 Task: Select street view around selected location Mesa Verde National Park, Colorado, United States and verify 5 surrounding locations
Action: Mouse moved to (361, 41)
Screenshot: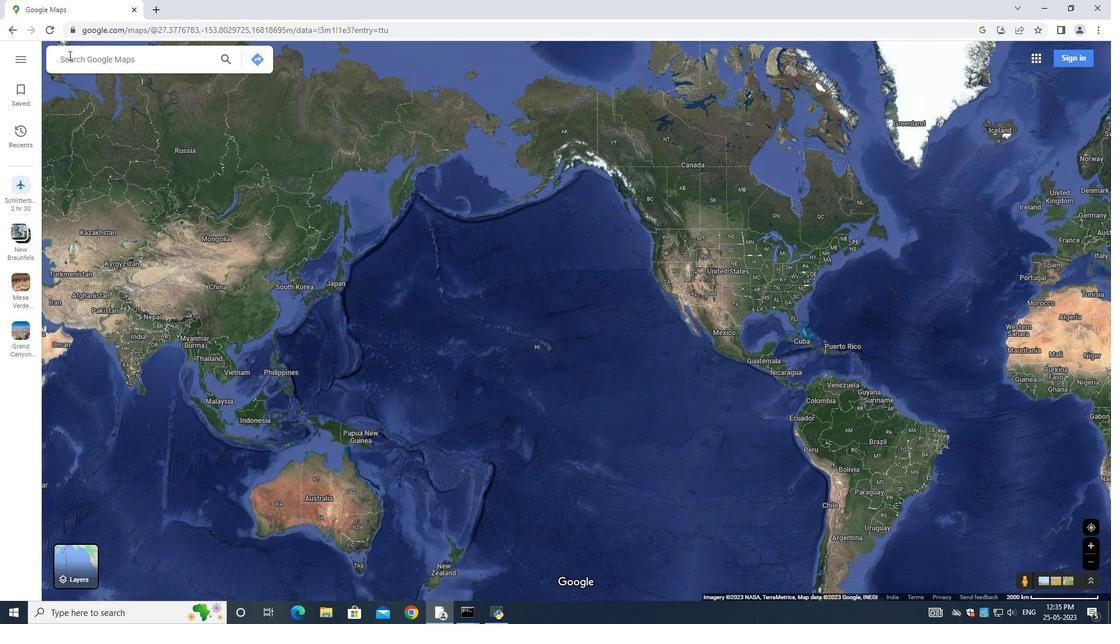 
Action: Mouse pressed left at (361, 41)
Screenshot: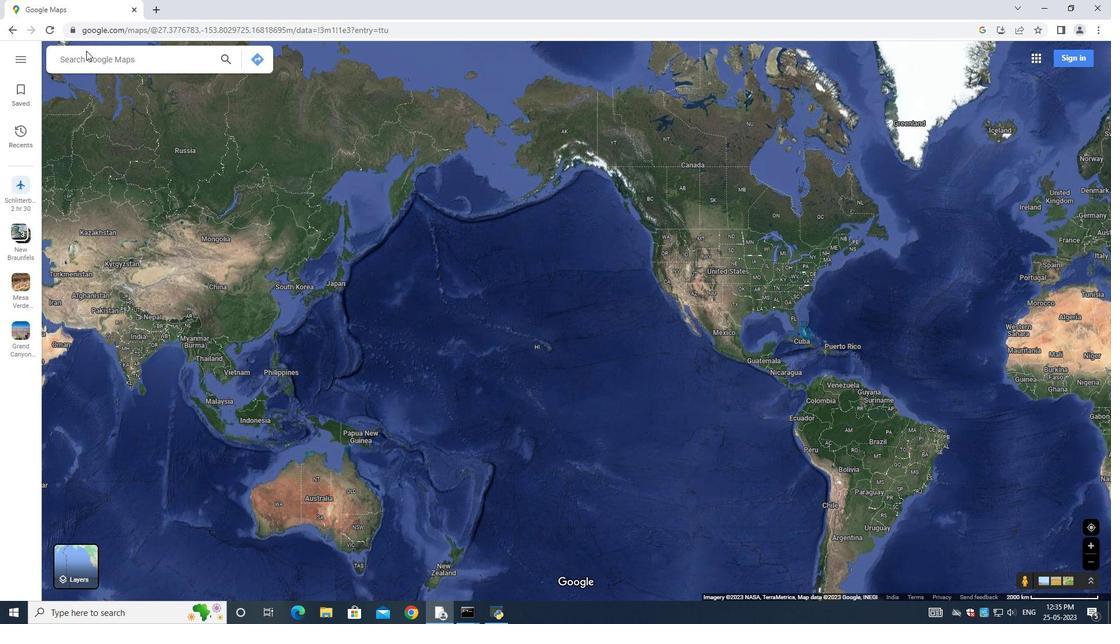 
Action: Mouse moved to (362, 51)
Screenshot: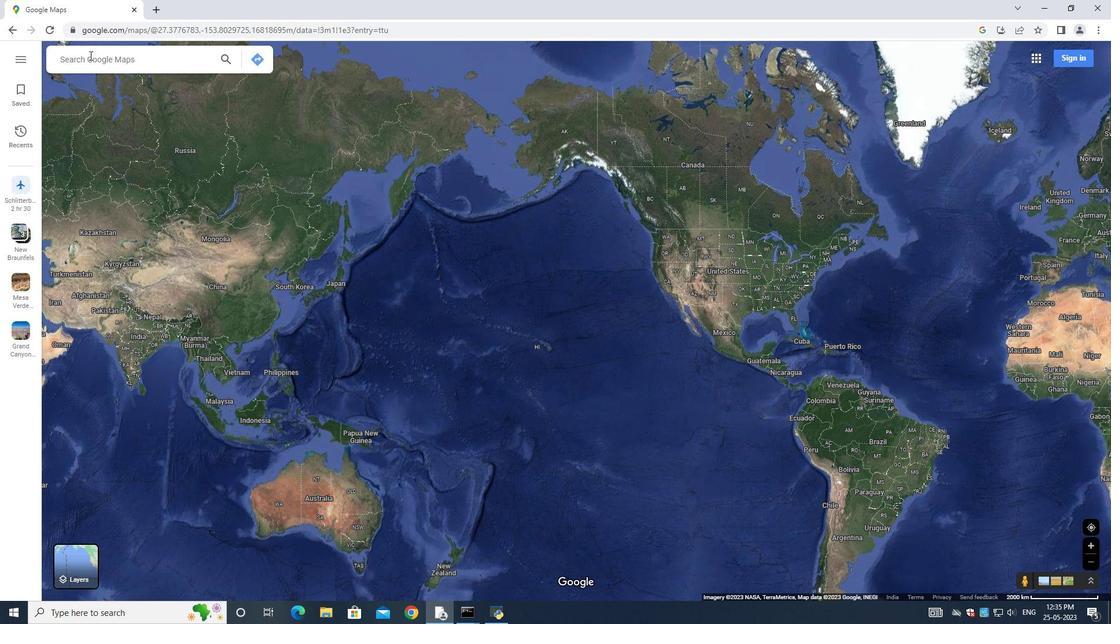 
Action: Mouse pressed left at (362, 51)
Screenshot: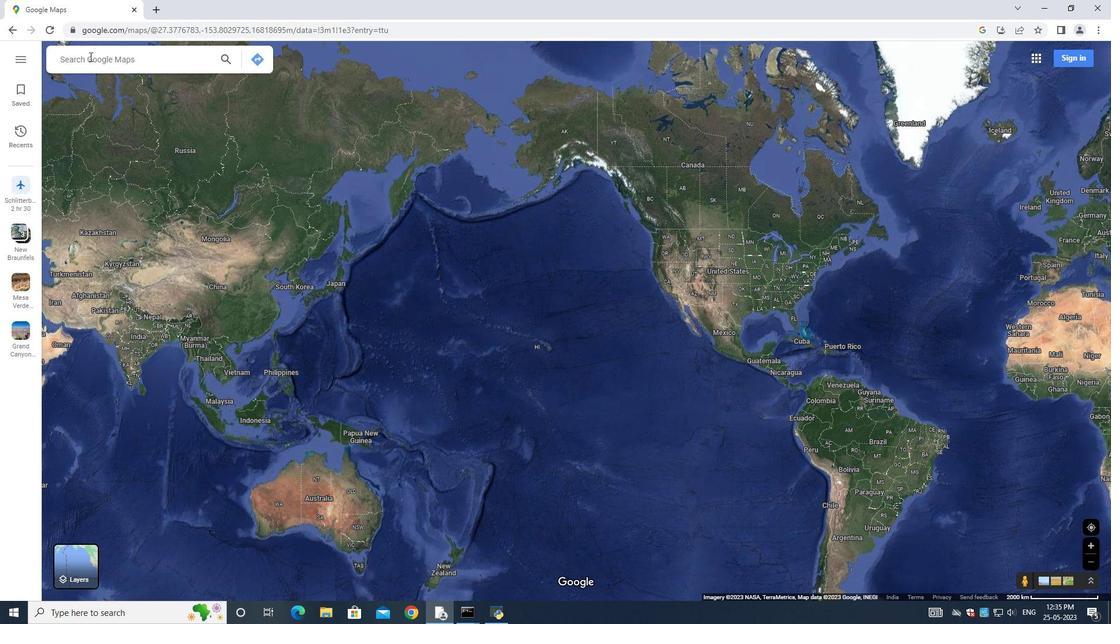 
Action: Mouse moved to (362, 51)
Screenshot: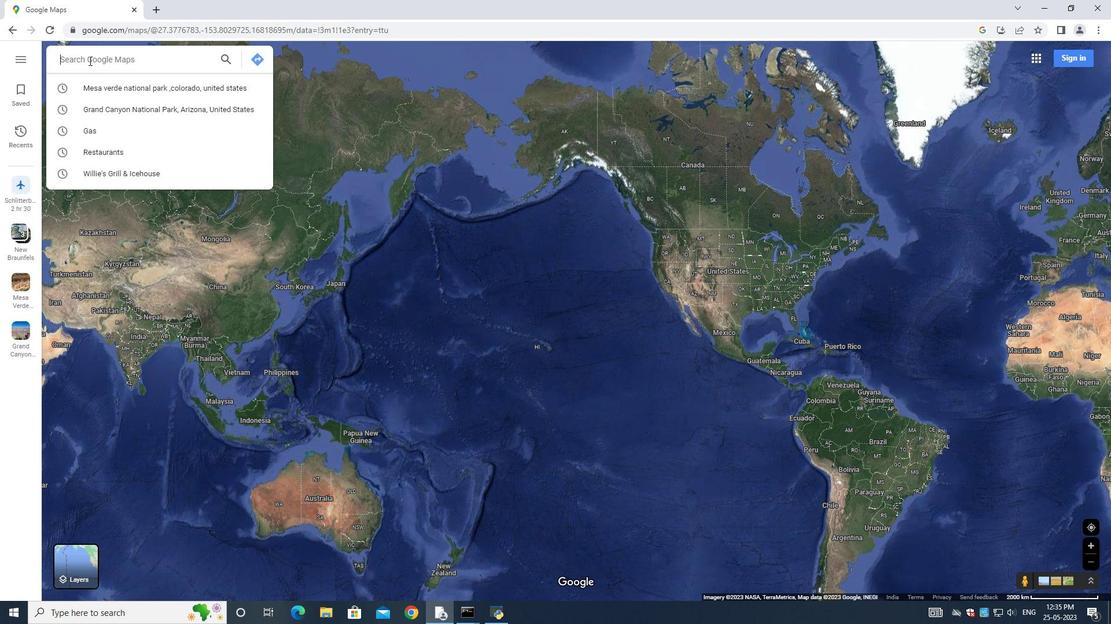 
Action: Key pressed <Key.shift>Mesa<Key.space><Key.shift>Verde<Key.space><Key.shift>National<Key.space><Key.shift>p<Key.shift>ark,<Key.shift><Key.shift><Key.shift><Key.shift><Key.shift><Key.shift><Key.shift><Key.shift><Key.shift><Key.shift><Key.shift>colorado<Key.space><Key.backspace>,united<Key.space>states<Key.enter>
Screenshot: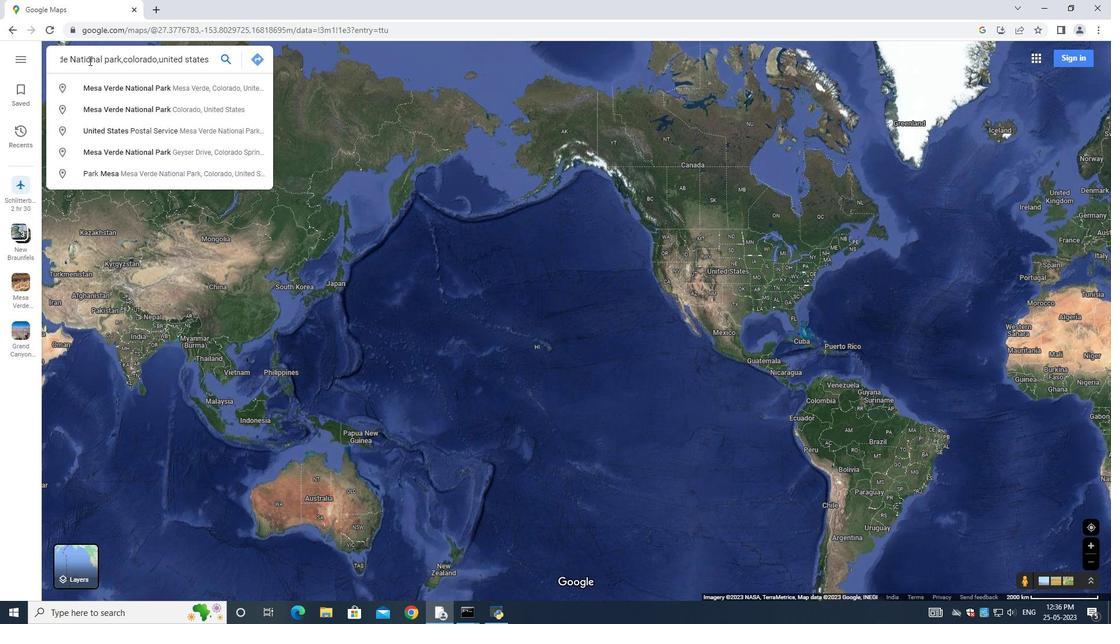 
Action: Mouse moved to (718, 302)
Screenshot: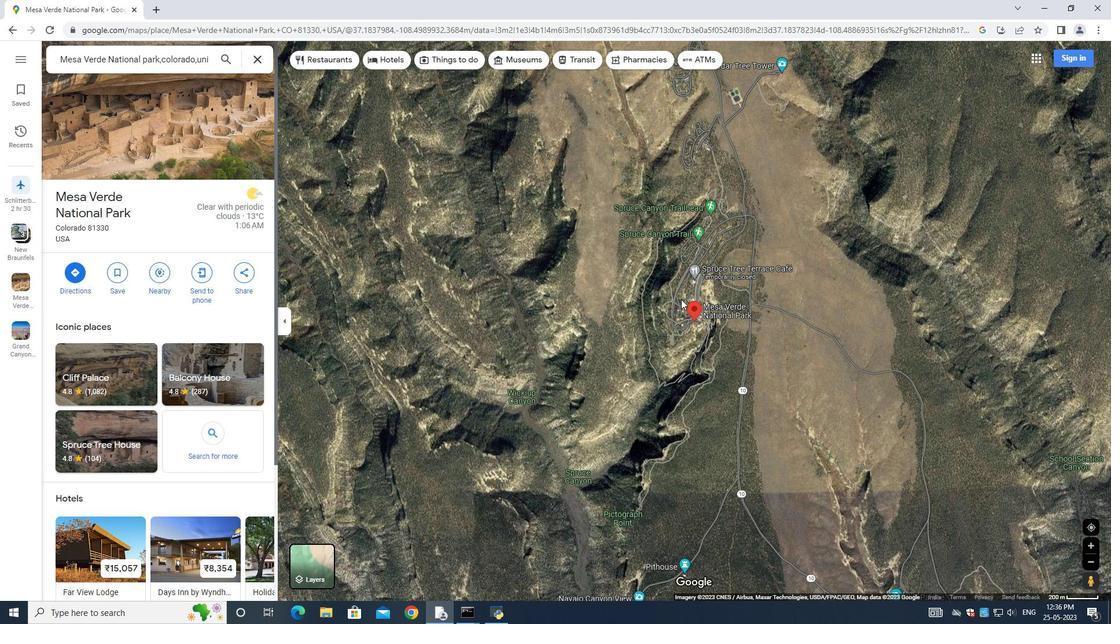 
Action: Mouse scrolled (718, 303) with delta (0, 0)
Screenshot: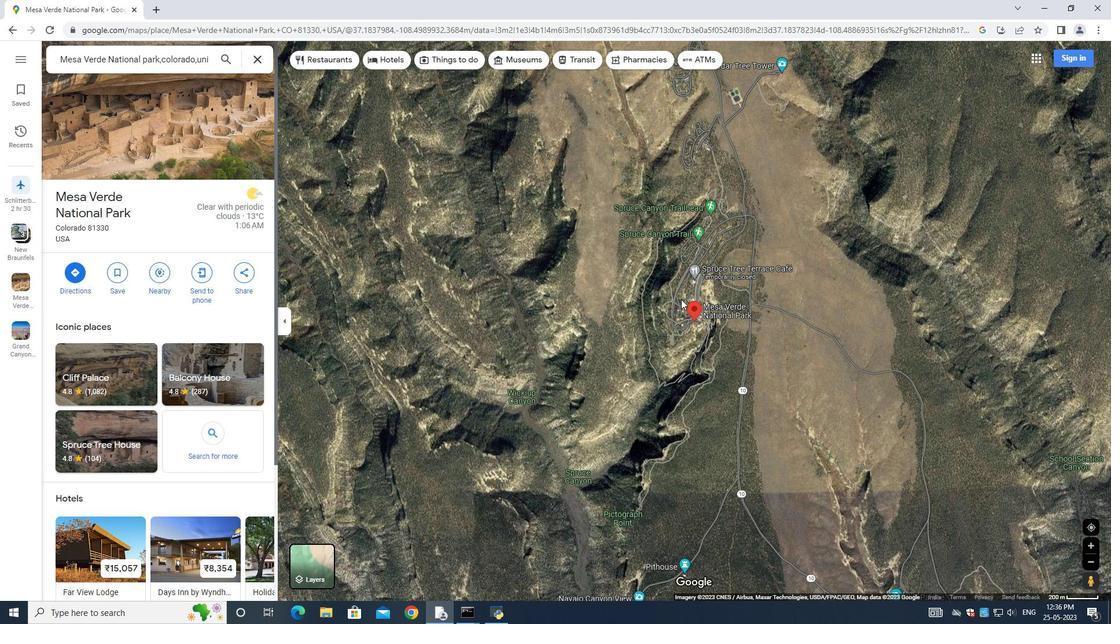 
Action: Mouse moved to (719, 302)
Screenshot: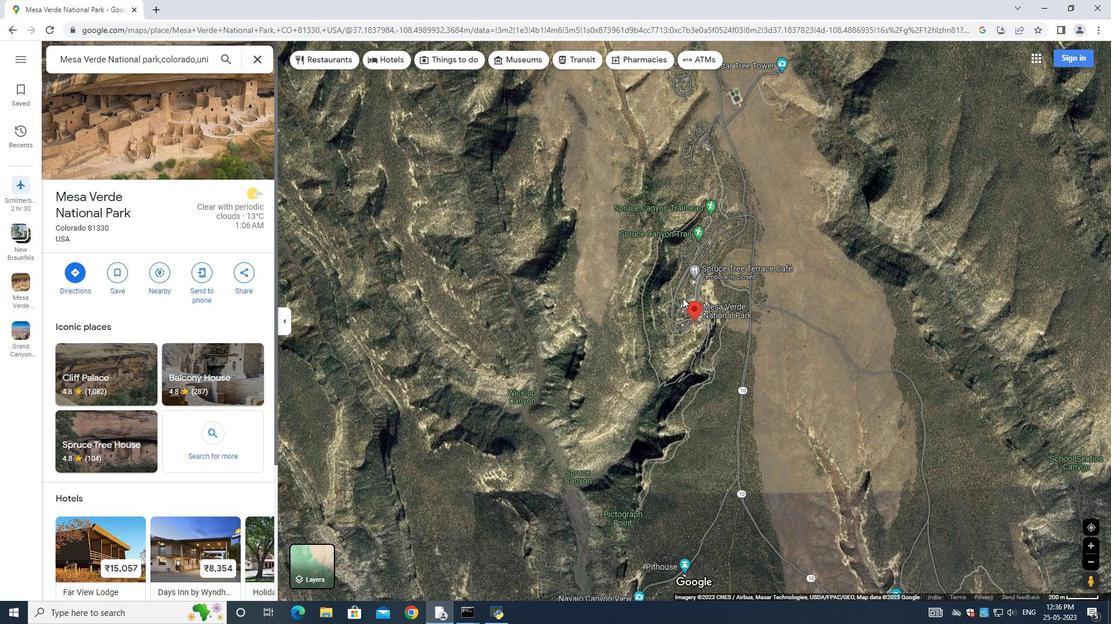 
Action: Mouse scrolled (719, 303) with delta (0, 0)
Screenshot: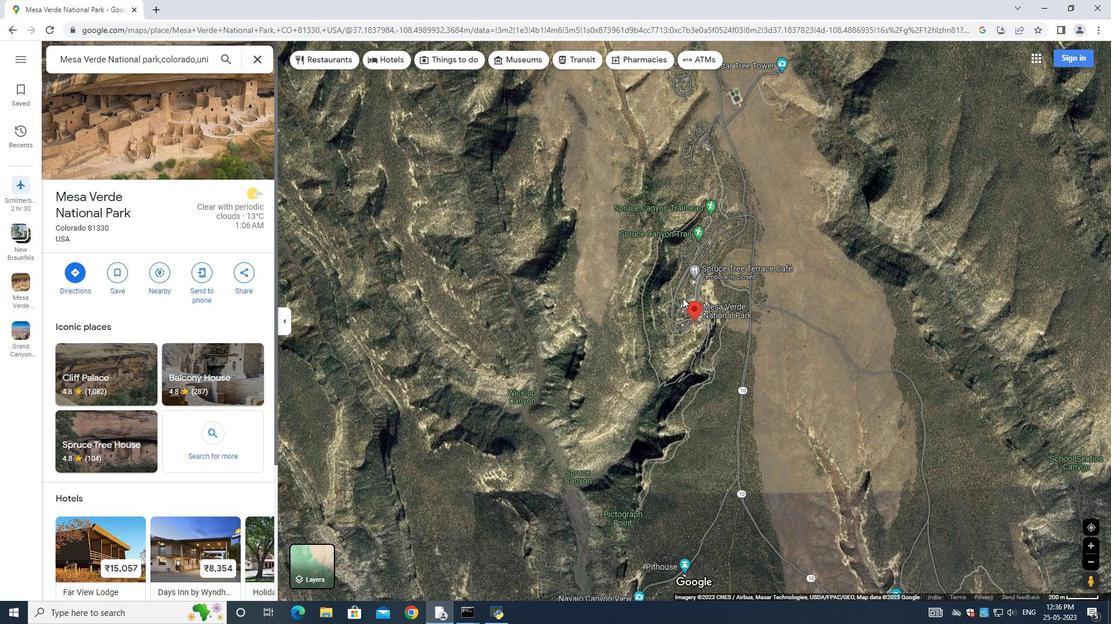 
Action: Mouse moved to (719, 302)
Screenshot: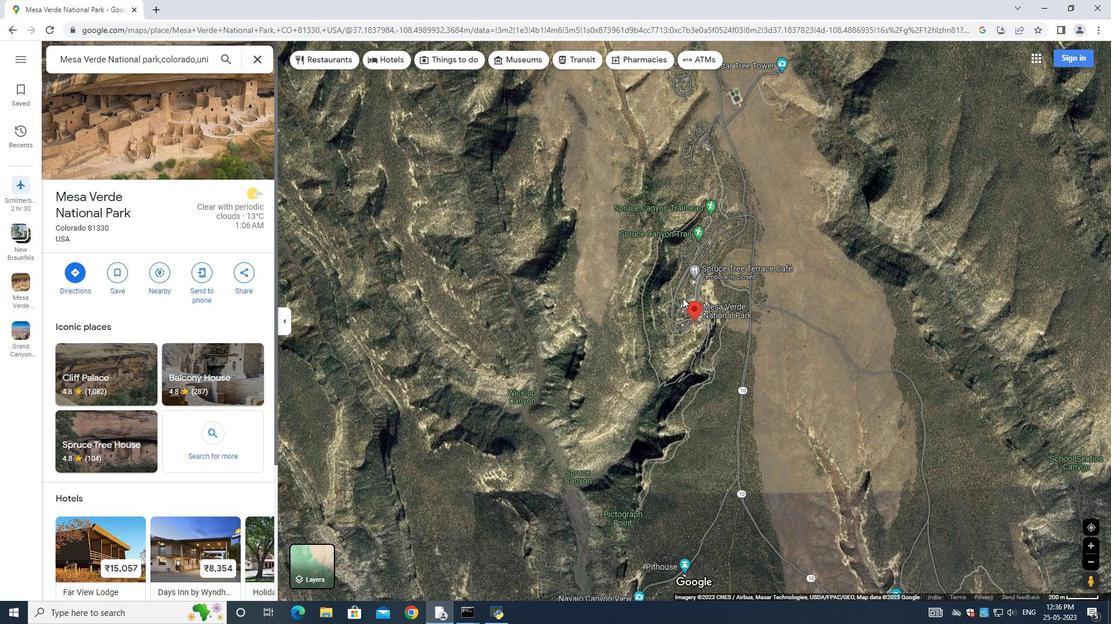 
Action: Mouse scrolled (719, 303) with delta (0, 0)
Screenshot: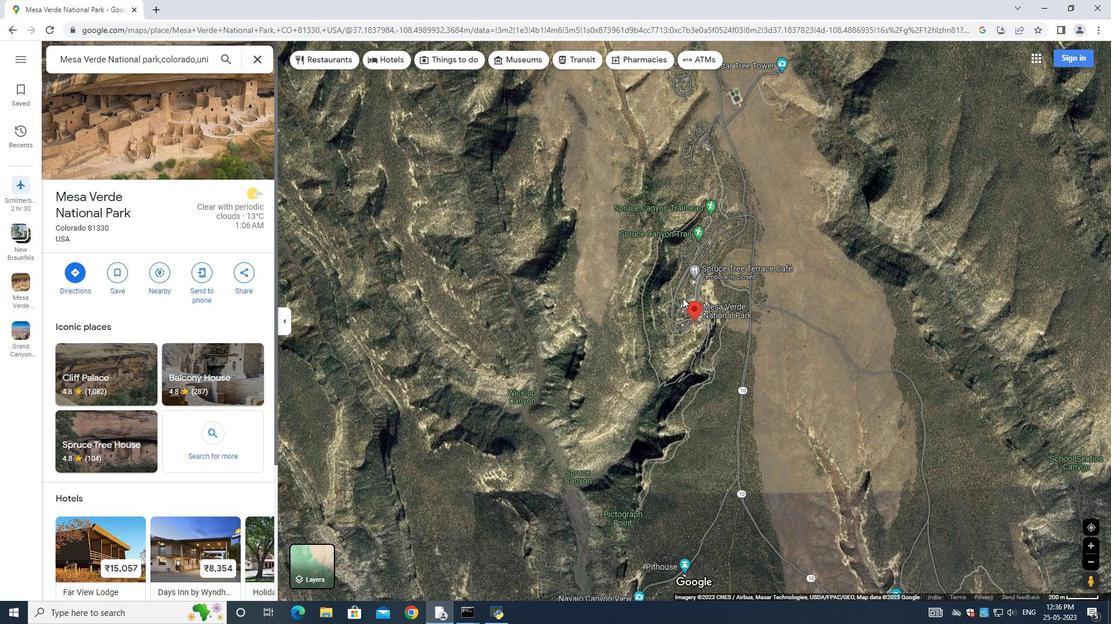 
Action: Mouse scrolled (719, 303) with delta (0, 0)
Screenshot: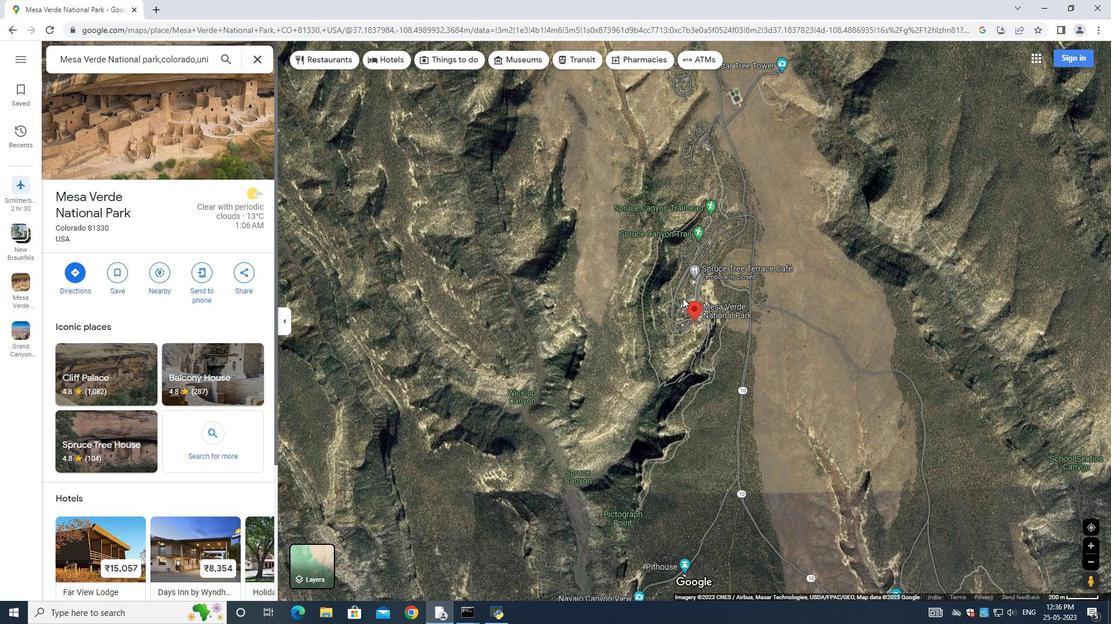 
Action: Mouse moved to (719, 302)
Screenshot: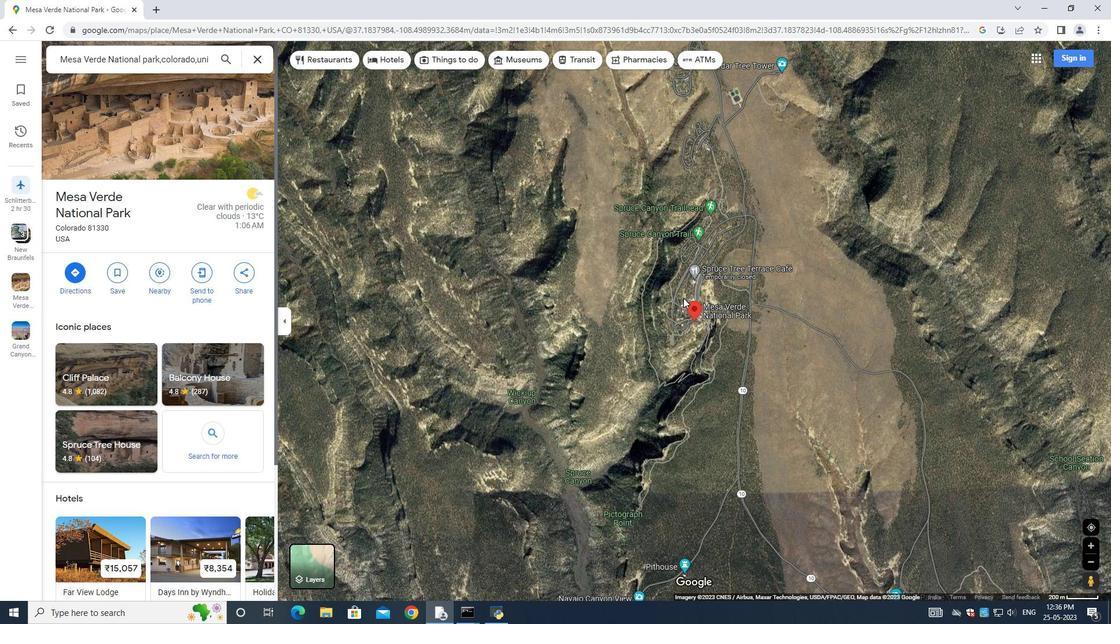 
Action: Mouse scrolled (719, 303) with delta (0, 0)
Screenshot: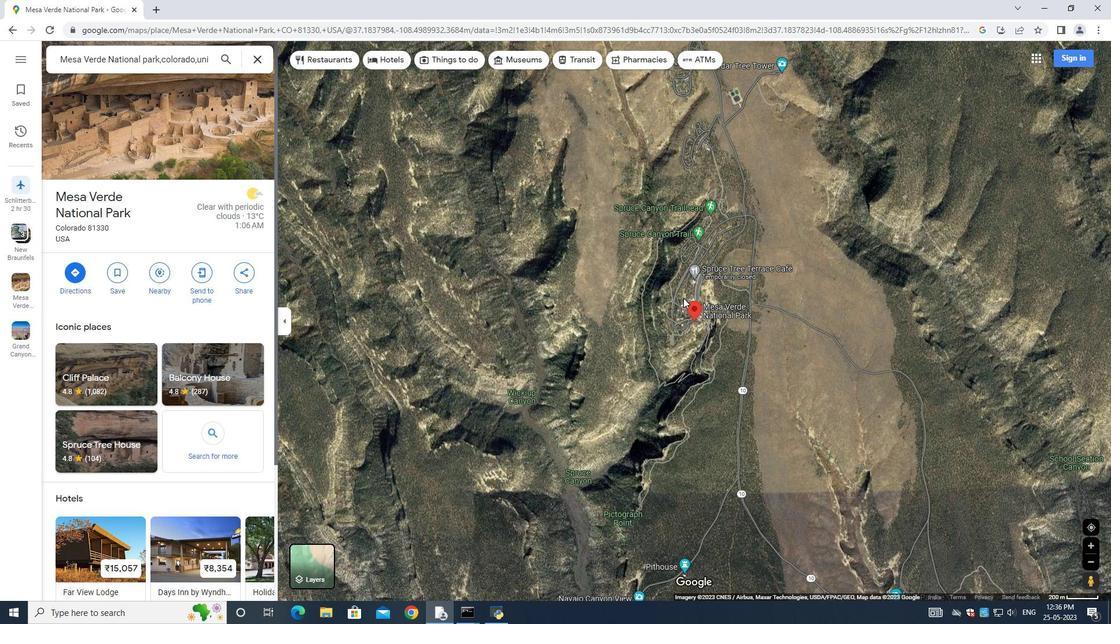 
Action: Mouse moved to (744, 417)
Screenshot: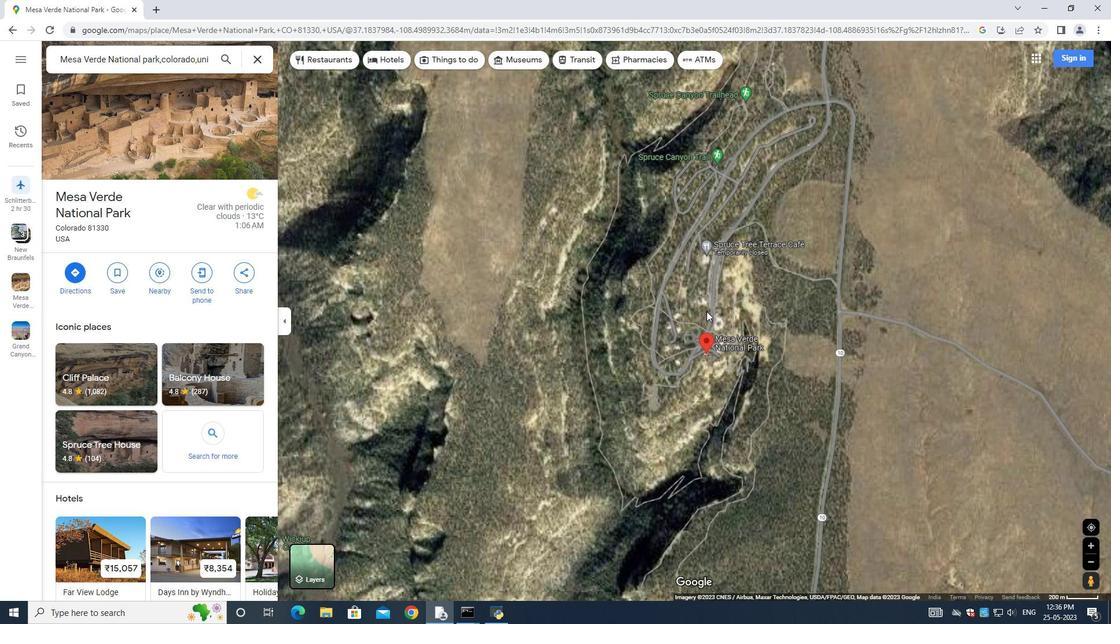
Action: Mouse scrolled (744, 418) with delta (0, 0)
Screenshot: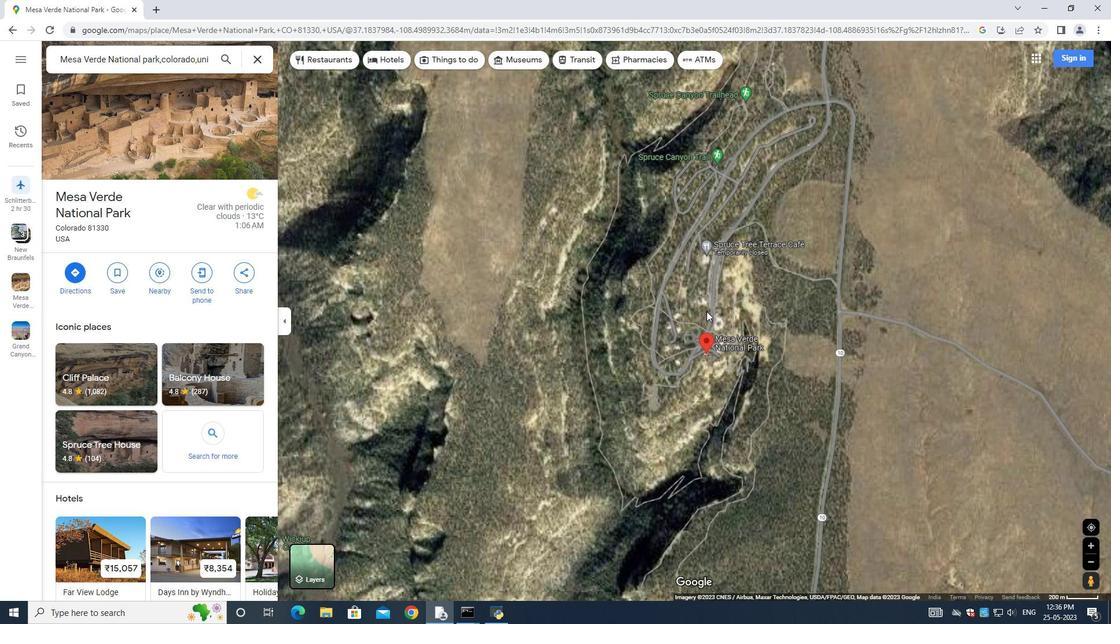 
Action: Mouse scrolled (744, 418) with delta (0, 0)
Screenshot: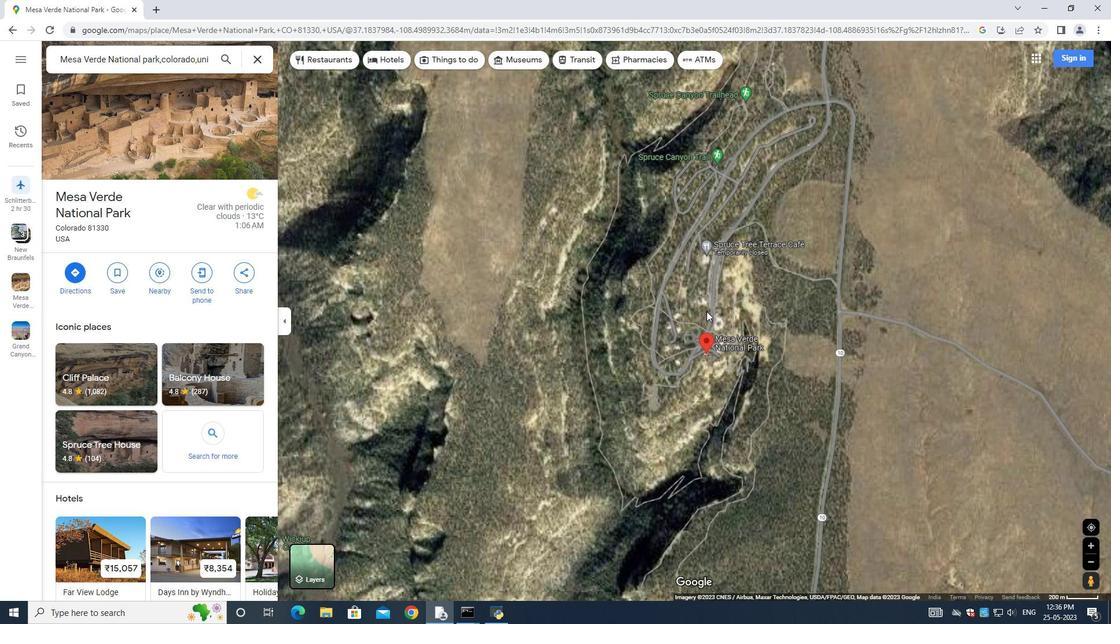
Action: Mouse scrolled (744, 418) with delta (0, 0)
Screenshot: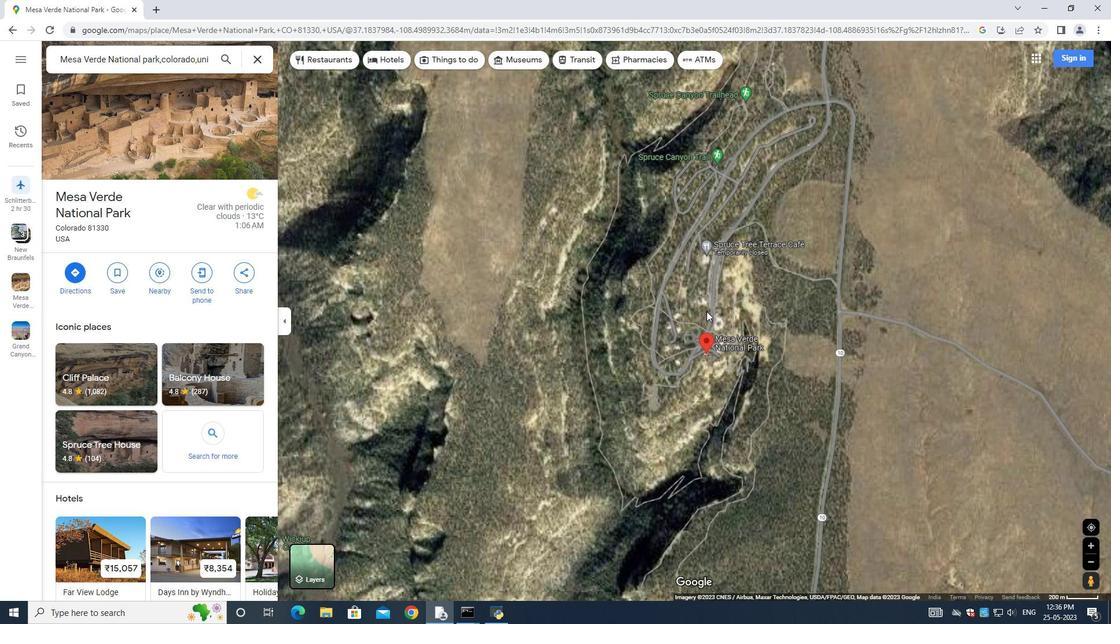 
Action: Mouse scrolled (744, 418) with delta (0, 0)
Screenshot: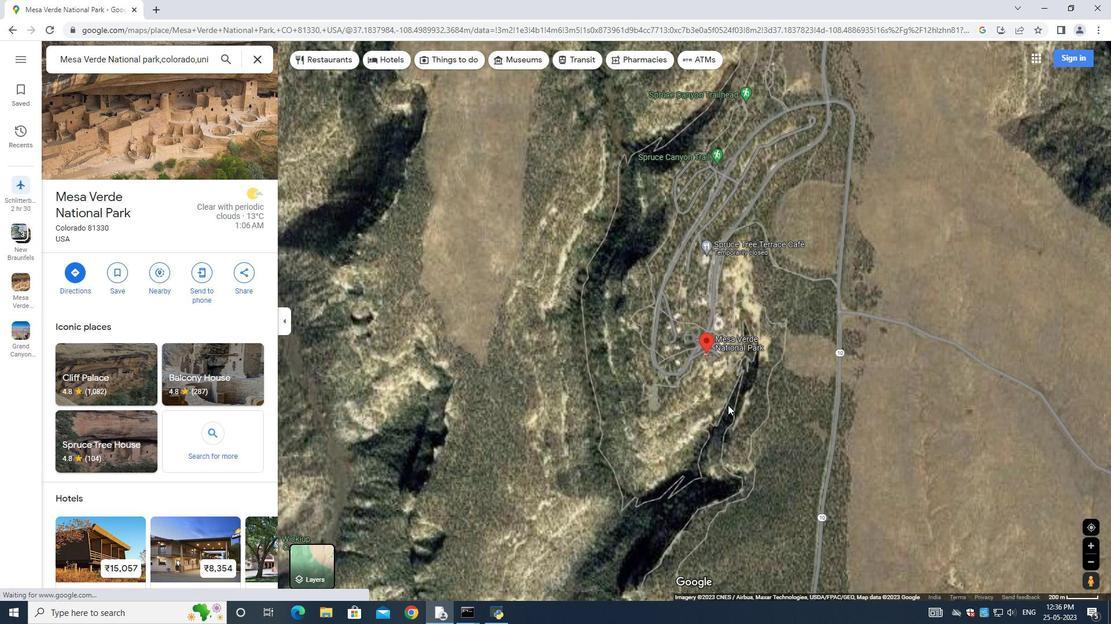 
Action: Mouse scrolled (744, 418) with delta (0, 0)
Screenshot: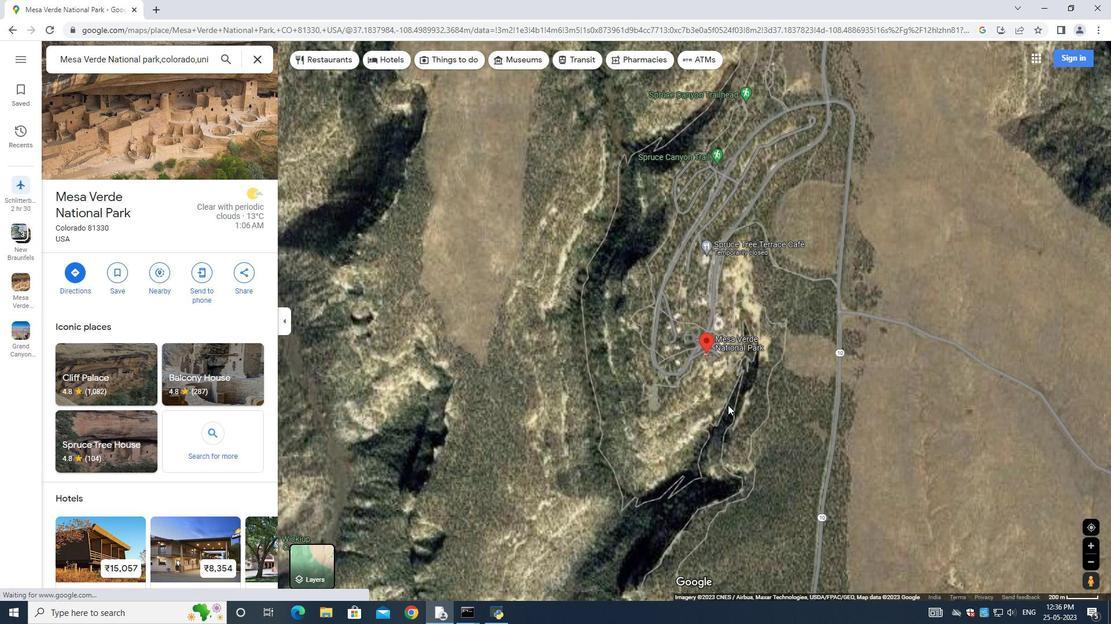 
Action: Mouse scrolled (744, 418) with delta (0, 0)
Screenshot: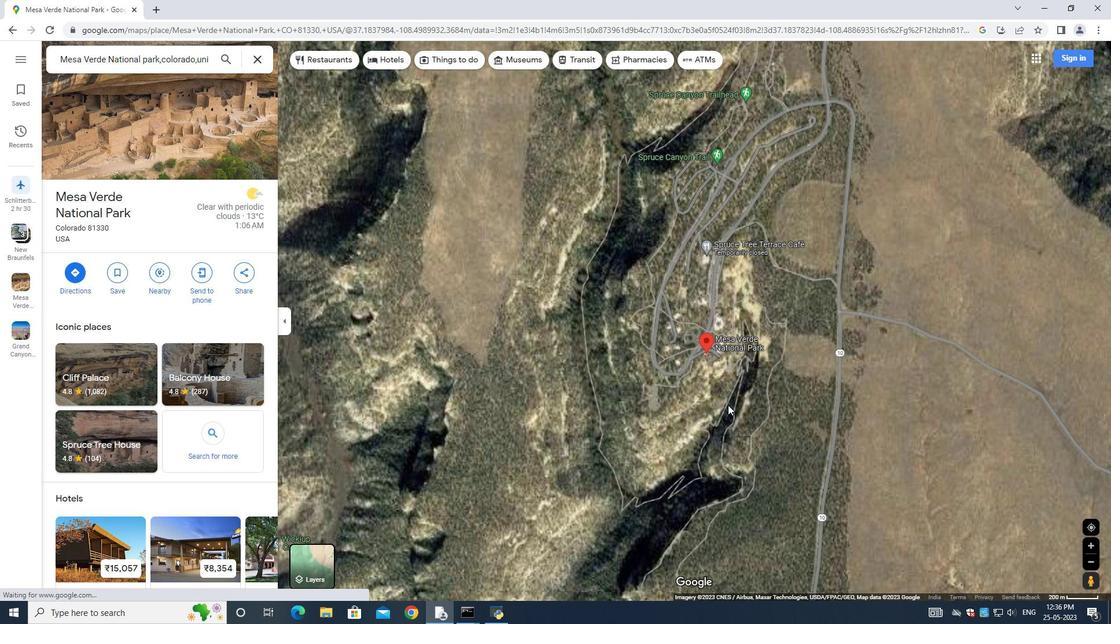 
Action: Mouse moved to (961, 602)
Screenshot: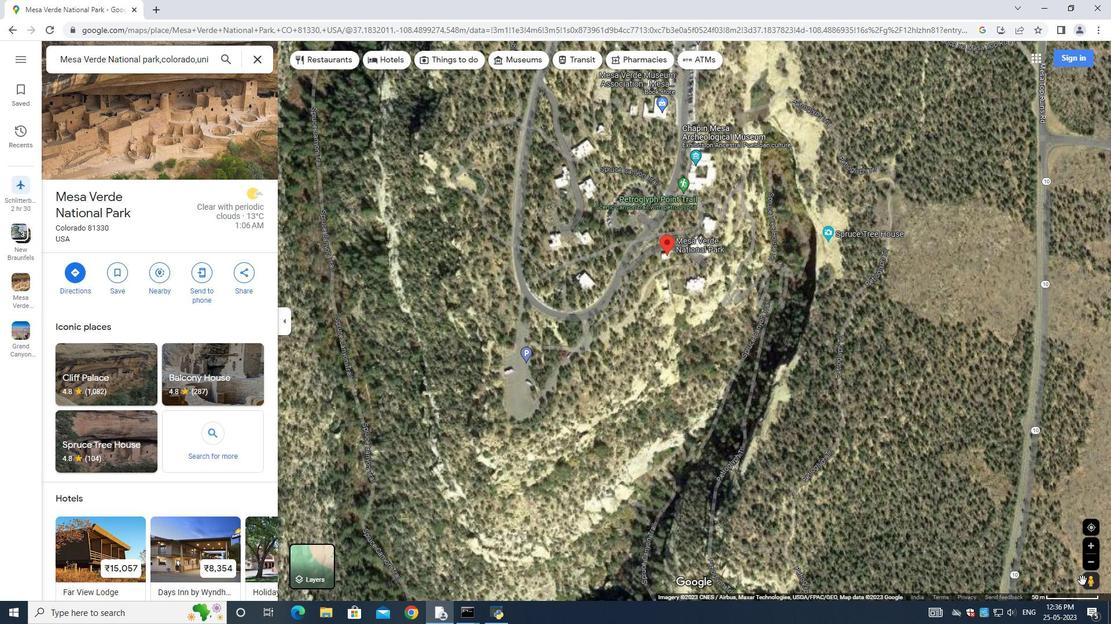 
Action: Mouse pressed left at (961, 602)
Screenshot: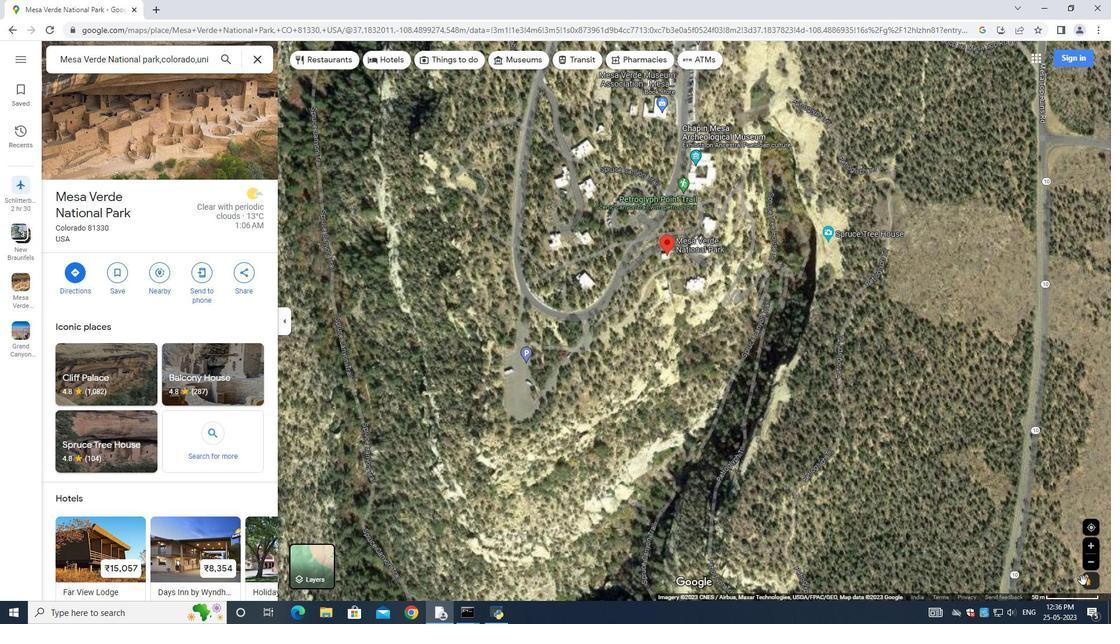 
Action: Mouse moved to (690, 332)
Screenshot: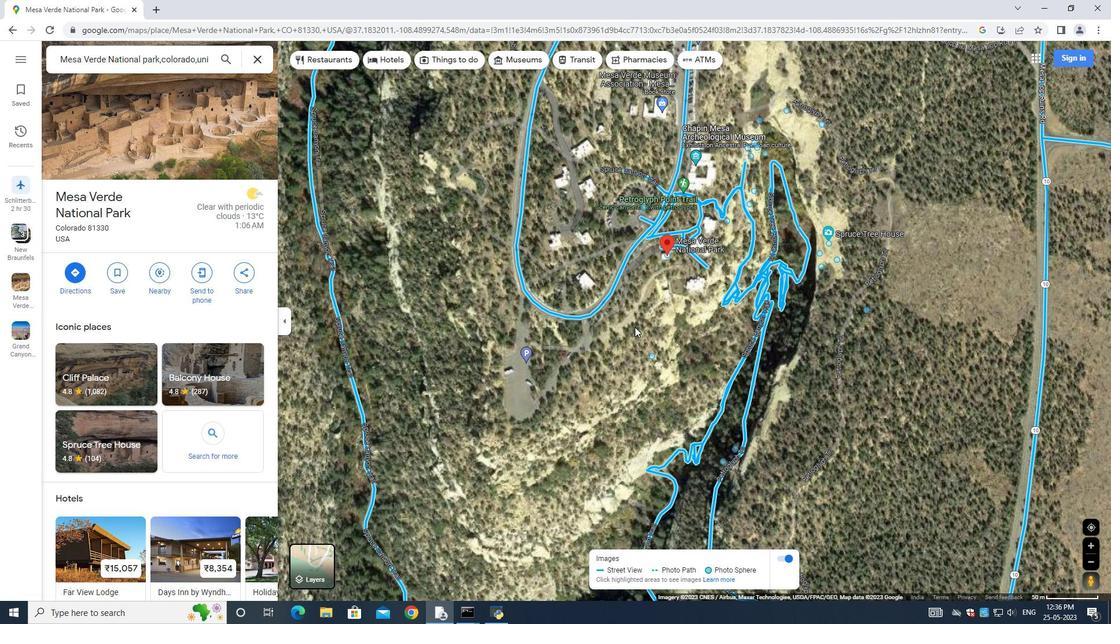 
Action: Mouse scrolled (690, 333) with delta (0, 0)
Screenshot: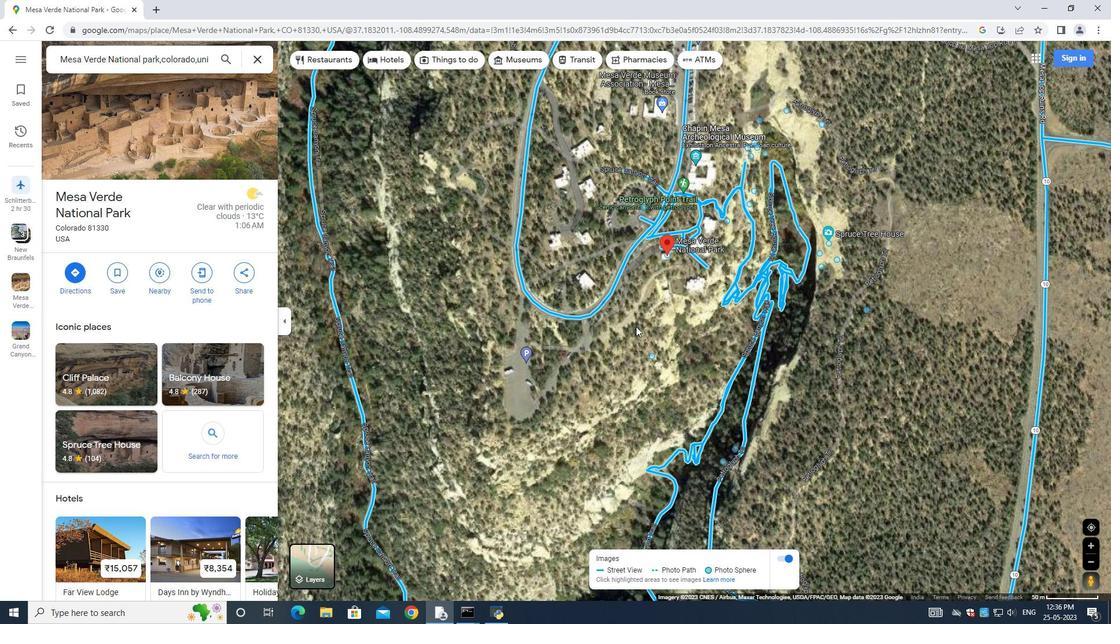 
Action: Mouse scrolled (690, 333) with delta (0, 0)
Screenshot: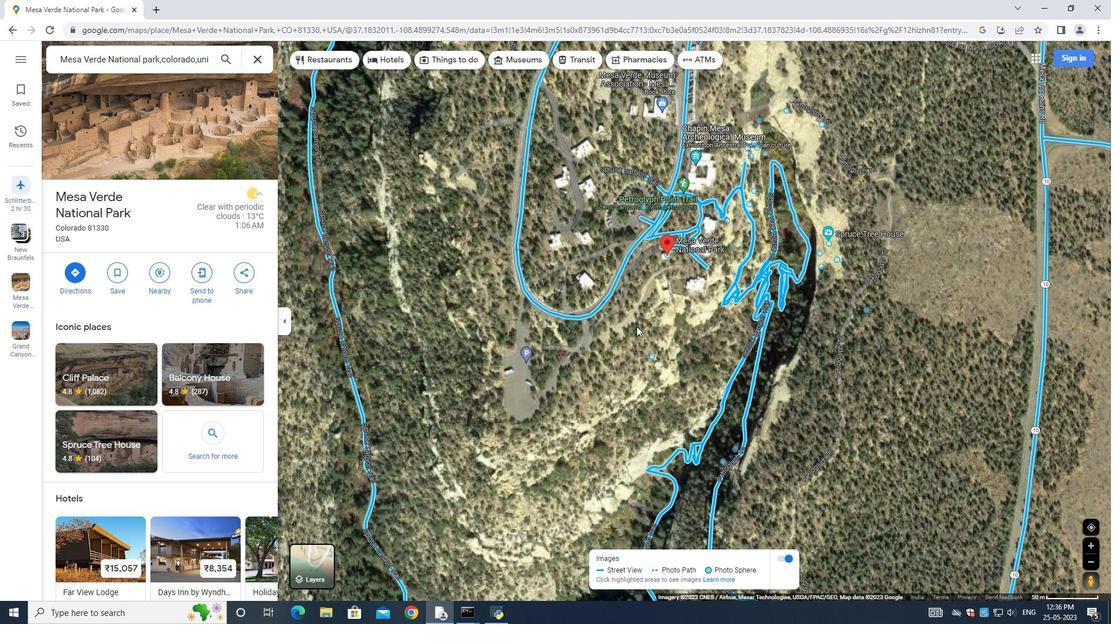 
Action: Mouse moved to (728, 302)
Screenshot: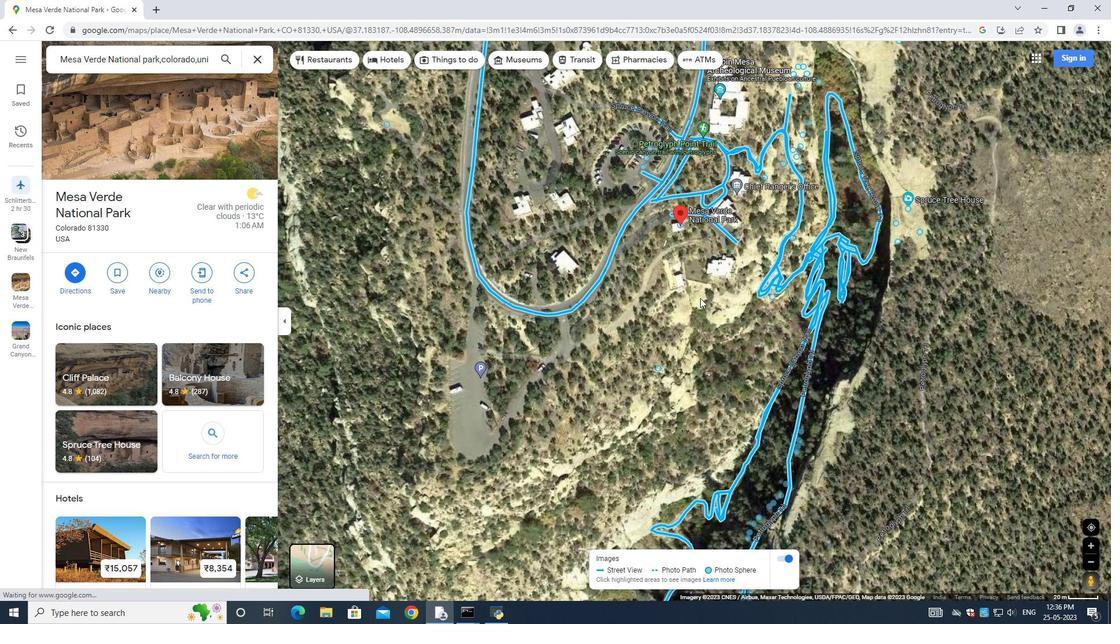 
Action: Mouse scrolled (728, 302) with delta (0, 0)
Screenshot: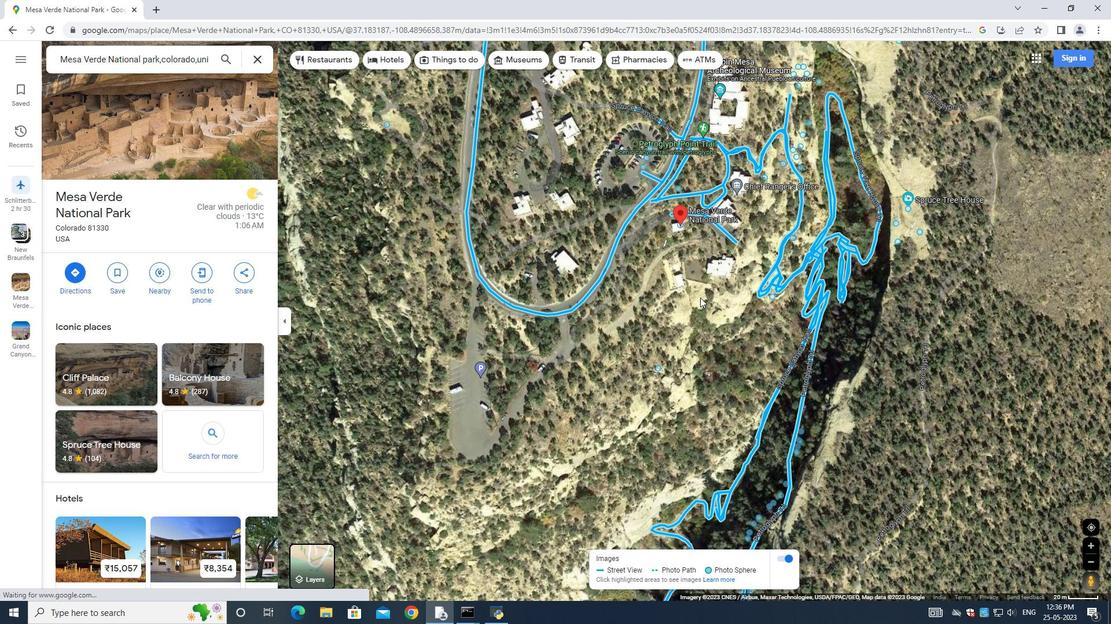 
Action: Mouse moved to (729, 301)
Screenshot: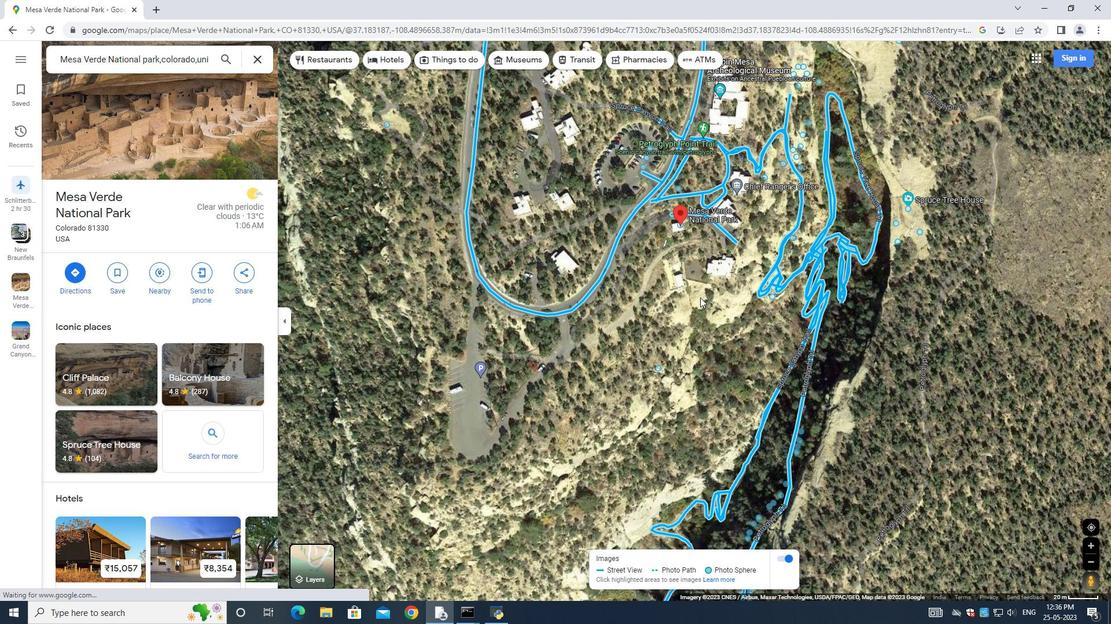 
Action: Mouse scrolled (728, 302) with delta (0, 0)
Screenshot: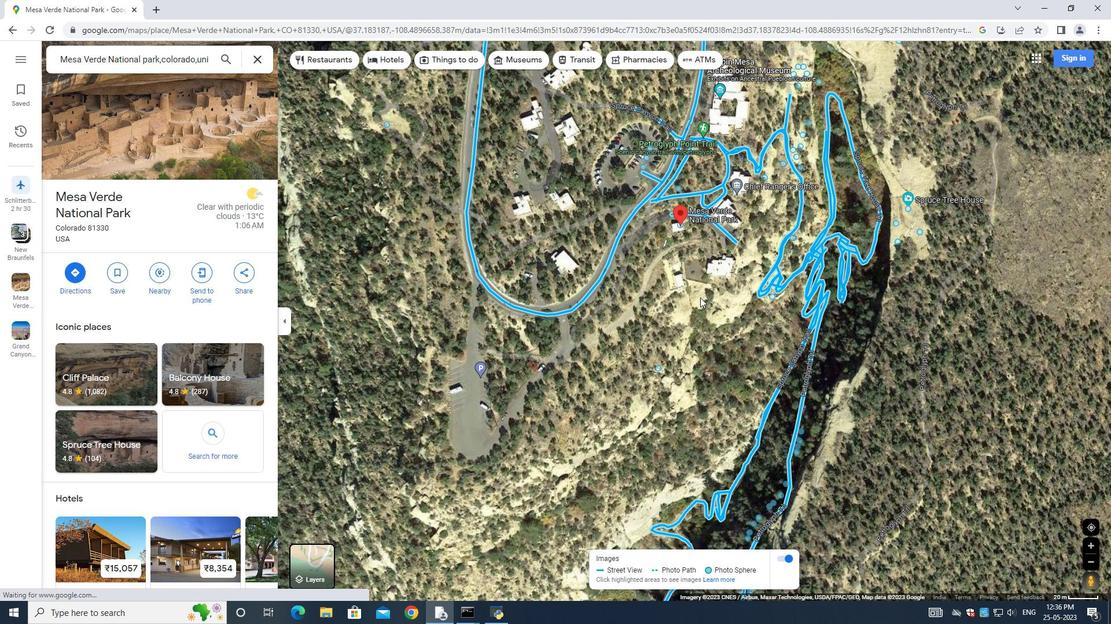 
Action: Mouse moved to (729, 301)
Screenshot: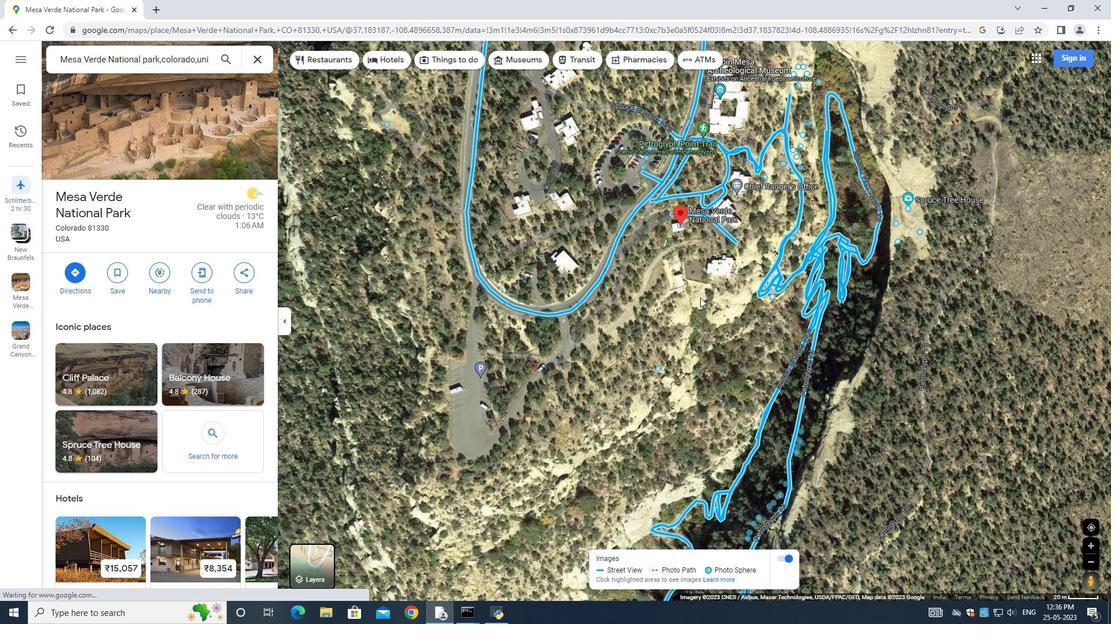 
Action: Mouse scrolled (729, 302) with delta (0, 0)
Screenshot: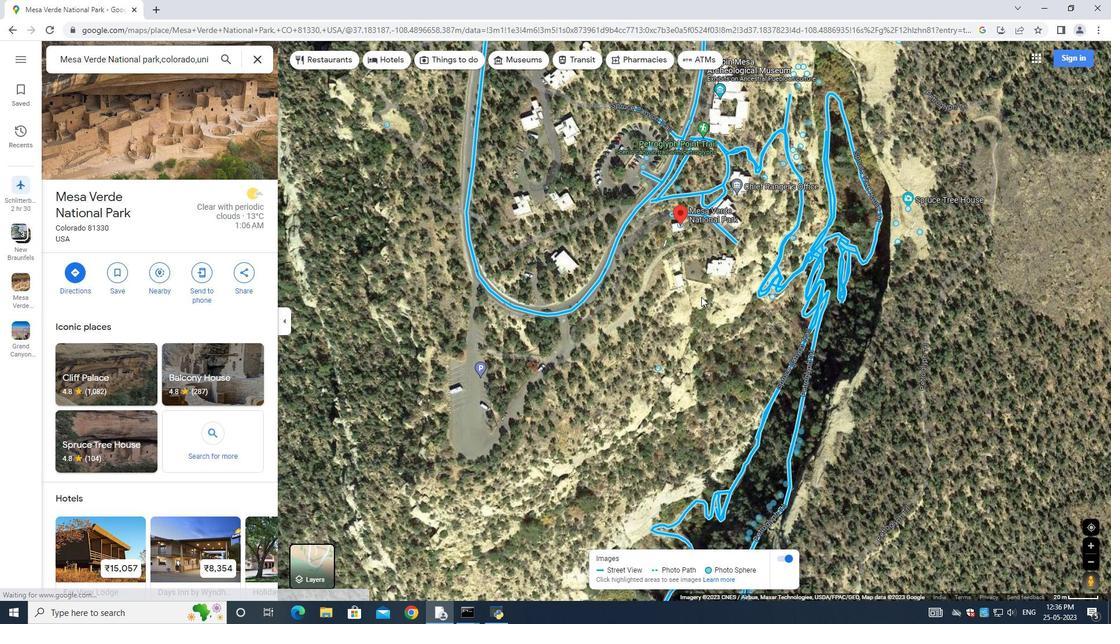 
Action: Mouse scrolled (729, 302) with delta (0, 0)
Screenshot: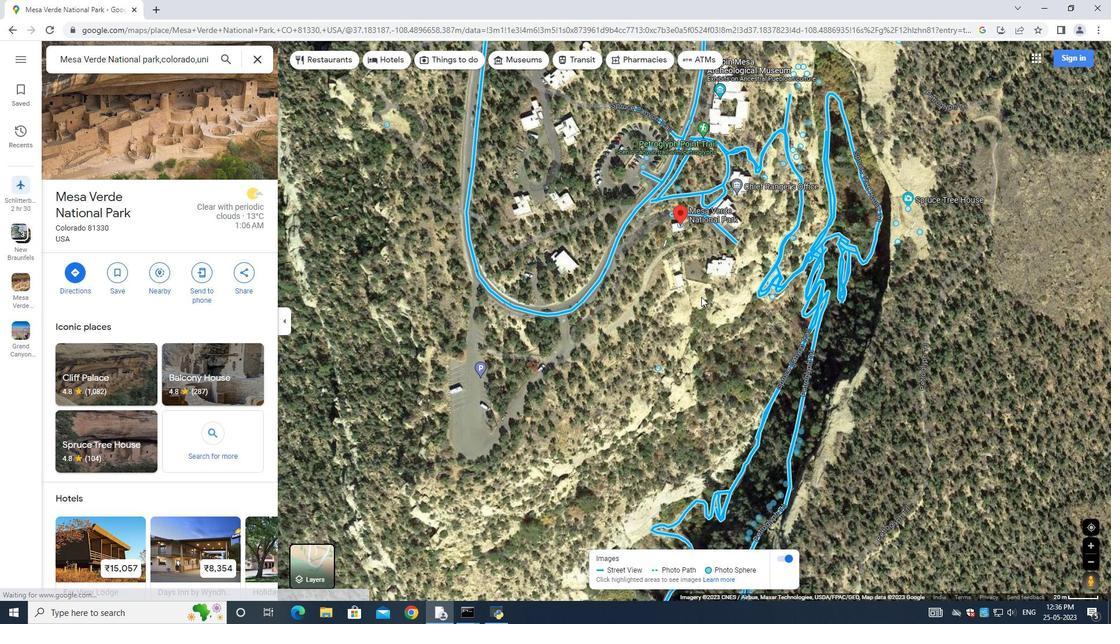 
Action: Mouse scrolled (729, 302) with delta (0, 0)
Screenshot: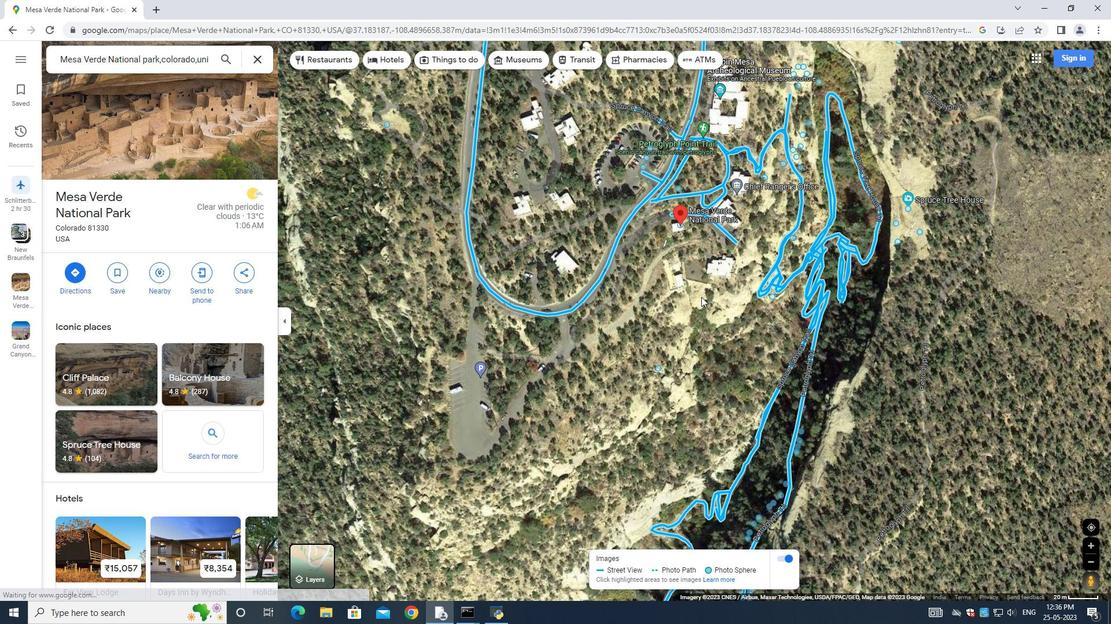 
Action: Mouse scrolled (729, 302) with delta (0, 0)
Screenshot: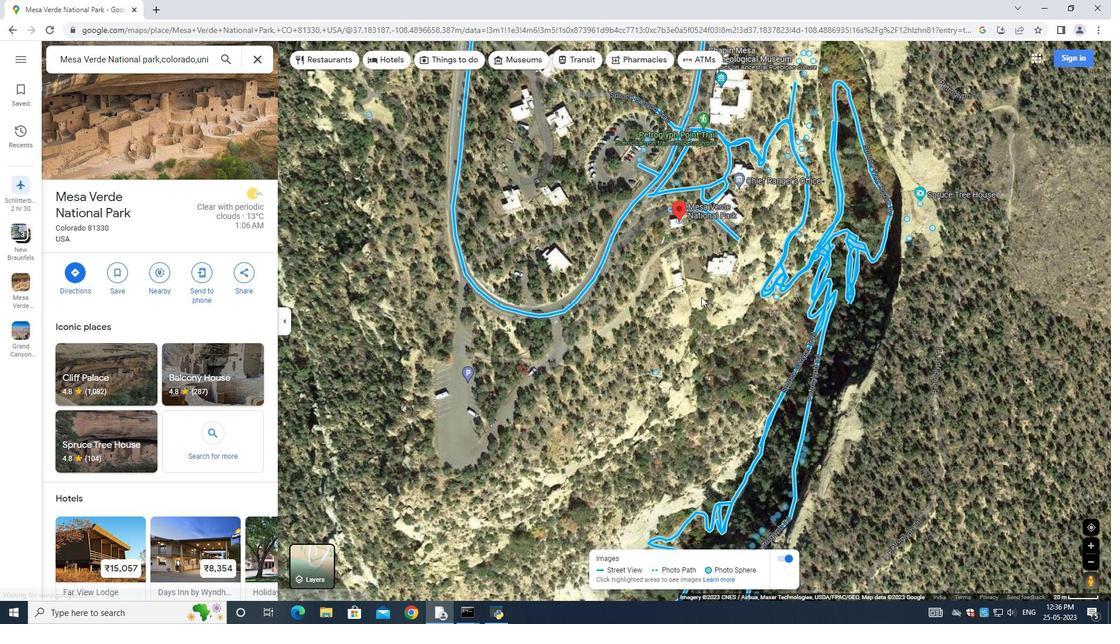 
Action: Mouse moved to (746, 269)
Screenshot: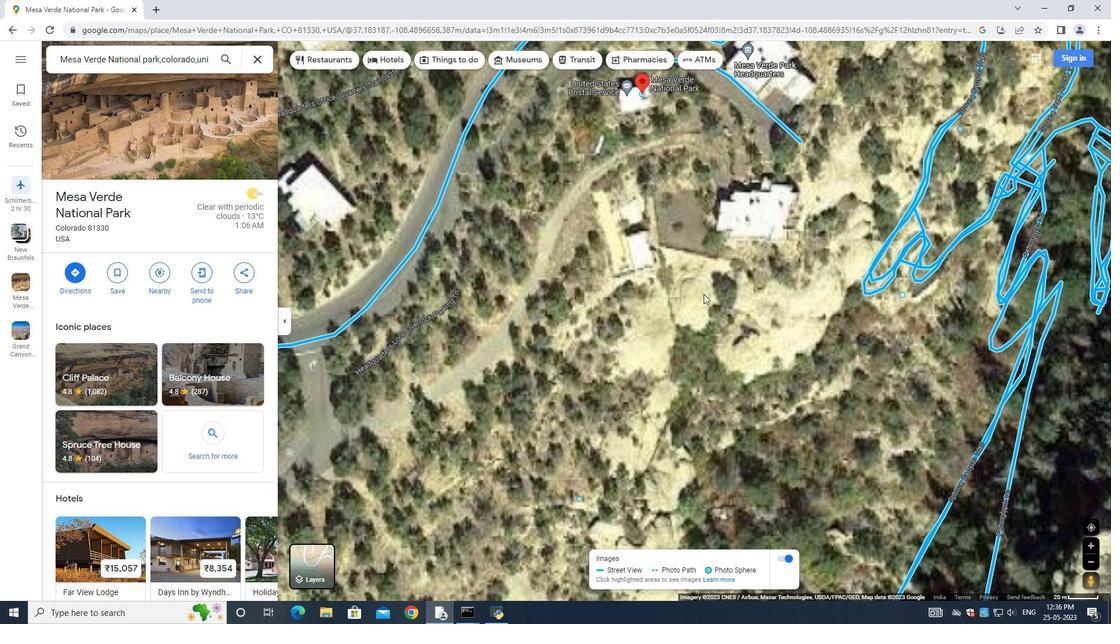 
Action: Mouse pressed left at (746, 269)
Screenshot: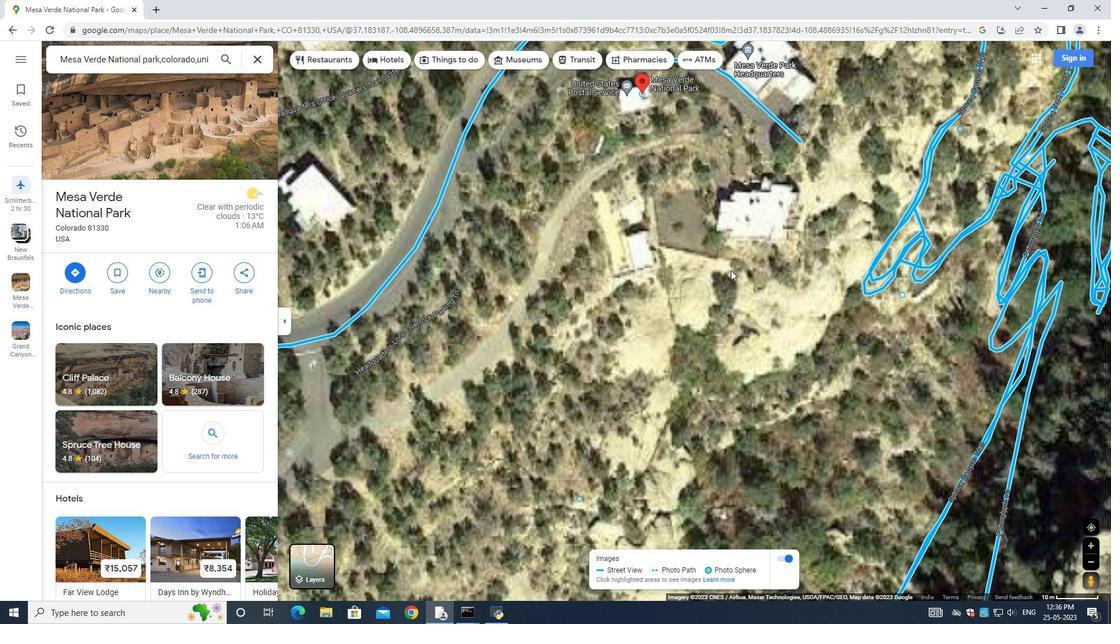 
Action: Mouse moved to (723, 428)
Screenshot: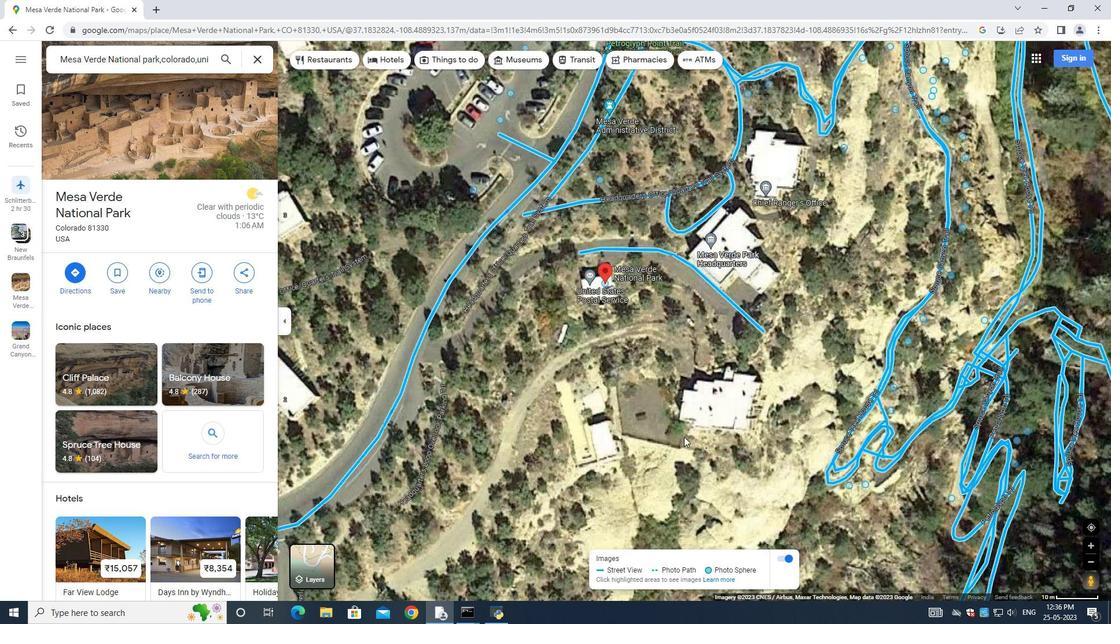 
Action: Mouse scrolled (723, 429) with delta (0, 0)
Screenshot: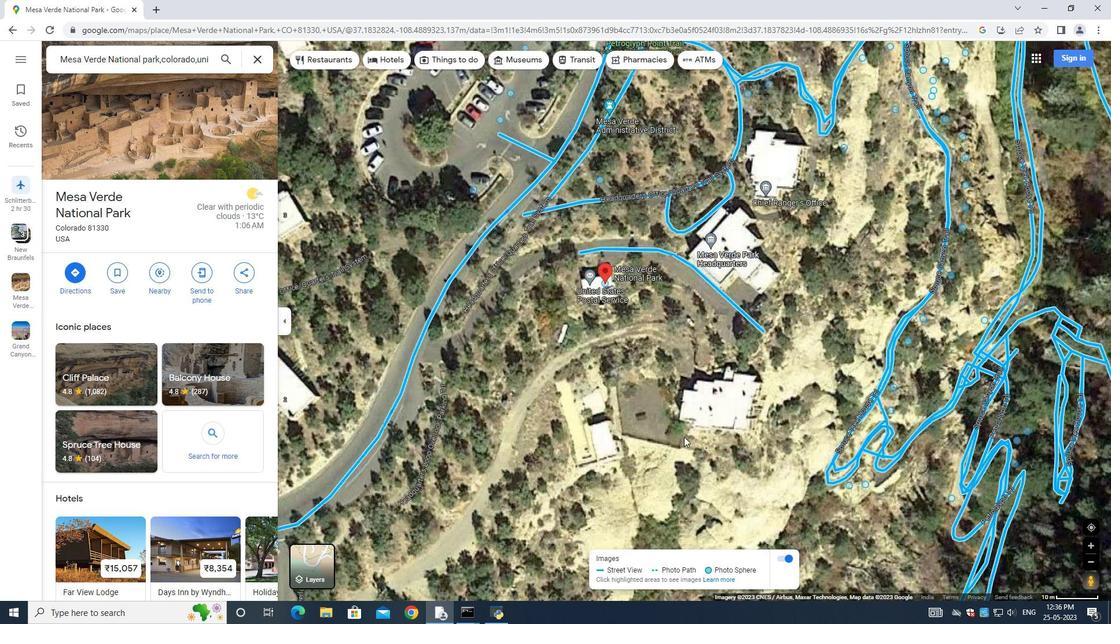 
Action: Mouse moved to (723, 420)
Screenshot: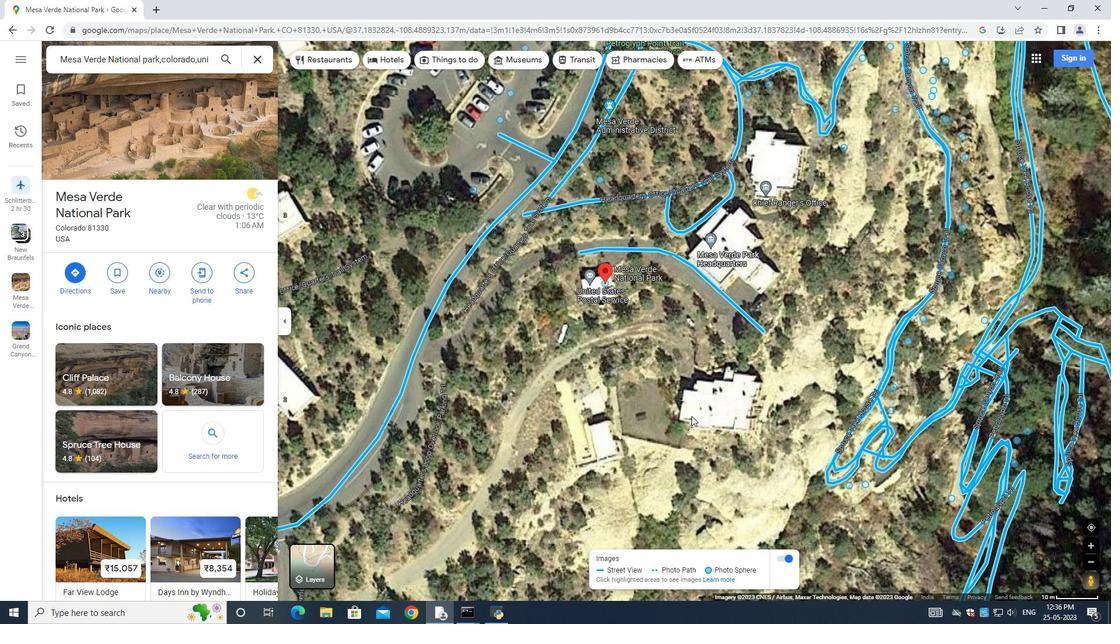 
Action: Mouse scrolled (723, 420) with delta (0, 0)
Screenshot: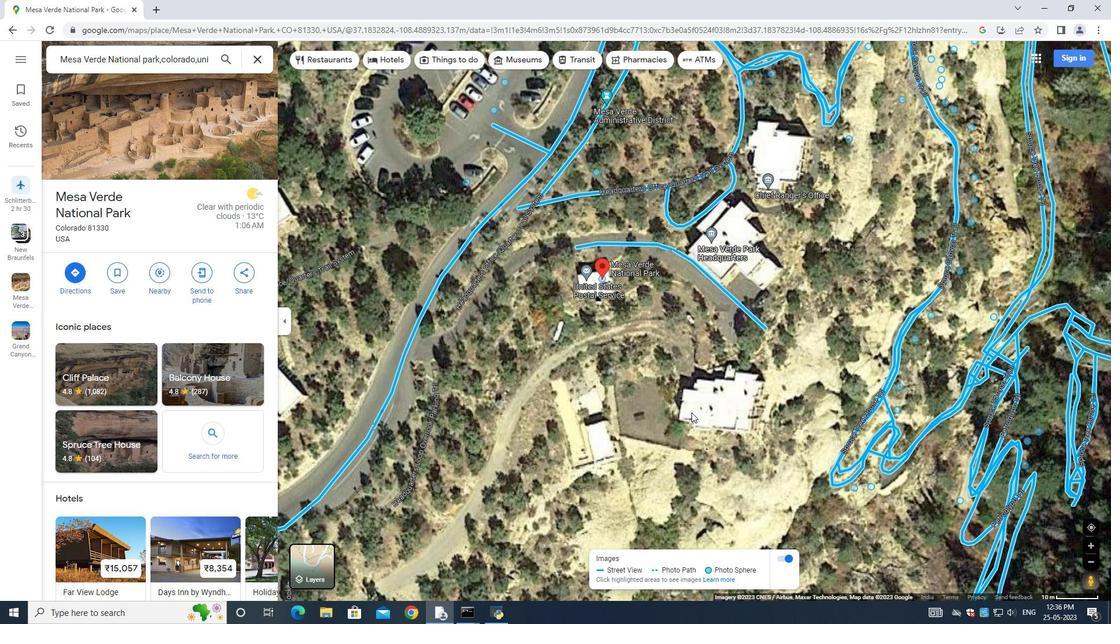 
Action: Mouse scrolled (723, 420) with delta (0, 0)
Screenshot: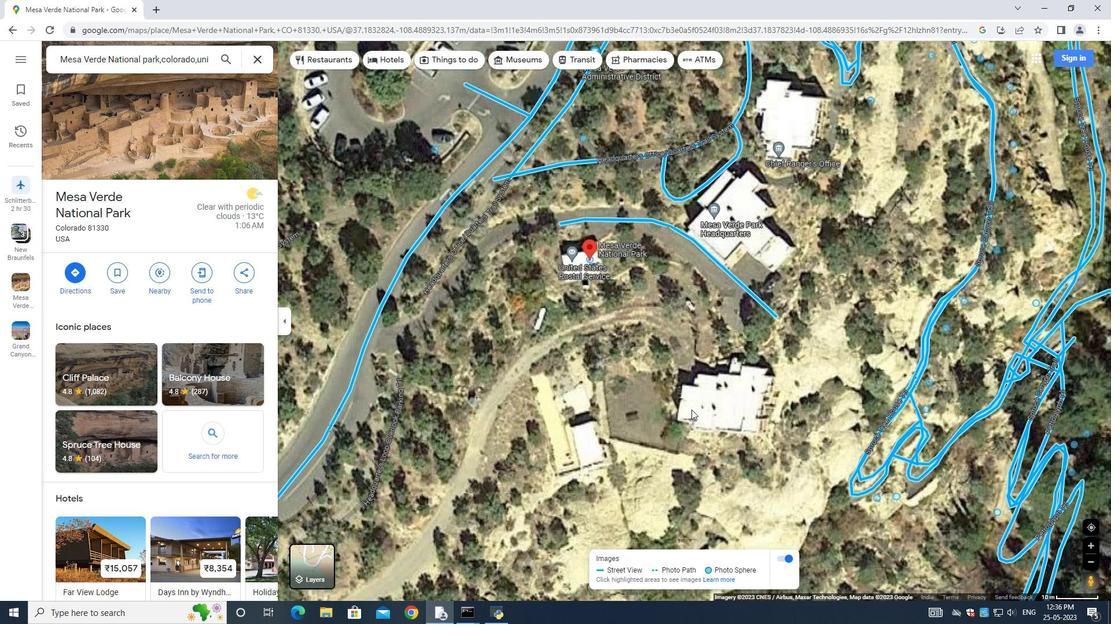 
Action: Mouse scrolled (723, 420) with delta (0, 0)
Screenshot: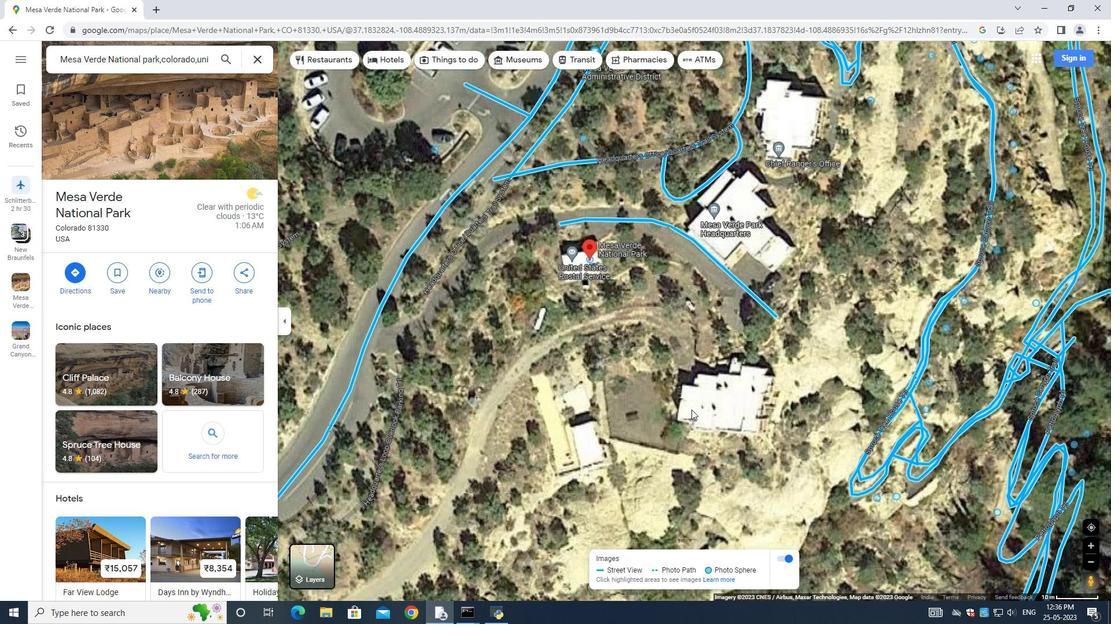 
Action: Mouse scrolled (723, 420) with delta (0, 0)
Screenshot: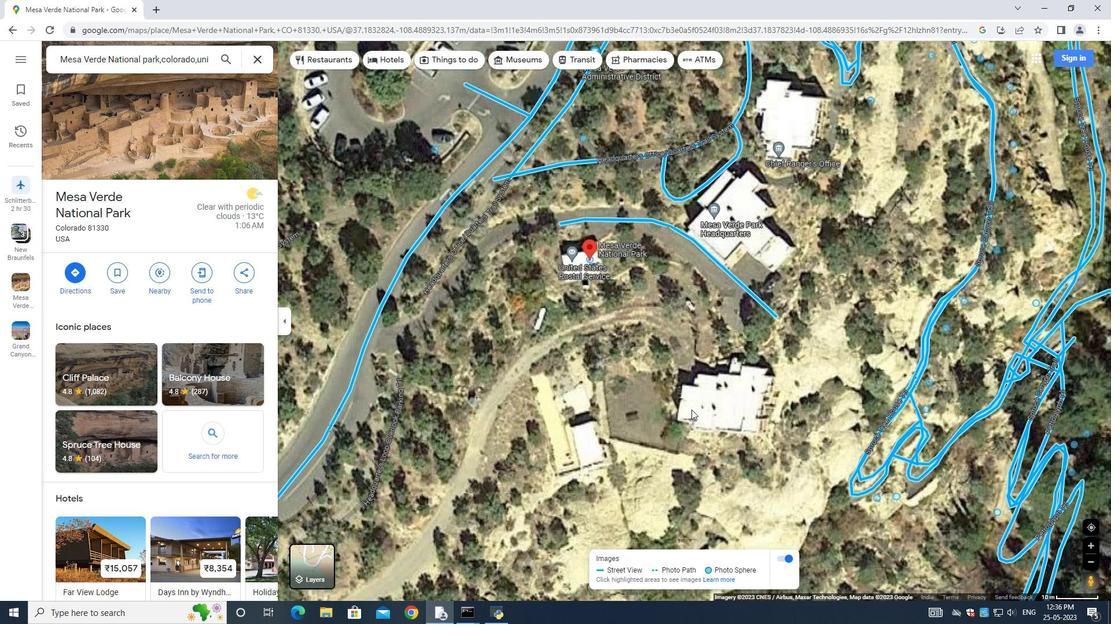 
Action: Mouse scrolled (723, 420) with delta (0, 0)
Screenshot: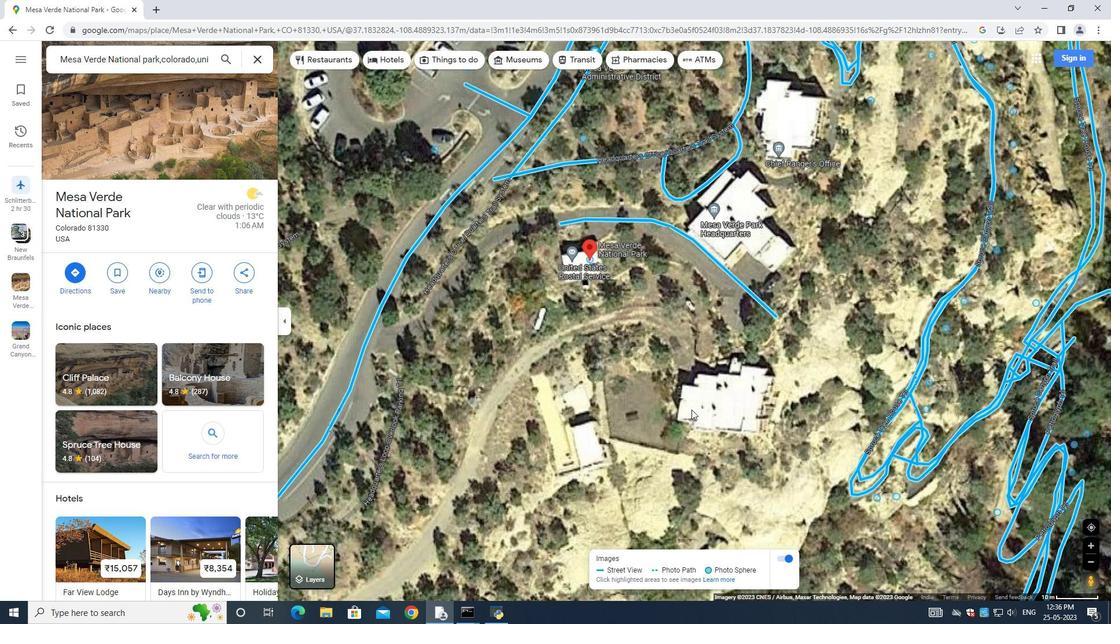 
Action: Mouse scrolled (723, 420) with delta (0, 0)
Screenshot: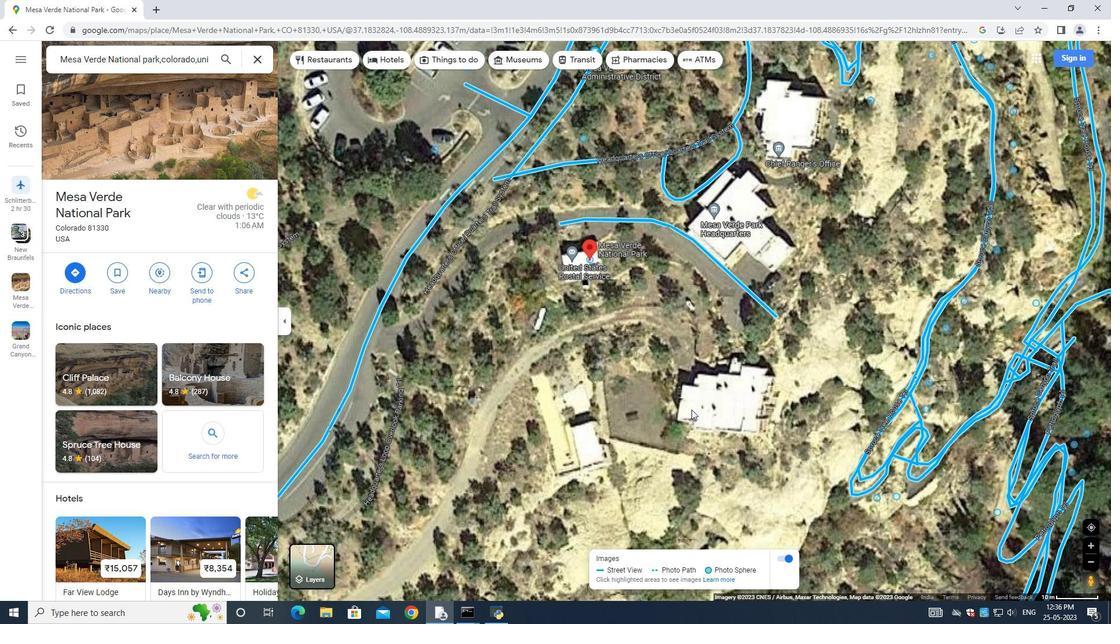 
Action: Mouse moved to (721, 409)
Screenshot: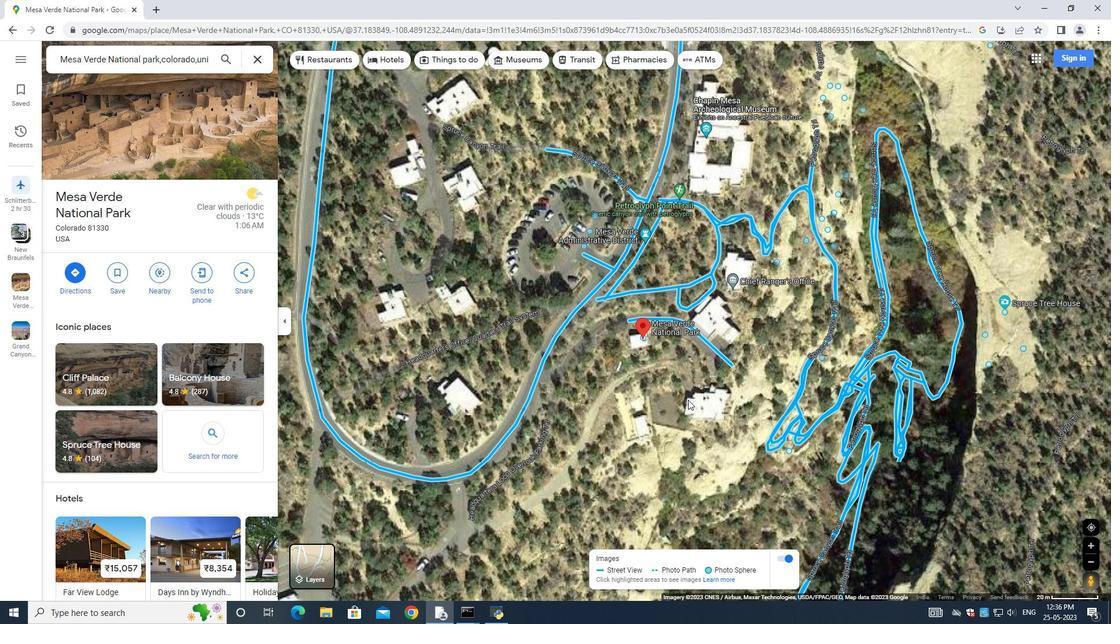 
Action: Mouse scrolled (721, 409) with delta (0, 0)
Screenshot: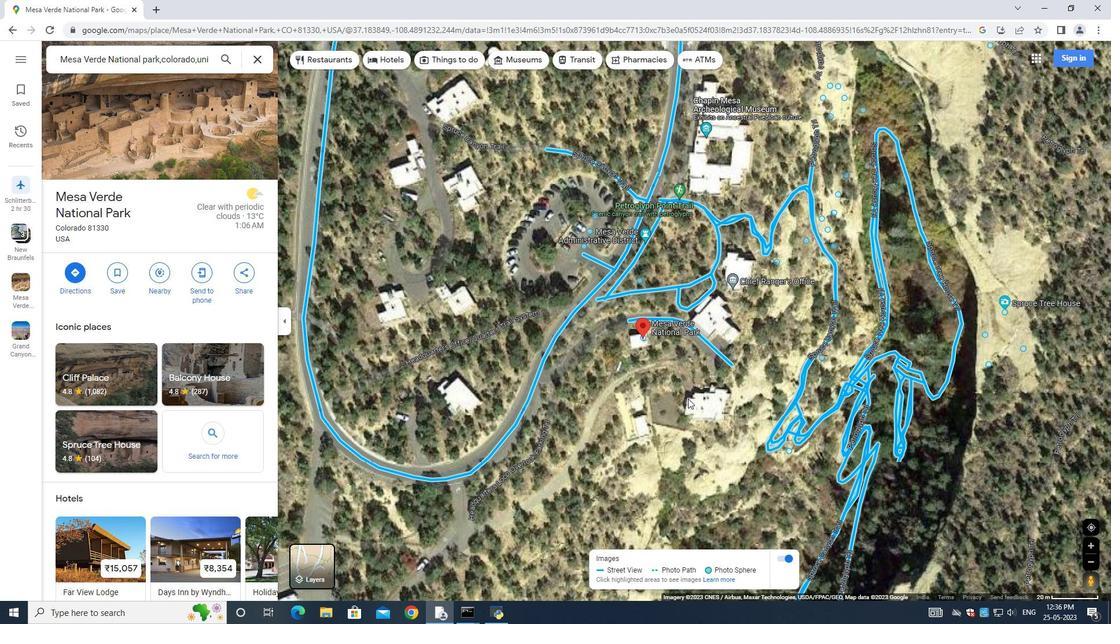 
Action: Mouse scrolled (721, 409) with delta (0, 0)
Screenshot: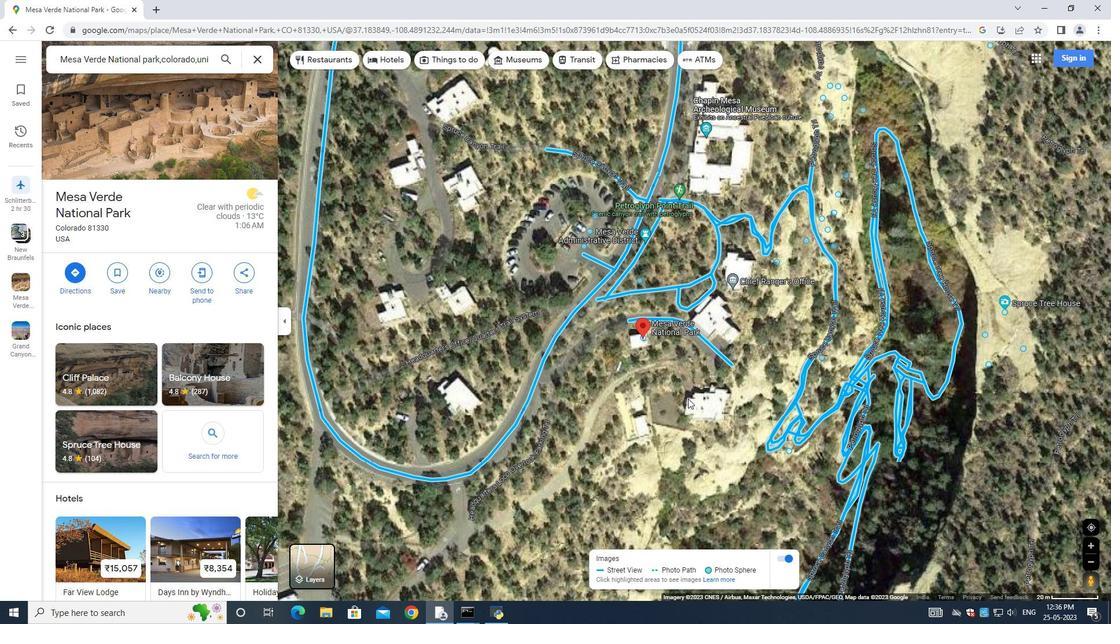 
Action: Mouse scrolled (721, 409) with delta (0, 0)
Screenshot: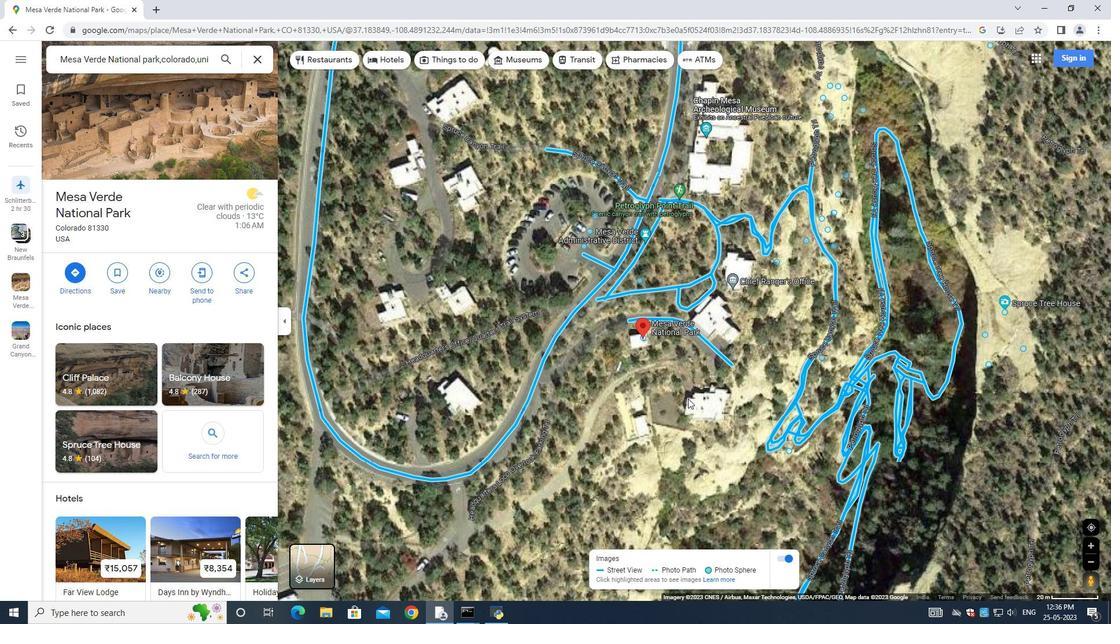 
Action: Mouse scrolled (721, 409) with delta (0, 0)
Screenshot: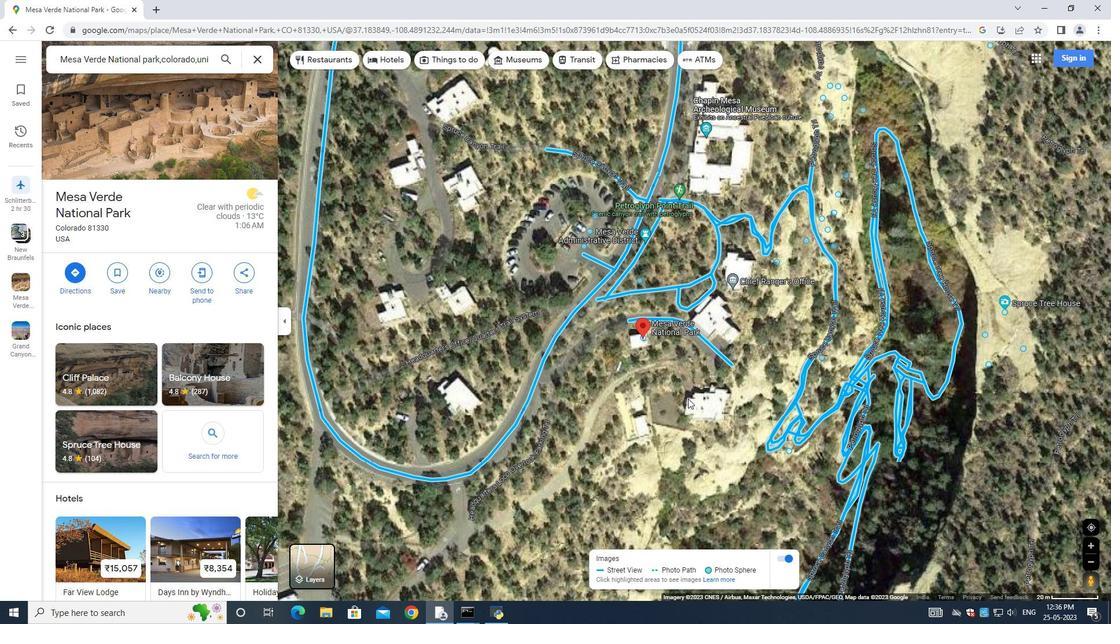 
Action: Mouse moved to (700, 271)
Screenshot: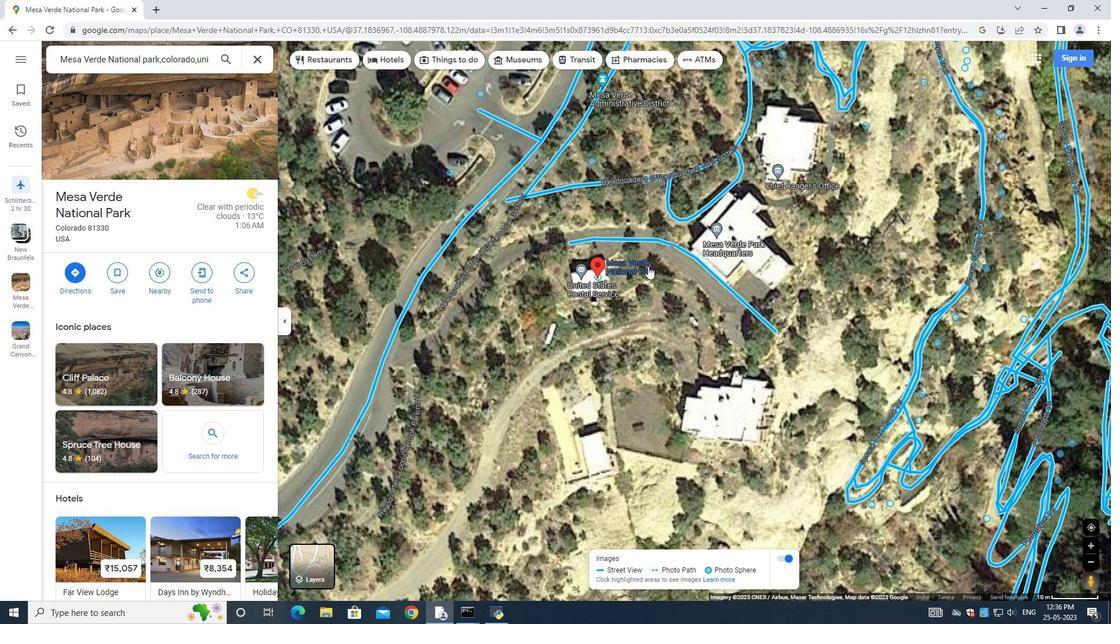 
Action: Mouse pressed left at (700, 271)
Screenshot: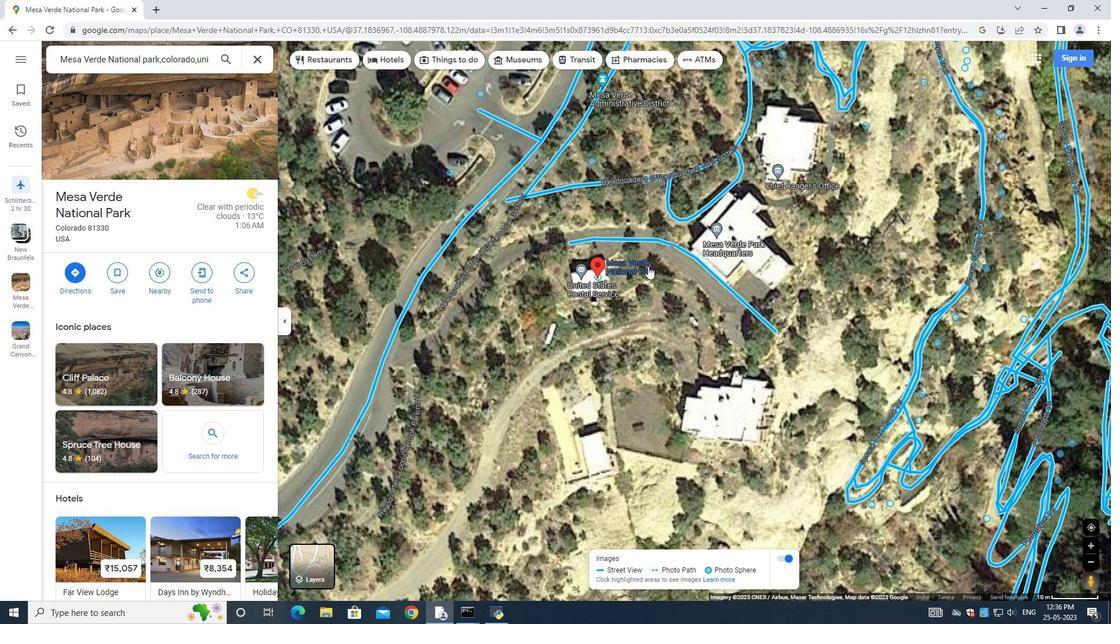 
Action: Mouse moved to (737, 199)
Screenshot: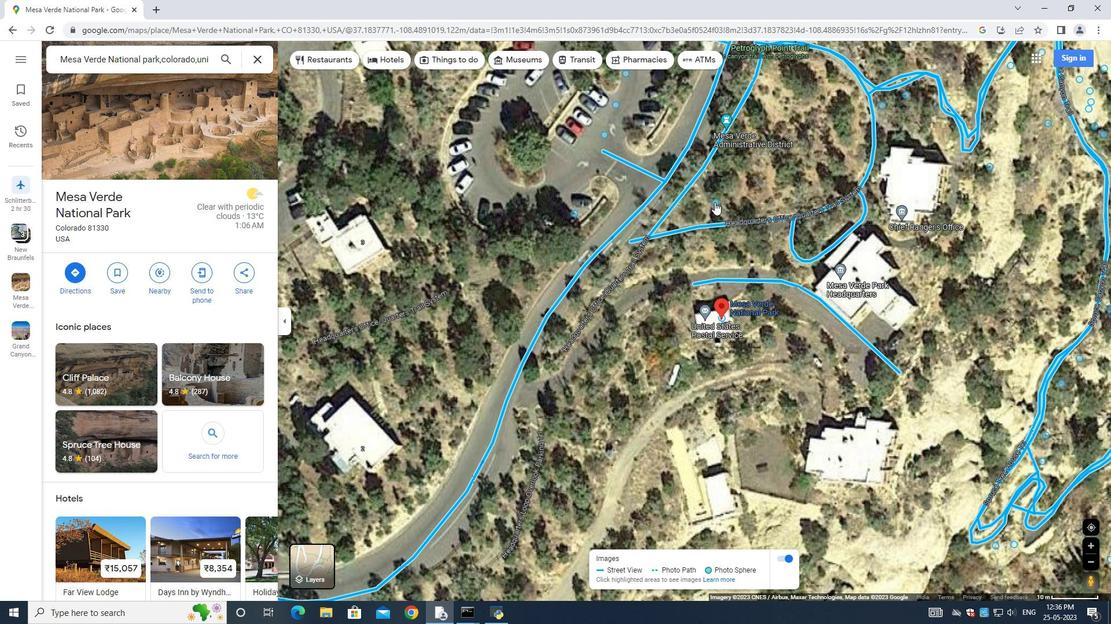 
Action: Mouse pressed left at (737, 199)
Screenshot: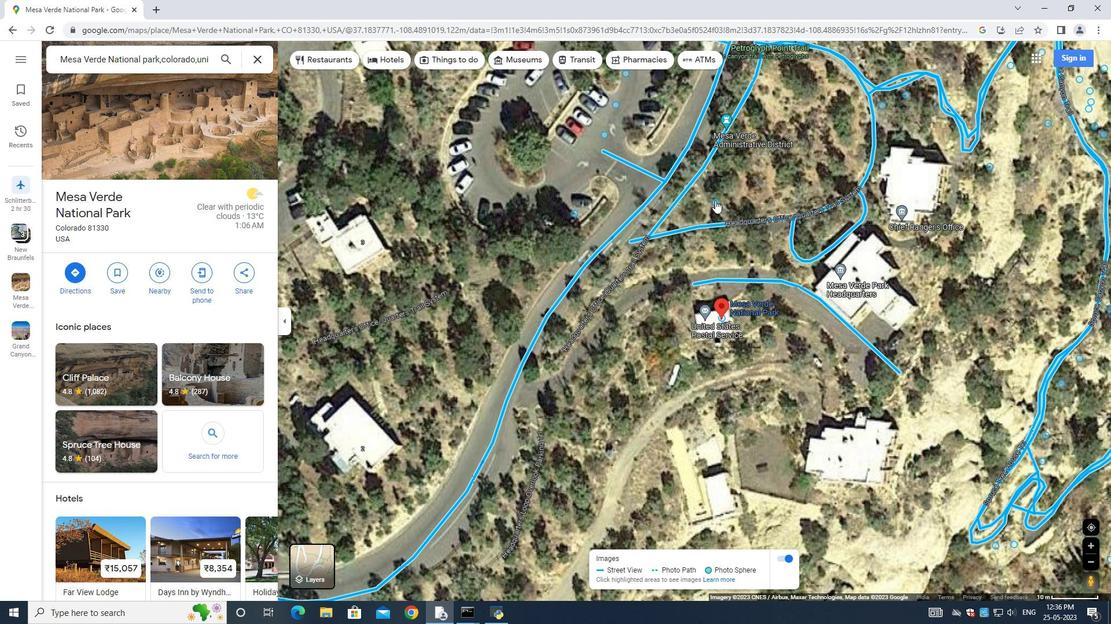 
Action: Mouse moved to (811, 333)
Screenshot: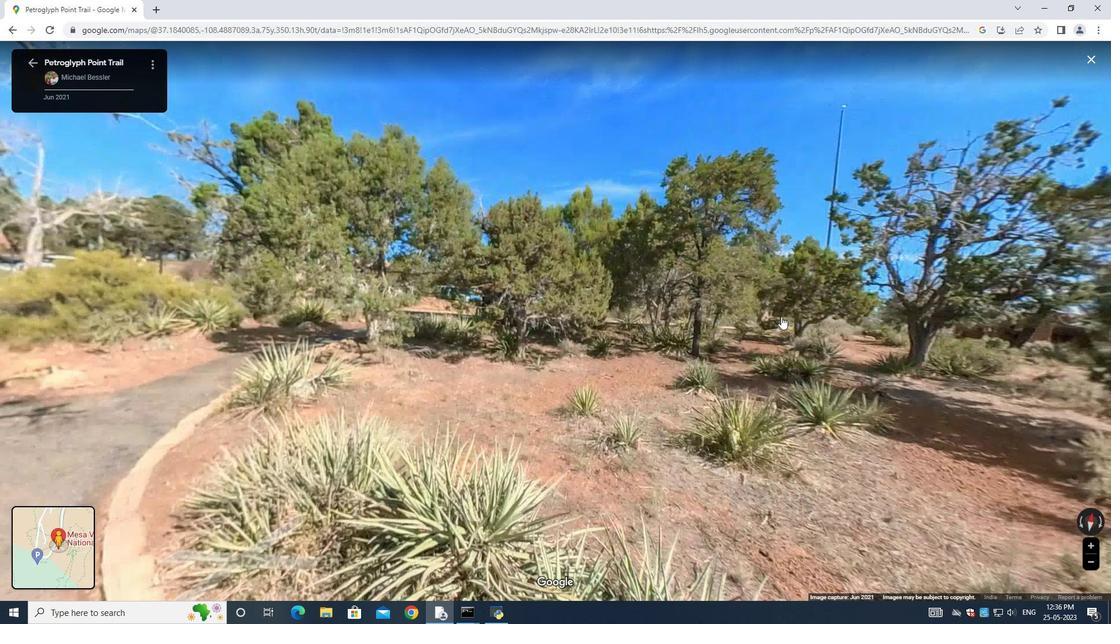 
Action: Mouse pressed left at (811, 333)
Screenshot: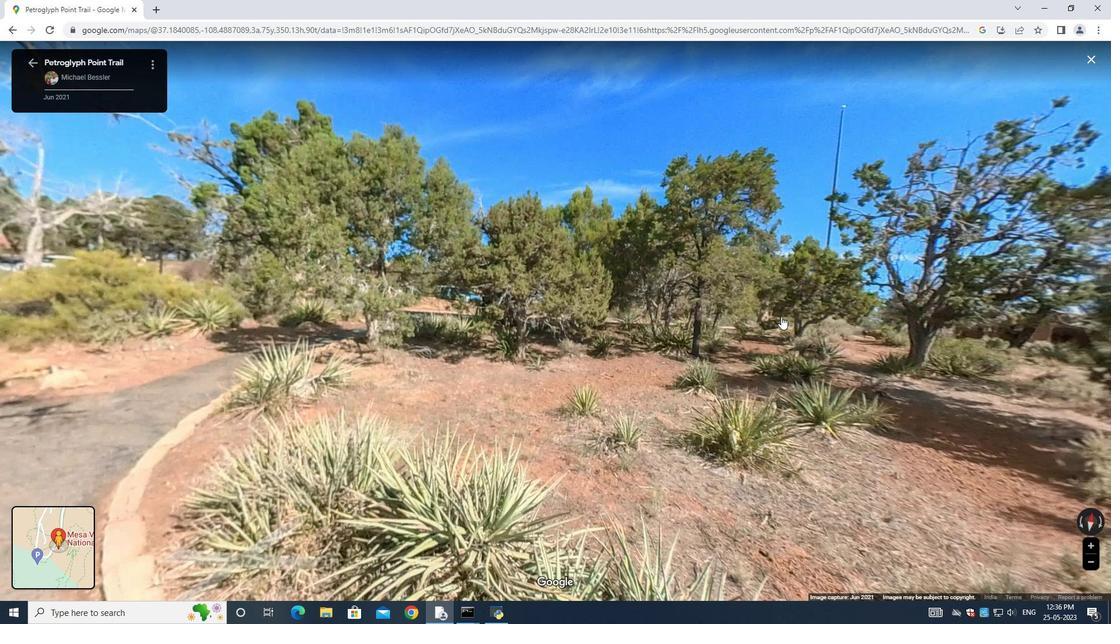 
Action: Mouse moved to (732, 258)
Screenshot: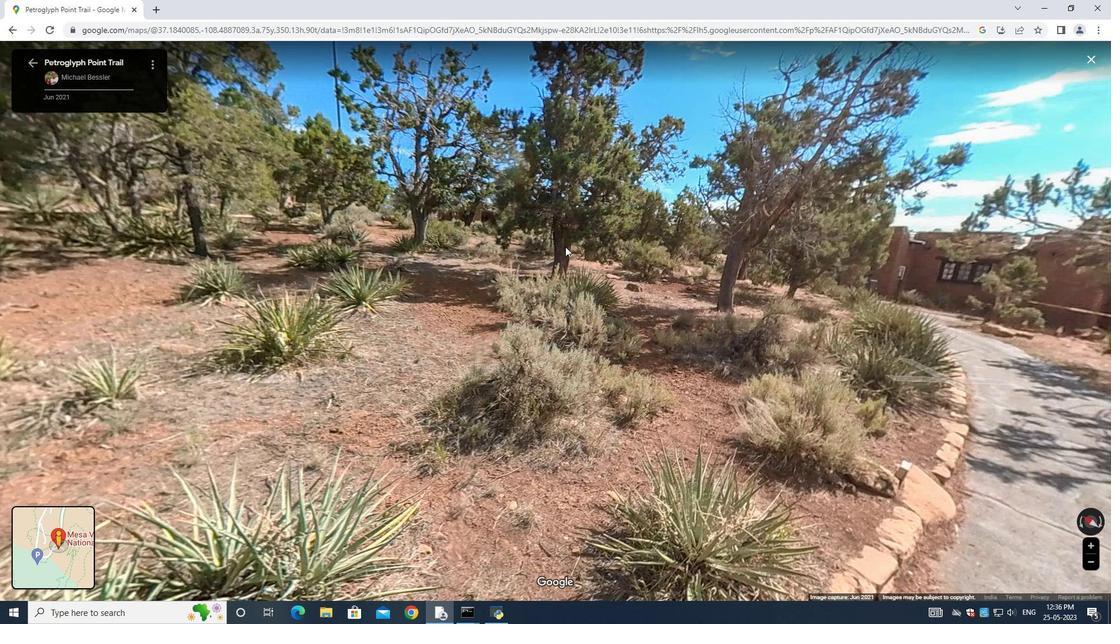 
Action: Mouse scrolled (732, 257) with delta (0, 0)
Screenshot: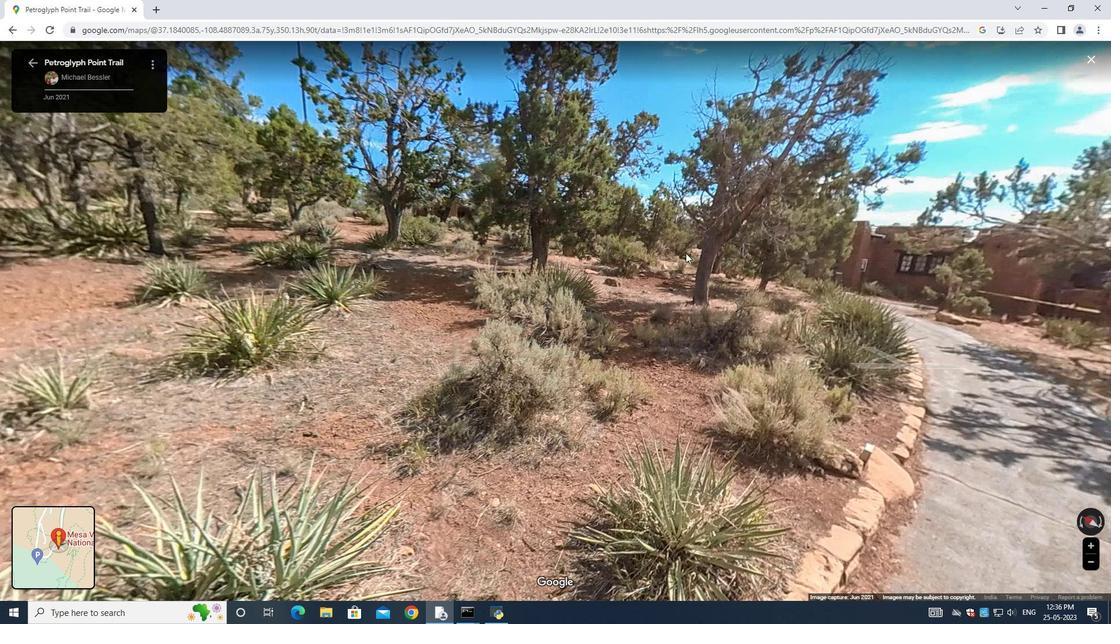 
Action: Mouse scrolled (732, 257) with delta (0, 0)
Screenshot: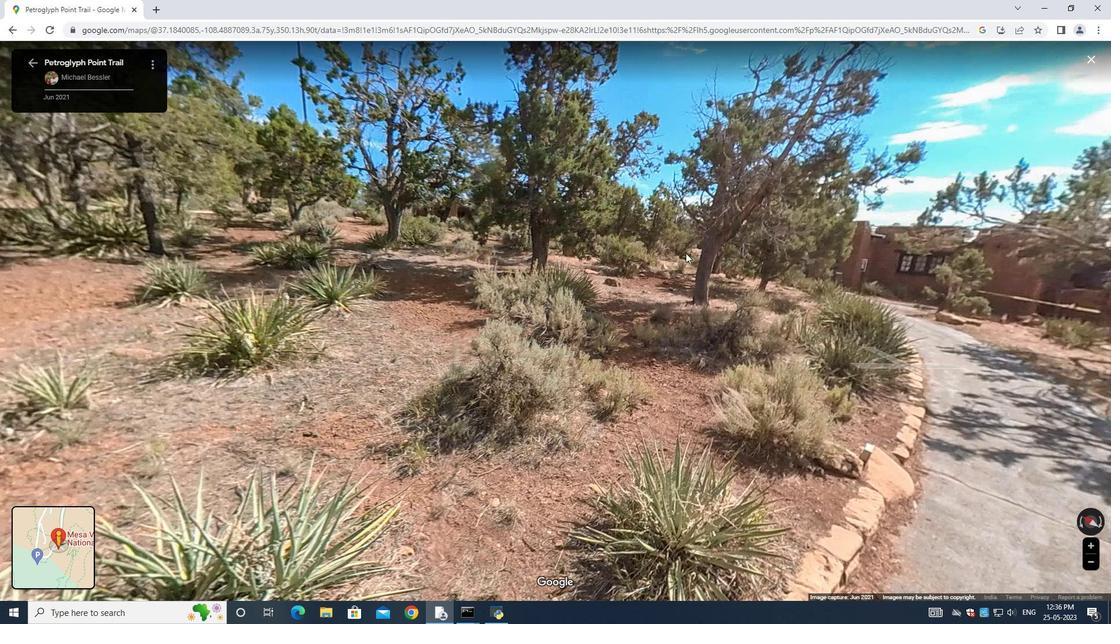 
Action: Mouse scrolled (732, 257) with delta (0, 0)
Screenshot: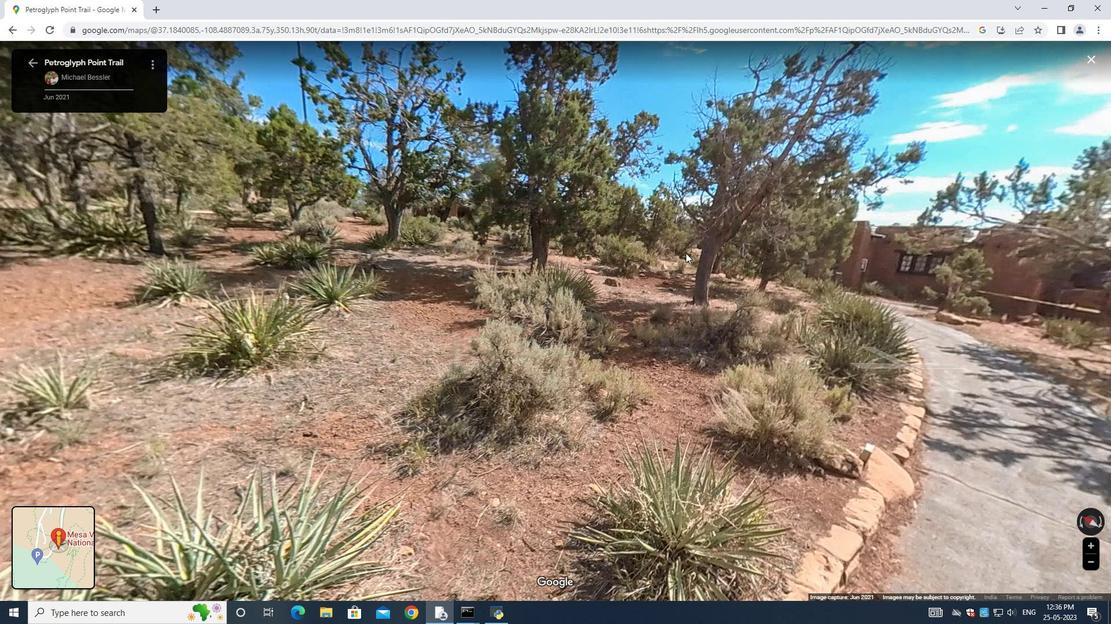 
Action: Mouse scrolled (732, 257) with delta (0, 0)
Screenshot: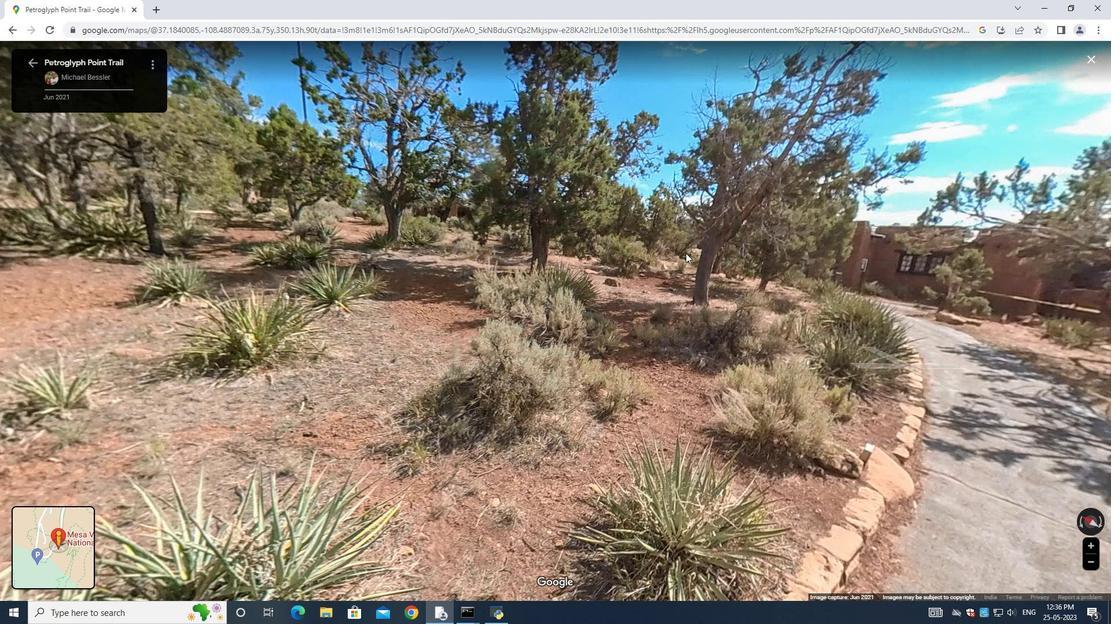 
Action: Mouse scrolled (732, 257) with delta (0, 0)
Screenshot: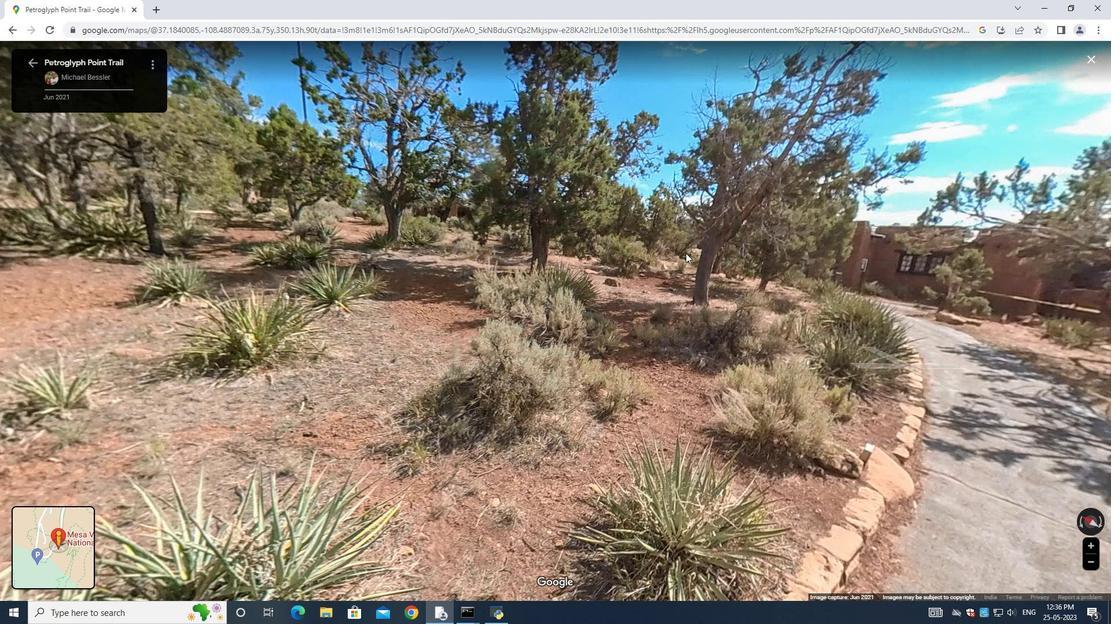 
Action: Mouse moved to (732, 258)
Screenshot: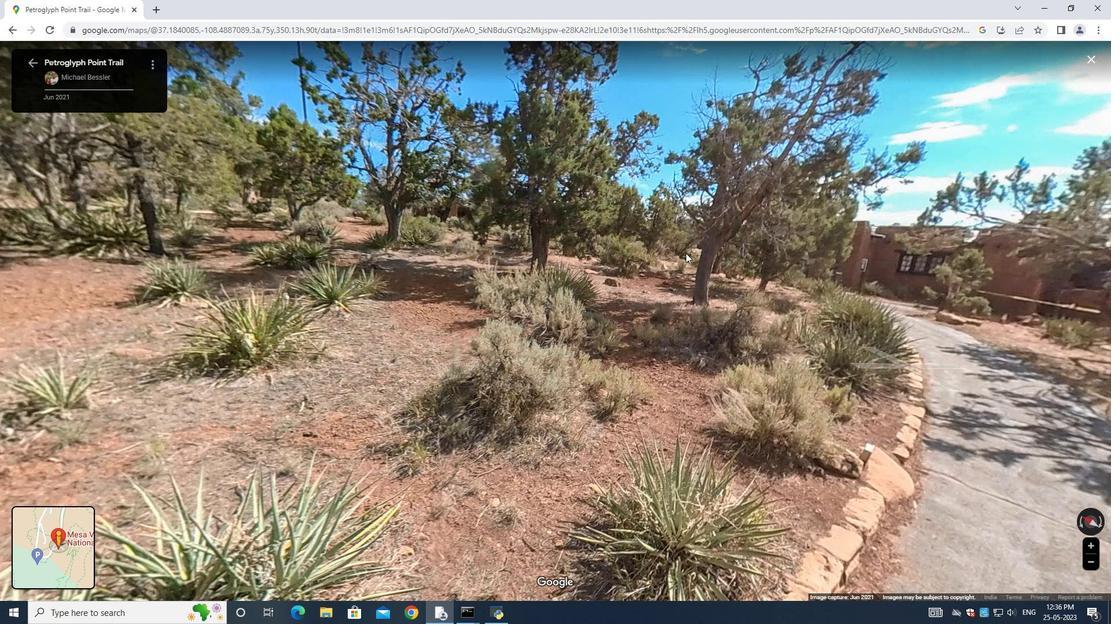 
Action: Mouse scrolled (732, 257) with delta (0, 0)
Screenshot: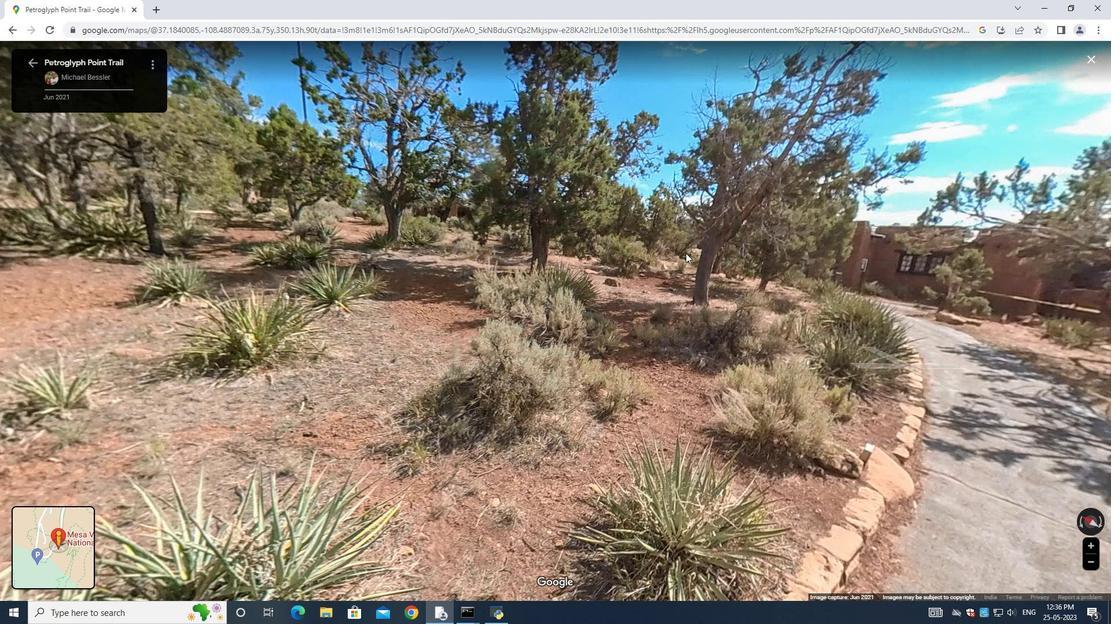 
Action: Mouse moved to (766, 274)
Screenshot: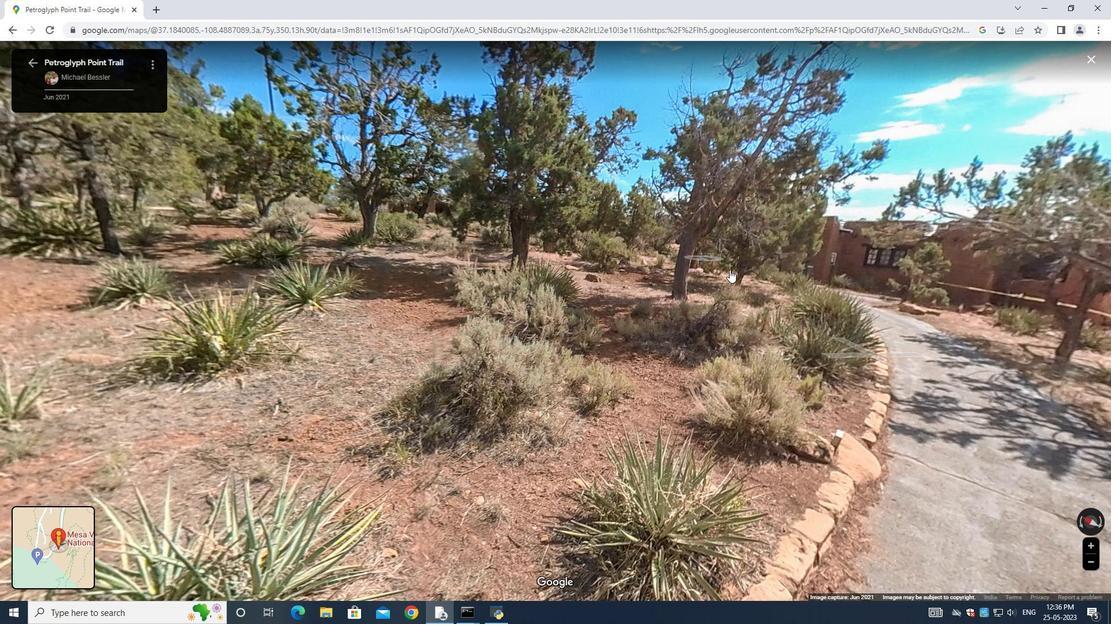 
Action: Mouse pressed left at (766, 274)
Screenshot: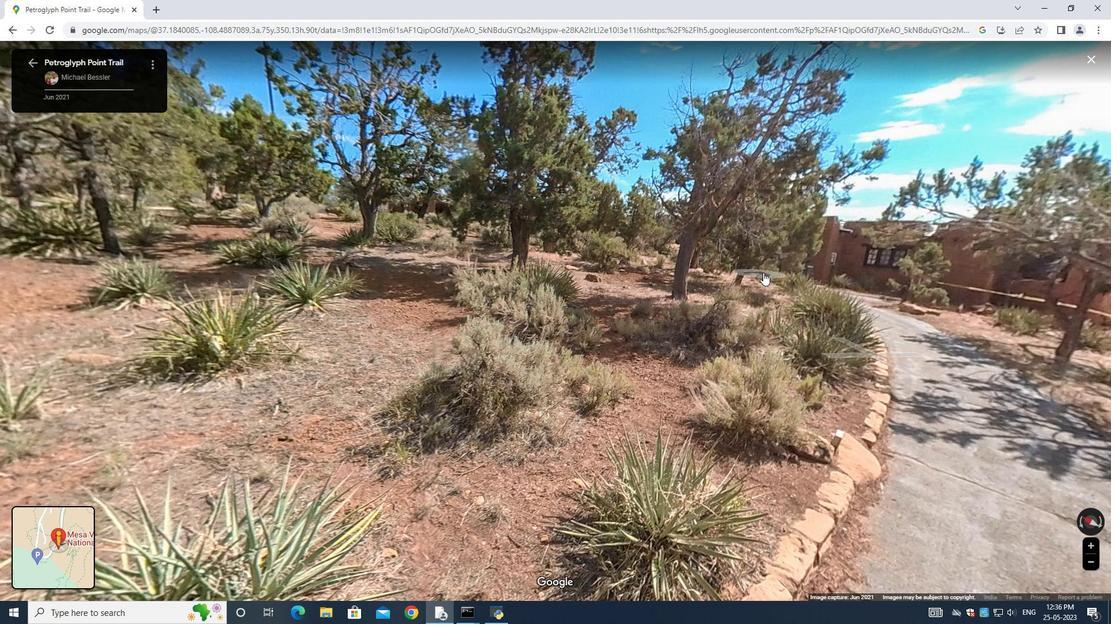 
Action: Mouse moved to (759, 274)
Screenshot: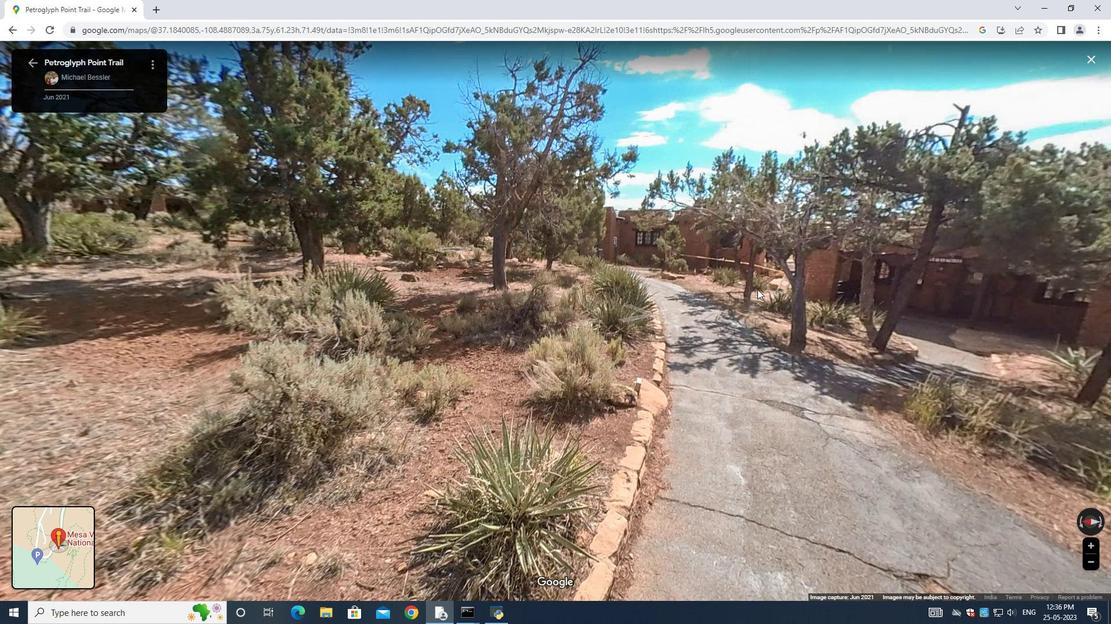 
Action: Mouse pressed left at (759, 274)
Screenshot: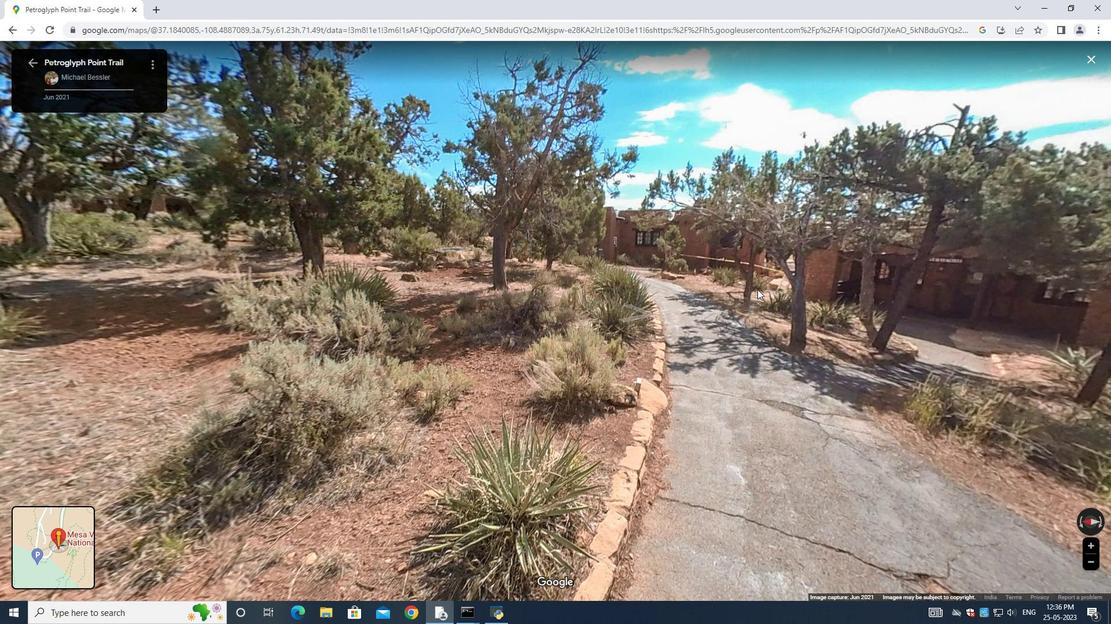 
Action: Mouse moved to (720, 266)
Screenshot: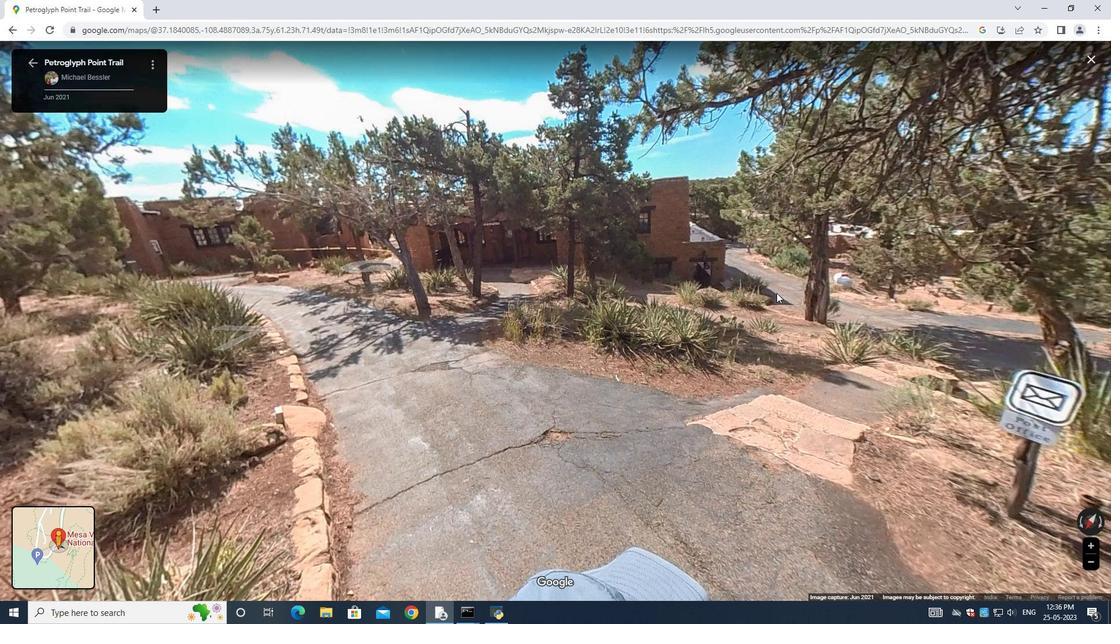 
Action: Mouse pressed left at (788, 288)
Screenshot: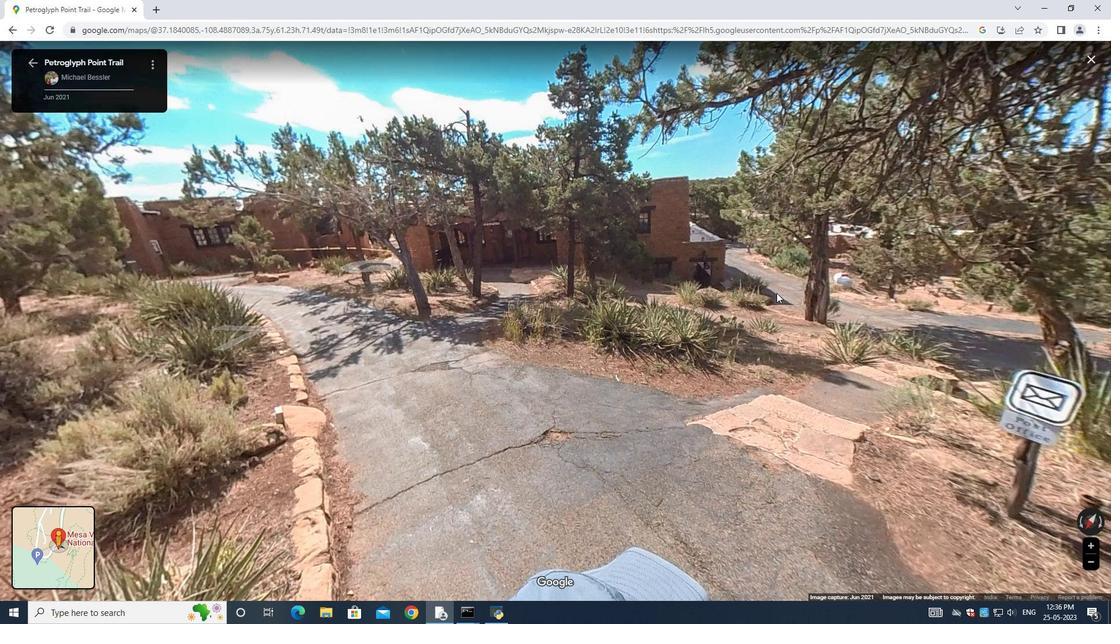 
Action: Mouse moved to (810, 288)
Screenshot: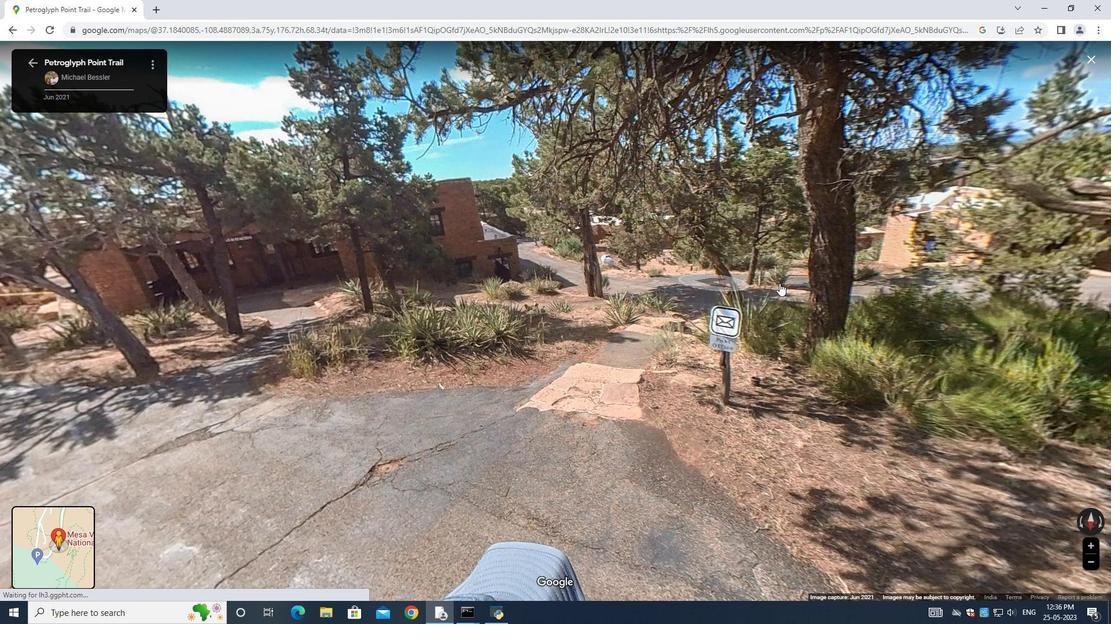 
Action: Mouse pressed left at (810, 288)
Screenshot: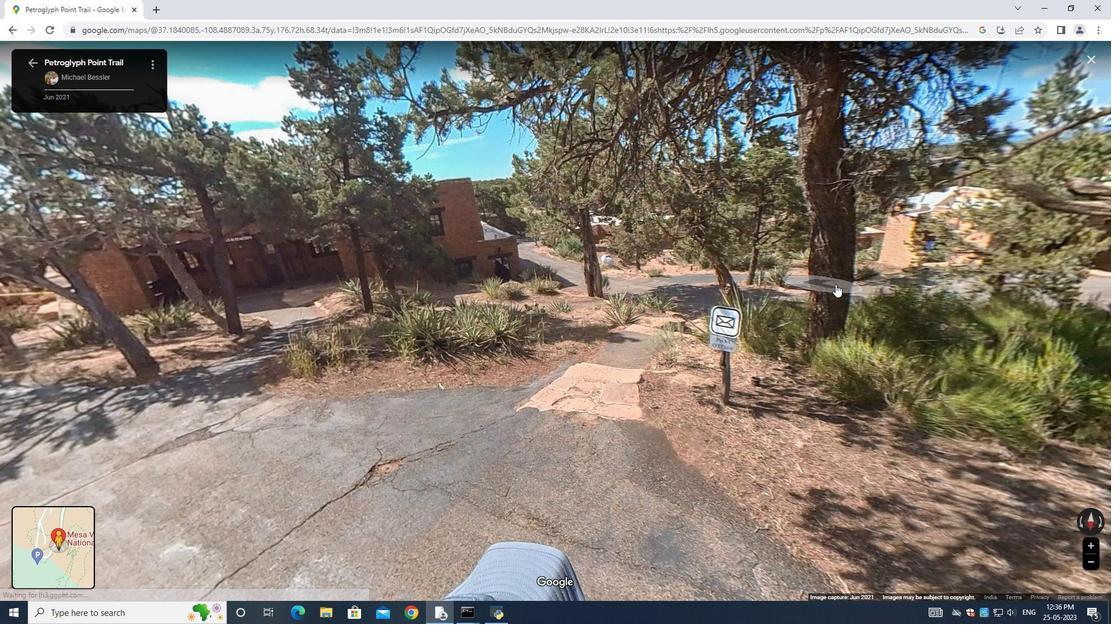 
Action: Mouse moved to (855, 293)
Screenshot: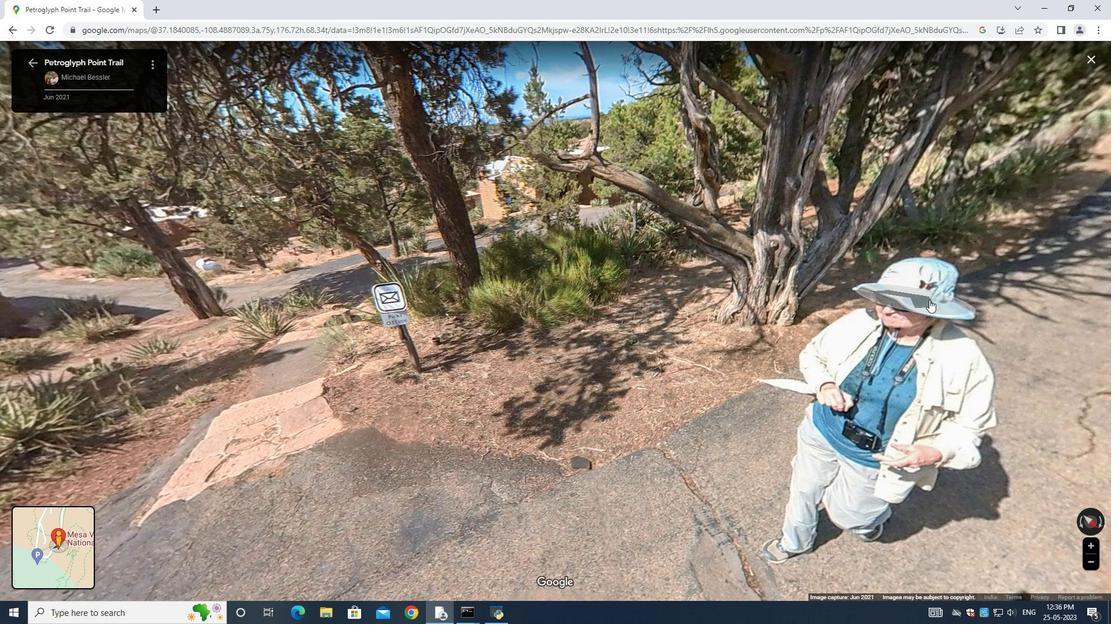 
Action: Mouse scrolled (855, 293) with delta (0, 0)
Screenshot: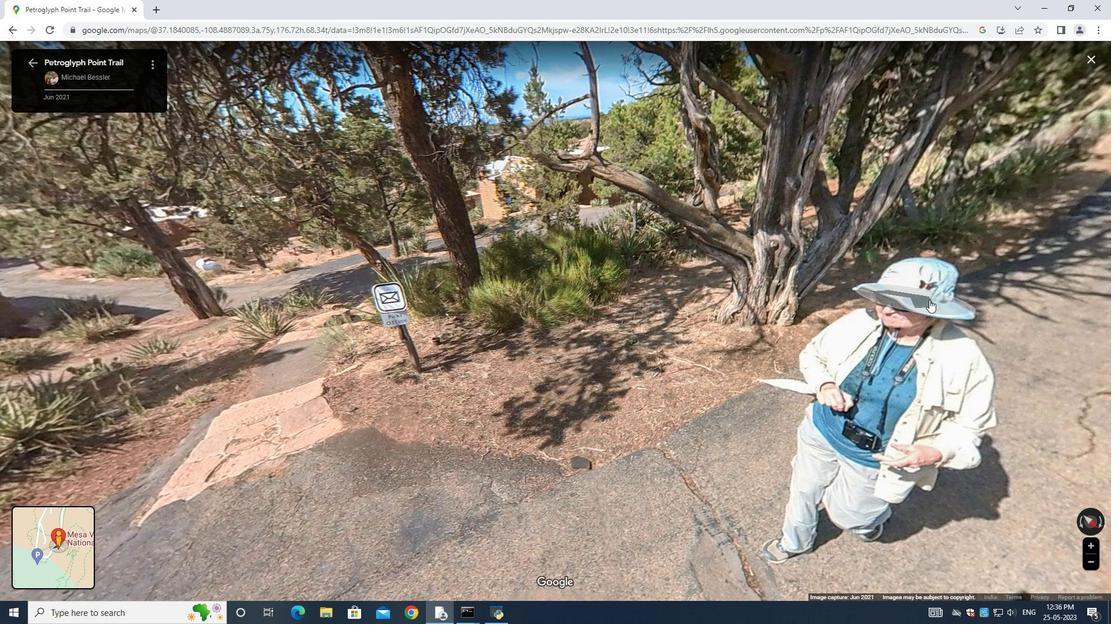 
Action: Mouse moved to (855, 296)
Screenshot: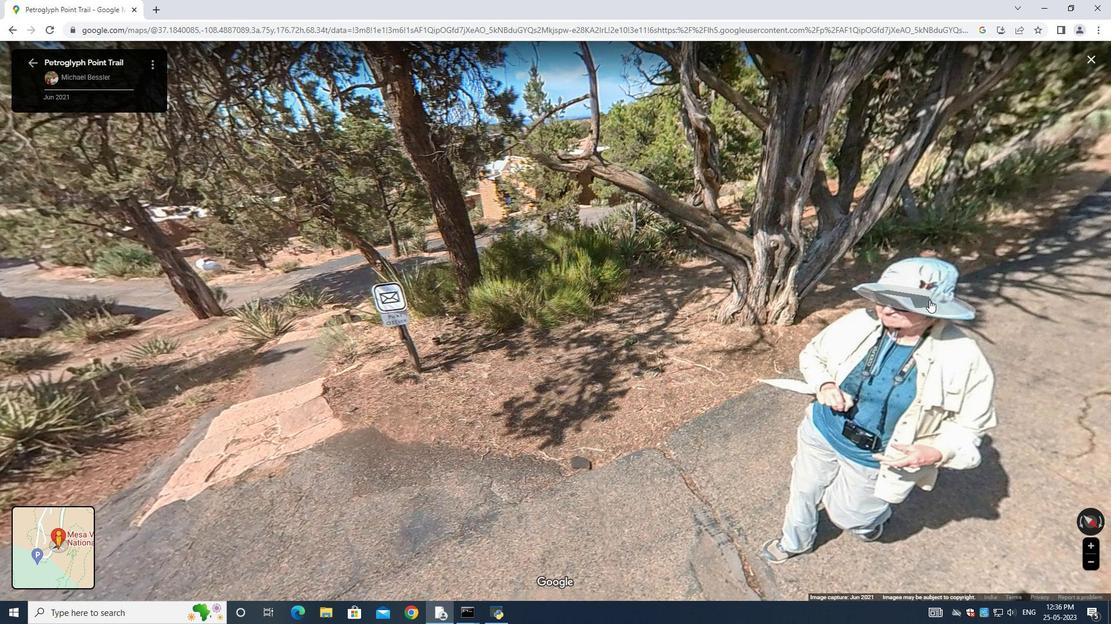 
Action: Mouse scrolled (855, 296) with delta (0, 0)
Screenshot: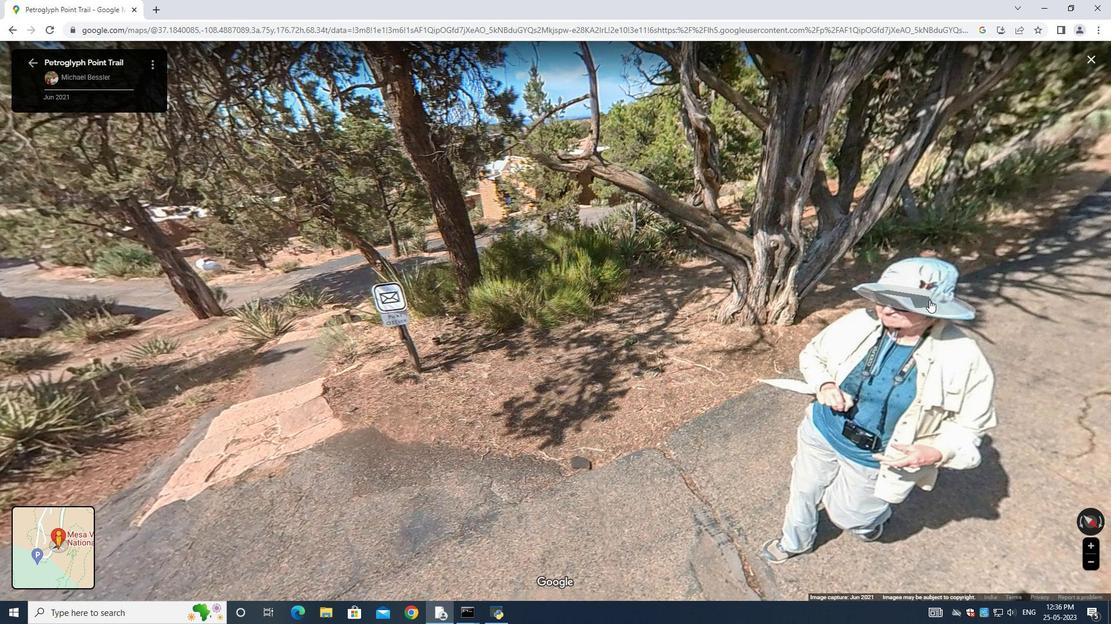 
Action: Mouse moved to (855, 297)
Screenshot: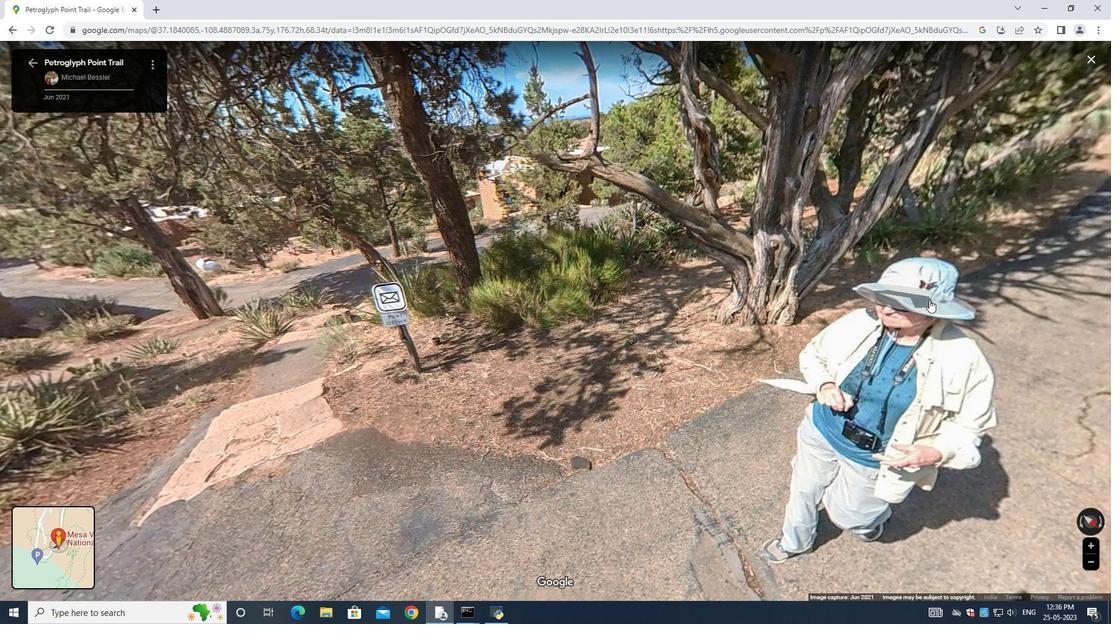 
Action: Mouse scrolled (855, 296) with delta (0, 0)
Screenshot: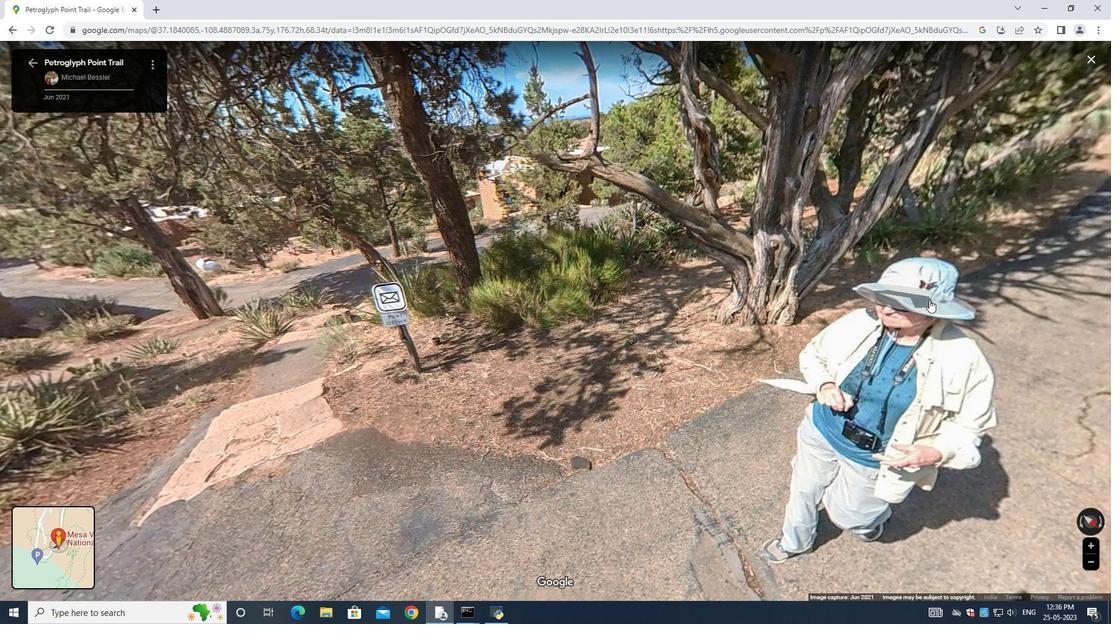 
Action: Mouse moved to (855, 297)
Screenshot: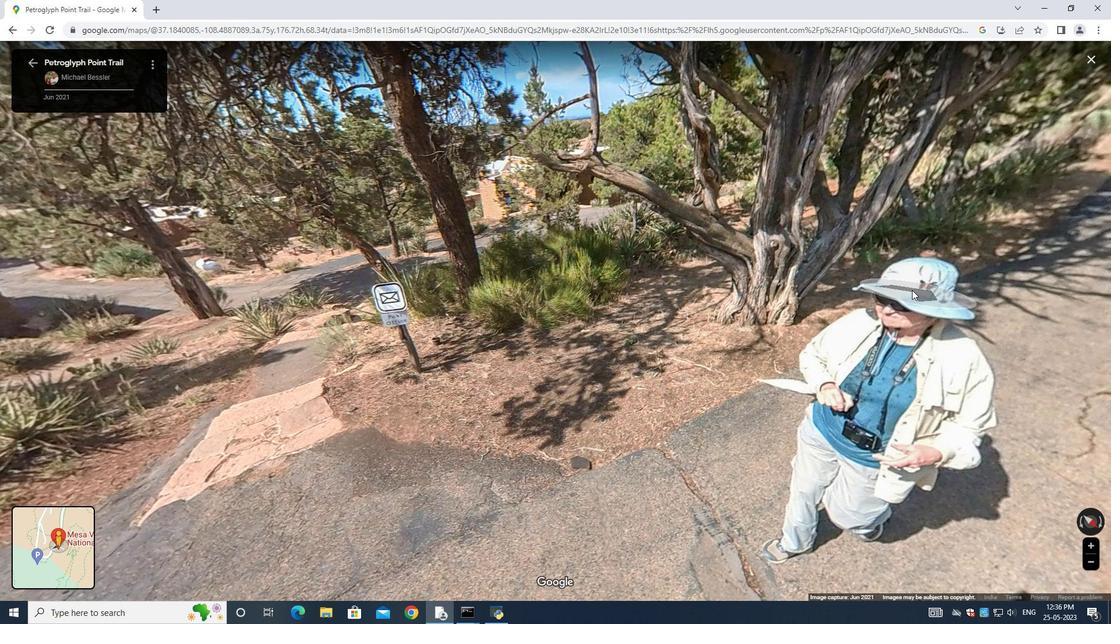 
Action: Mouse scrolled (855, 296) with delta (0, 0)
Screenshot: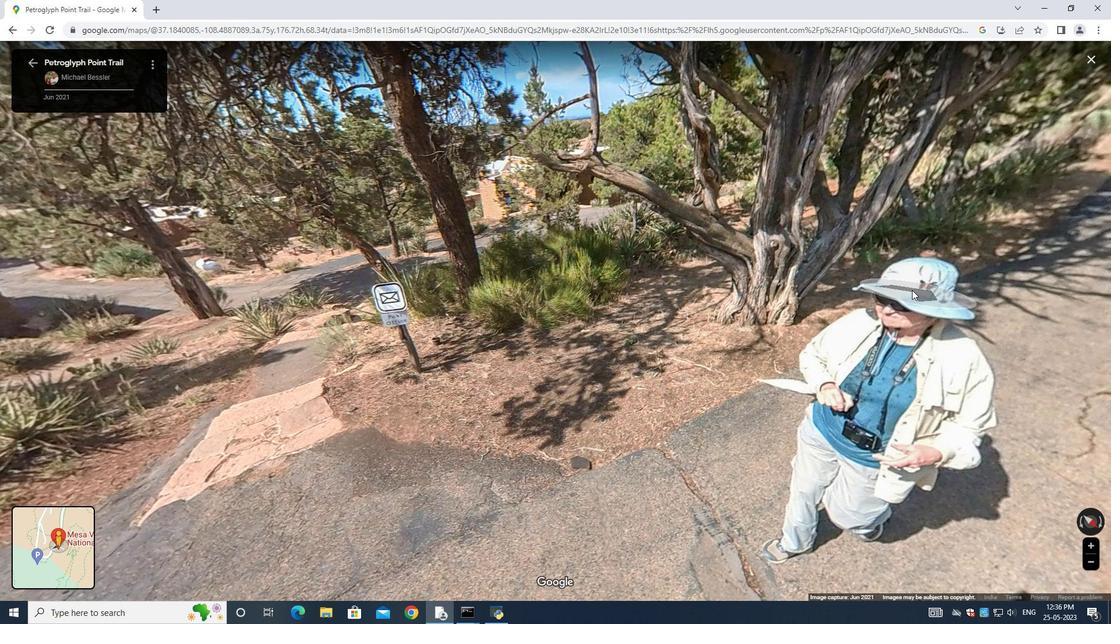 
Action: Mouse scrolled (855, 296) with delta (0, 0)
Screenshot: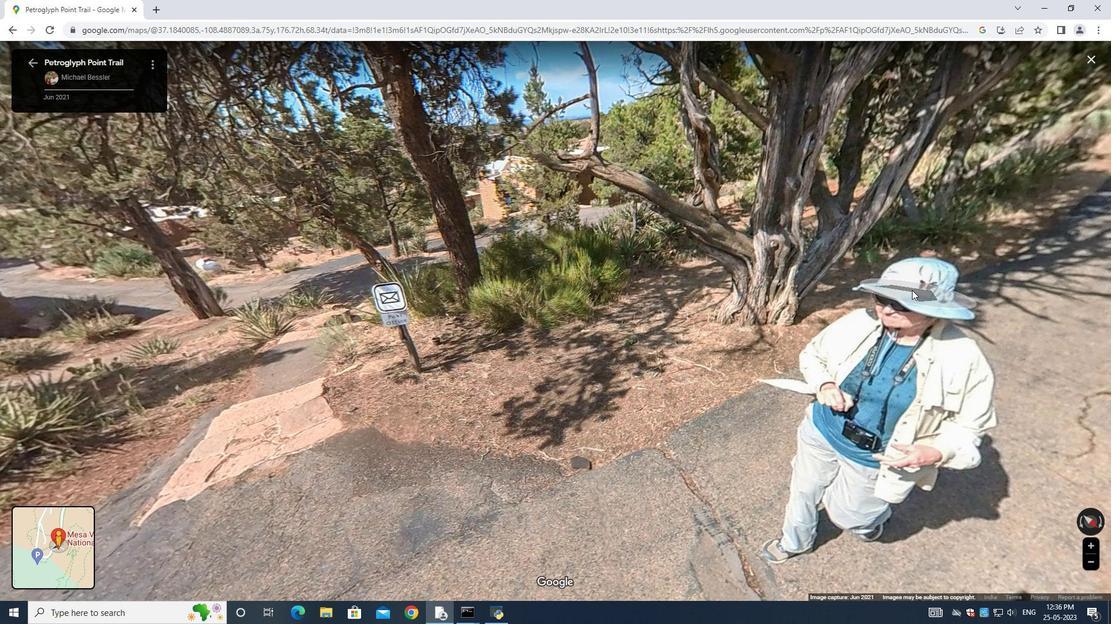 
Action: Mouse moved to (790, 277)
Screenshot: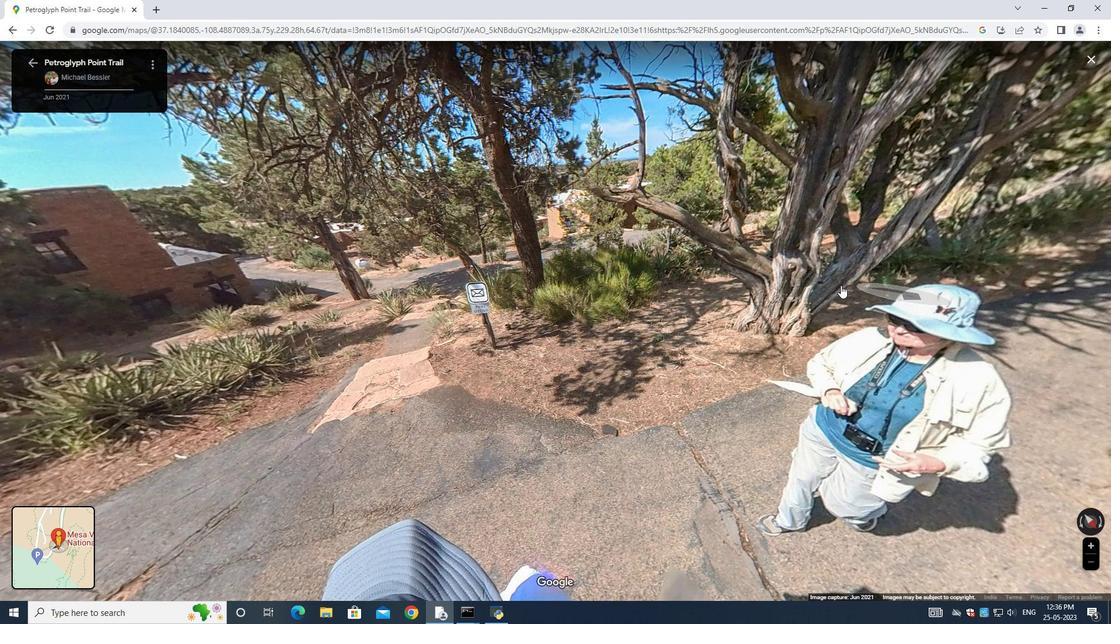 
Action: Mouse pressed left at (790, 277)
Screenshot: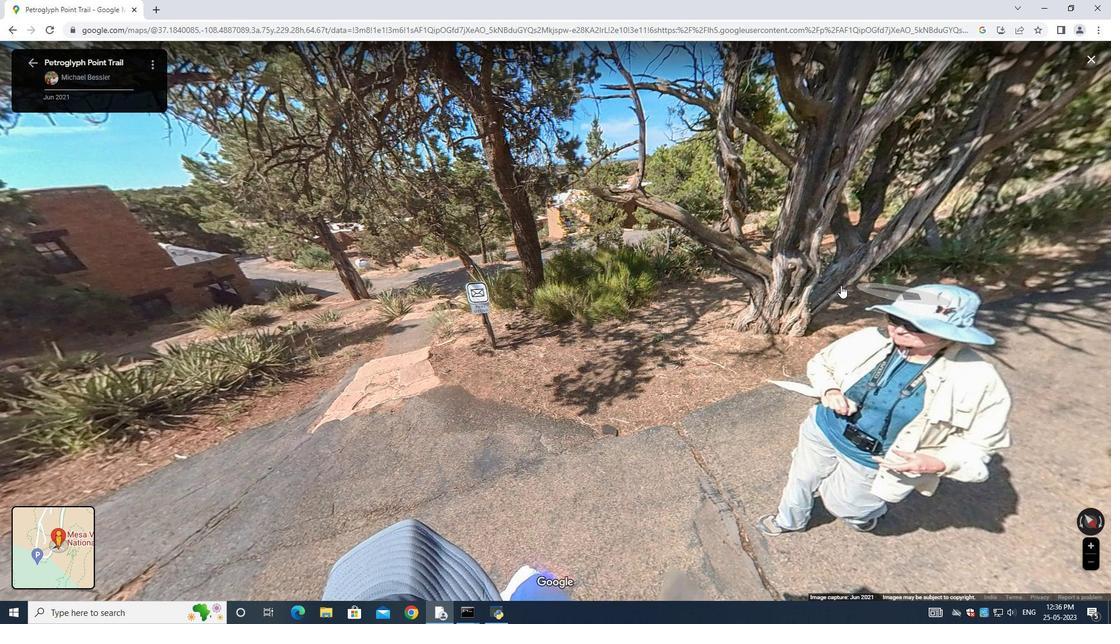
Action: Mouse moved to (633, 236)
Screenshot: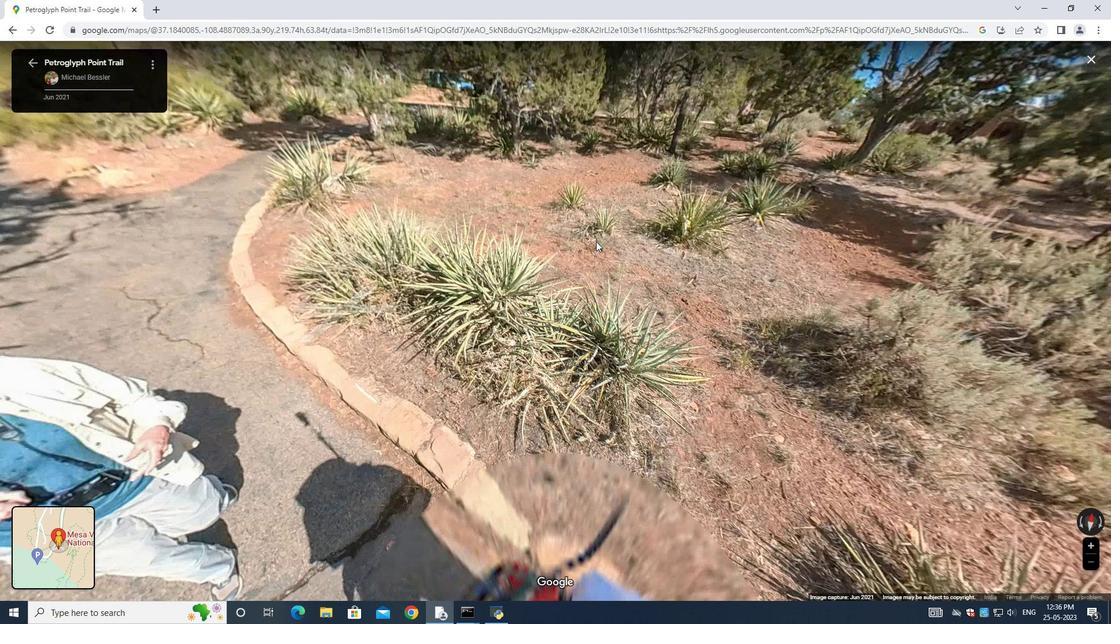 
Action: Mouse scrolled (633, 236) with delta (0, 0)
Screenshot: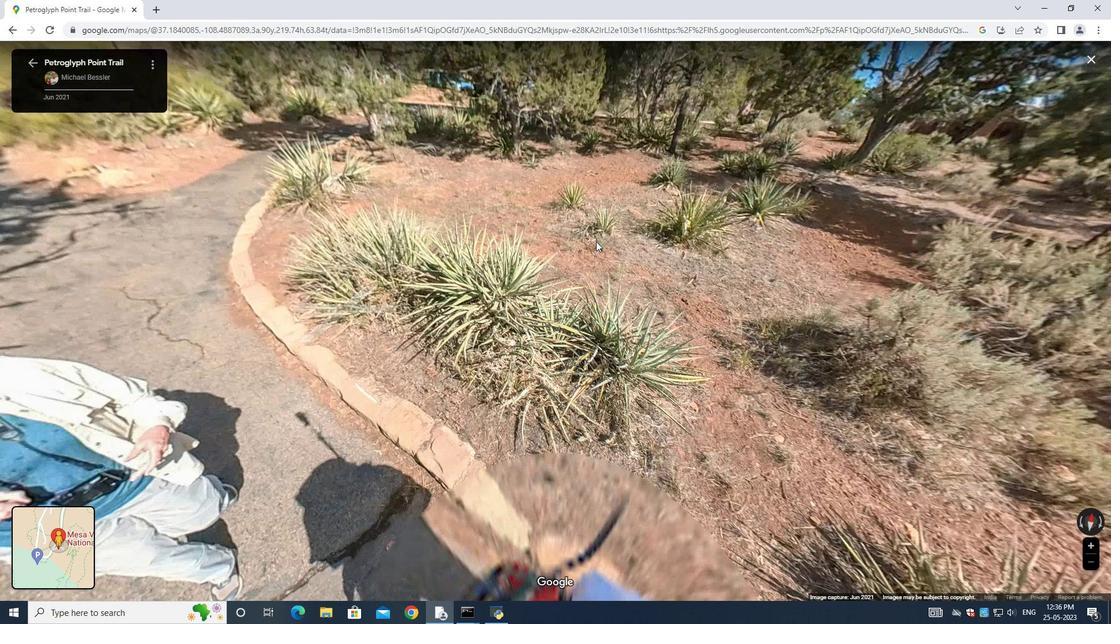 
Action: Mouse moved to (634, 237)
Screenshot: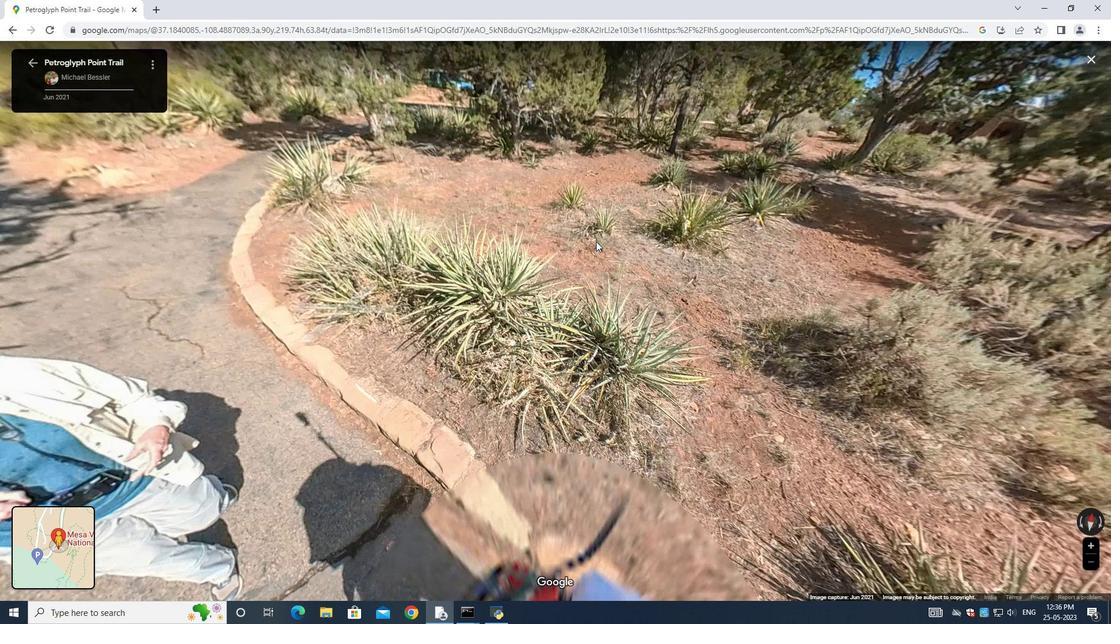 
Action: Mouse scrolled (634, 237) with delta (0, 0)
Screenshot: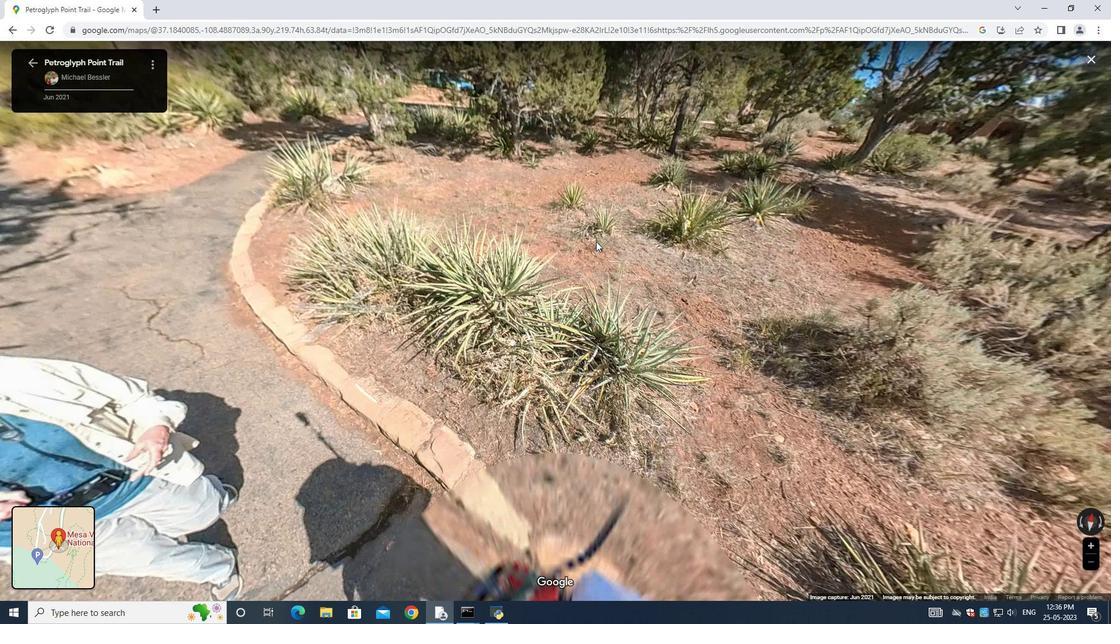 
Action: Mouse scrolled (634, 237) with delta (0, 0)
Screenshot: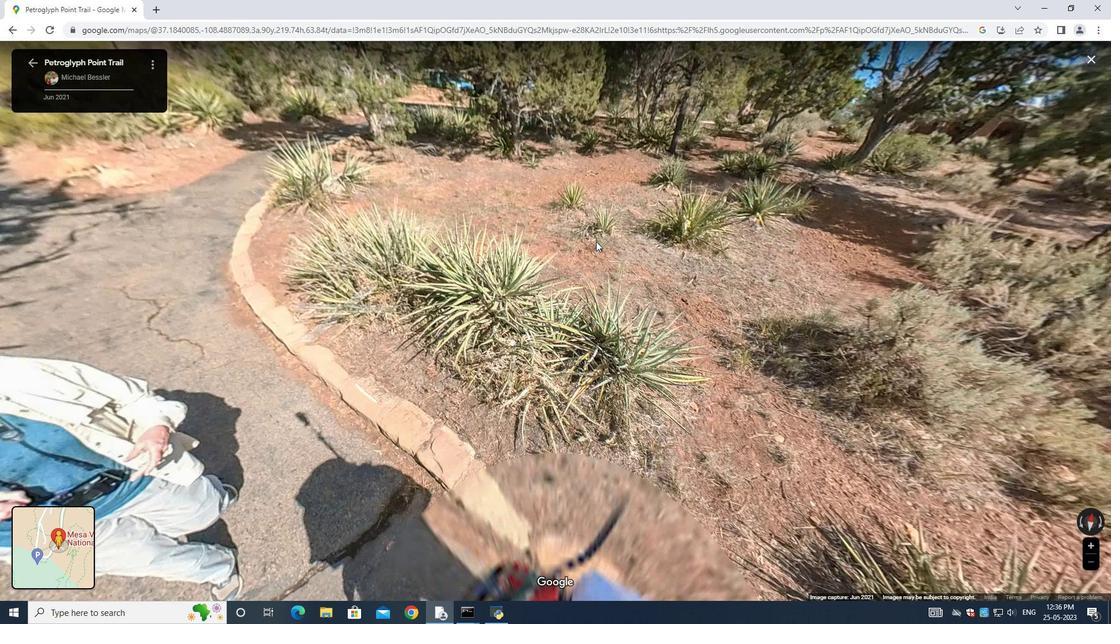 
Action: Mouse scrolled (634, 237) with delta (0, 0)
Screenshot: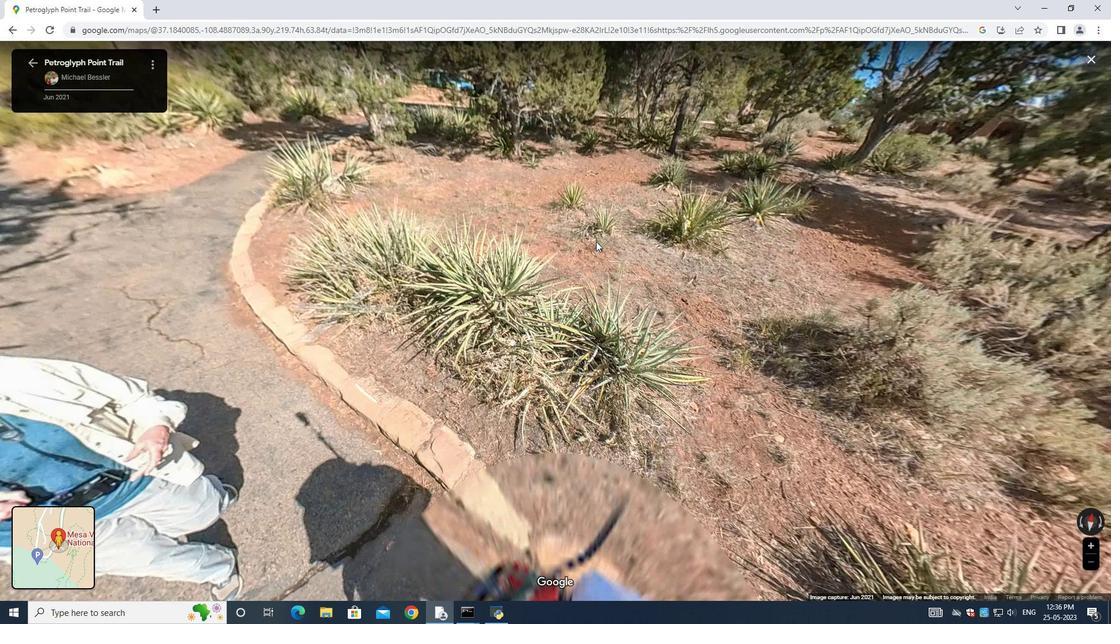 
Action: Mouse scrolled (634, 237) with delta (0, 0)
Screenshot: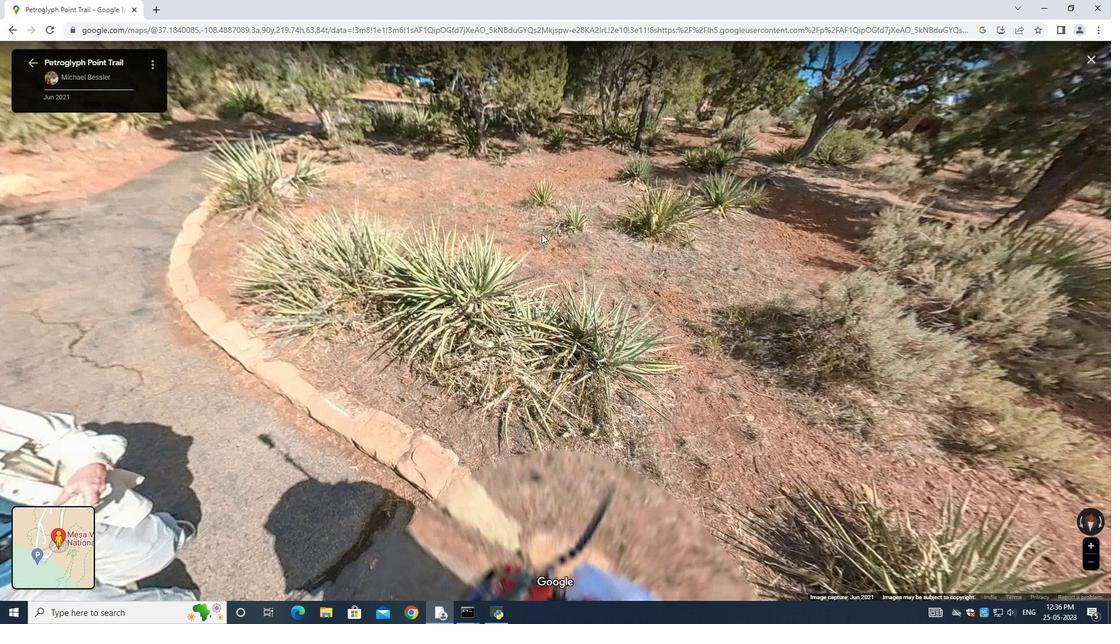 
Action: Mouse moved to (634, 237)
Screenshot: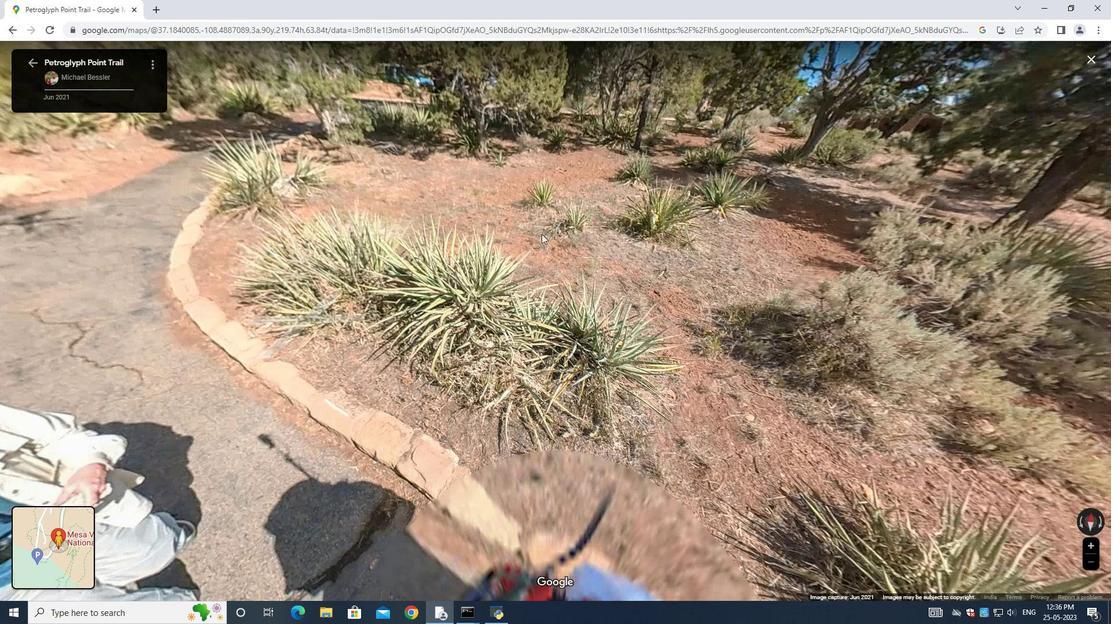 
Action: Mouse scrolled (634, 237) with delta (0, 0)
Screenshot: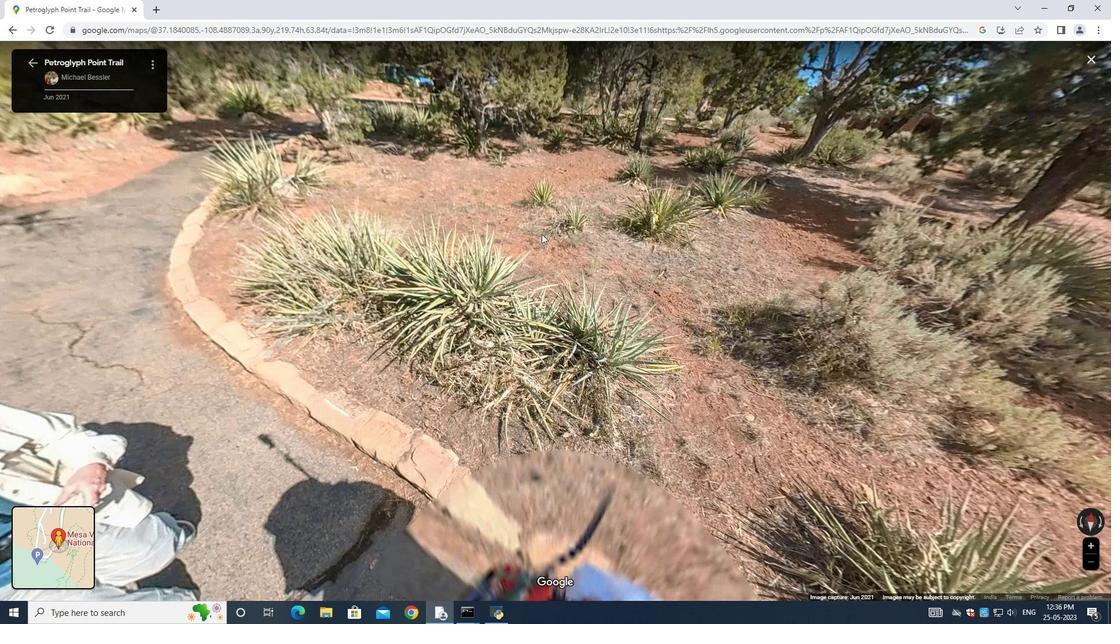 
Action: Mouse moved to (805, 333)
Screenshot: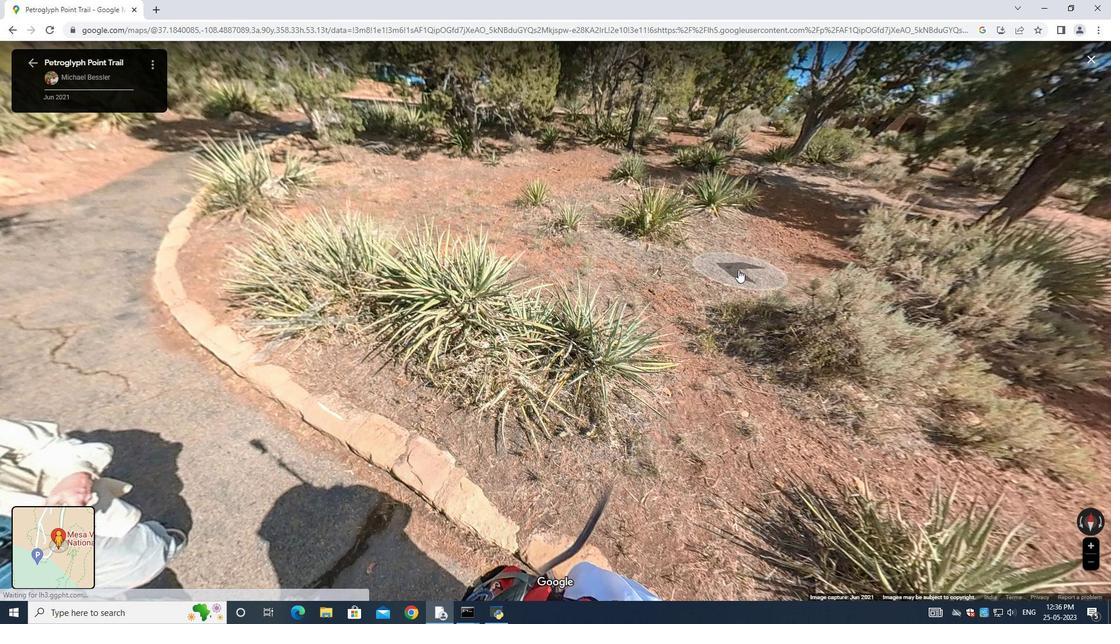 
Action: Mouse pressed left at (803, 283)
Screenshot: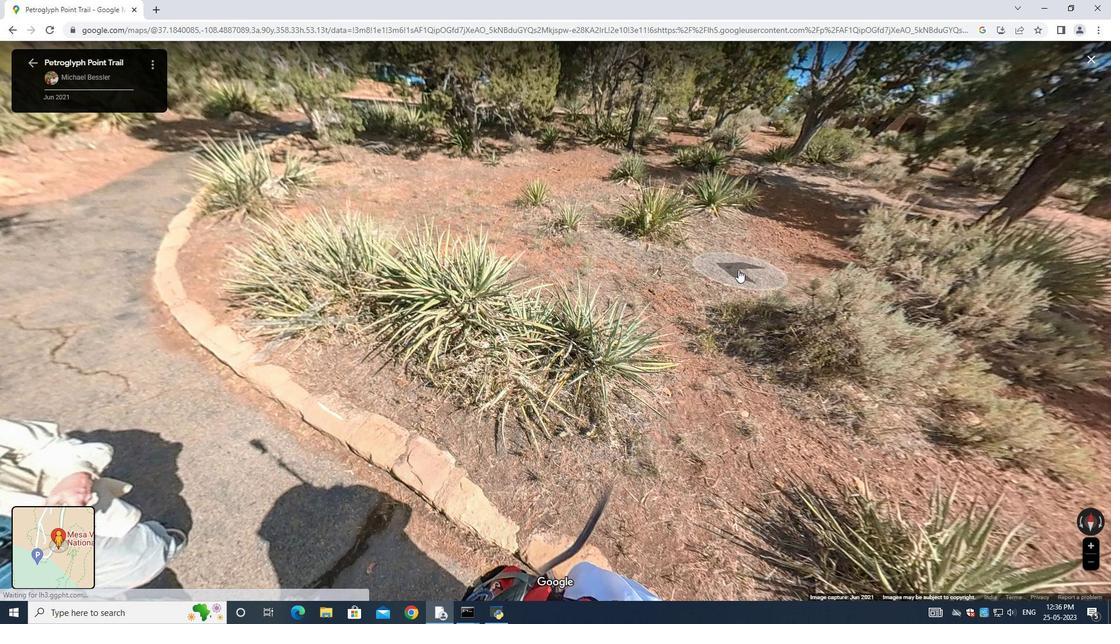 
Action: Mouse moved to (737, 258)
Screenshot: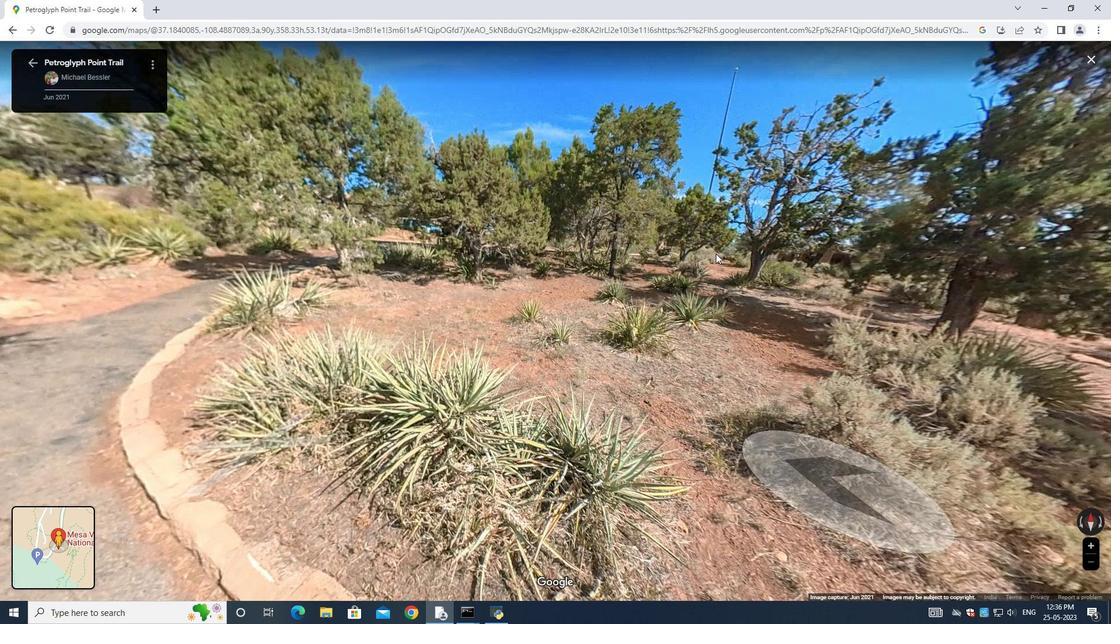 
Action: Mouse pressed left at (737, 255)
Screenshot: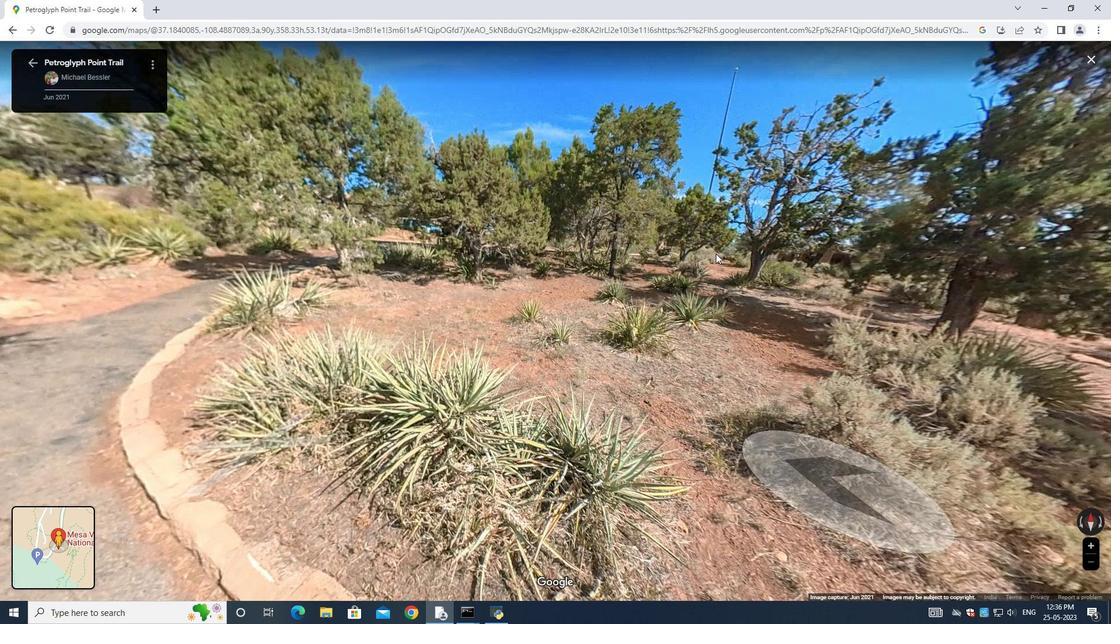 
Action: Mouse moved to (758, 236)
Screenshot: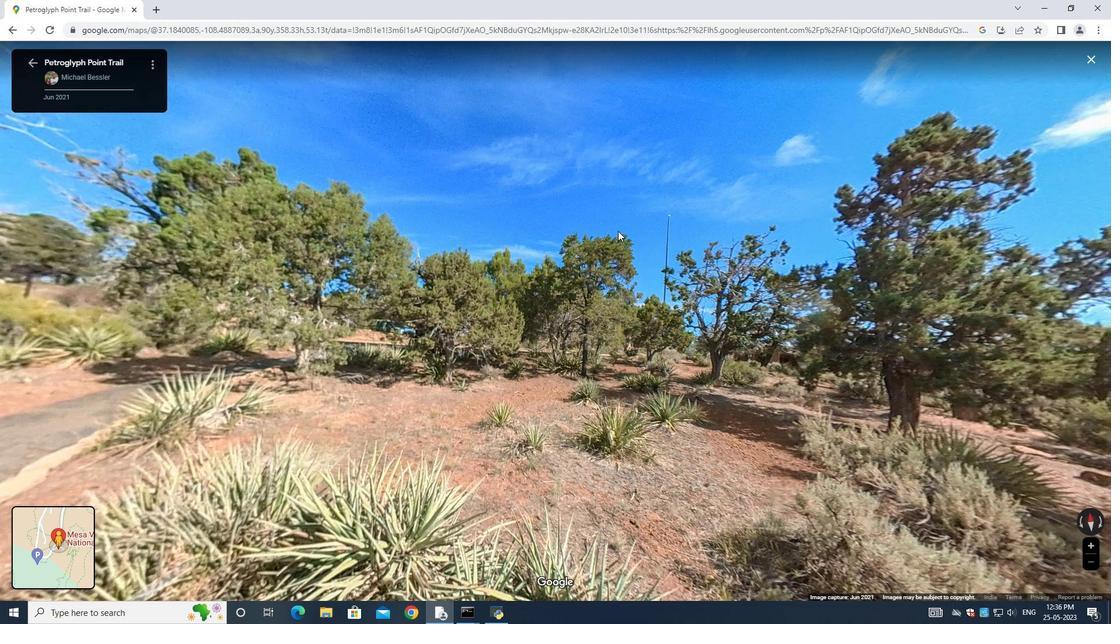 
Action: Mouse pressed left at (771, 234)
Screenshot: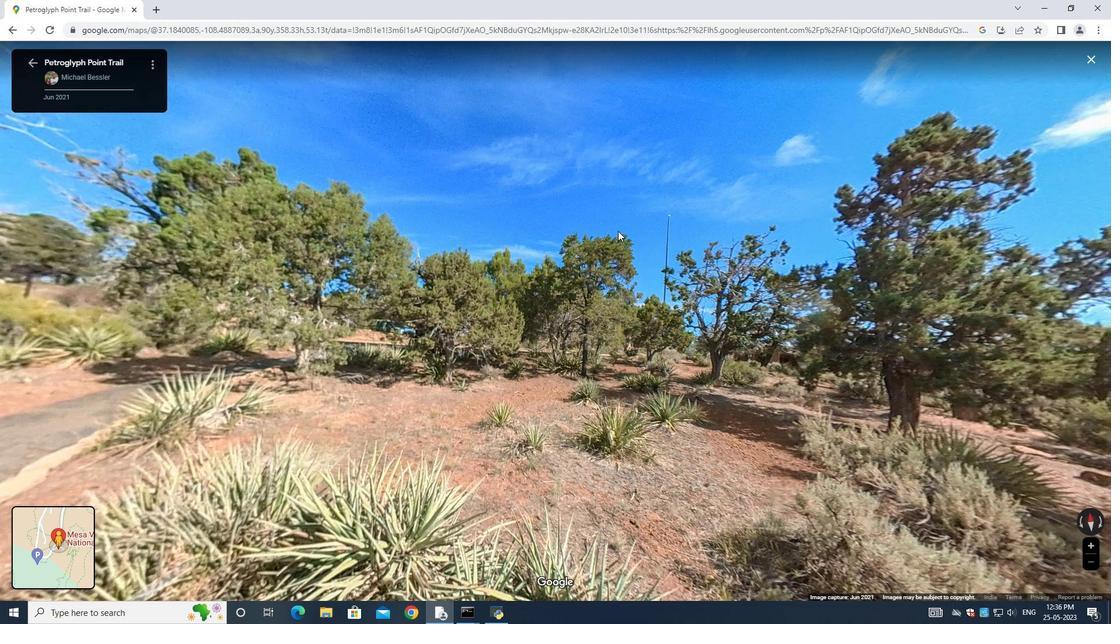 
Action: Mouse moved to (794, 216)
Screenshot: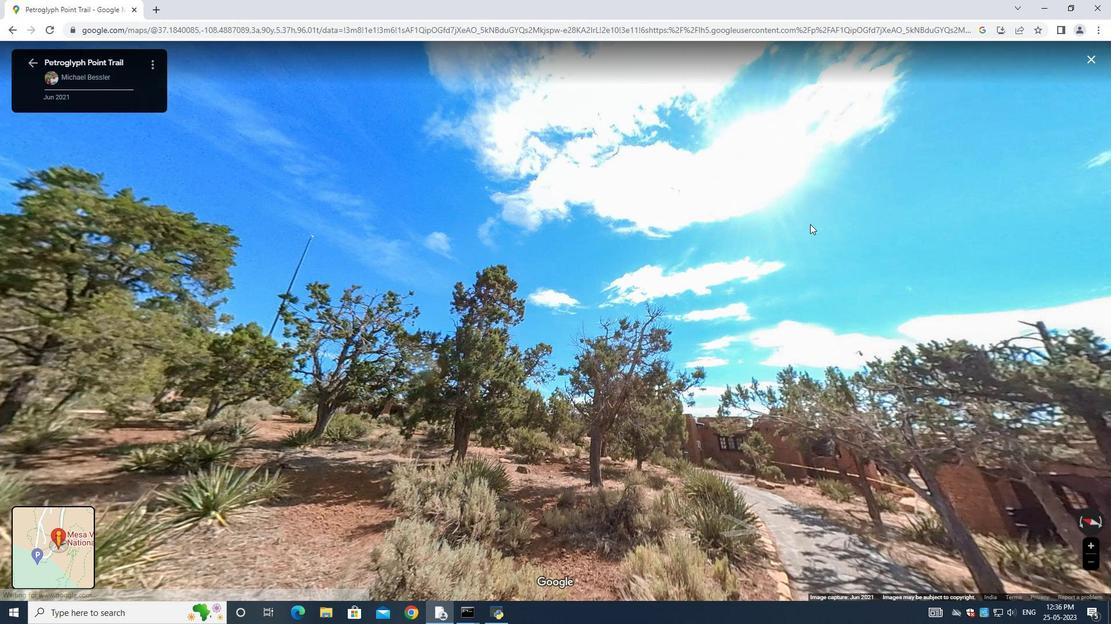 
Action: Mouse pressed left at (797, 215)
Screenshot: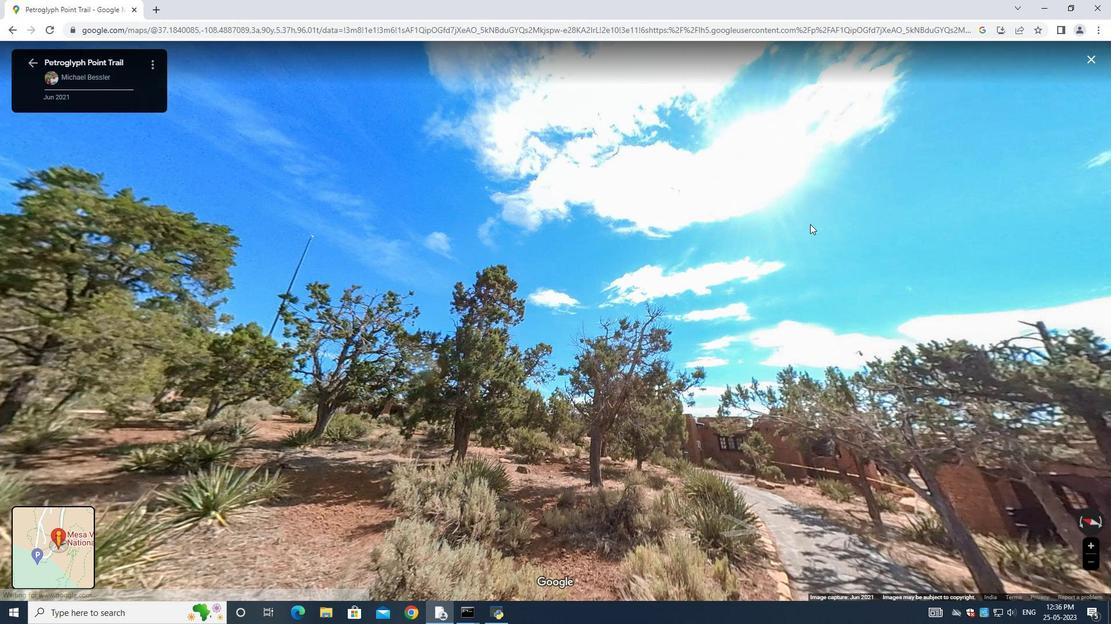 
Action: Mouse moved to (813, 215)
Screenshot: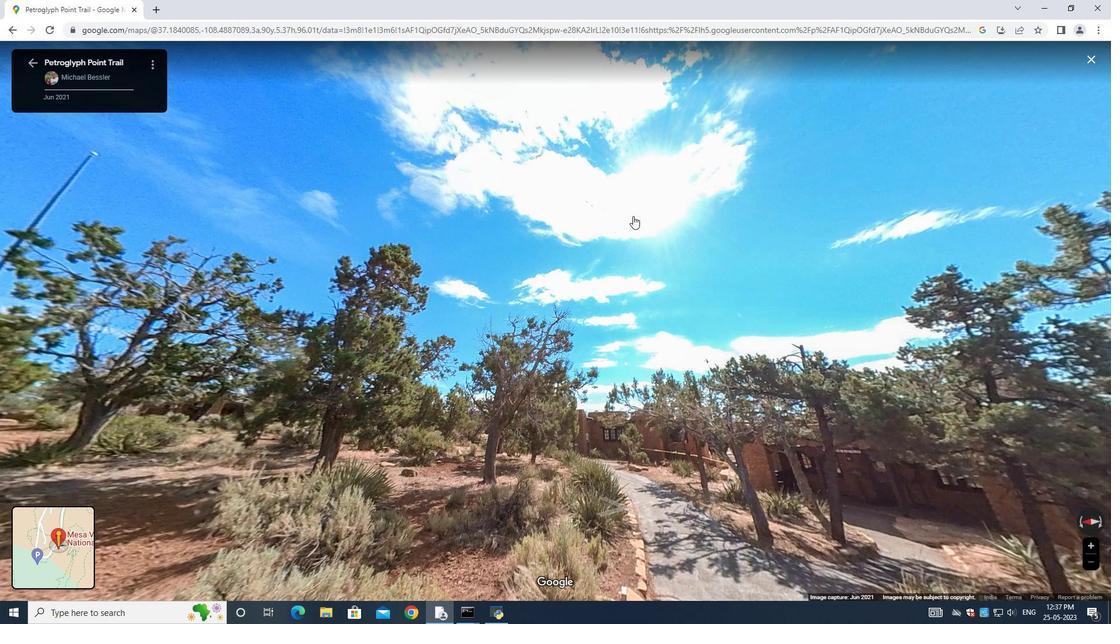 
Action: Mouse pressed left at (813, 215)
Screenshot: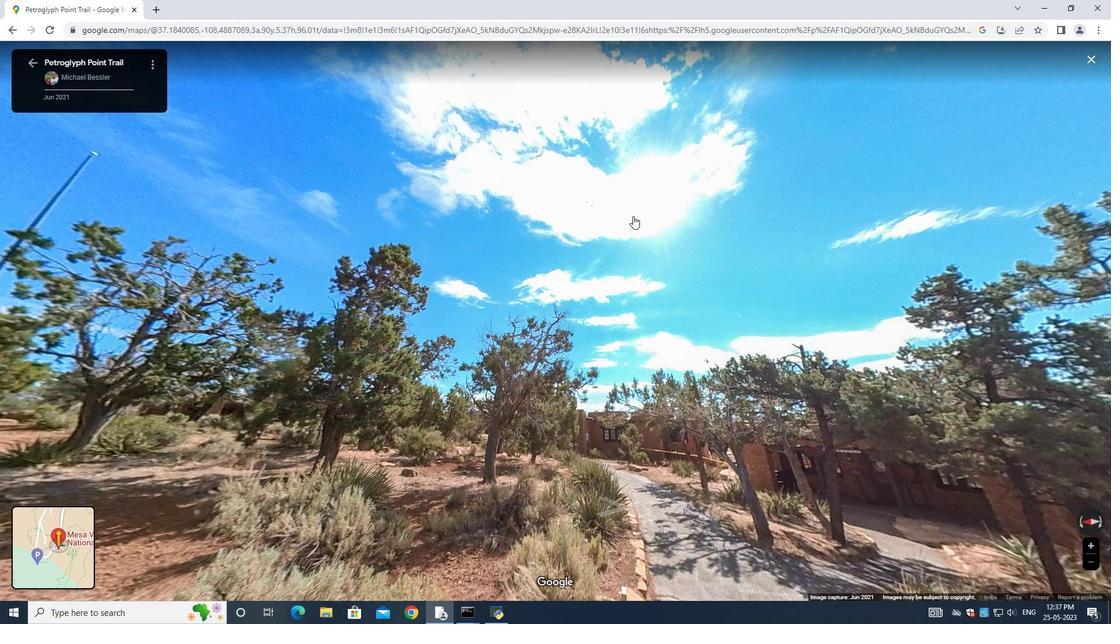 
Action: Mouse moved to (793, 237)
Screenshot: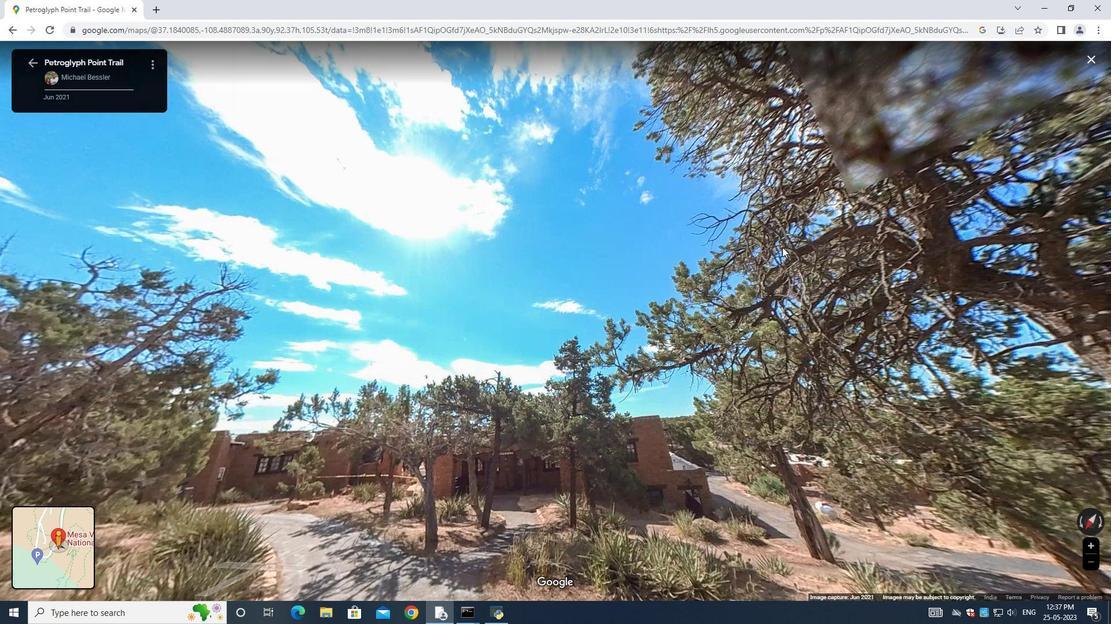 
Action: Mouse pressed left at (793, 237)
Screenshot: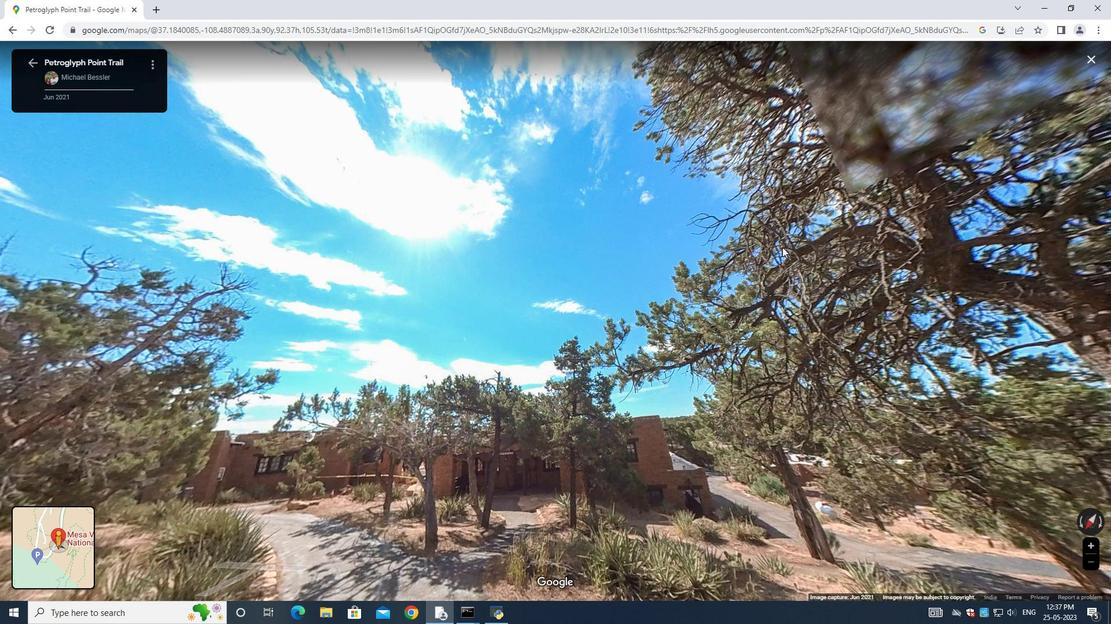 
Action: Mouse moved to (746, 259)
Screenshot: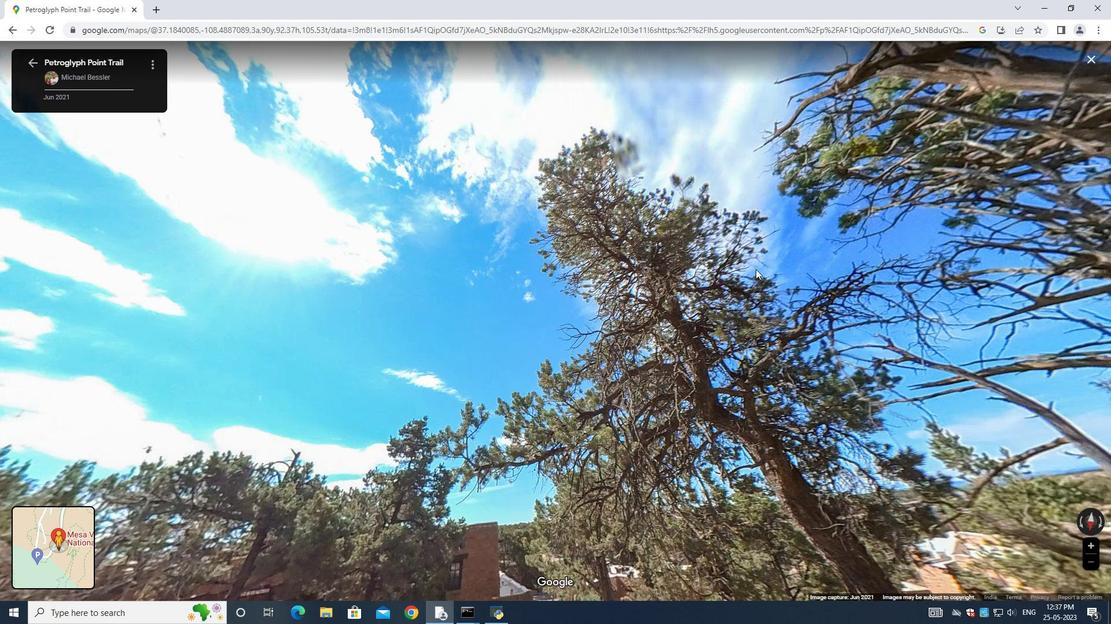 
Action: Mouse pressed left at (750, 238)
Screenshot: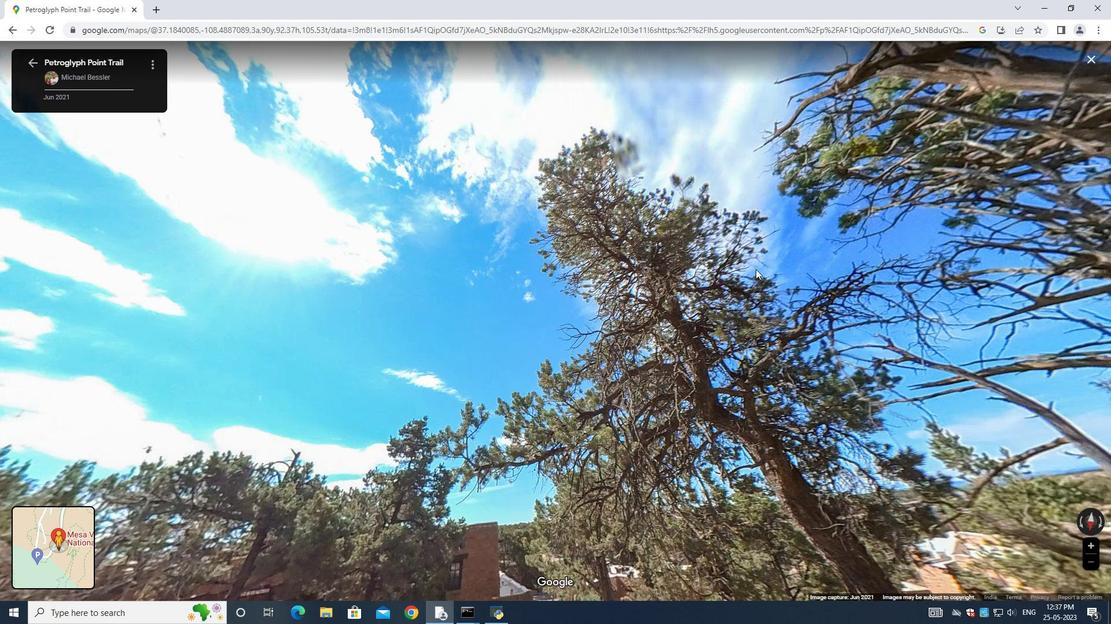 
Action: Mouse moved to (853, 256)
Screenshot: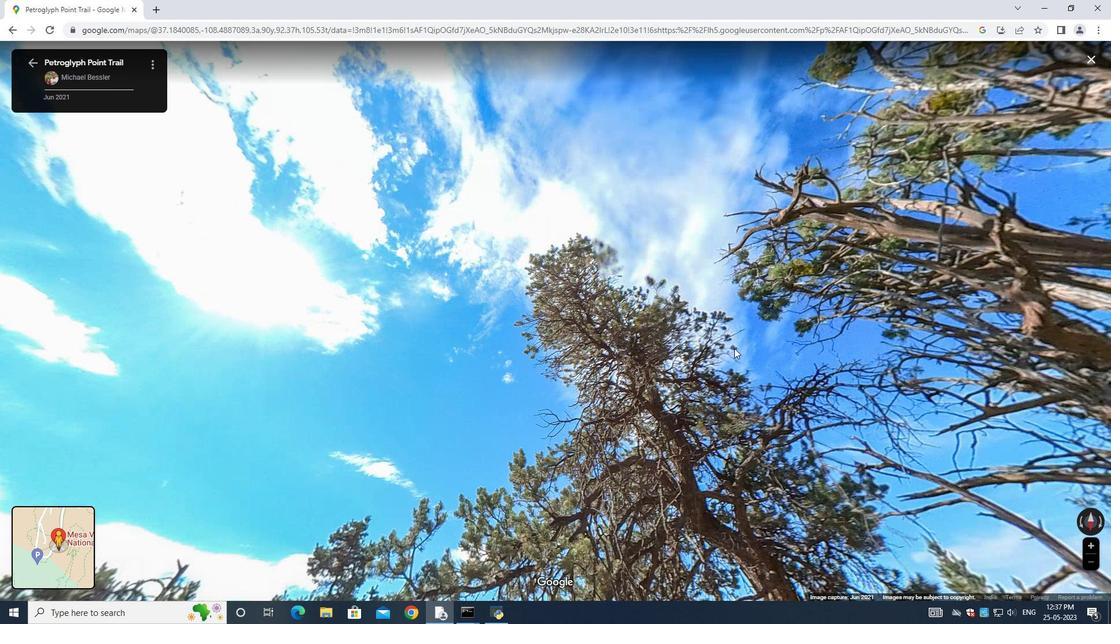 
Action: Mouse pressed left at (853, 256)
Screenshot: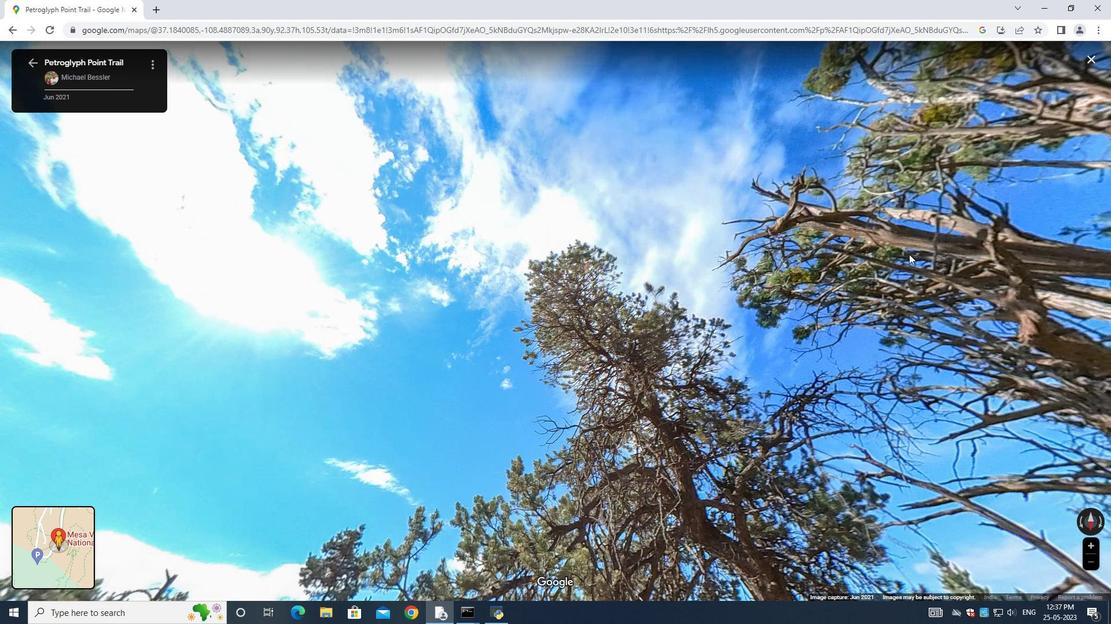 
Action: Mouse moved to (671, 374)
Screenshot: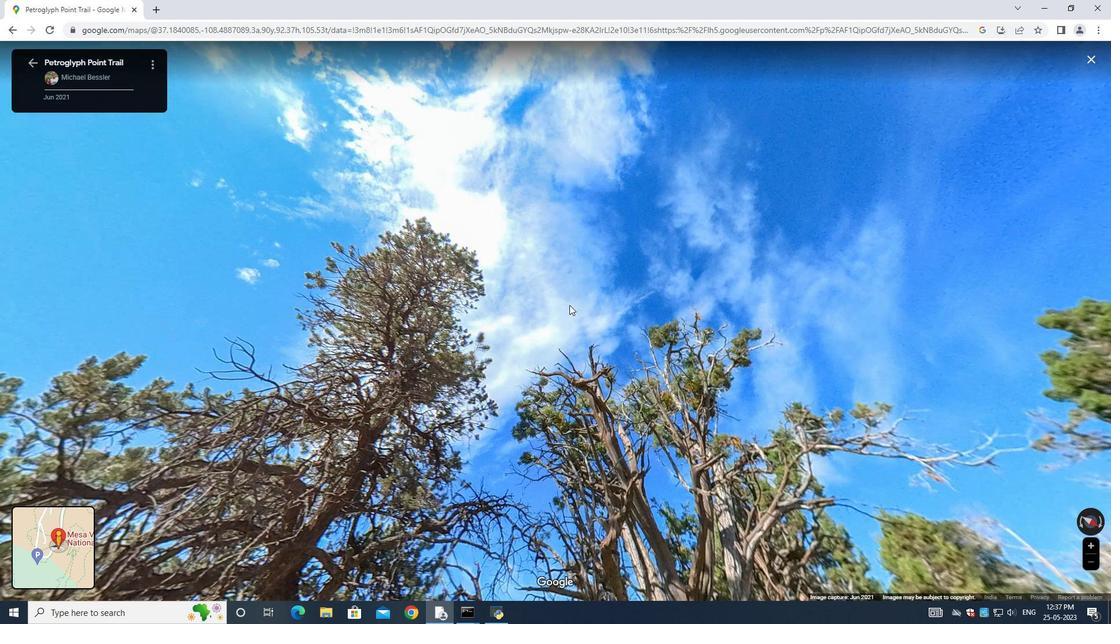
Action: Mouse pressed left at (671, 374)
Screenshot: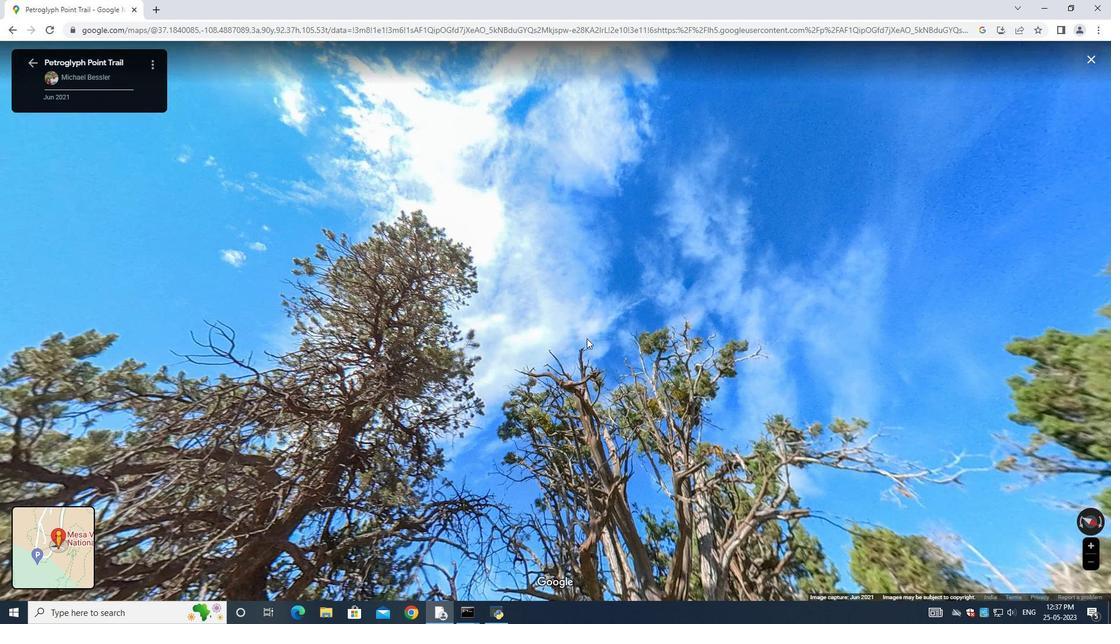 
Action: Mouse moved to (752, 348)
Screenshot: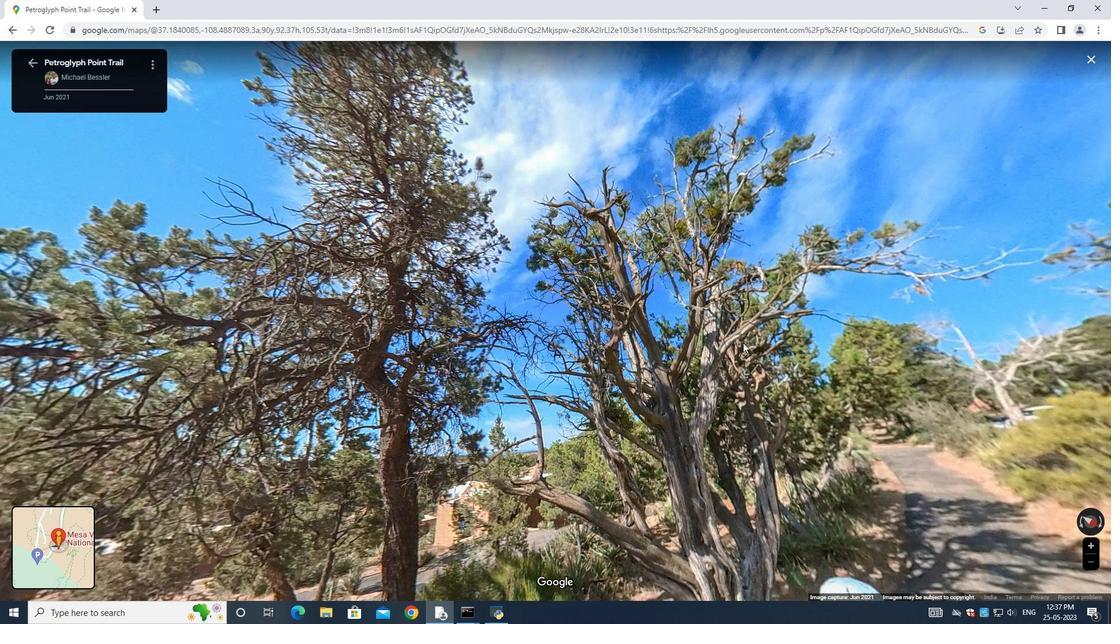 
Action: Mouse pressed left at (752, 348)
Screenshot: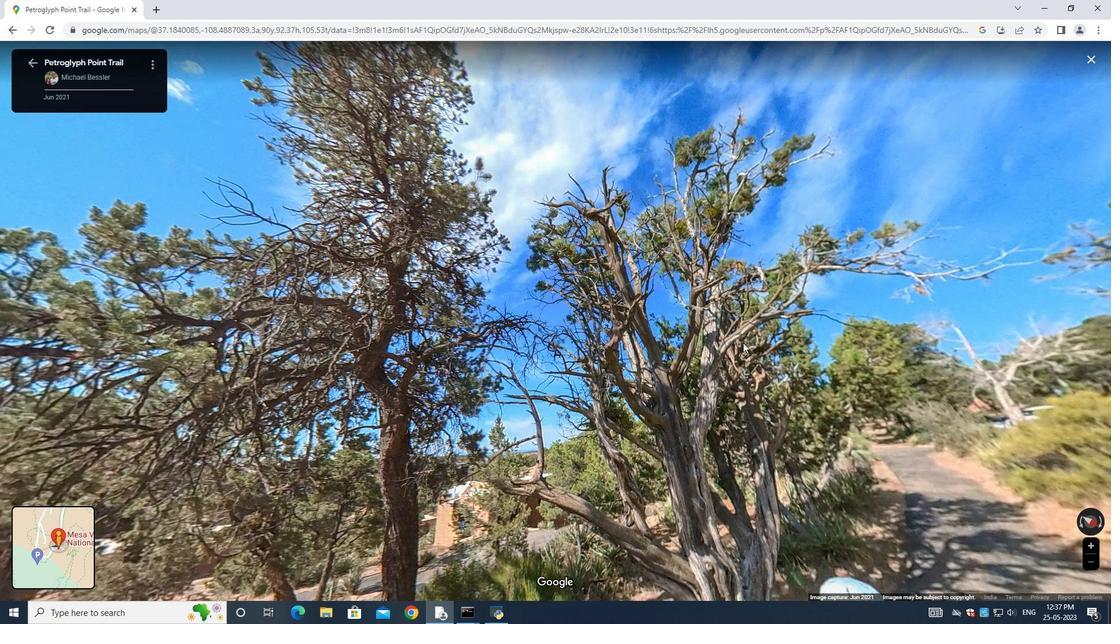 
Action: Mouse moved to (747, 387)
Screenshot: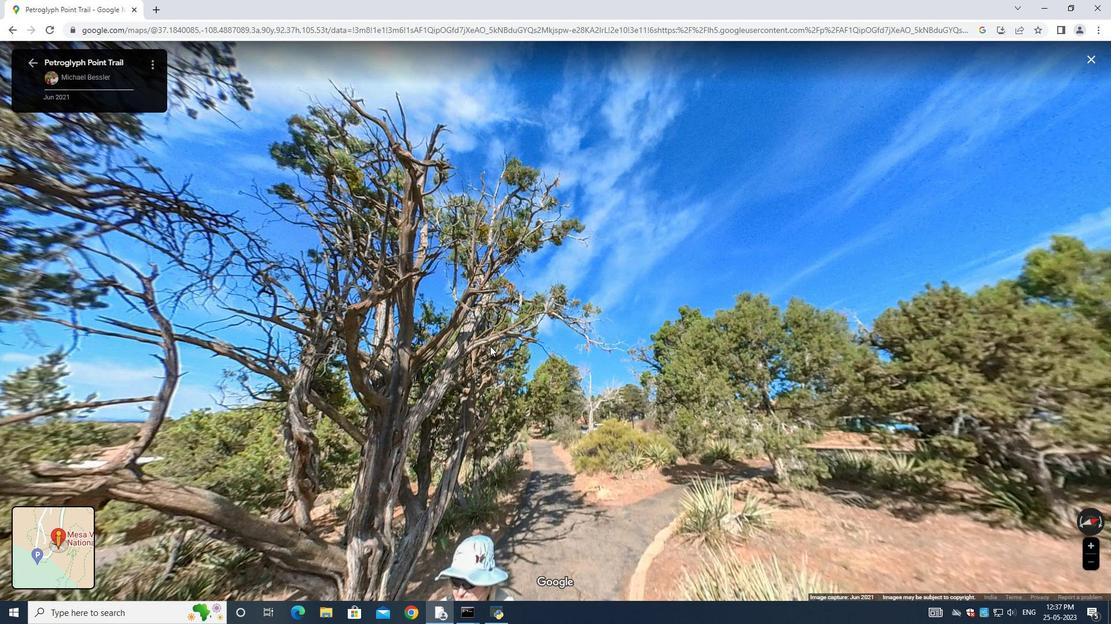 
Action: Mouse pressed left at (747, 387)
Screenshot: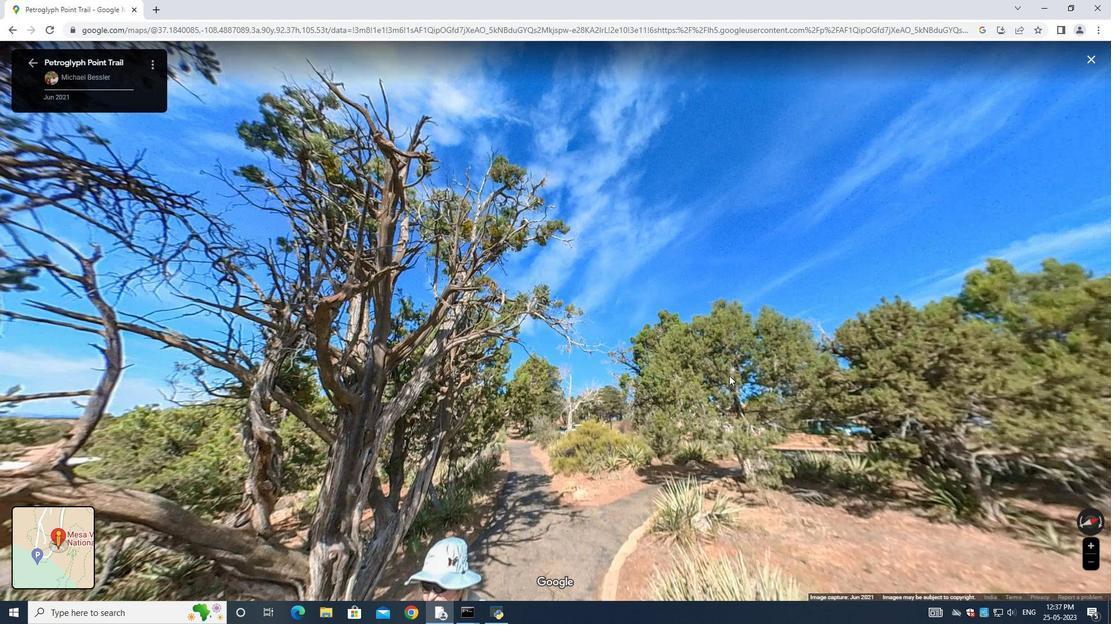 
Action: Mouse moved to (704, 295)
Screenshot: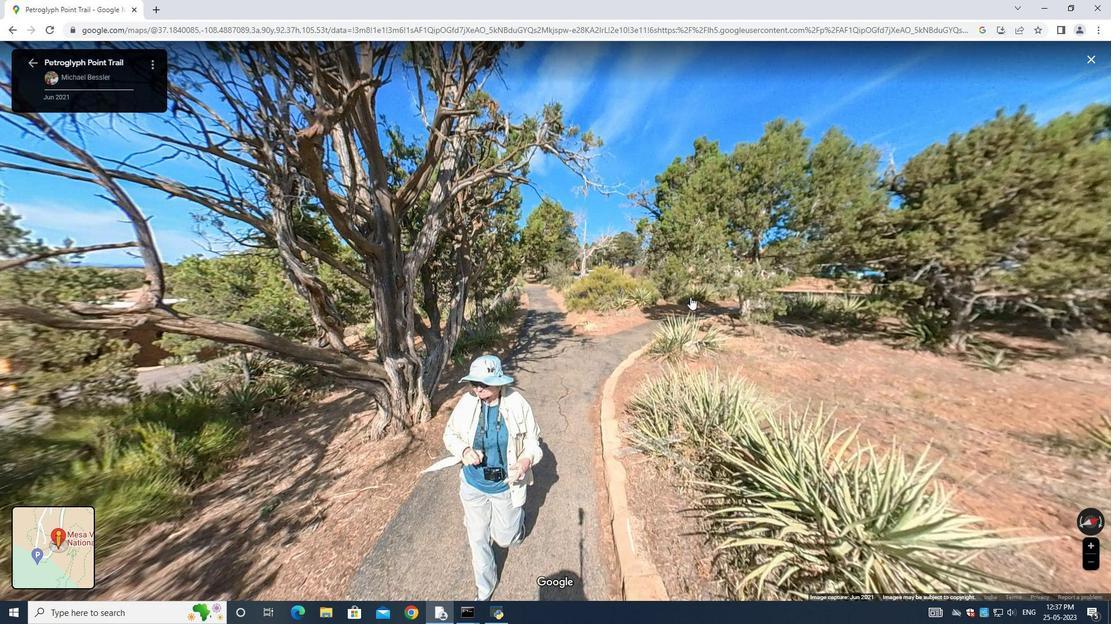 
Action: Mouse pressed left at (710, 296)
Screenshot: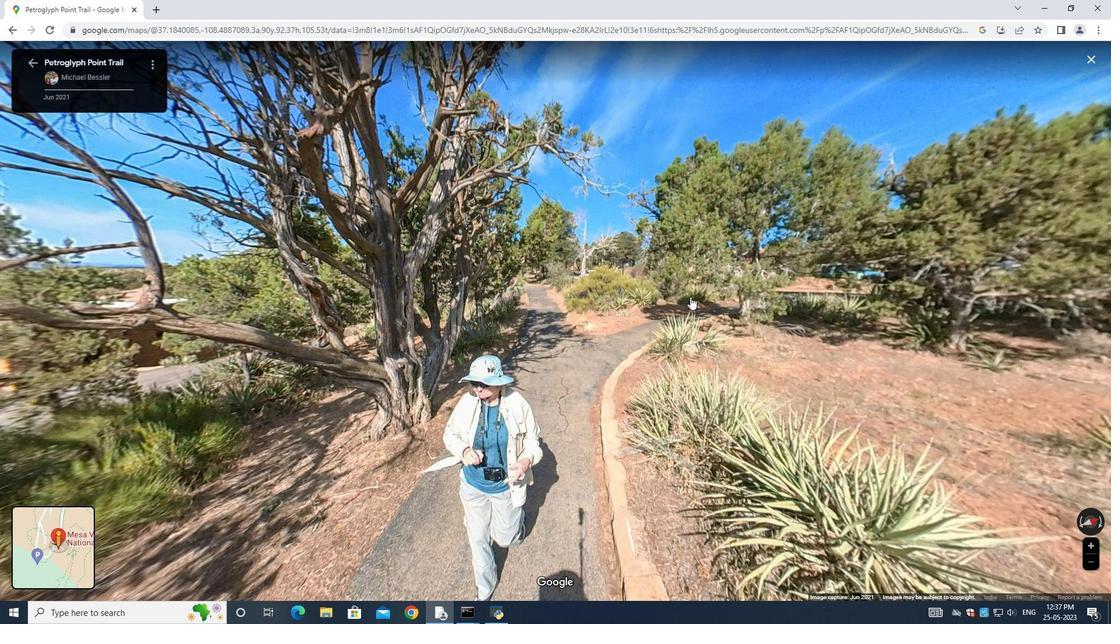
Action: Mouse moved to (804, 304)
Screenshot: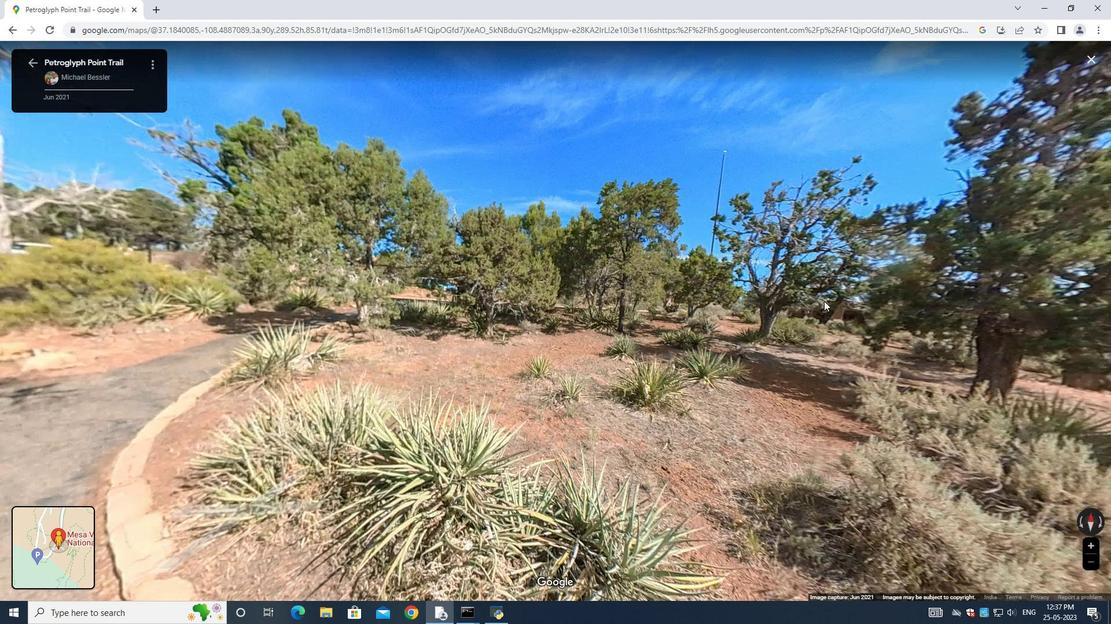 
Action: Mouse pressed left at (804, 304)
Screenshot: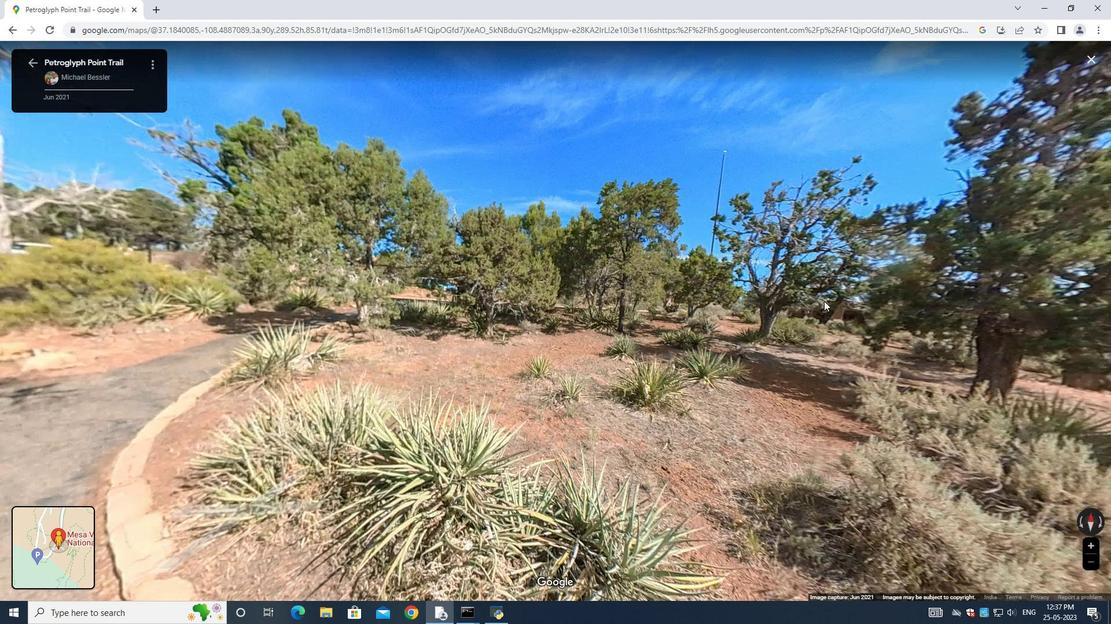 
Action: Mouse moved to (804, 363)
Screenshot: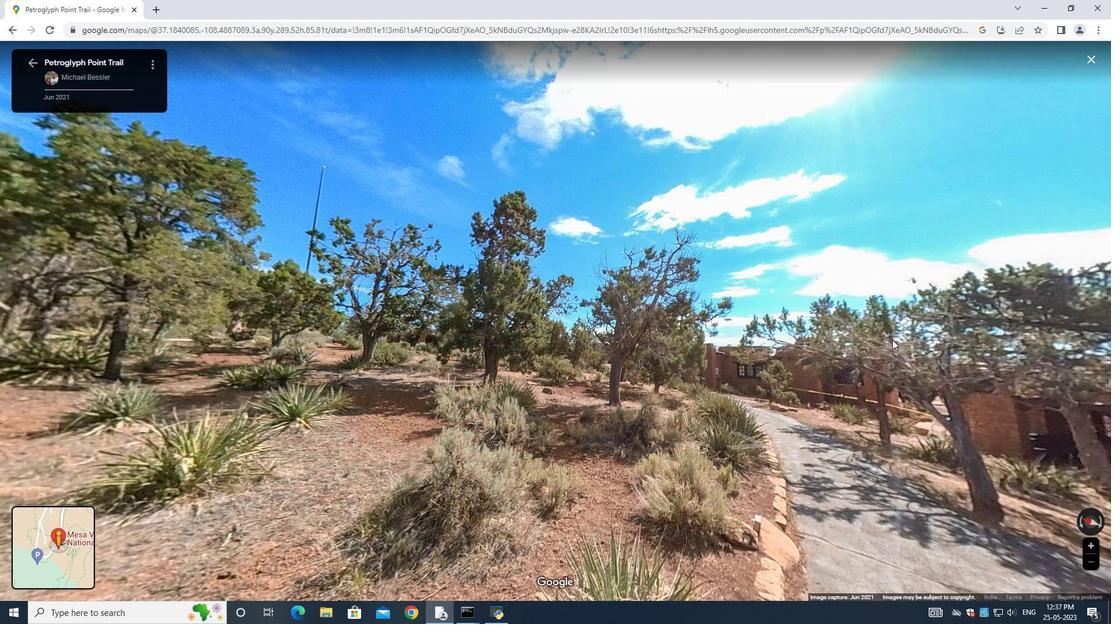 
Action: Mouse pressed left at (843, 346)
Screenshot: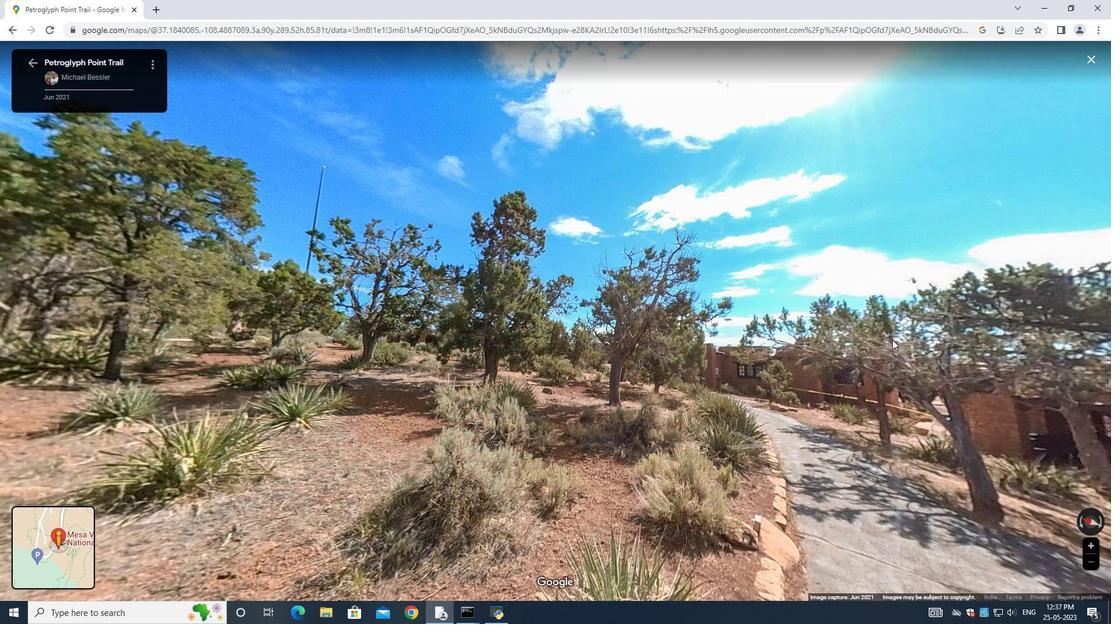 
Action: Mouse moved to (825, 409)
Screenshot: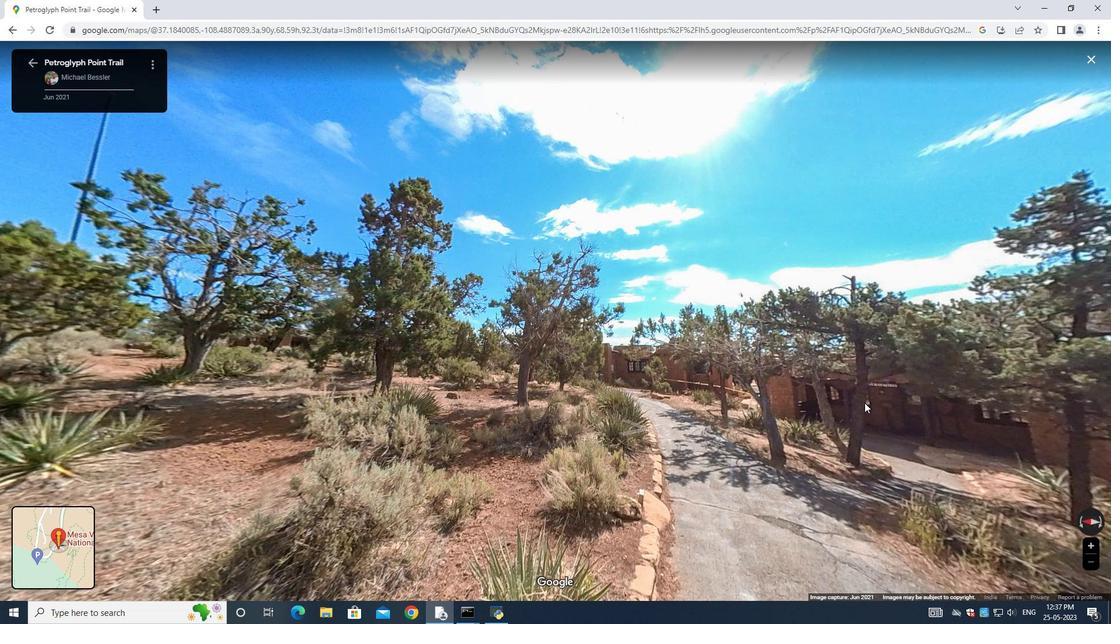 
Action: Mouse pressed left at (829, 409)
Screenshot: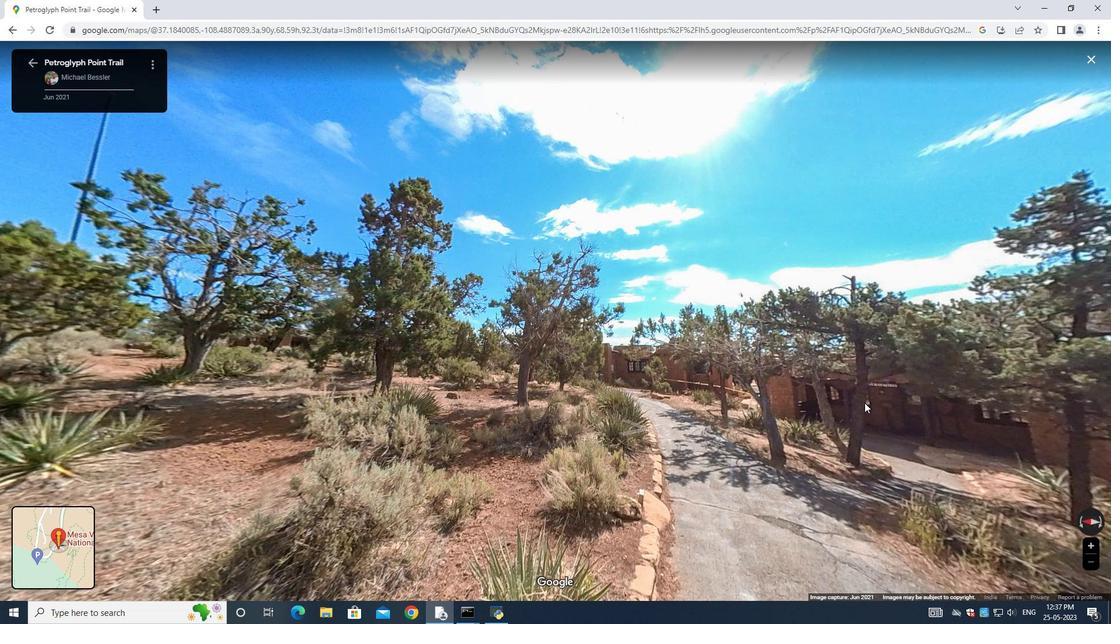 
Action: Mouse moved to (899, 396)
Screenshot: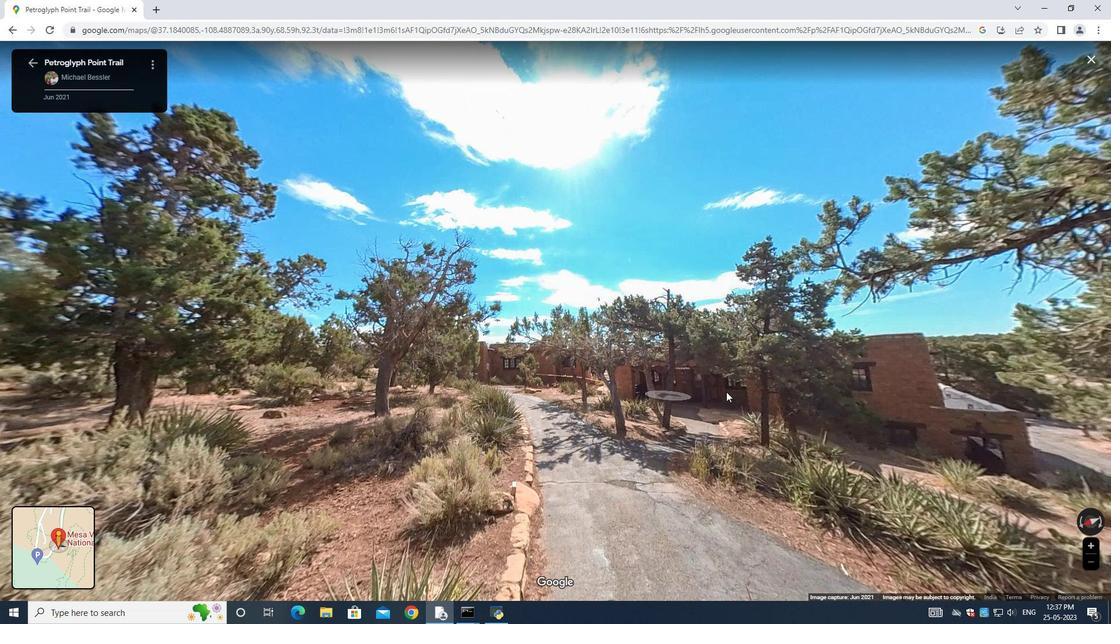 
Action: Mouse pressed left at (899, 396)
Screenshot: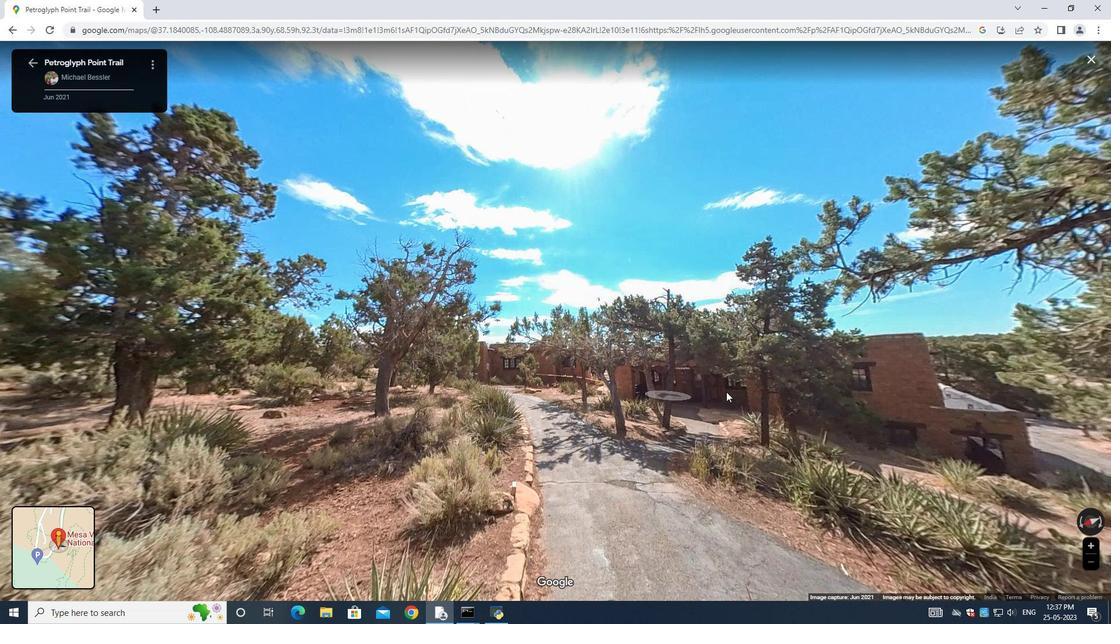 
Action: Mouse moved to (849, 411)
Screenshot: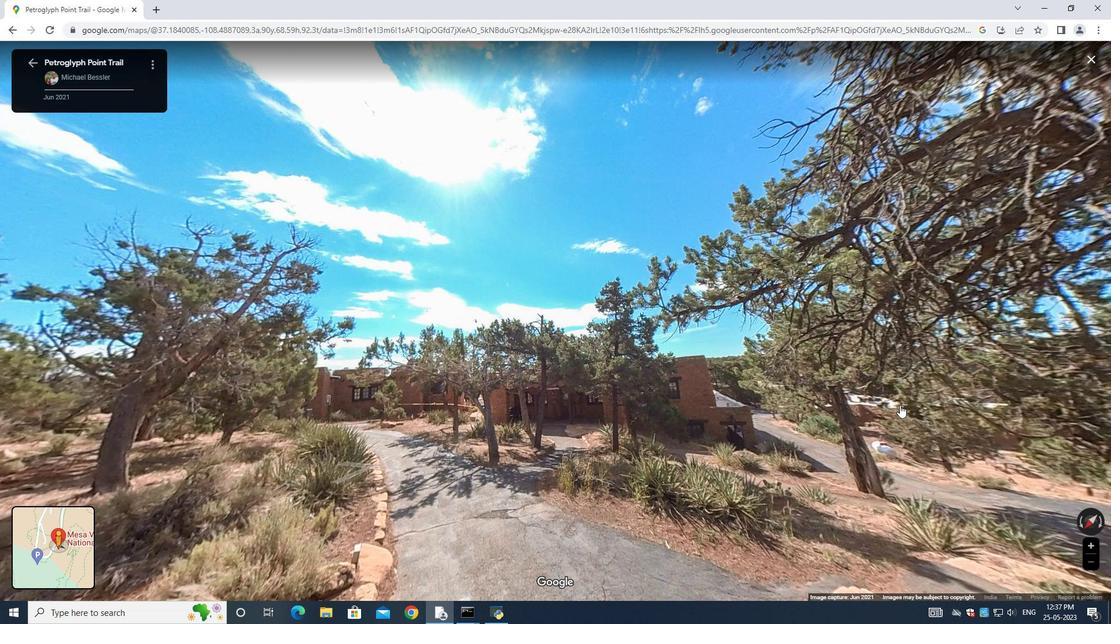 
Action: Mouse pressed left at (849, 411)
Screenshot: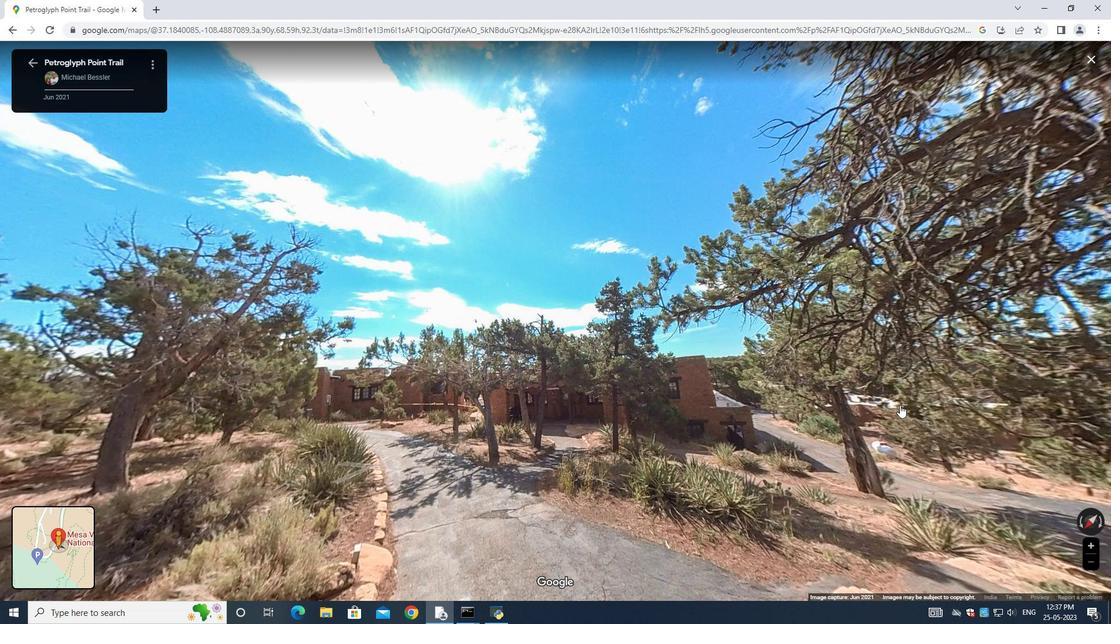 
Action: Mouse moved to (813, 386)
Screenshot: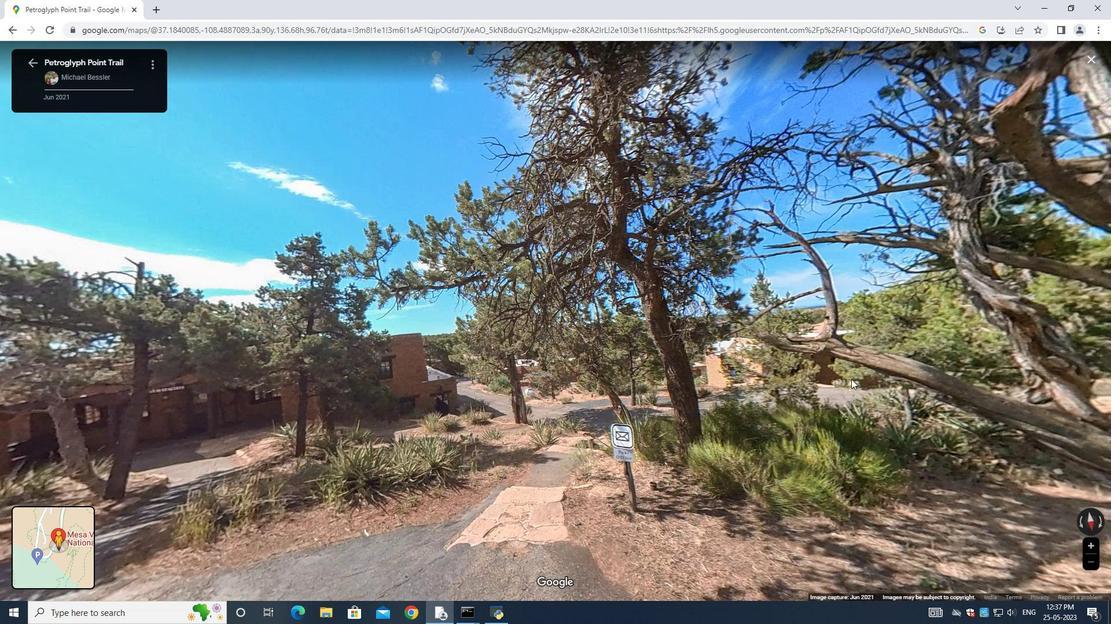 
Action: Mouse pressed left at (816, 386)
Screenshot: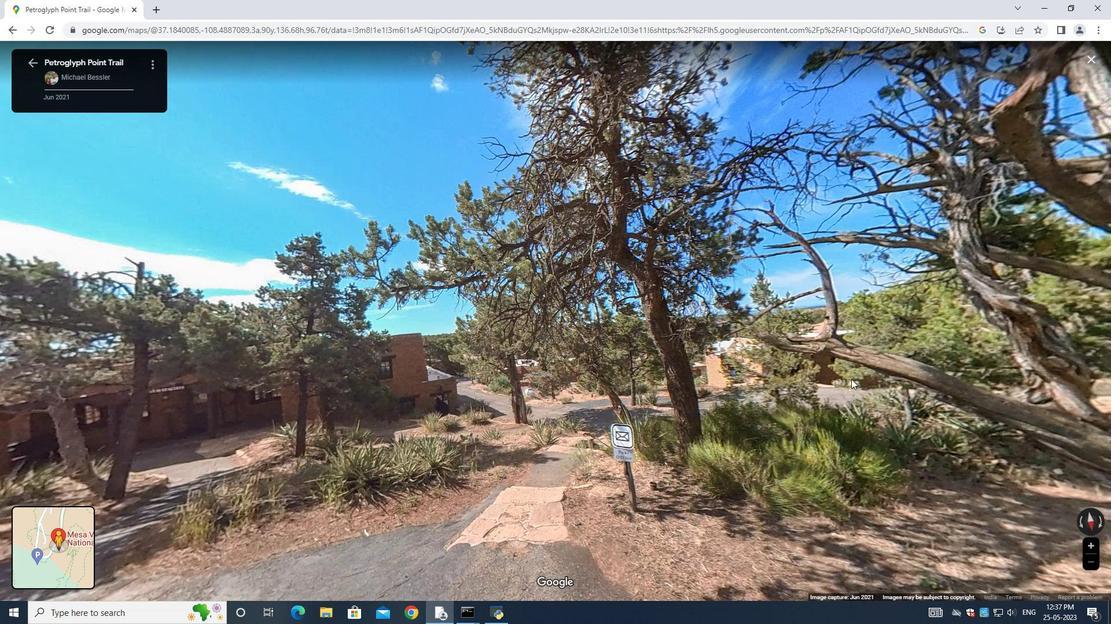 
Action: Mouse moved to (814, 394)
Screenshot: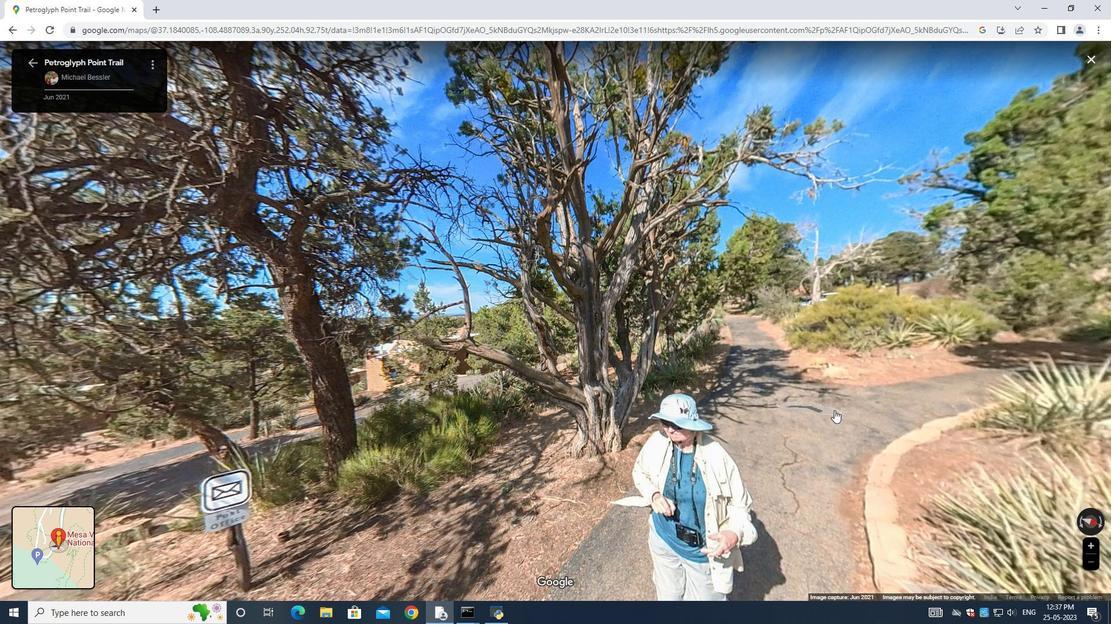 
Action: Mouse pressed left at (814, 394)
Screenshot: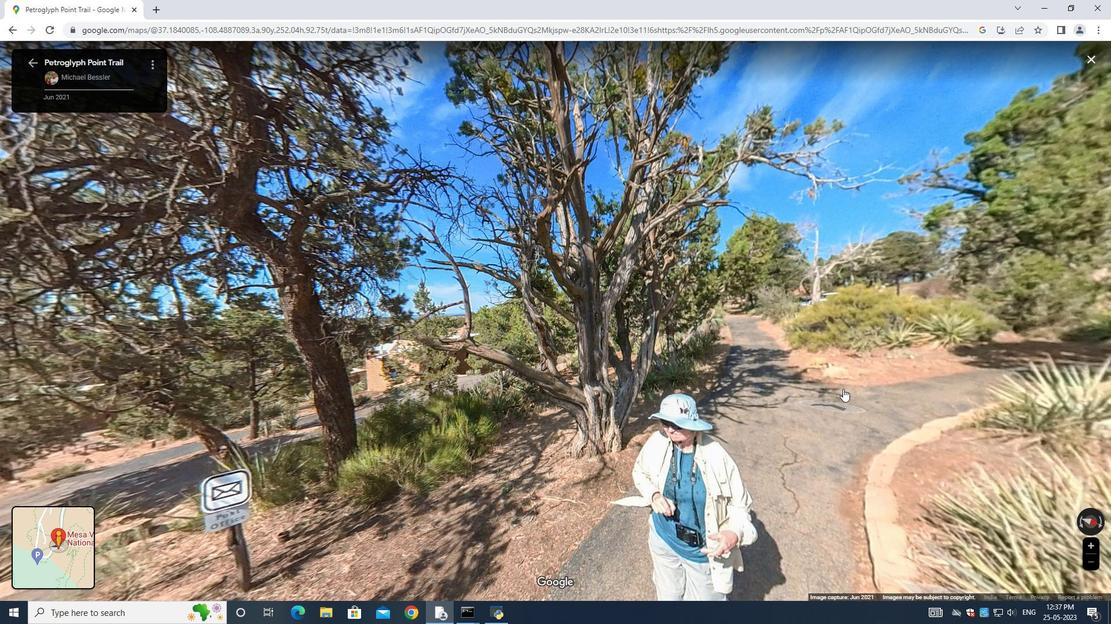 
Action: Mouse moved to (755, 324)
Screenshot: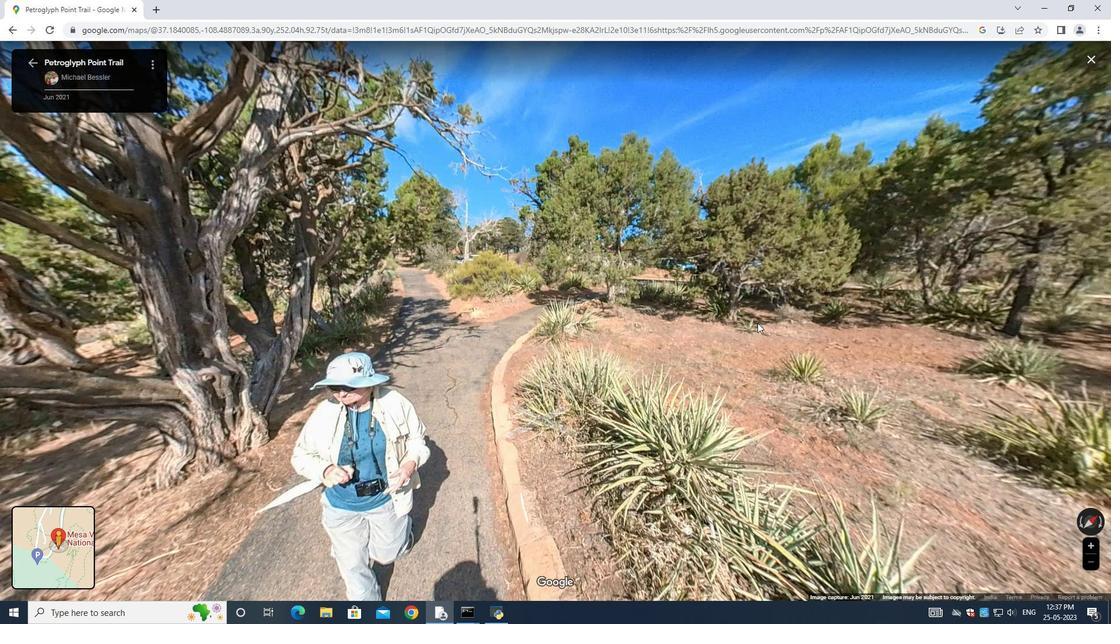 
Action: Mouse pressed left at (755, 324)
Screenshot: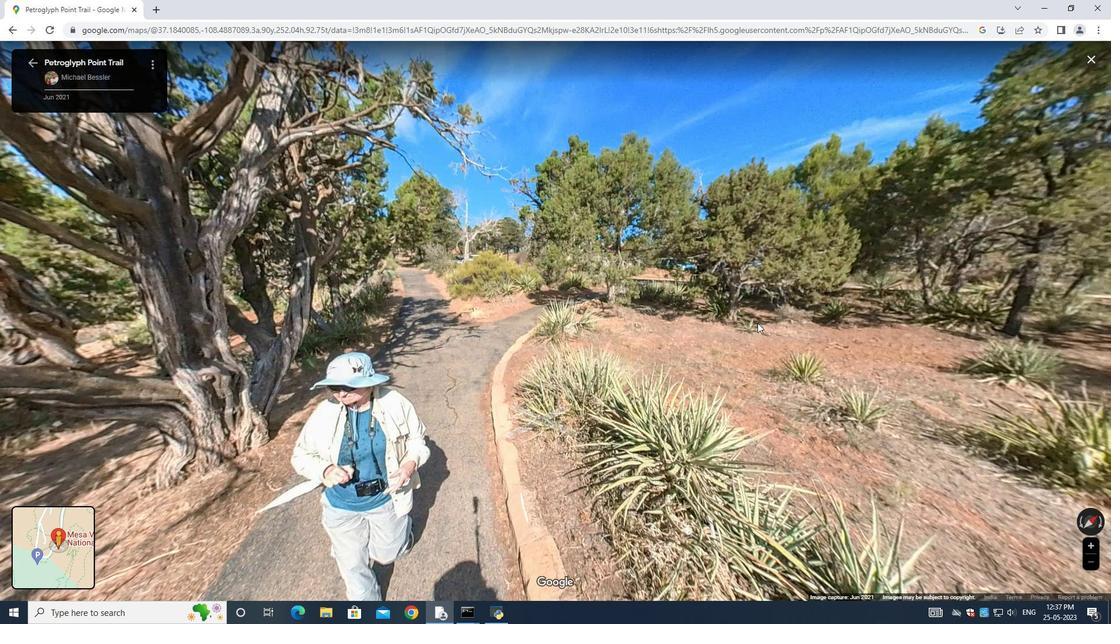 
Action: Mouse moved to (787, 315)
Screenshot: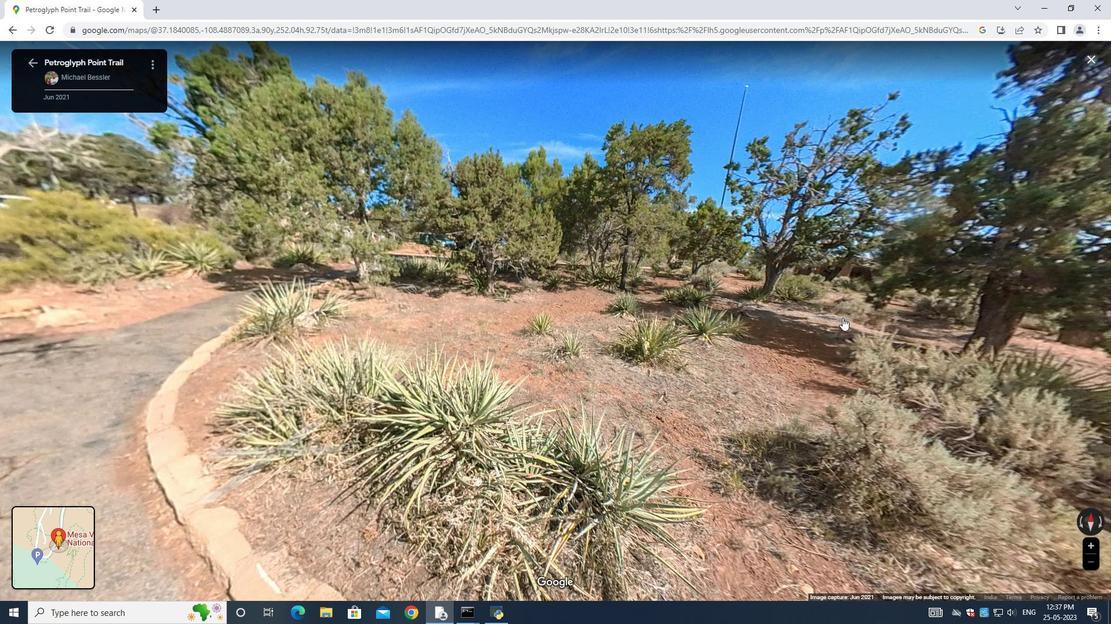
Action: Mouse pressed left at (787, 315)
Screenshot: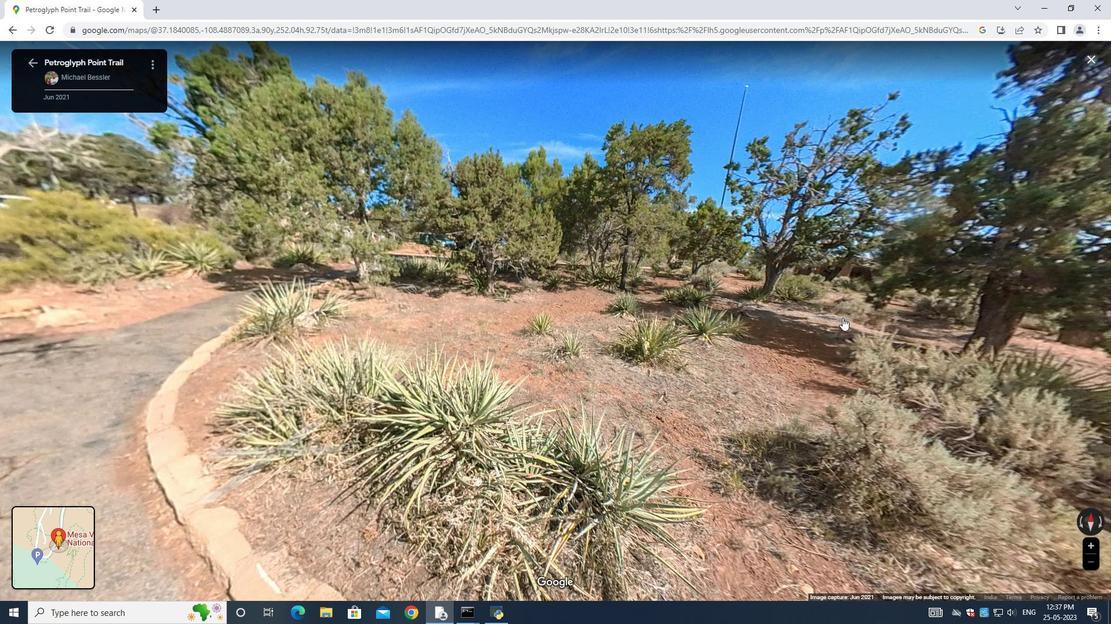 
Action: Mouse moved to (844, 334)
Screenshot: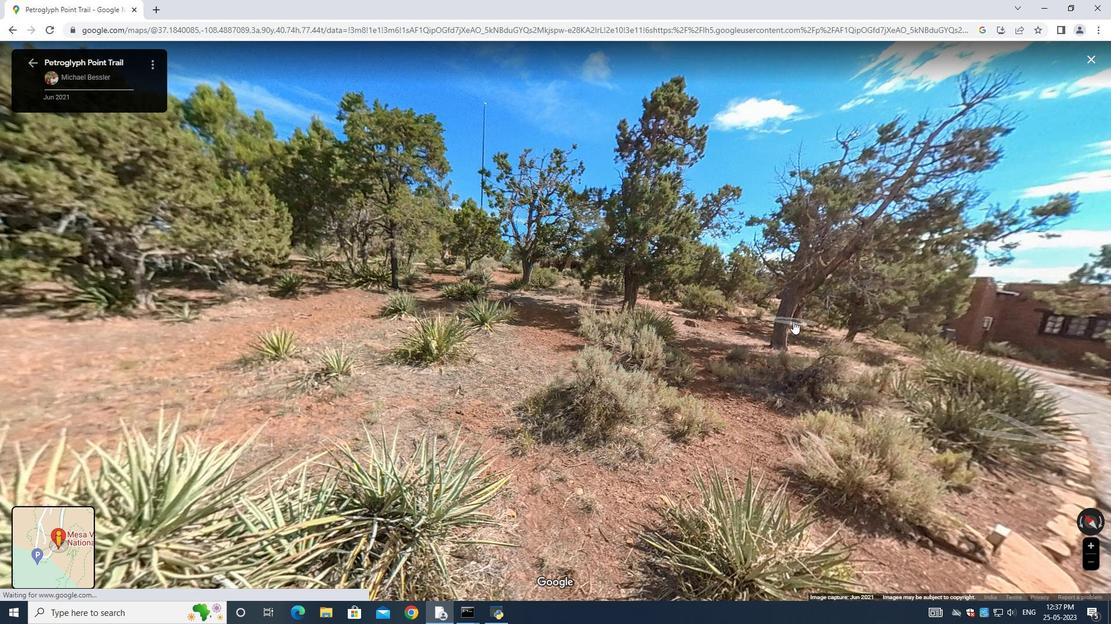 
Action: Mouse pressed left at (844, 334)
Screenshot: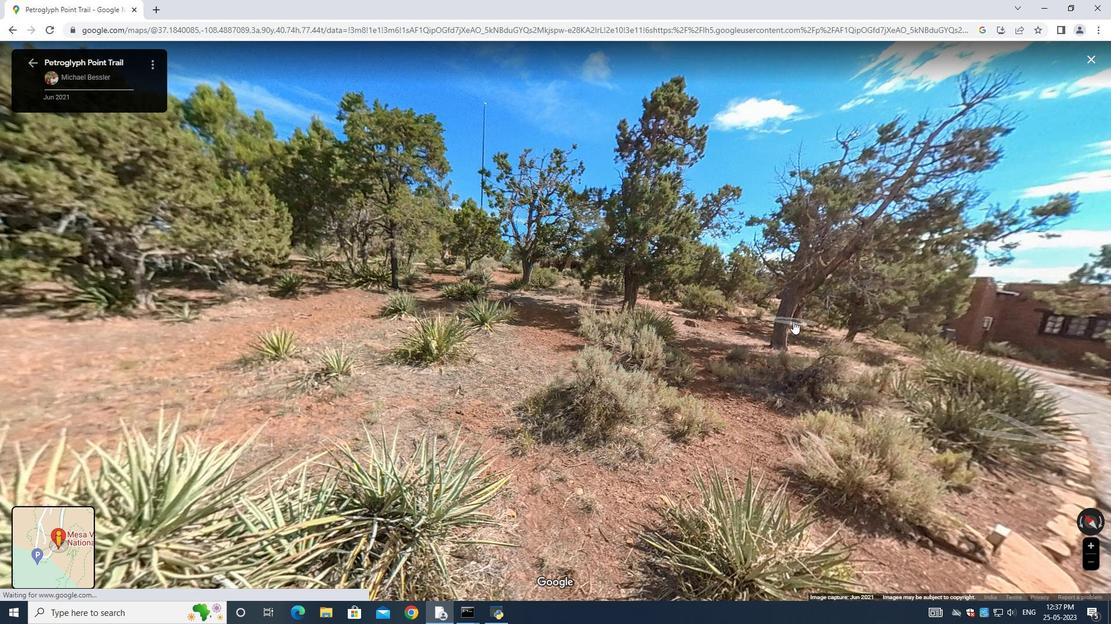 
Action: Mouse moved to (775, 331)
Screenshot: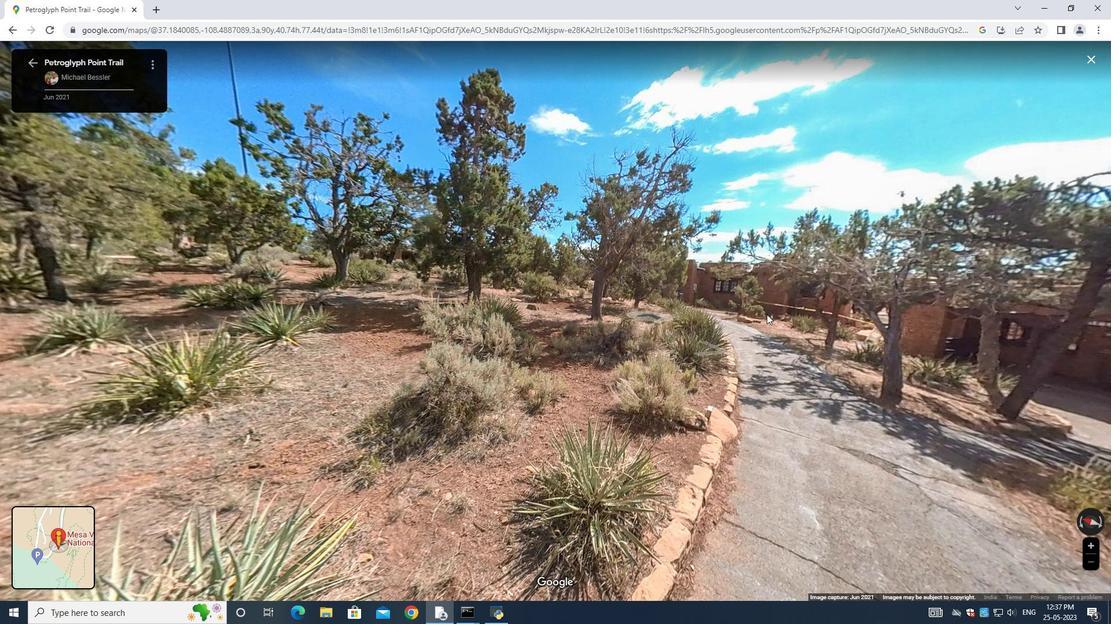 
Action: Mouse scrolled (775, 331) with delta (0, 0)
Screenshot: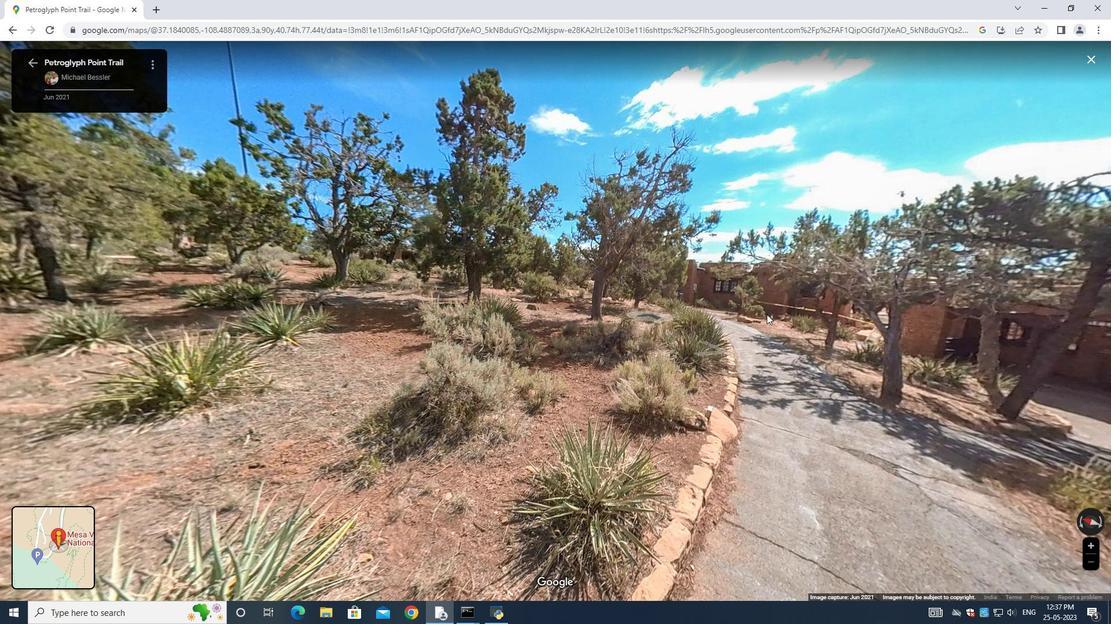 
Action: Mouse moved to (782, 356)
Screenshot: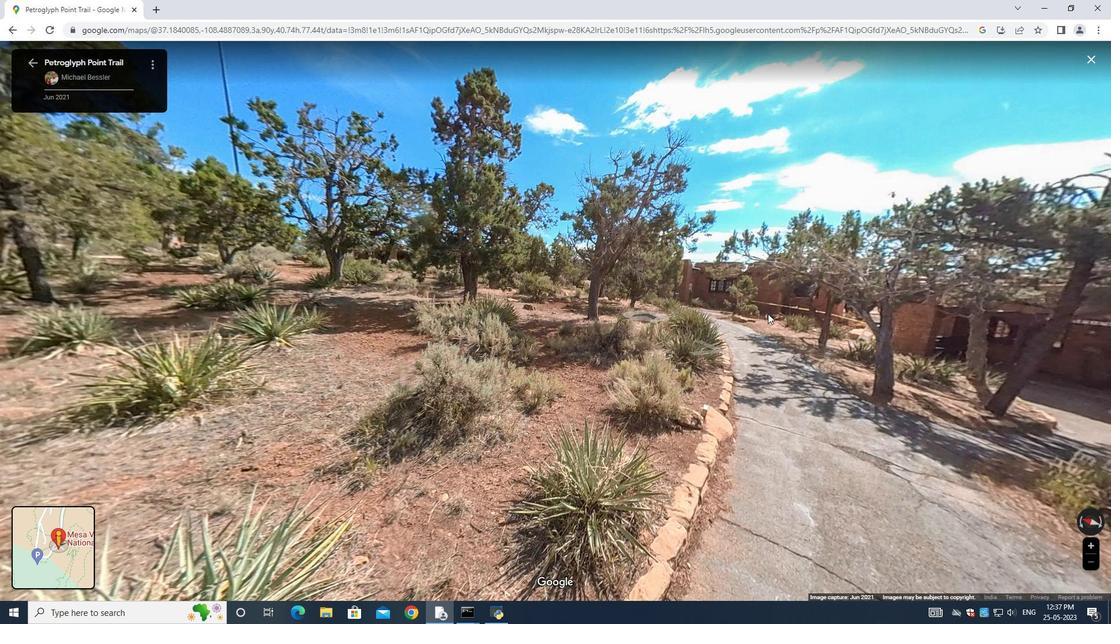 
Action: Mouse scrolled (782, 355) with delta (0, 0)
Screenshot: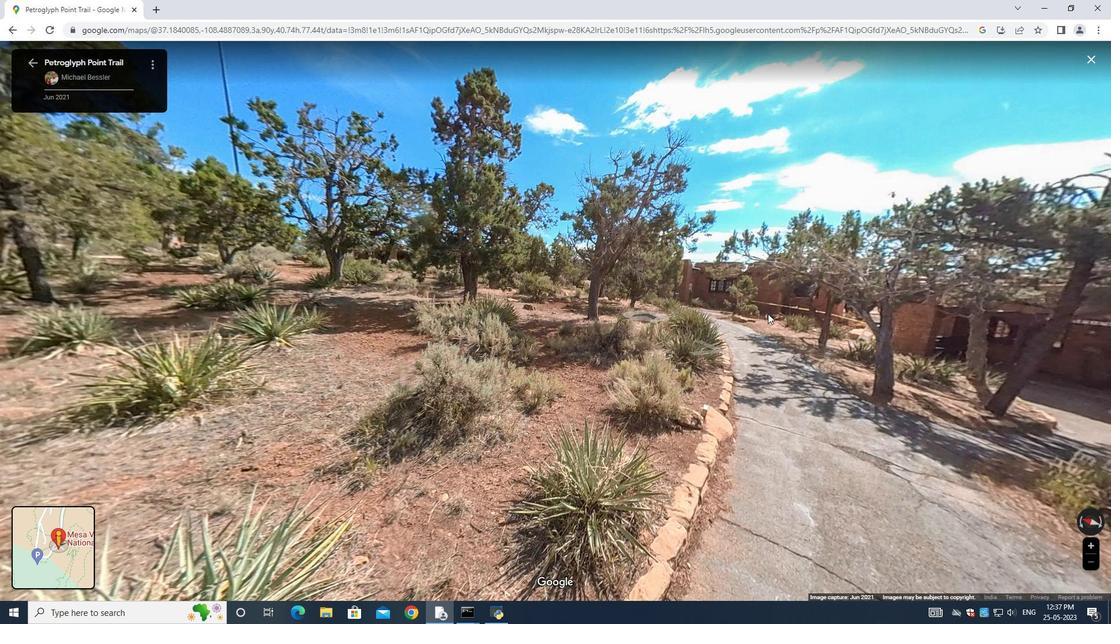 
Action: Mouse moved to (783, 358)
Screenshot: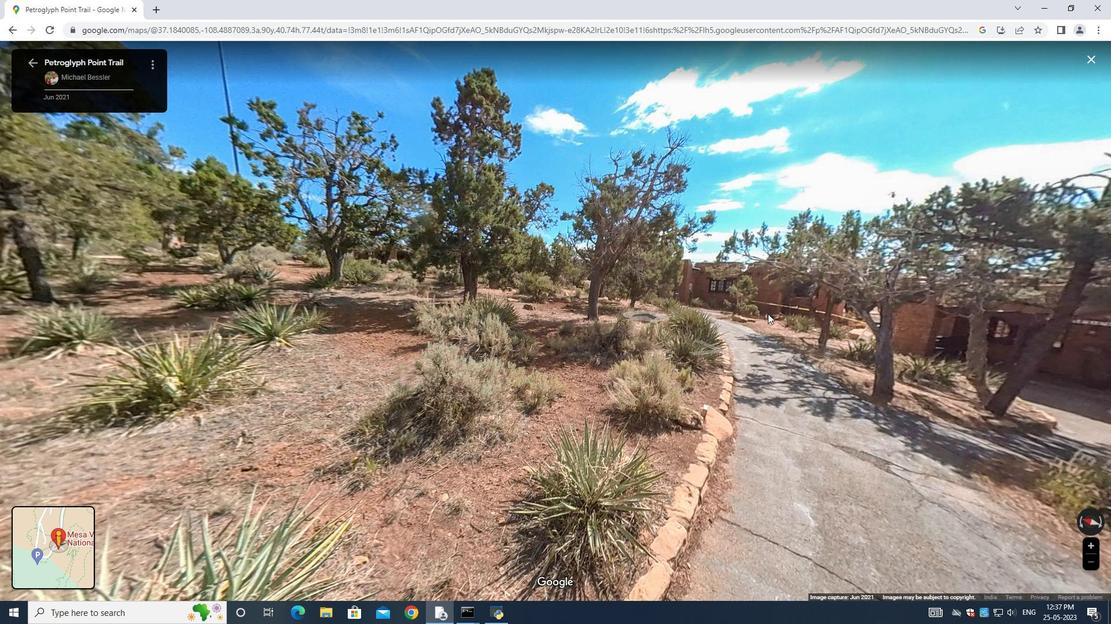 
Action: Mouse scrolled (783, 357) with delta (0, 0)
Screenshot: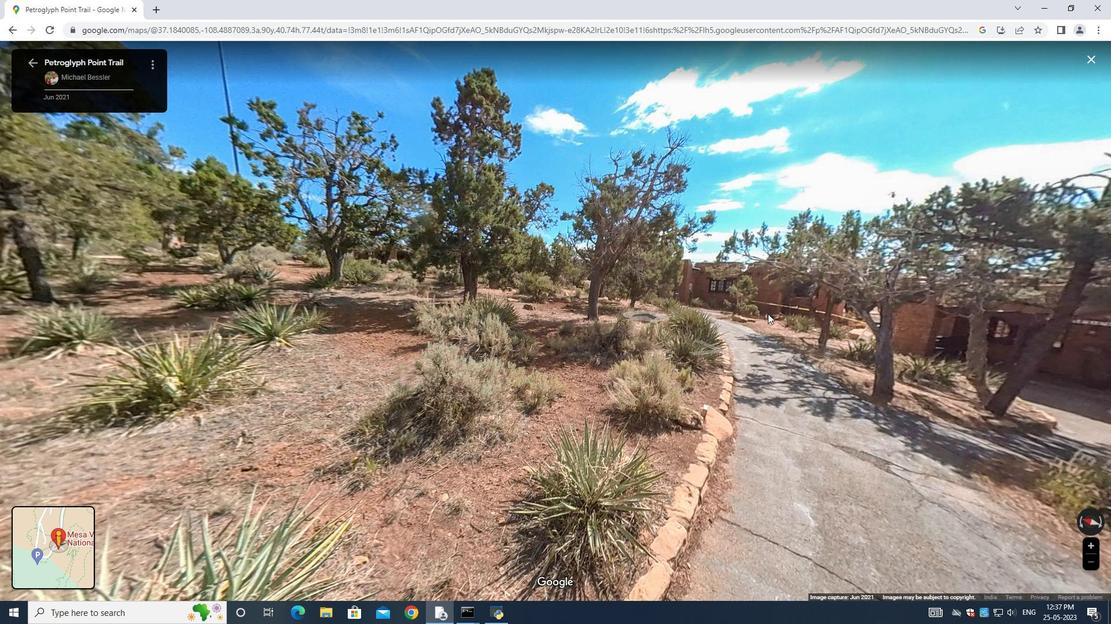 
Action: Mouse scrolled (783, 357) with delta (0, 0)
Screenshot: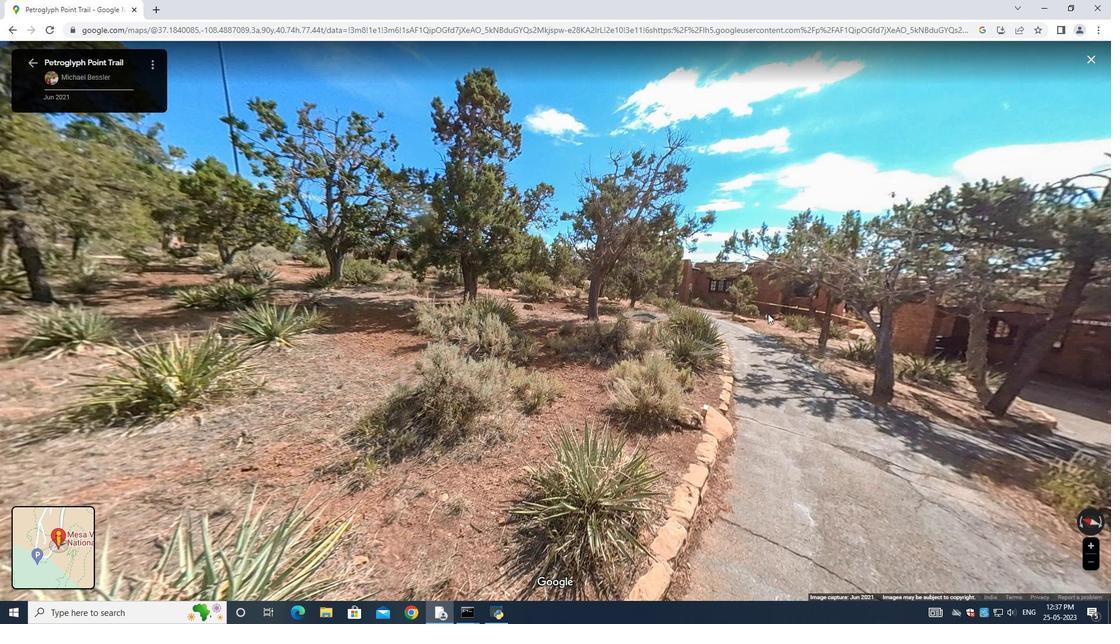 
Action: Mouse moved to (783, 358)
Screenshot: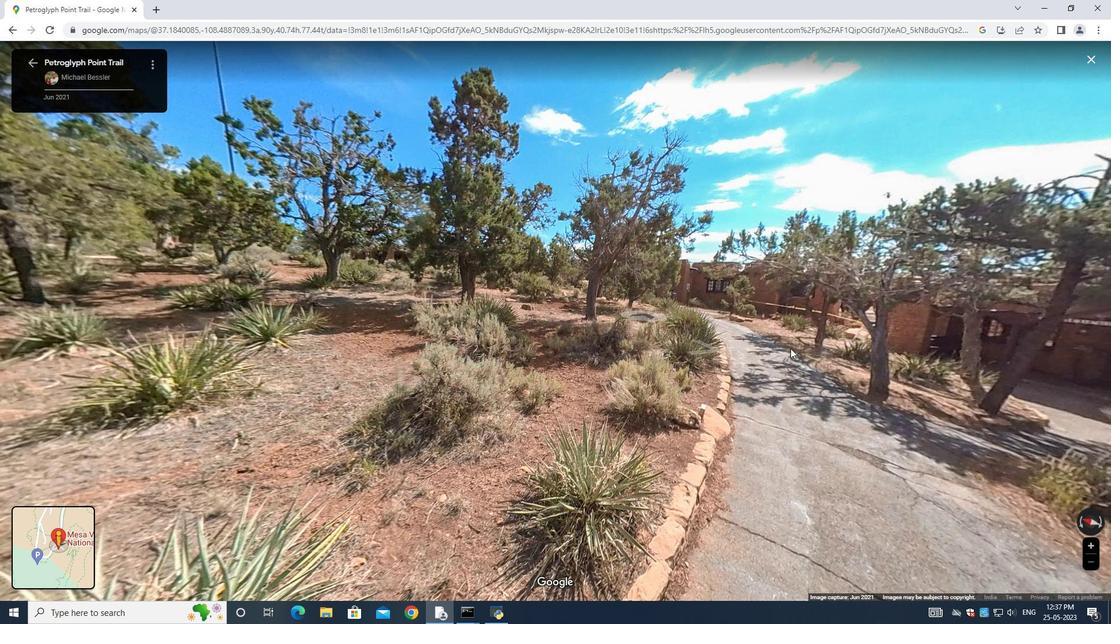 
Action: Mouse scrolled (783, 357) with delta (0, 0)
Screenshot: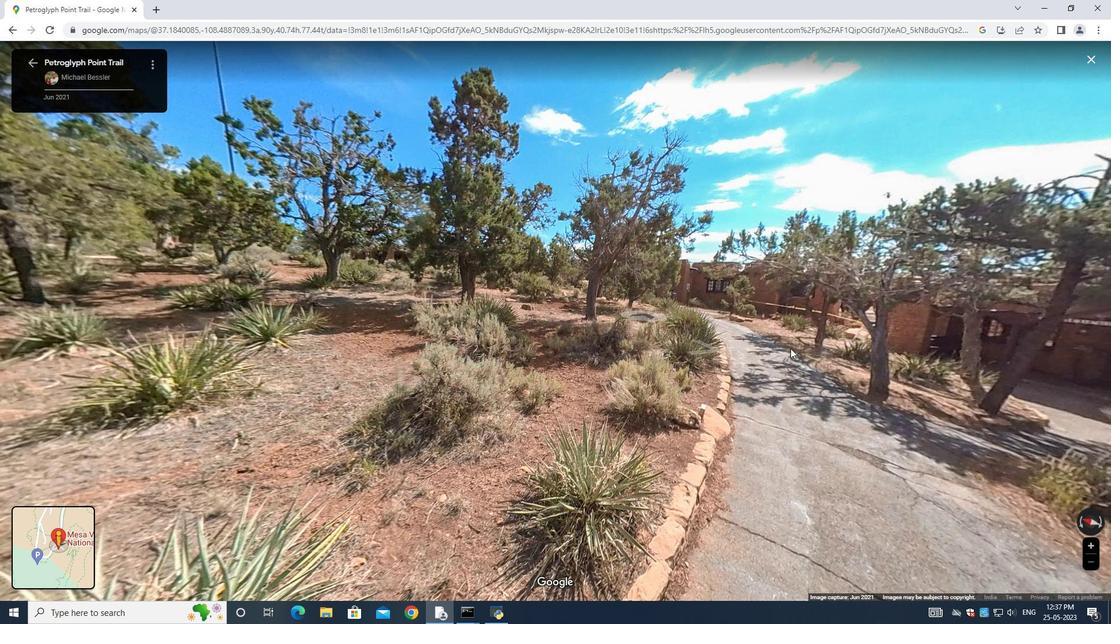 
Action: Mouse scrolled (783, 357) with delta (0, 0)
Screenshot: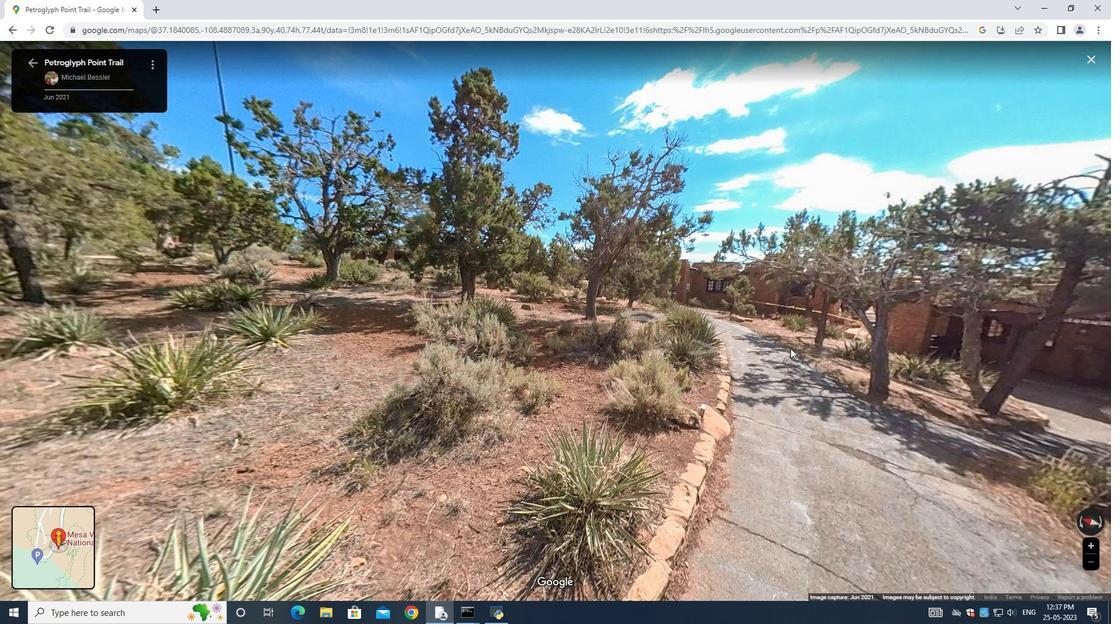 
Action: Mouse moved to (830, 333)
Screenshot: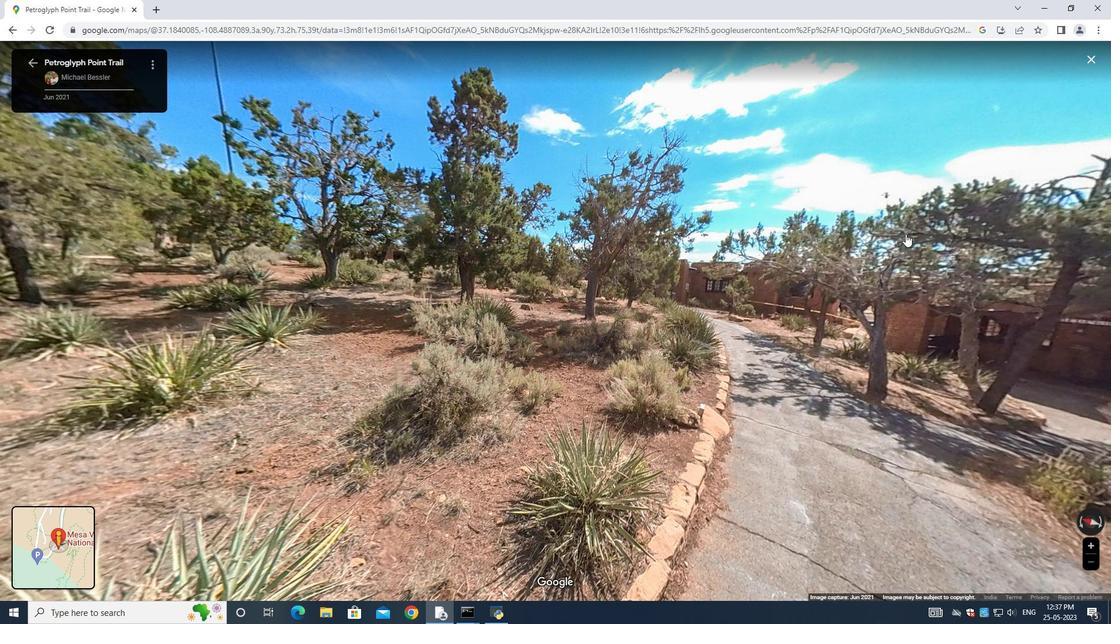 
Action: Mouse scrolled (830, 329) with delta (0, -1)
Screenshot: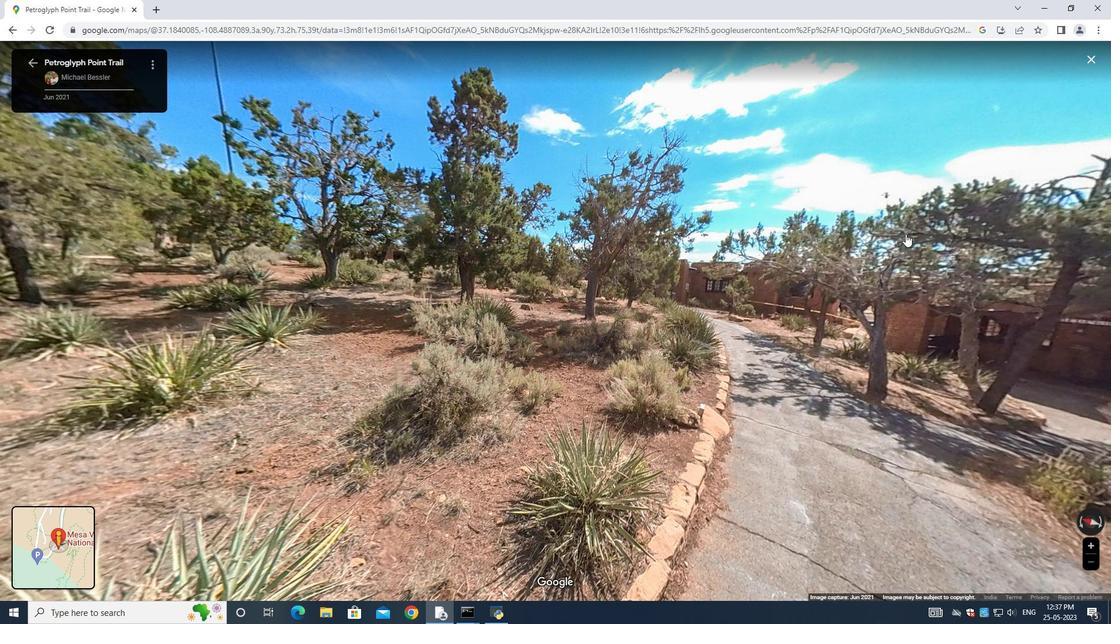 
Action: Mouse moved to (824, 343)
Screenshot: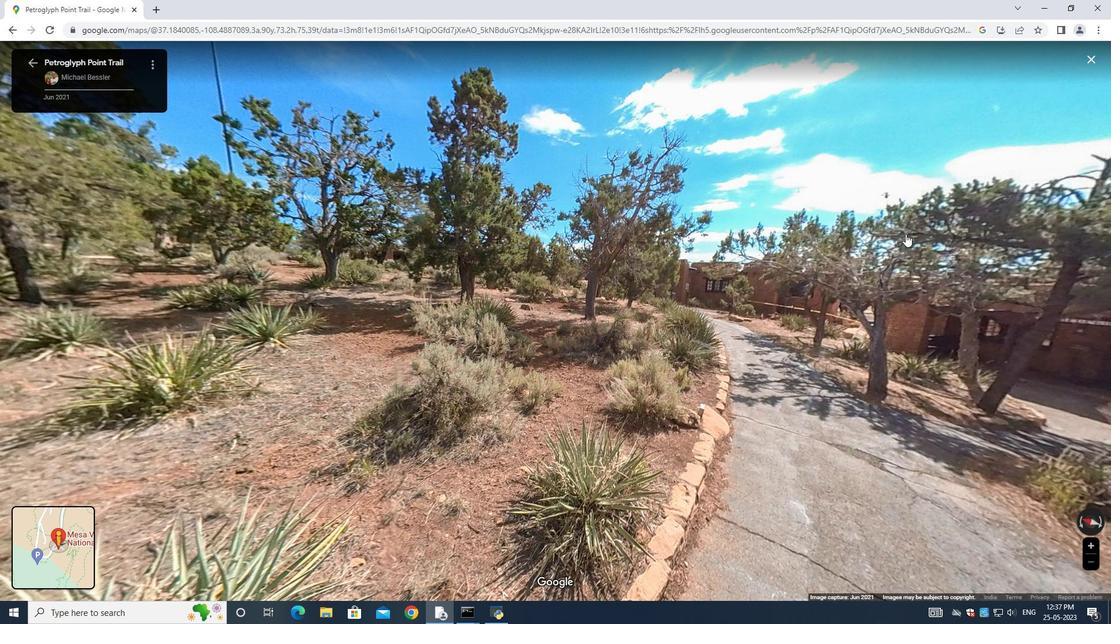 
Action: Mouse scrolled (826, 340) with delta (0, 0)
Screenshot: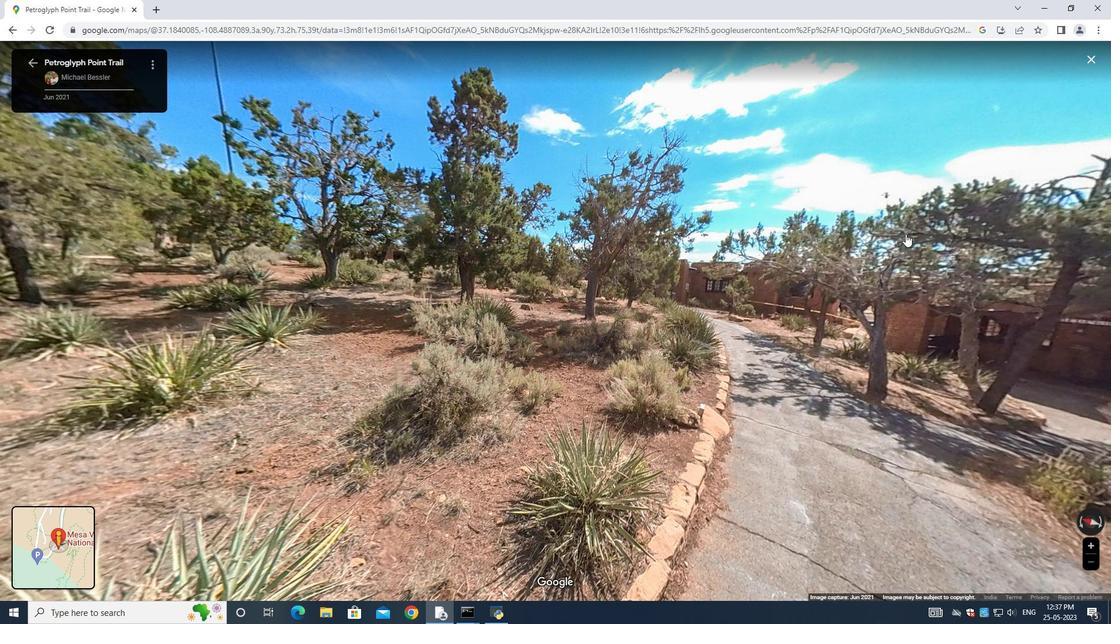 
Action: Mouse moved to (824, 344)
Screenshot: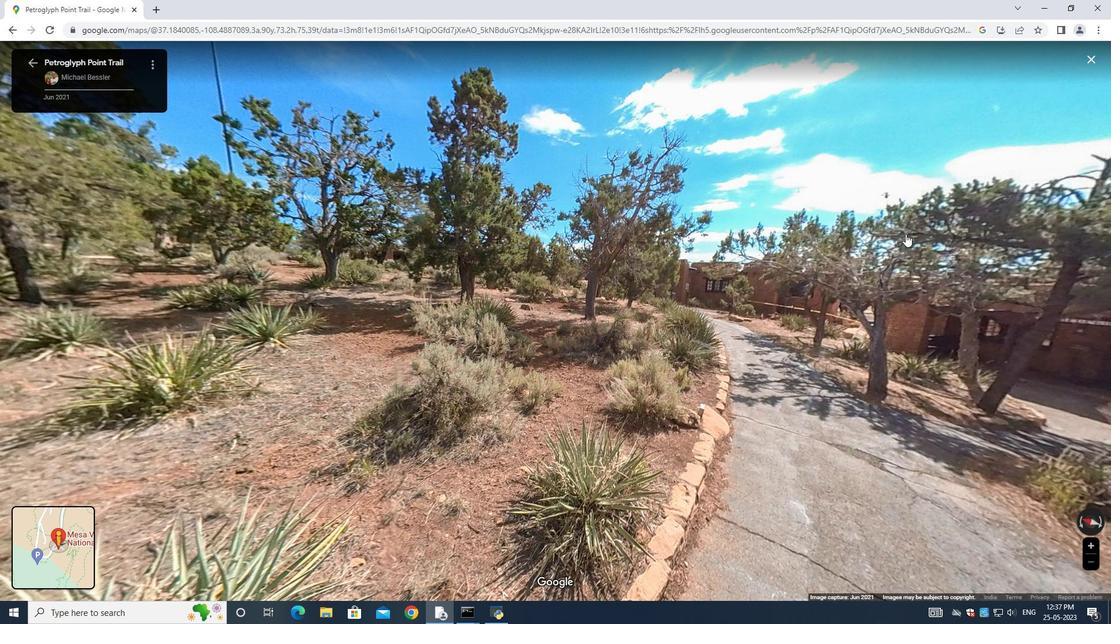 
Action: Mouse scrolled (825, 343) with delta (0, 0)
Screenshot: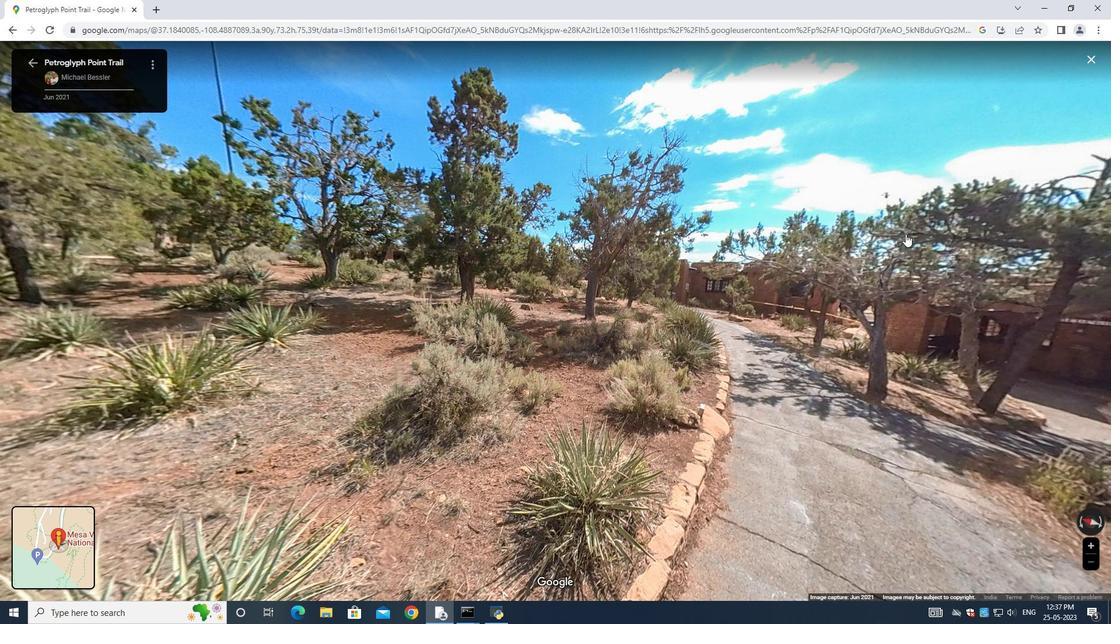 
Action: Mouse moved to (823, 344)
Screenshot: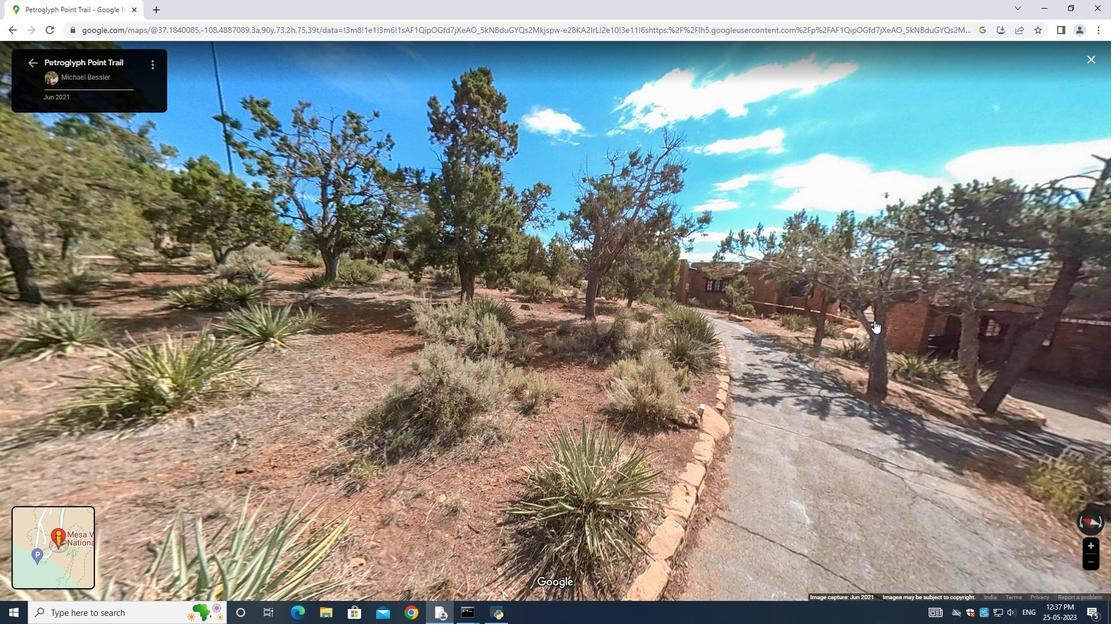 
Action: Mouse scrolled (824, 343) with delta (0, 0)
Screenshot: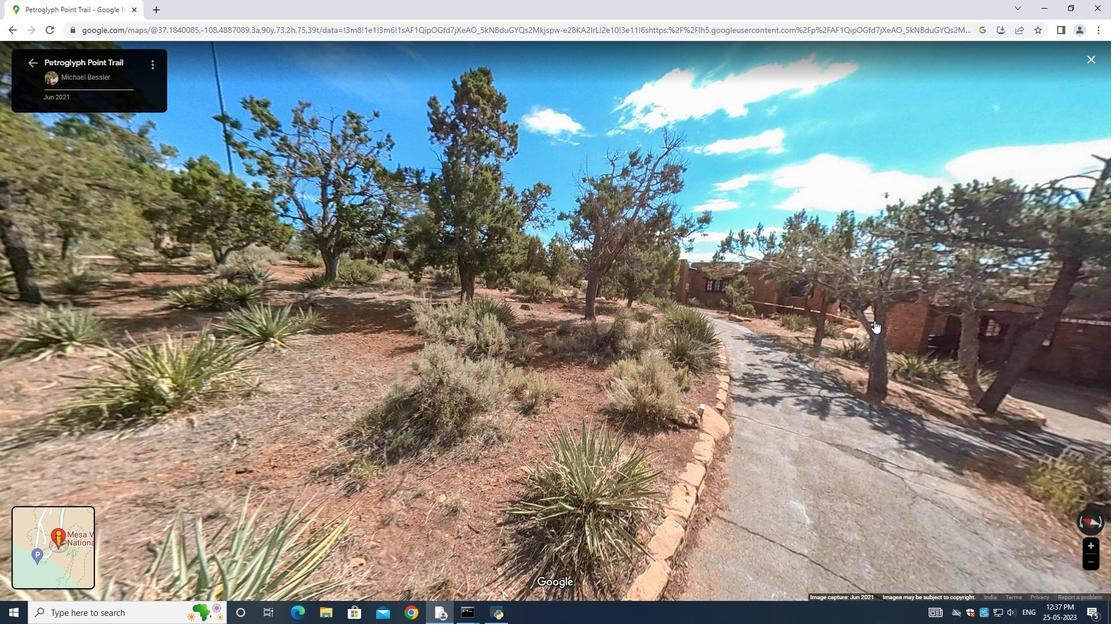 
Action: Mouse moved to (802, 457)
Screenshot: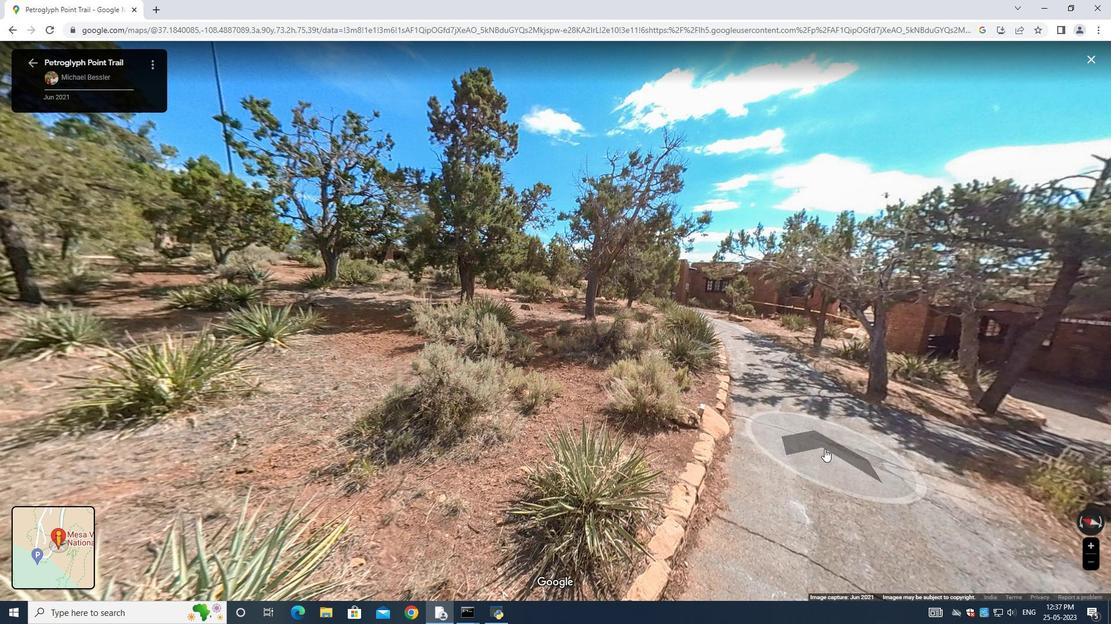 
Action: Mouse pressed left at (802, 457)
Screenshot: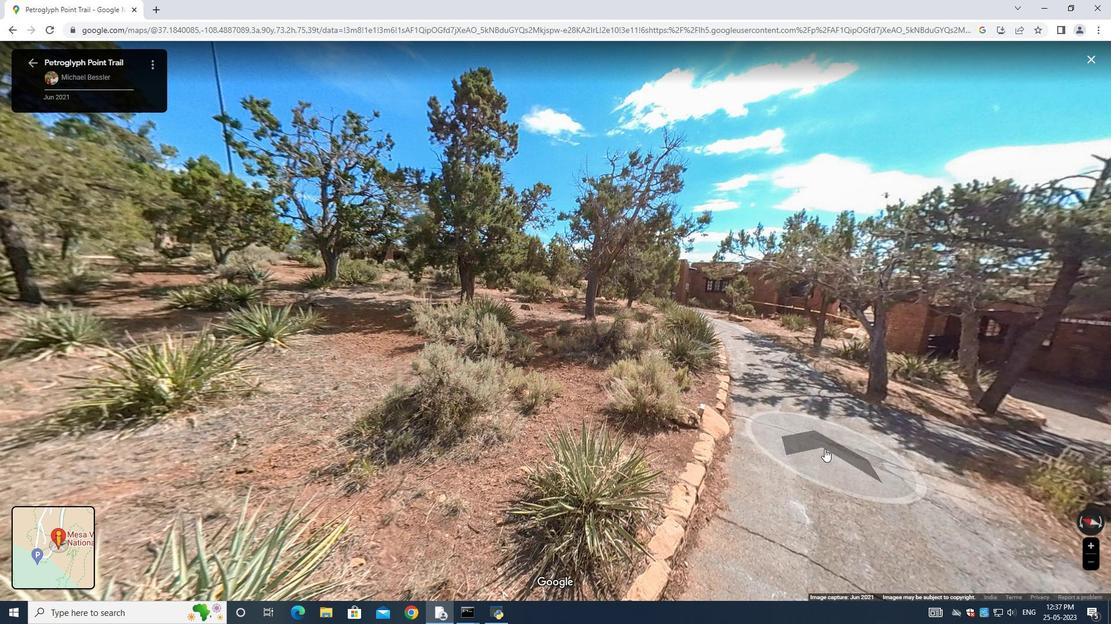 
Action: Mouse moved to (703, 455)
Screenshot: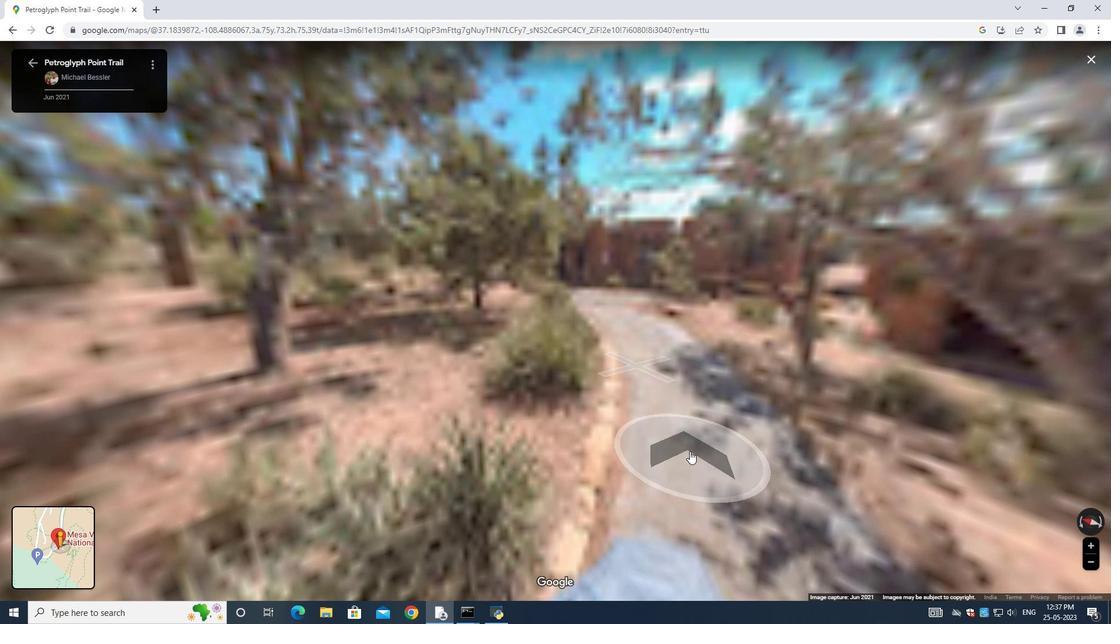 
Action: Mouse pressed left at (703, 455)
Screenshot: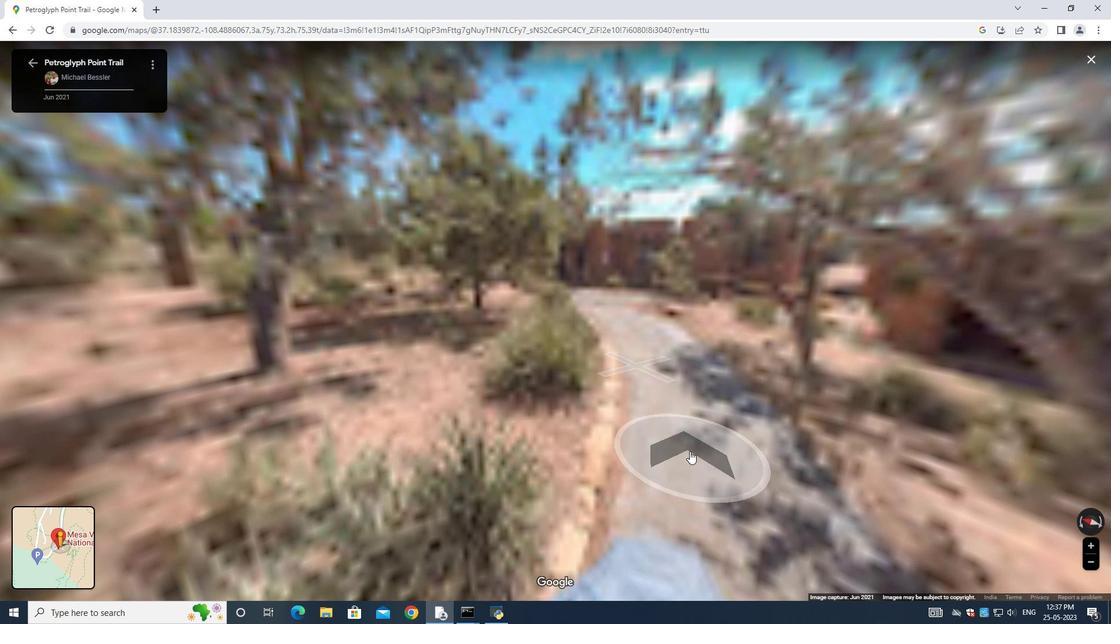 
Action: Mouse moved to (482, 451)
Screenshot: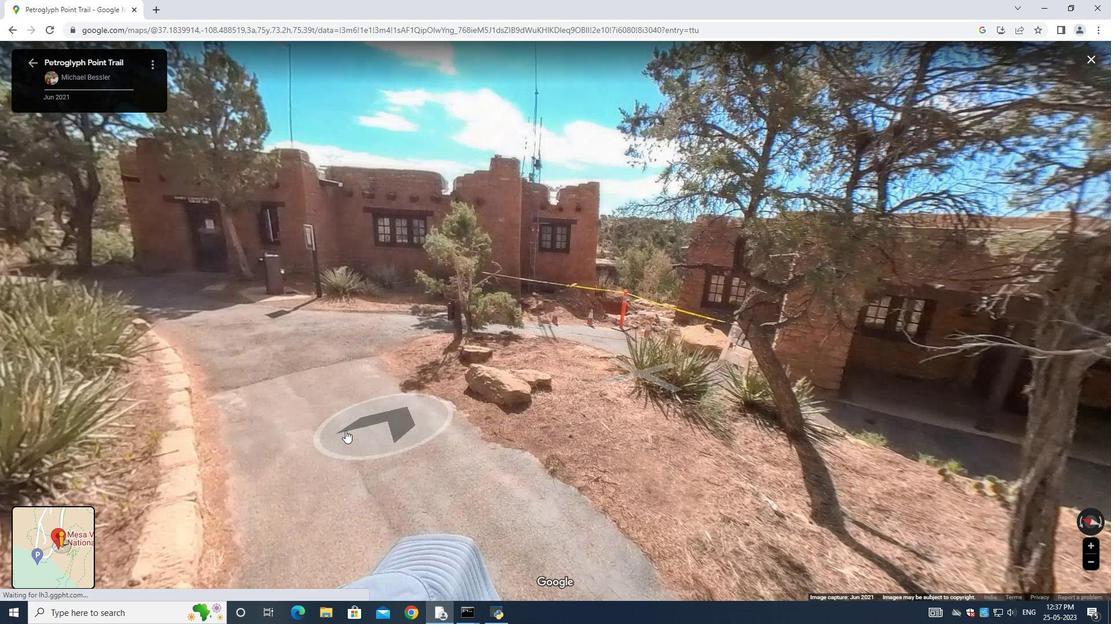 
Action: Mouse pressed left at (482, 451)
Screenshot: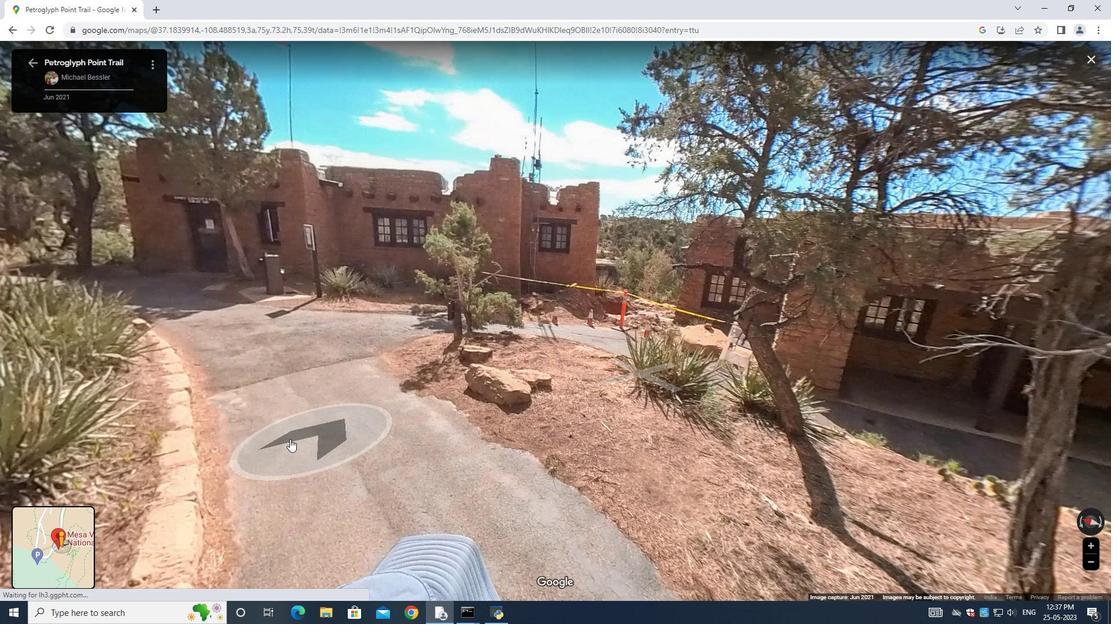 
Action: Mouse moved to (725, 420)
Screenshot: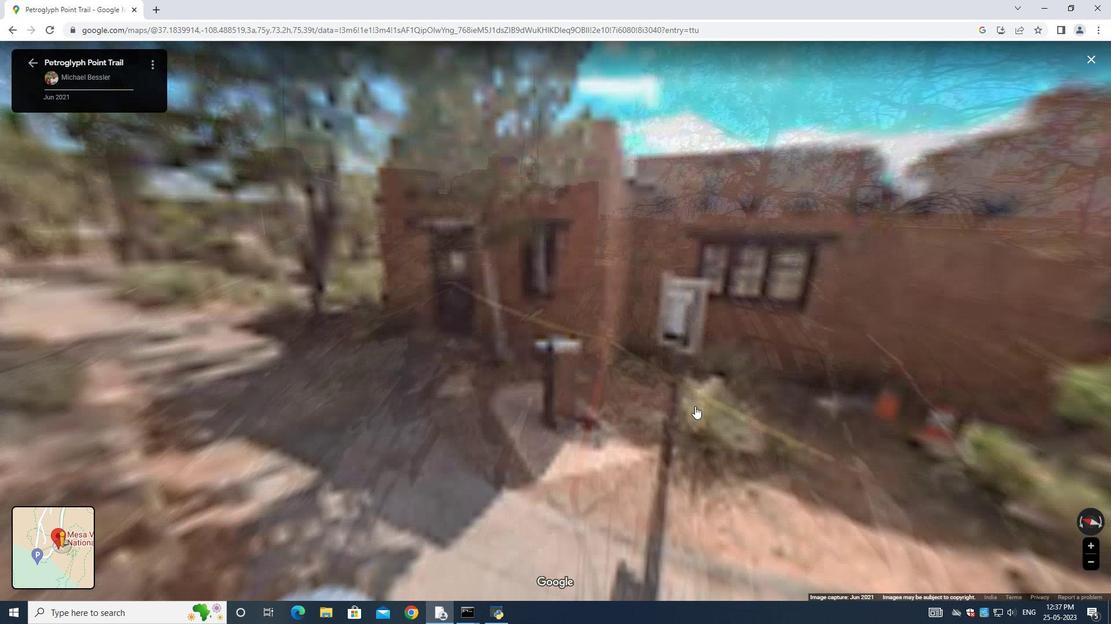 
Action: Mouse pressed left at (725, 420)
Screenshot: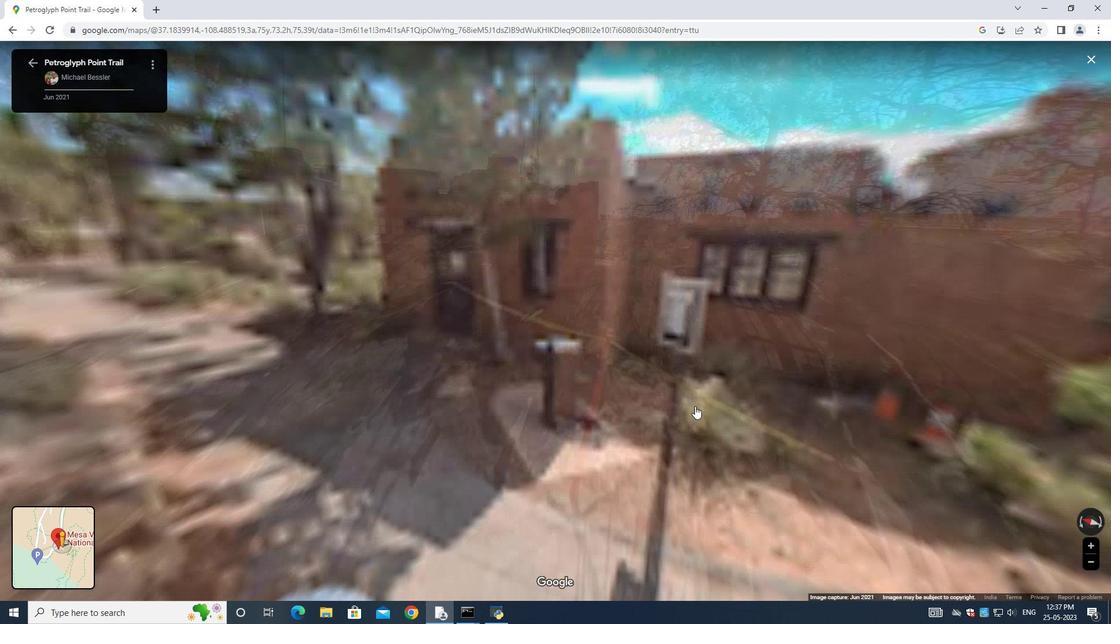 
Action: Mouse moved to (693, 450)
Screenshot: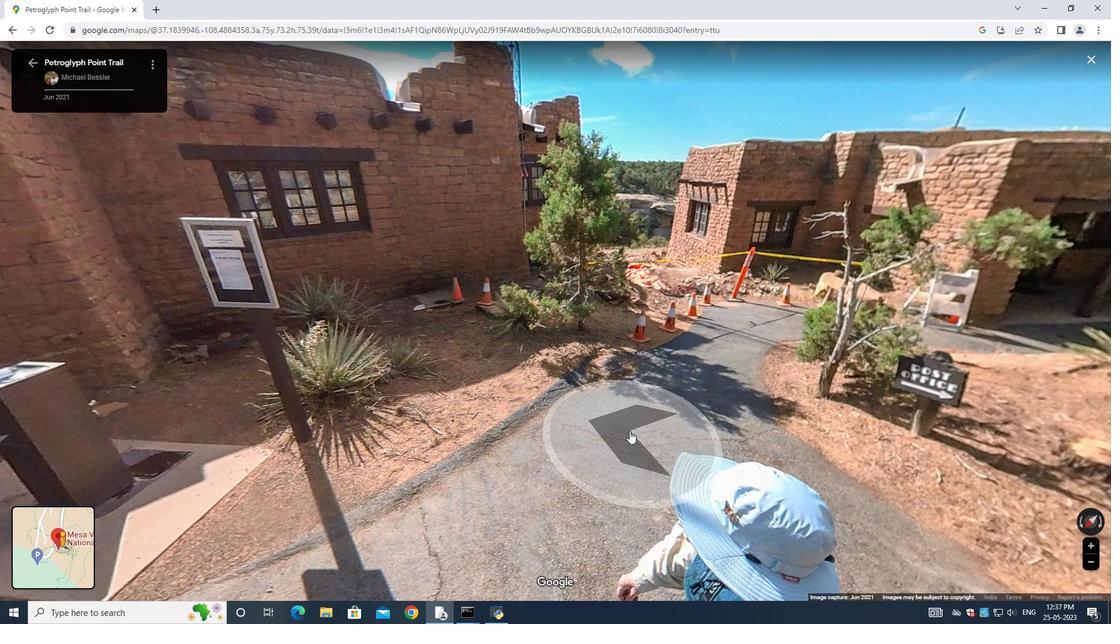 
Action: Mouse pressed left at (693, 450)
Screenshot: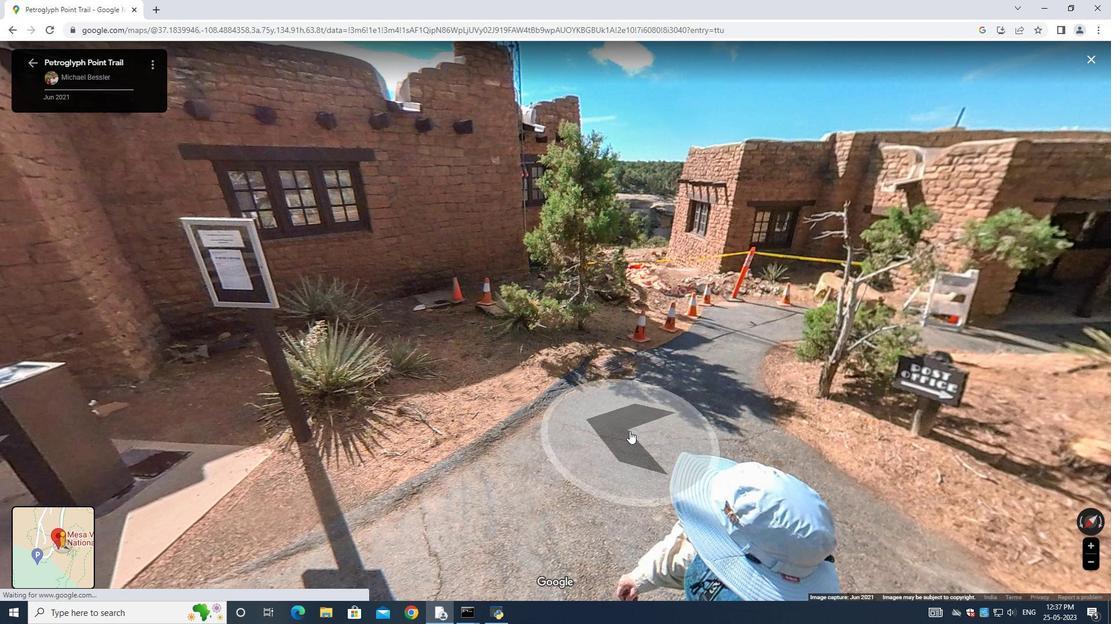 
Action: Mouse moved to (762, 368)
Screenshot: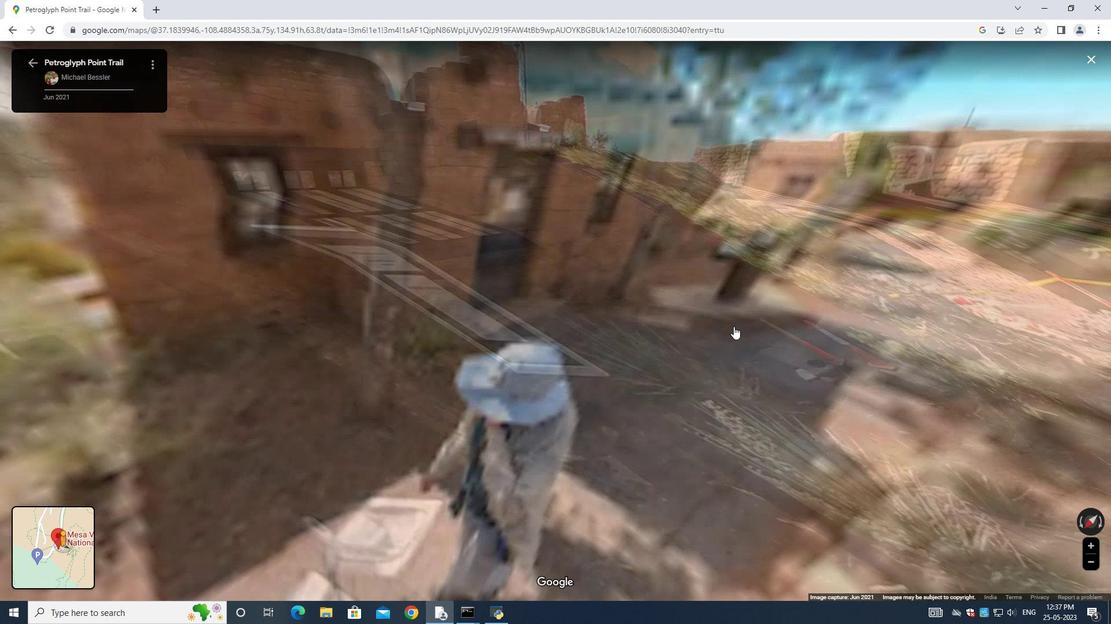 
Action: Mouse scrolled (762, 368) with delta (0, 0)
Screenshot: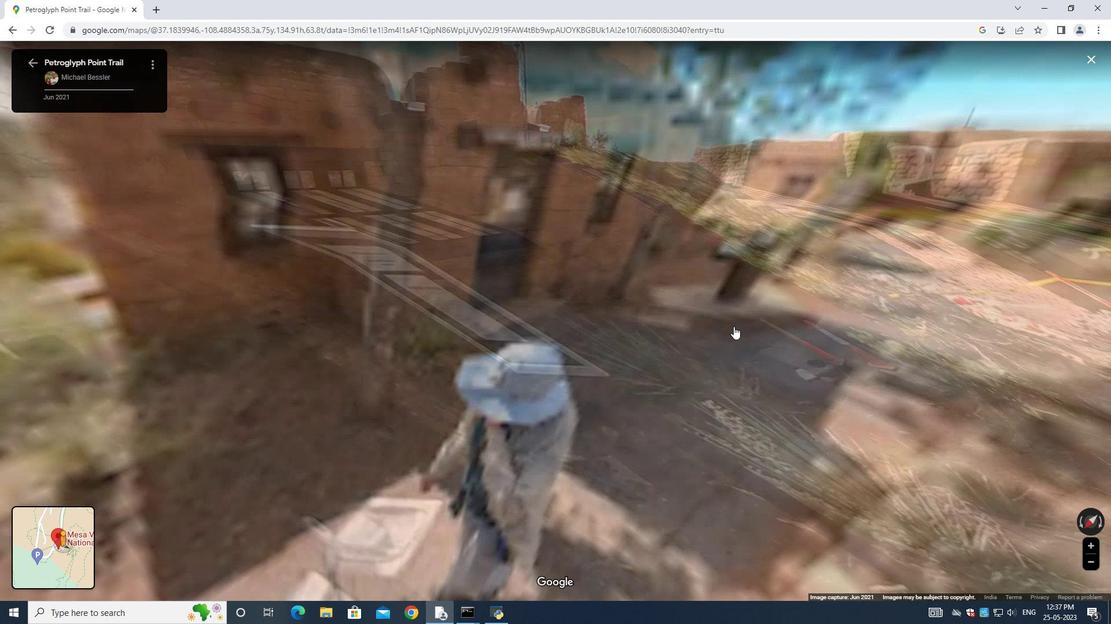 
Action: Mouse moved to (762, 370)
Screenshot: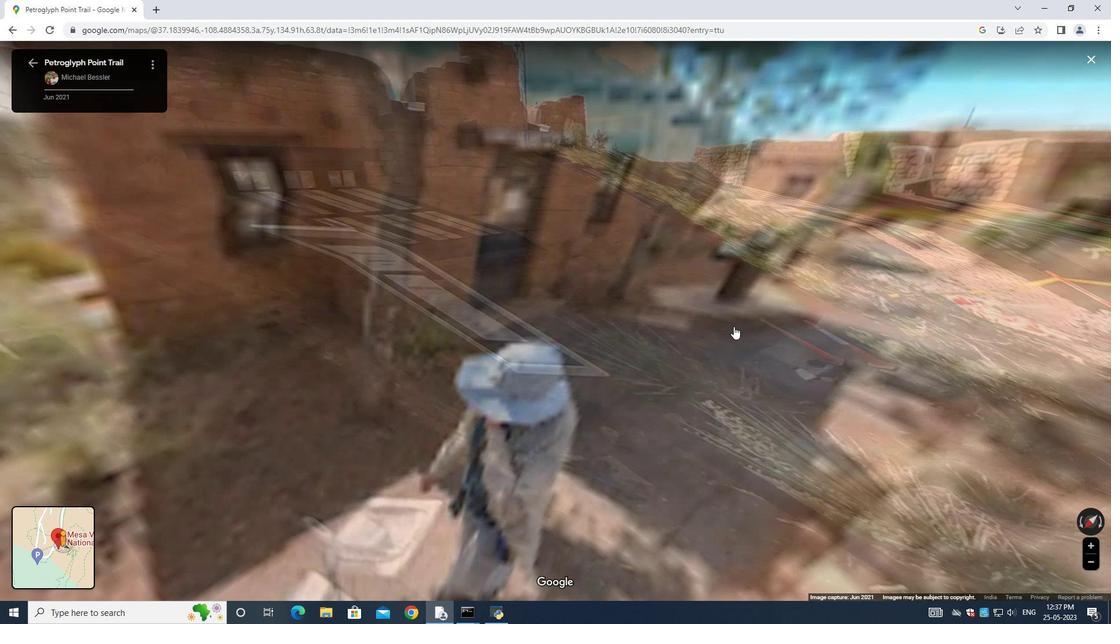 
Action: Mouse scrolled (762, 369) with delta (0, 0)
Screenshot: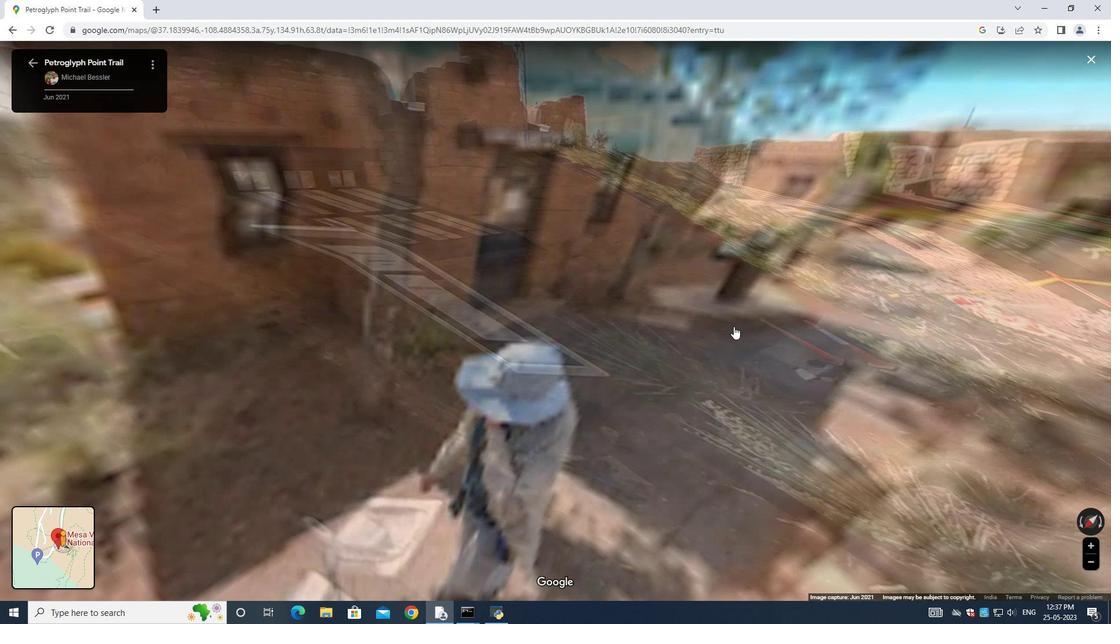 
Action: Mouse moved to (762, 370)
Screenshot: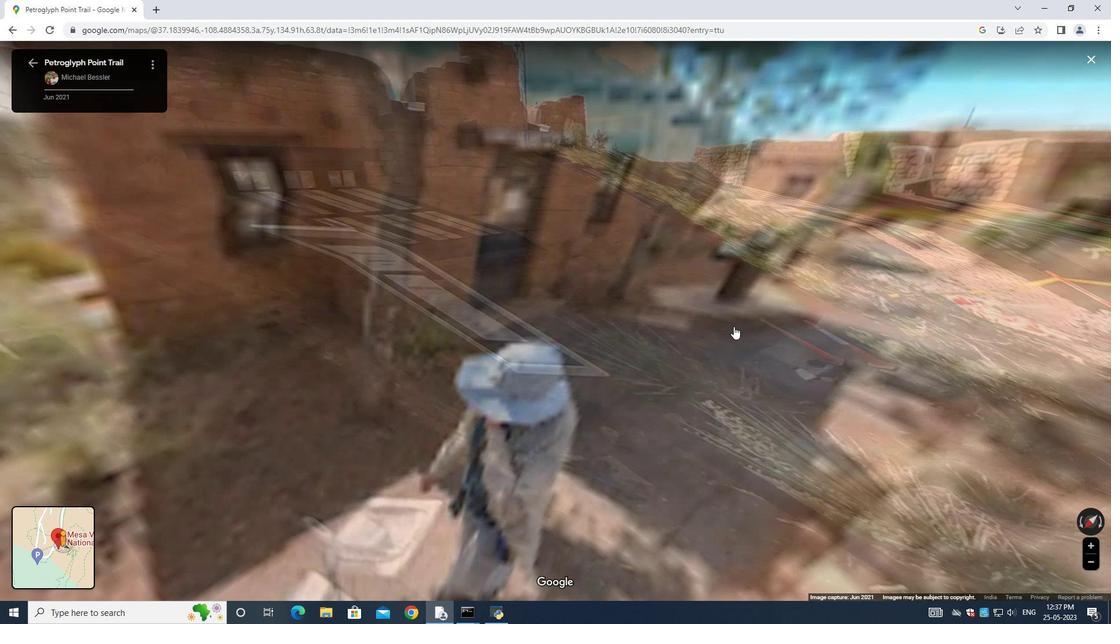 
Action: Mouse scrolled (762, 370) with delta (0, 0)
Screenshot: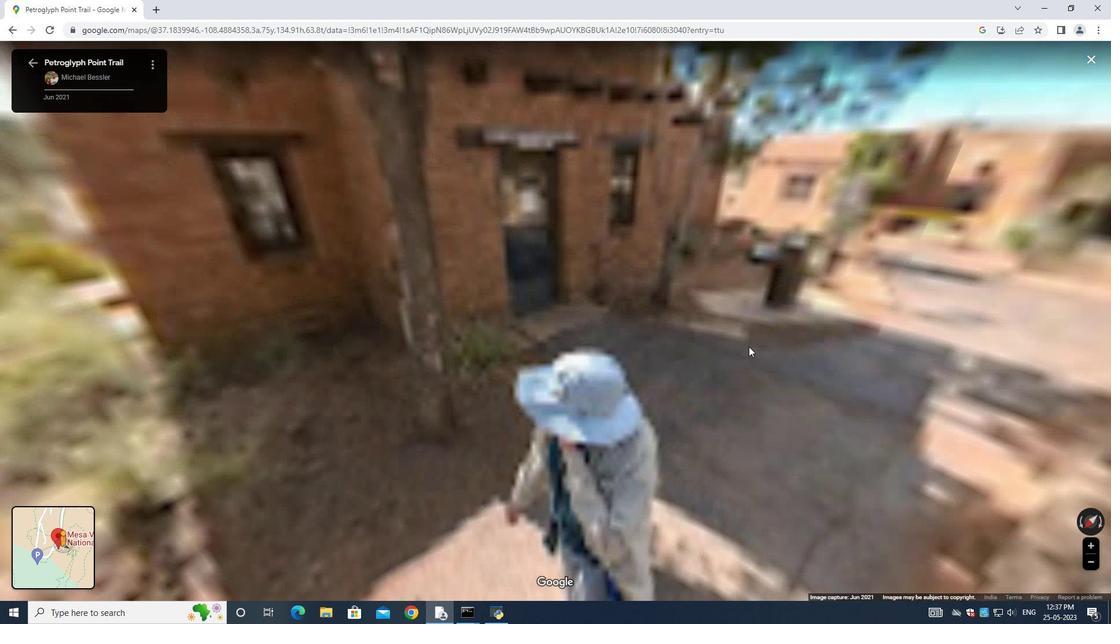
Action: Mouse scrolled (762, 370) with delta (0, 0)
Screenshot: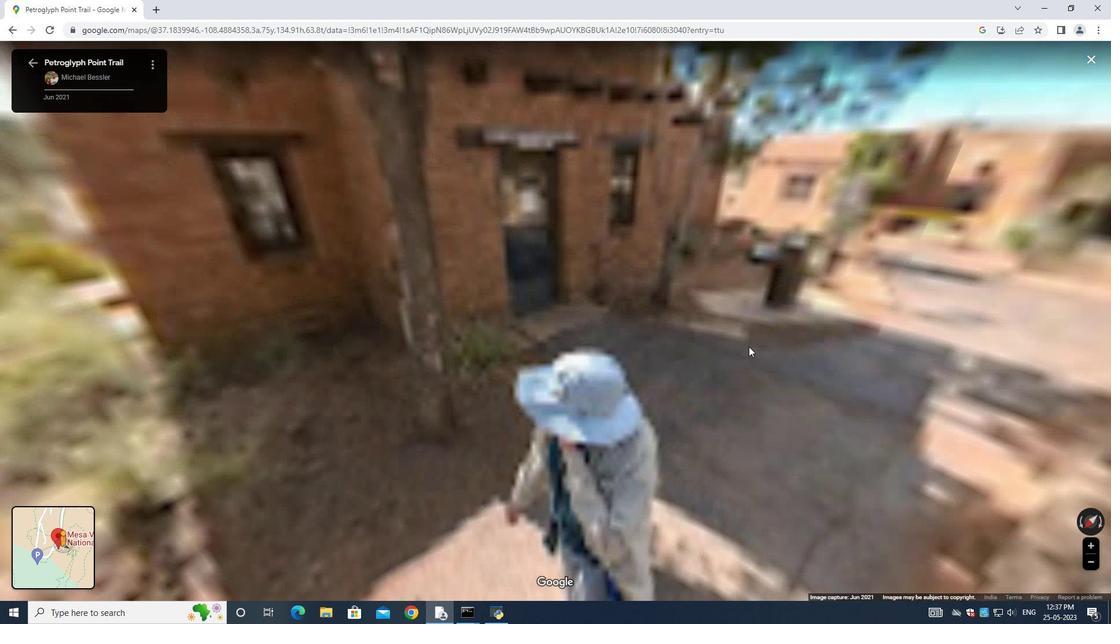 
Action: Mouse scrolled (762, 370) with delta (0, 0)
Screenshot: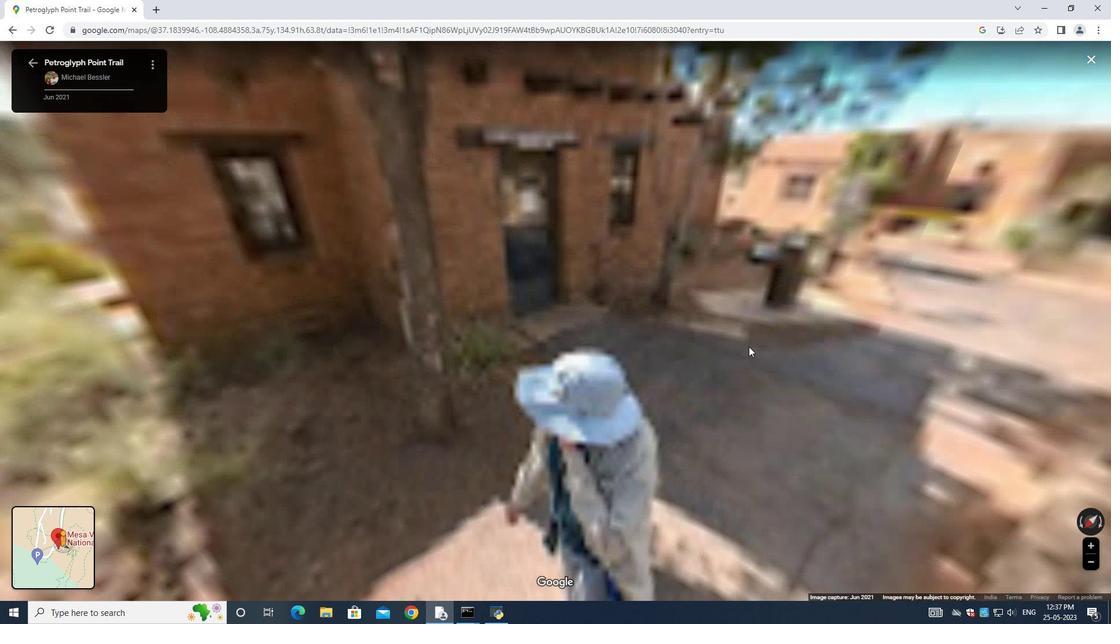 
Action: Mouse moved to (762, 370)
Screenshot: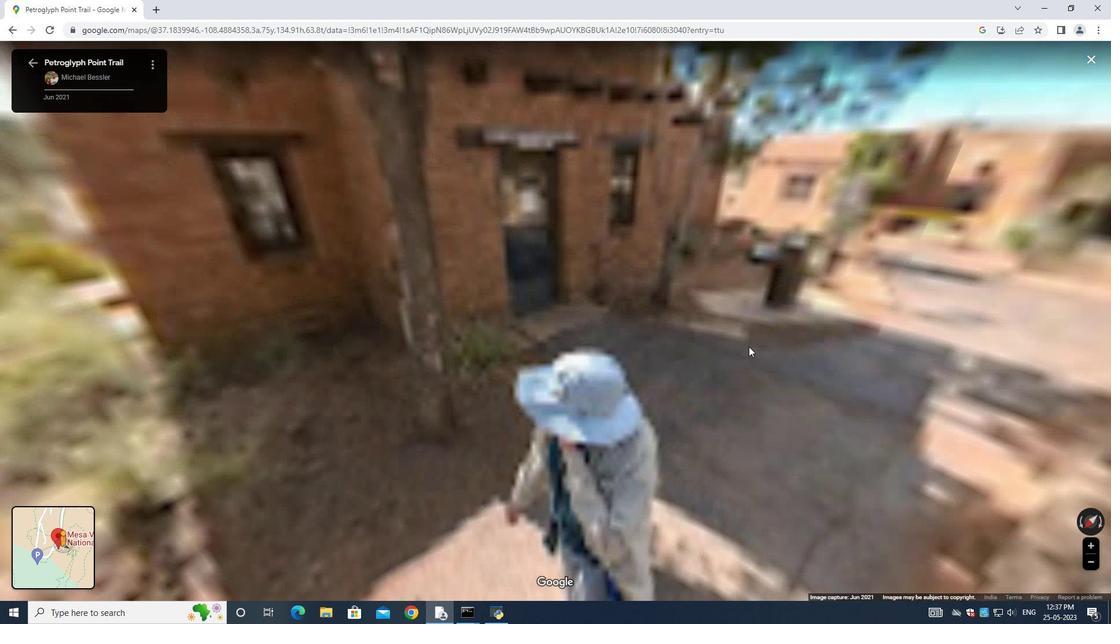 
Action: Mouse scrolled (762, 370) with delta (0, 0)
Screenshot: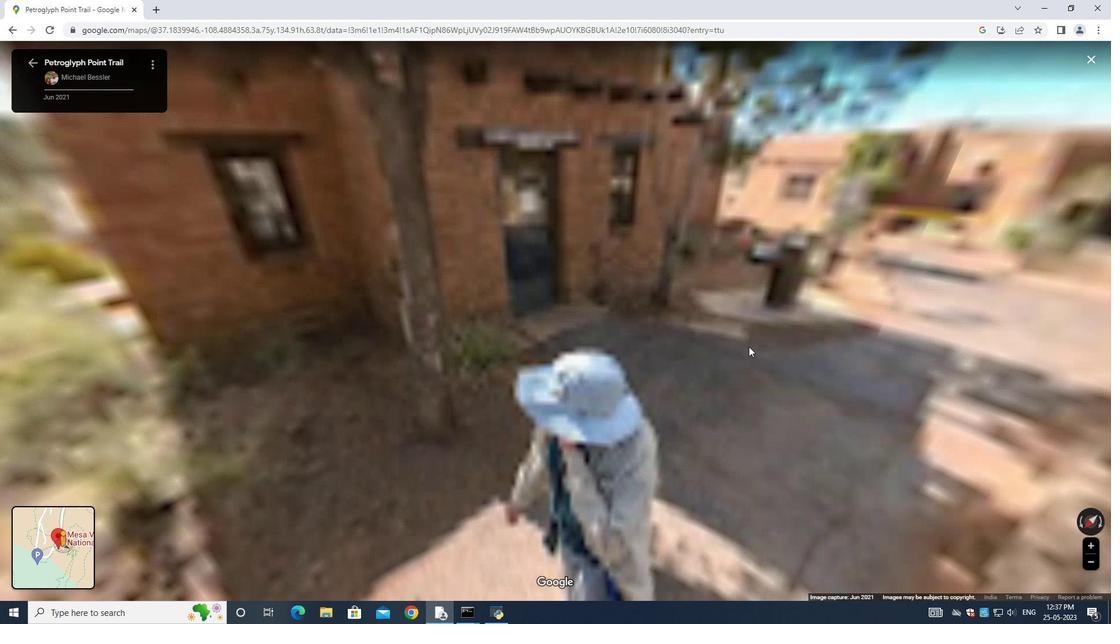 
Action: Mouse moved to (762, 368)
Screenshot: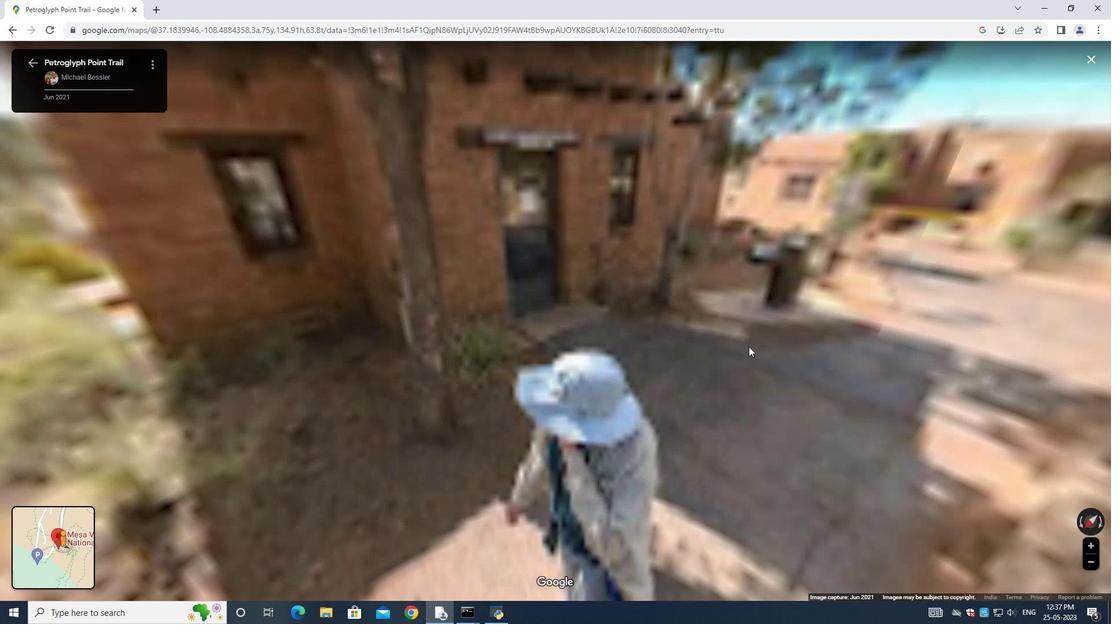 
Action: Mouse scrolled (762, 368) with delta (0, 0)
Screenshot: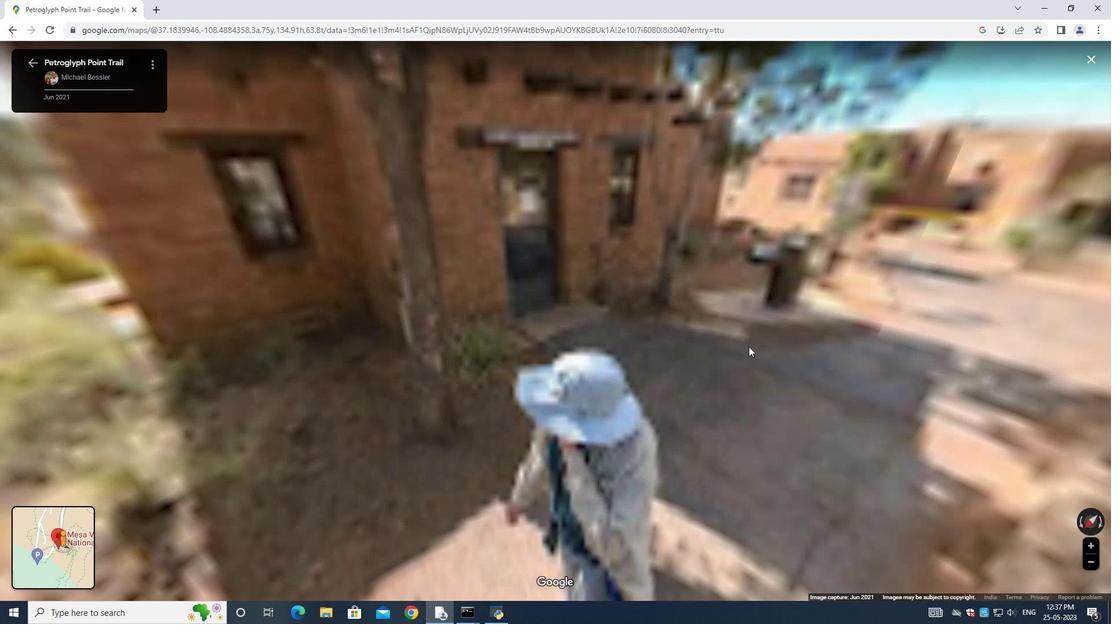 
Action: Mouse moved to (760, 367)
Screenshot: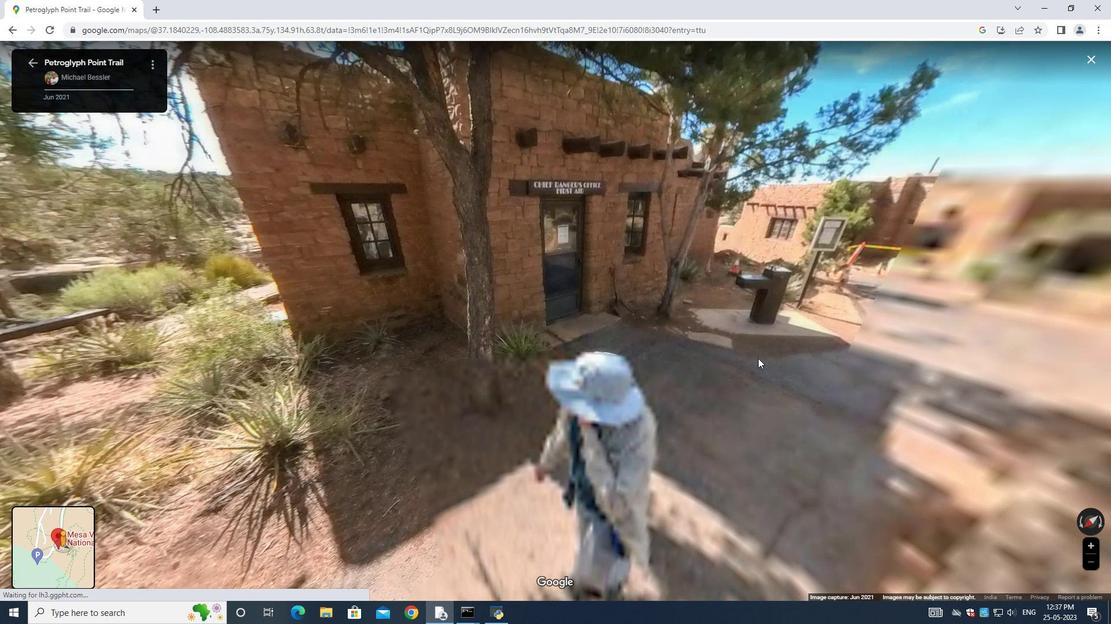 
Action: Mouse scrolled (760, 366) with delta (0, 0)
Screenshot: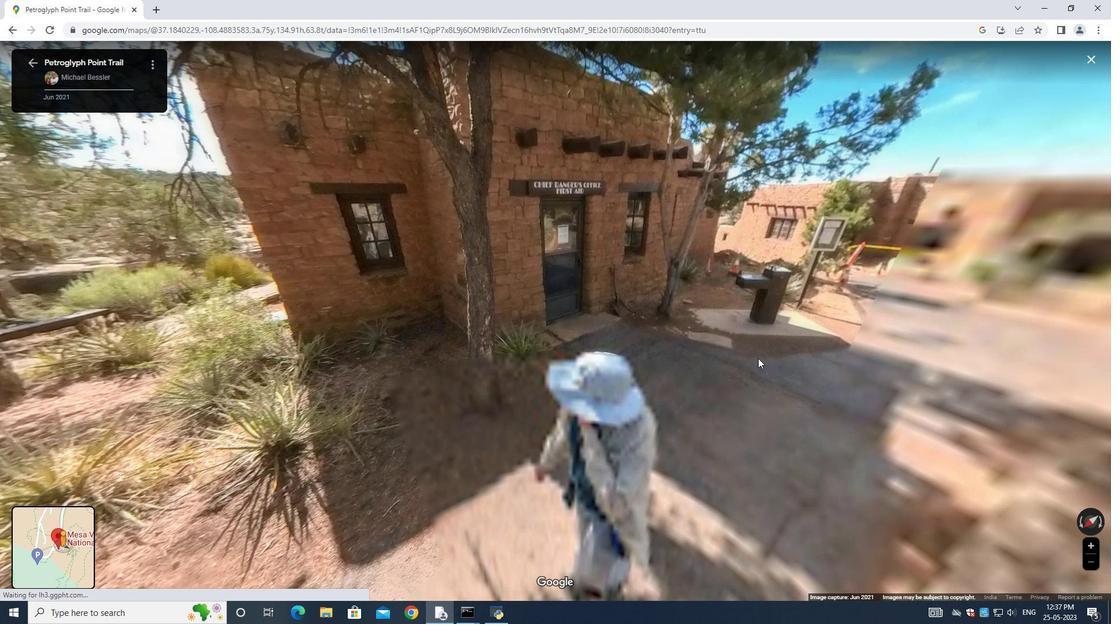 
Action: Mouse moved to (760, 368)
Screenshot: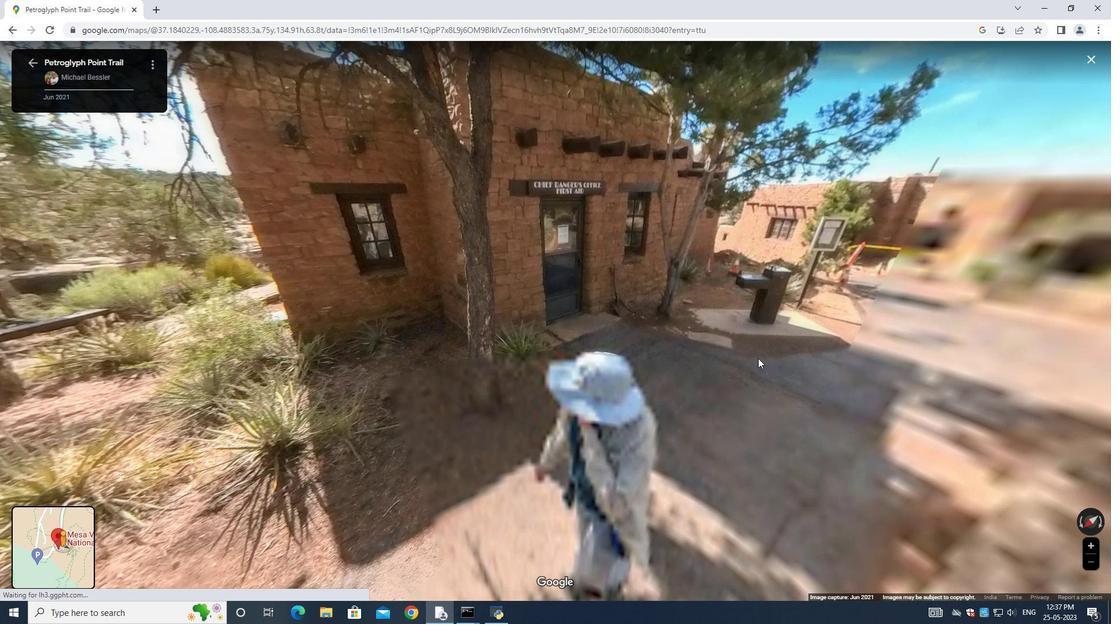 
Action: Mouse scrolled (760, 366) with delta (0, 0)
Screenshot: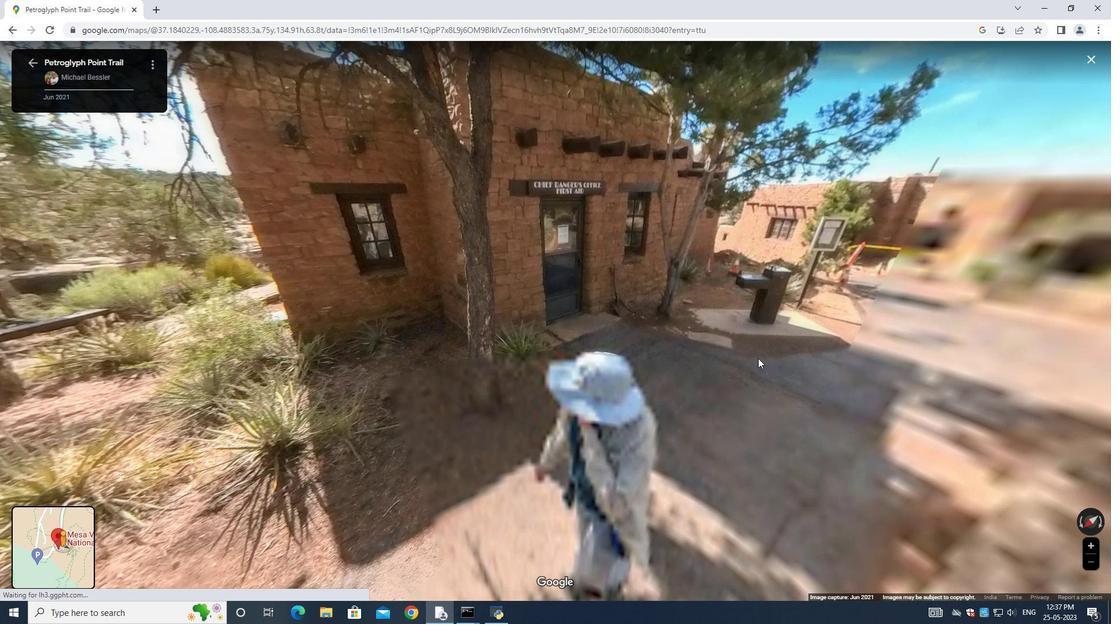 
Action: Mouse moved to (760, 368)
Screenshot: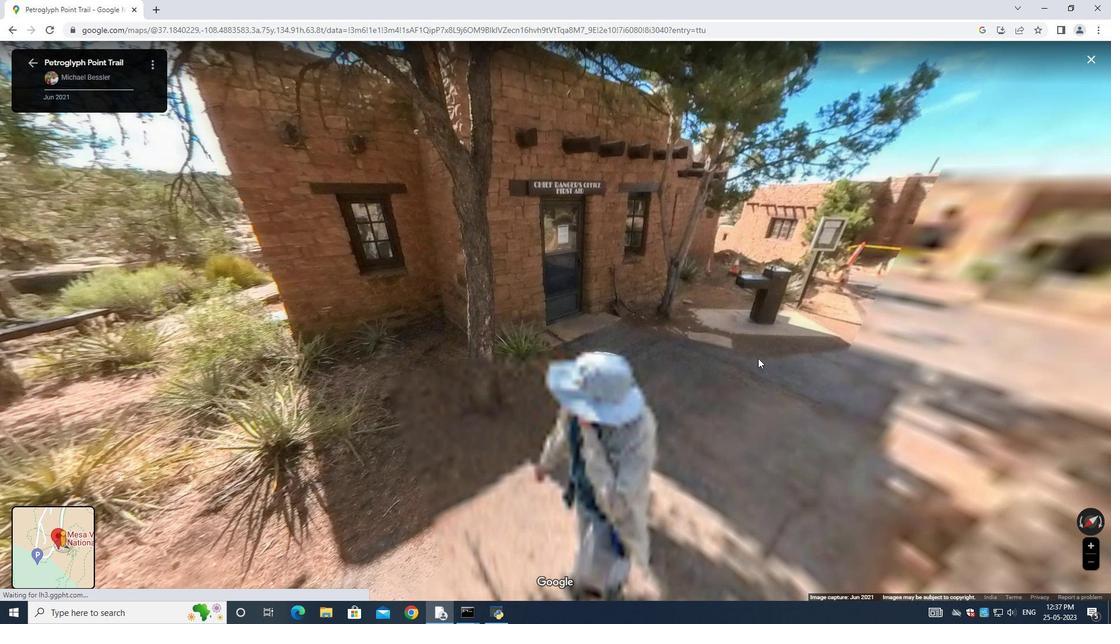 
Action: Mouse scrolled (760, 367) with delta (0, 0)
Screenshot: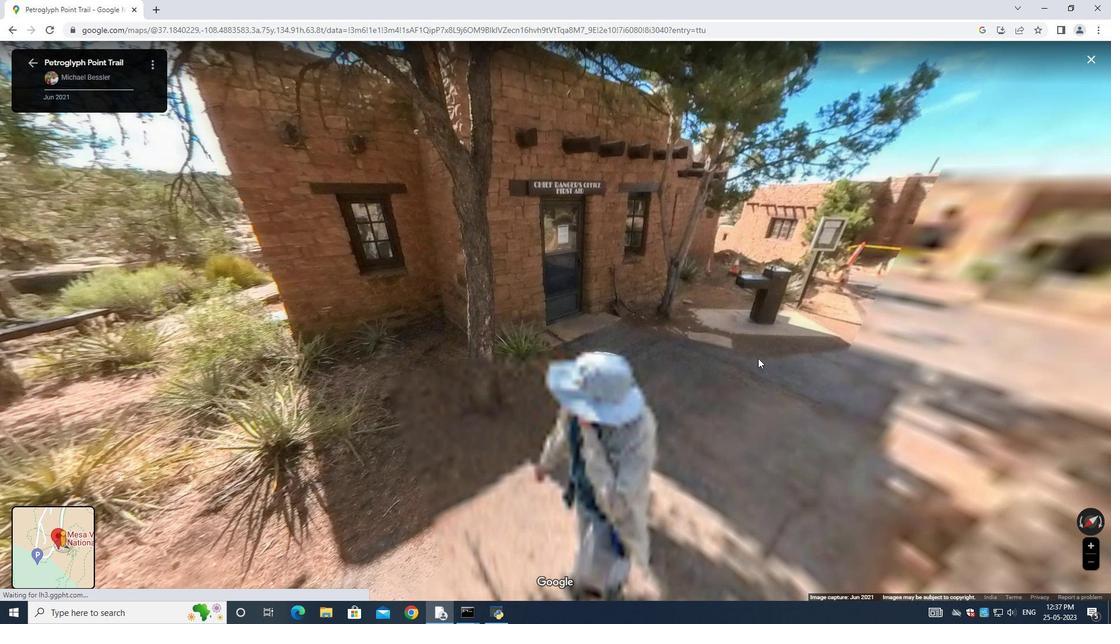 
Action: Mouse moved to (760, 368)
Screenshot: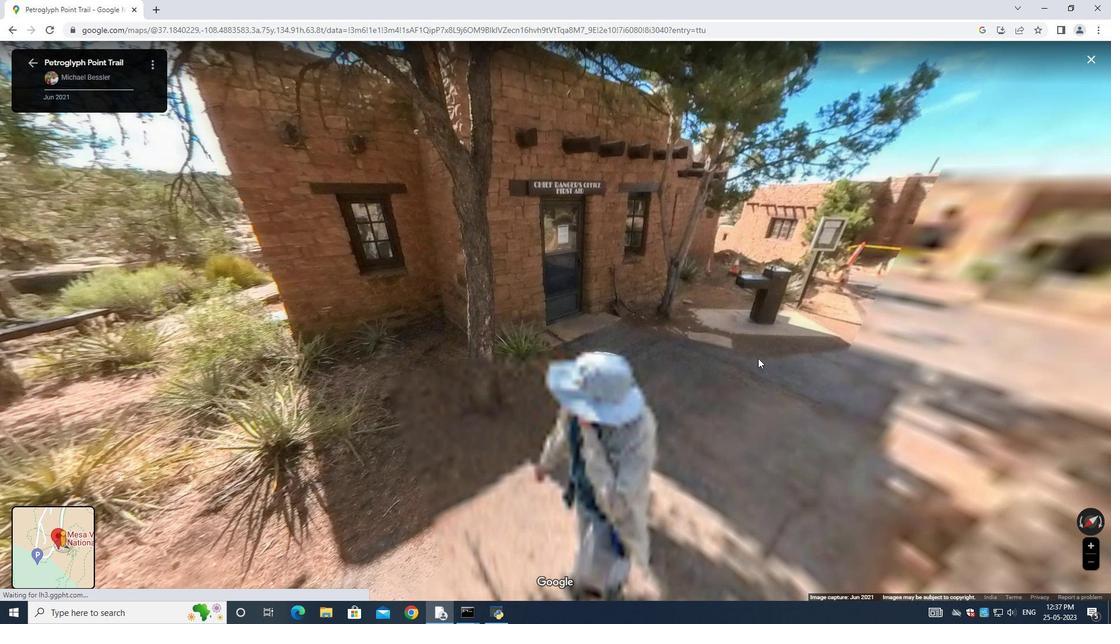 
Action: Mouse scrolled (760, 368) with delta (0, 0)
Screenshot: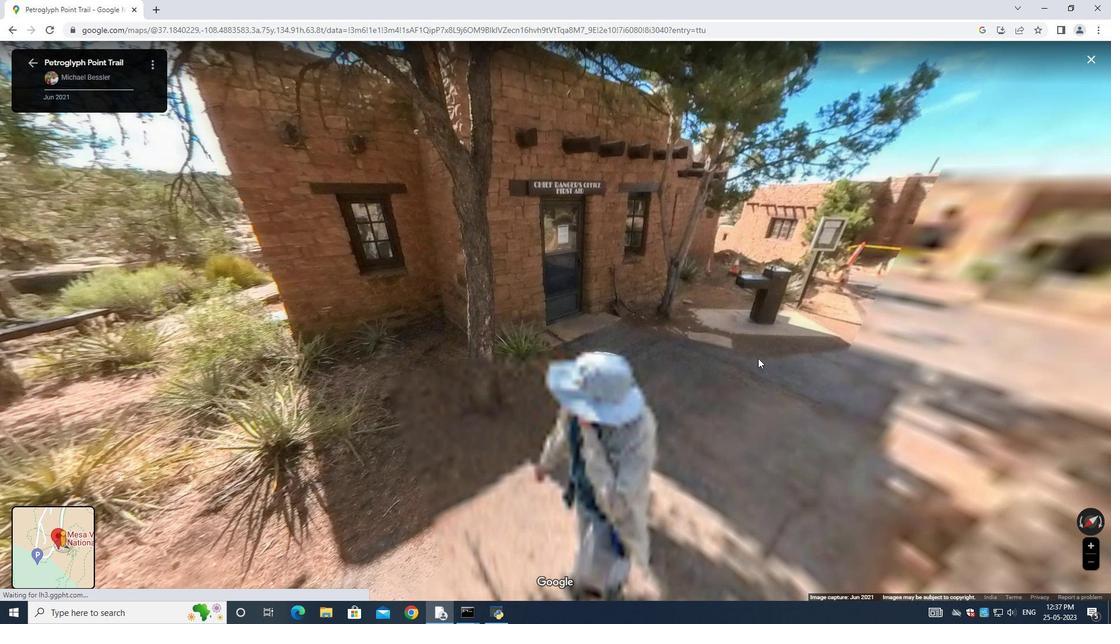 
Action: Mouse moved to (760, 368)
Screenshot: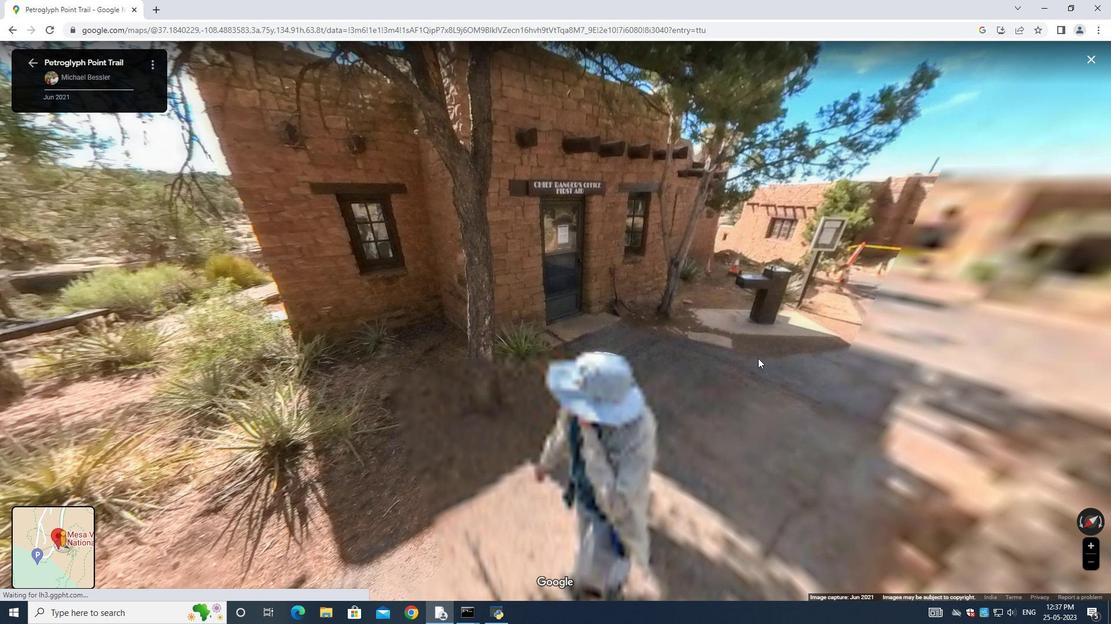 
Action: Mouse scrolled (760, 368) with delta (0, 0)
Screenshot: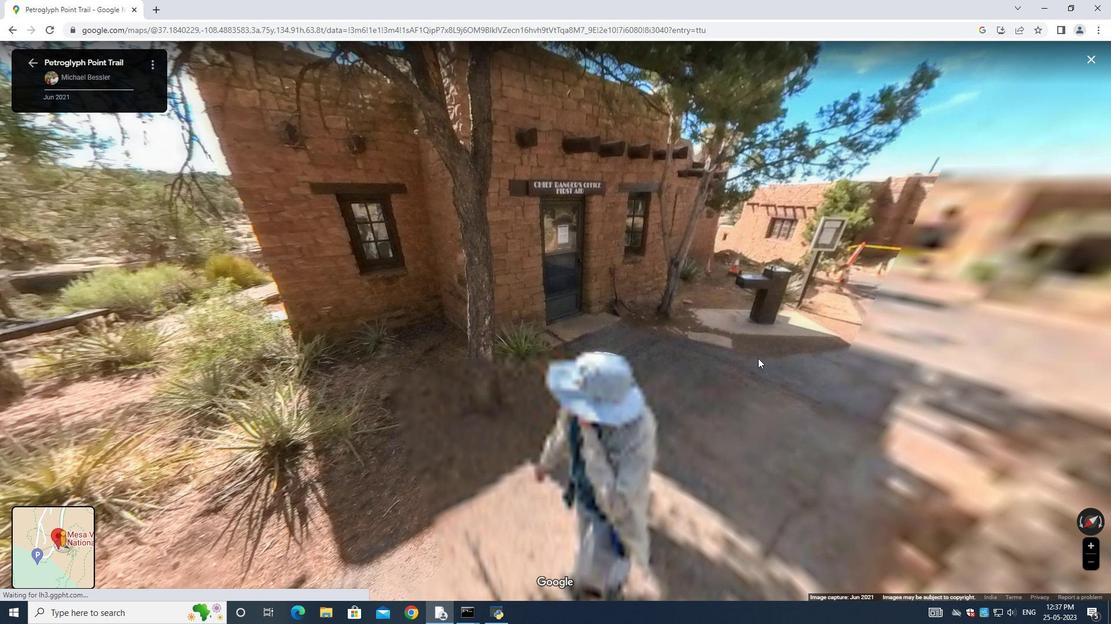 
Action: Mouse moved to (802, 360)
Screenshot: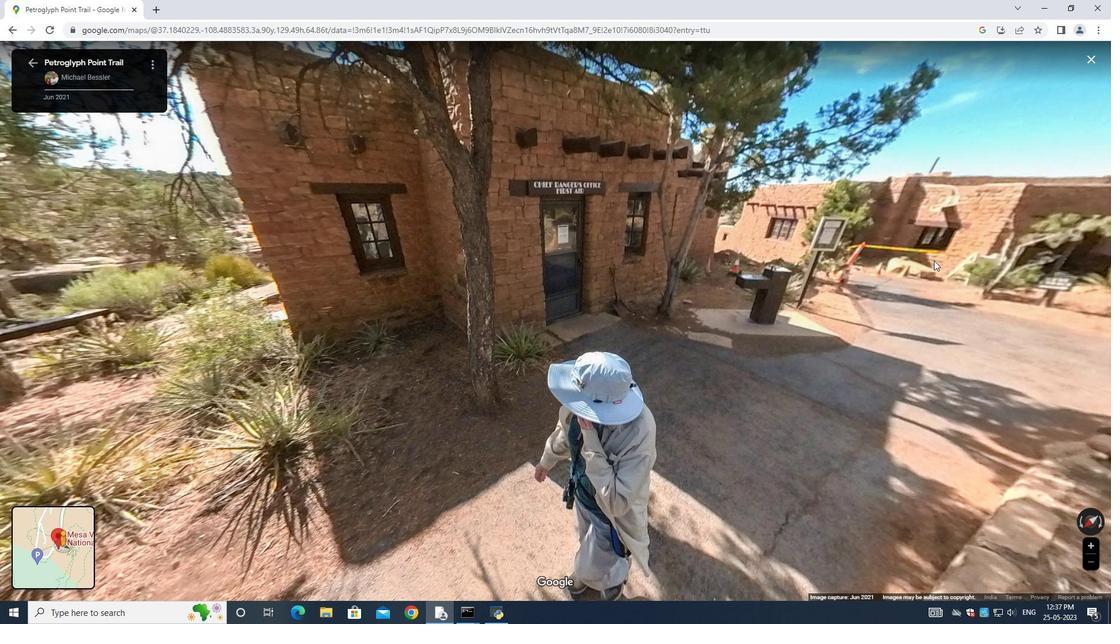 
Action: Mouse scrolled (802, 359) with delta (0, 0)
Screenshot: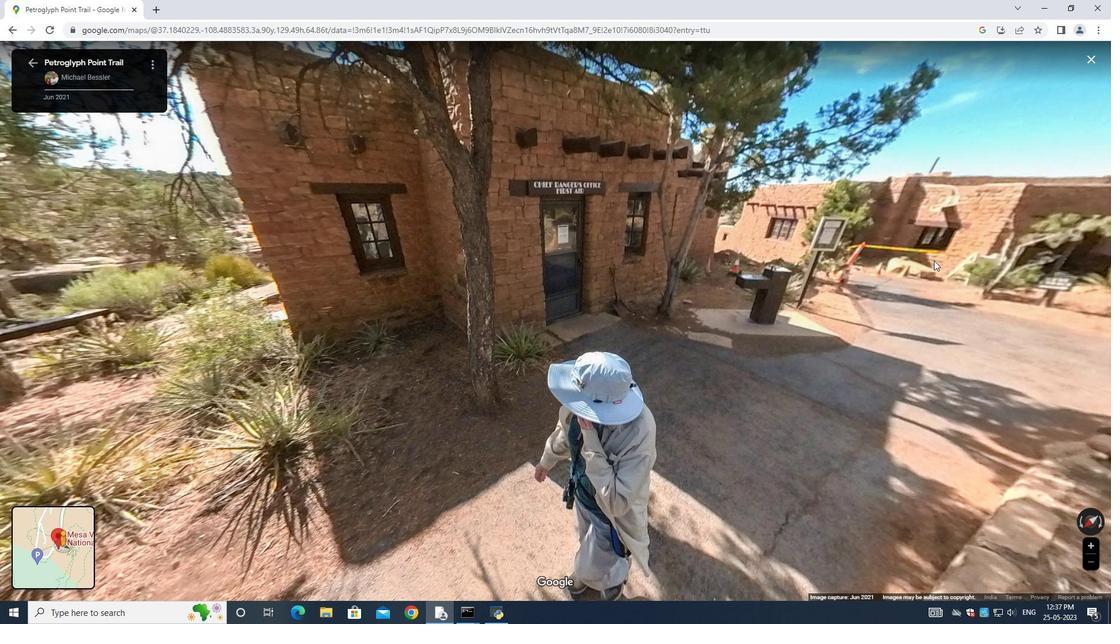 
Action: Mouse moved to (799, 365)
Screenshot: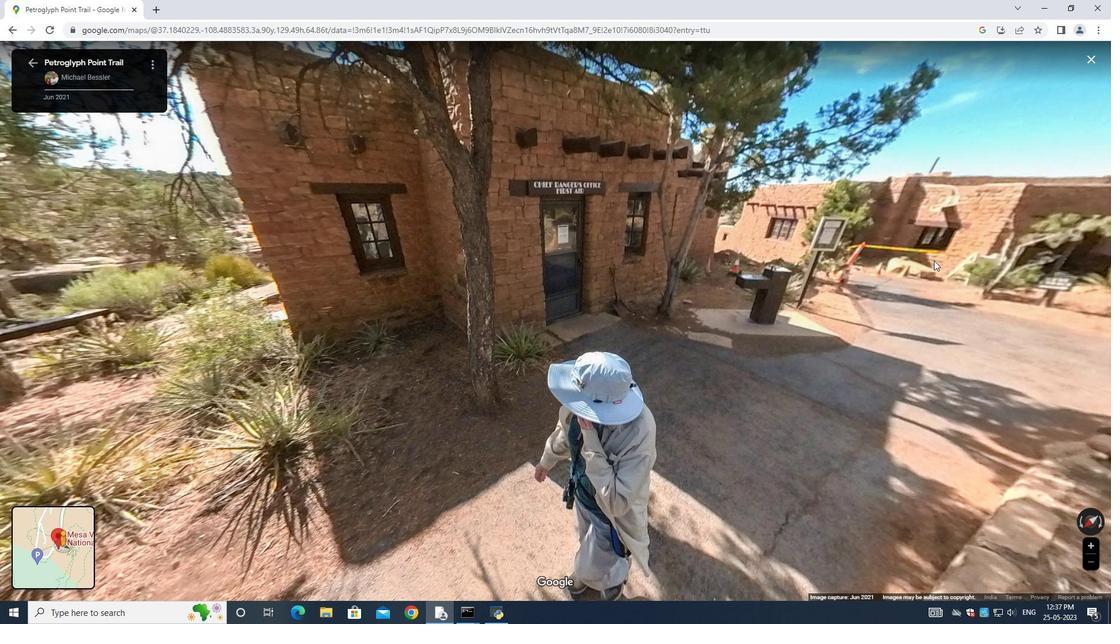 
Action: Mouse scrolled (799, 365) with delta (0, 0)
Screenshot: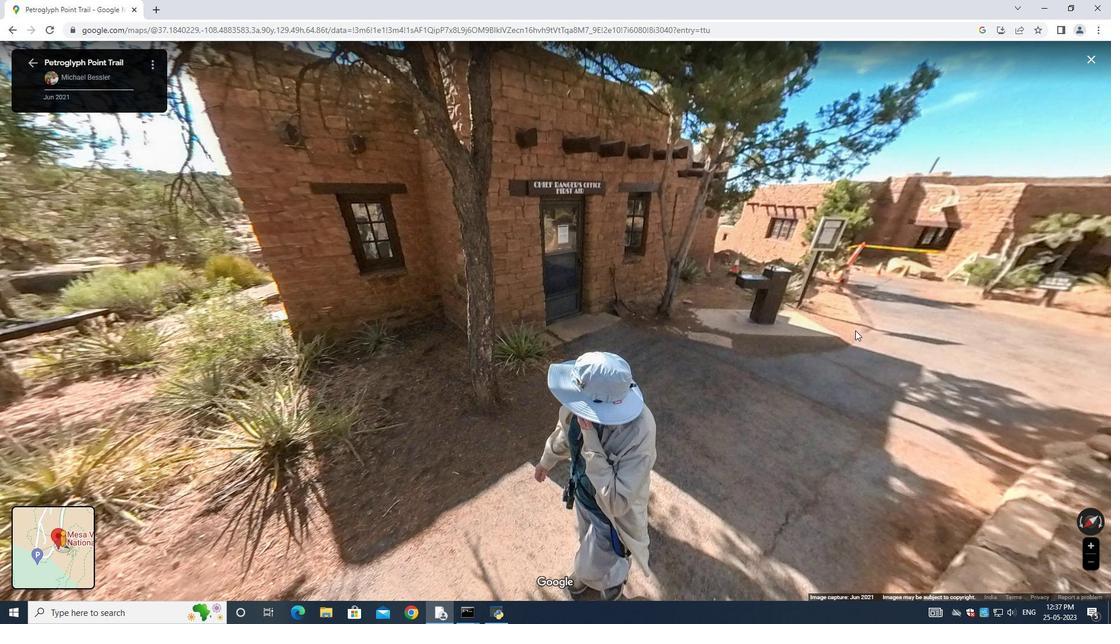 
Action: Mouse moved to (799, 367)
Screenshot: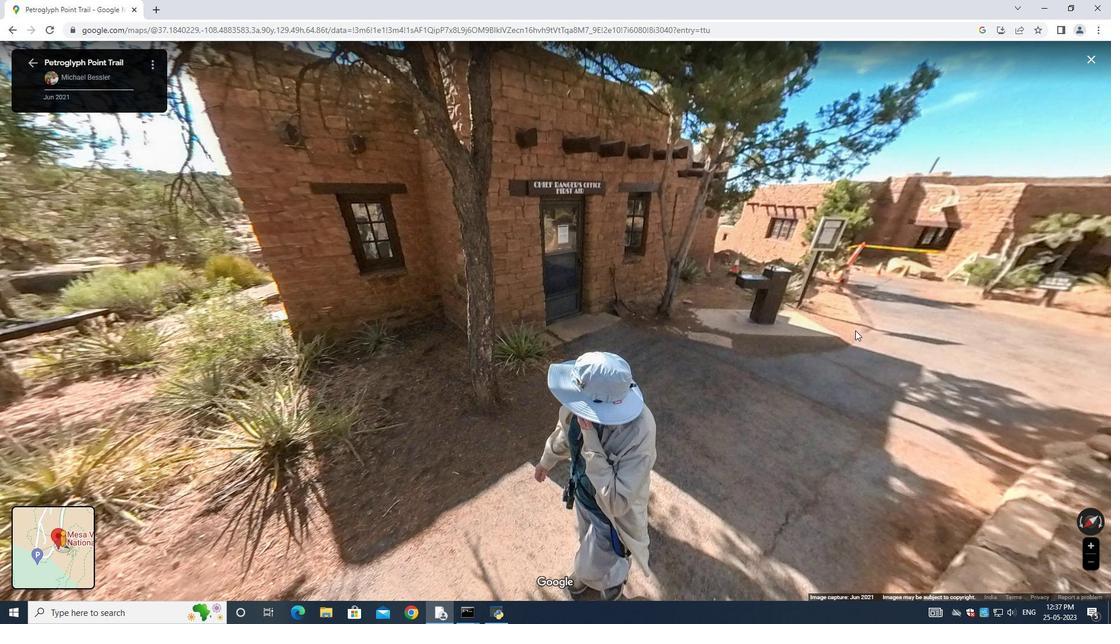 
Action: Mouse scrolled (799, 366) with delta (0, 0)
Screenshot: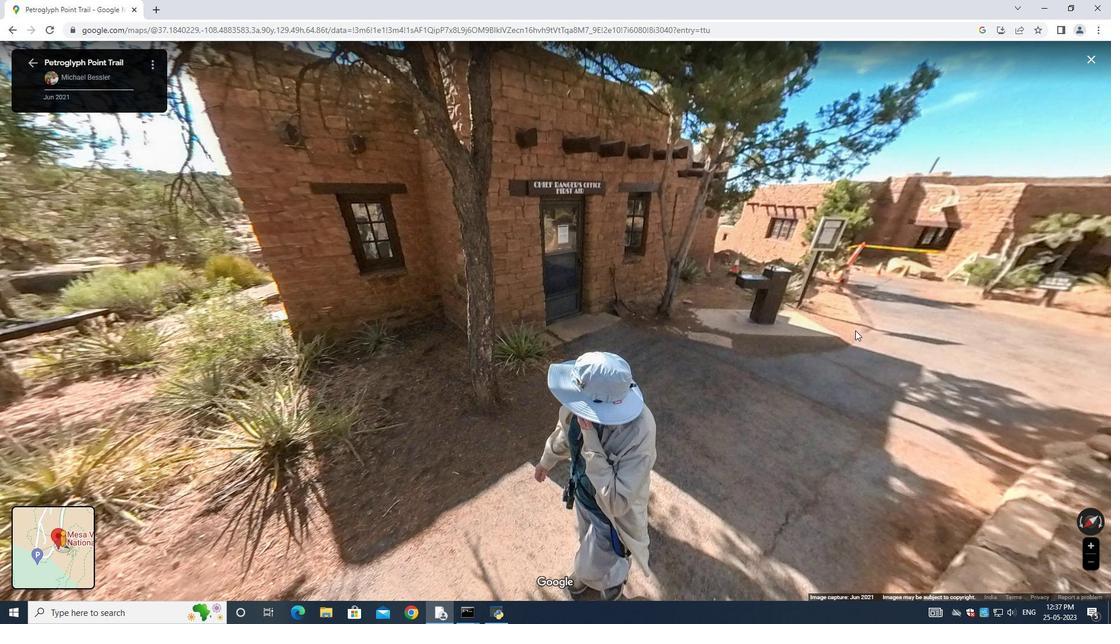 
Action: Mouse scrolled (799, 366) with delta (0, 0)
Screenshot: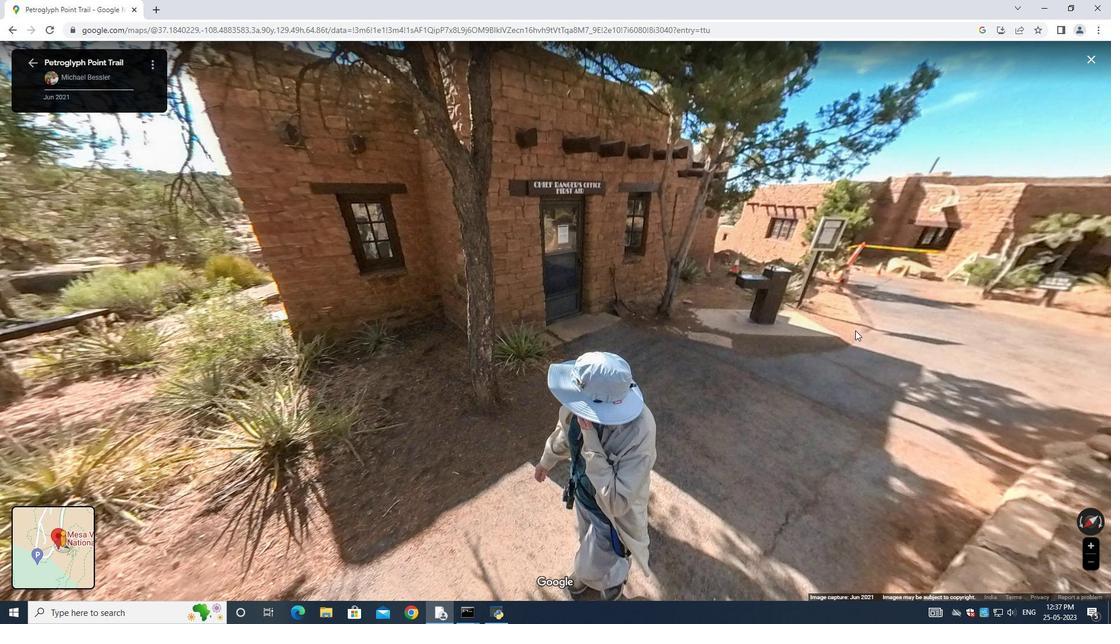 
Action: Mouse scrolled (799, 366) with delta (0, 0)
Screenshot: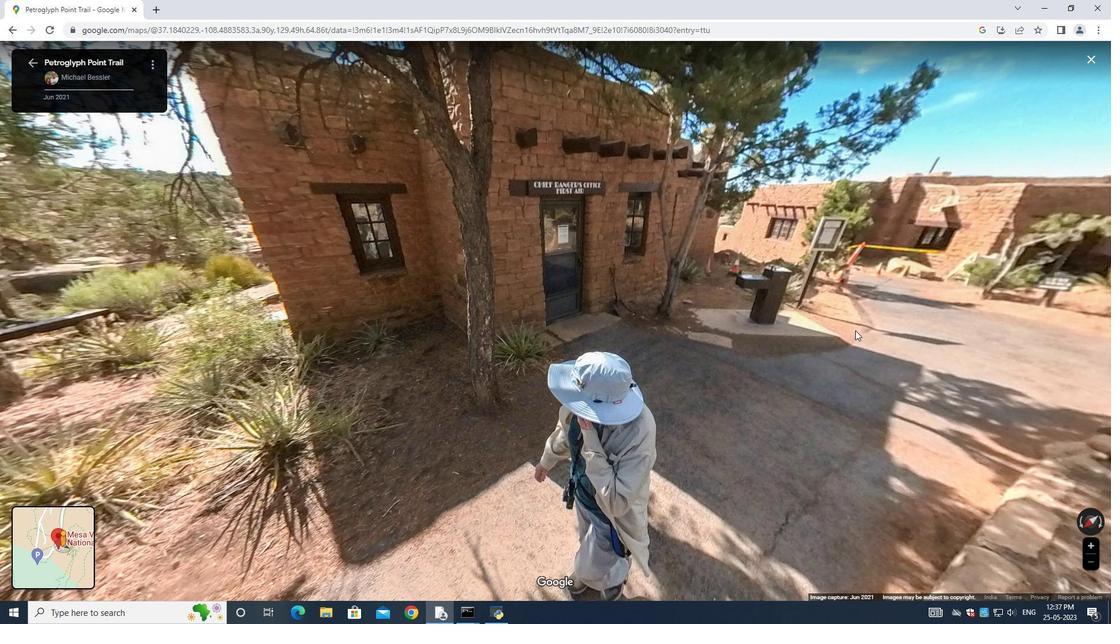 
Action: Mouse scrolled (799, 366) with delta (0, 0)
Screenshot: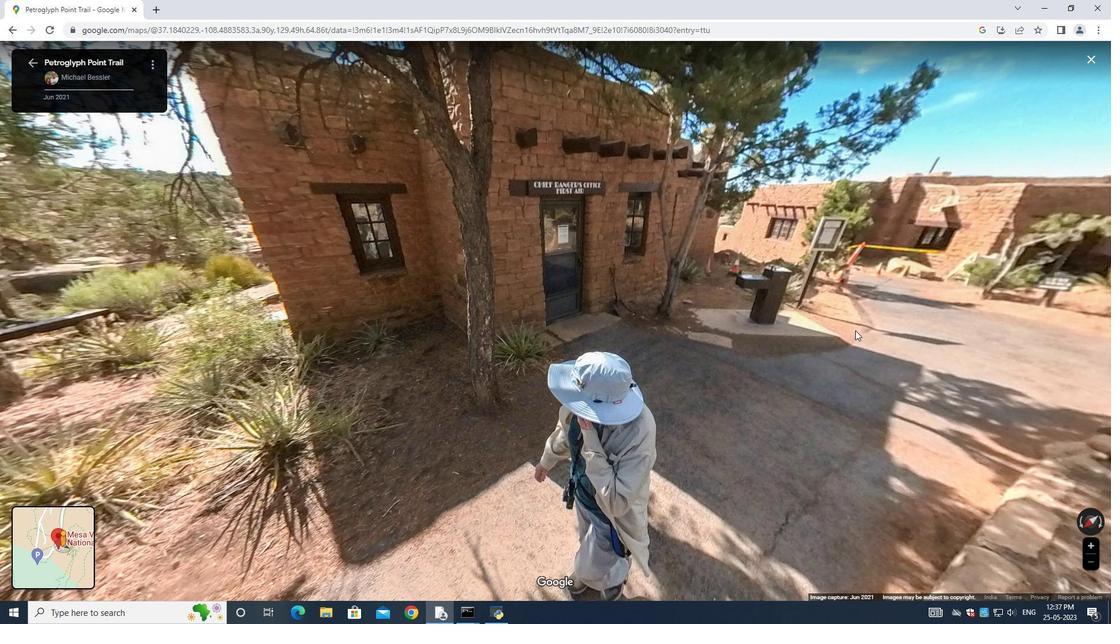 
Action: Mouse moved to (718, 376)
Screenshot: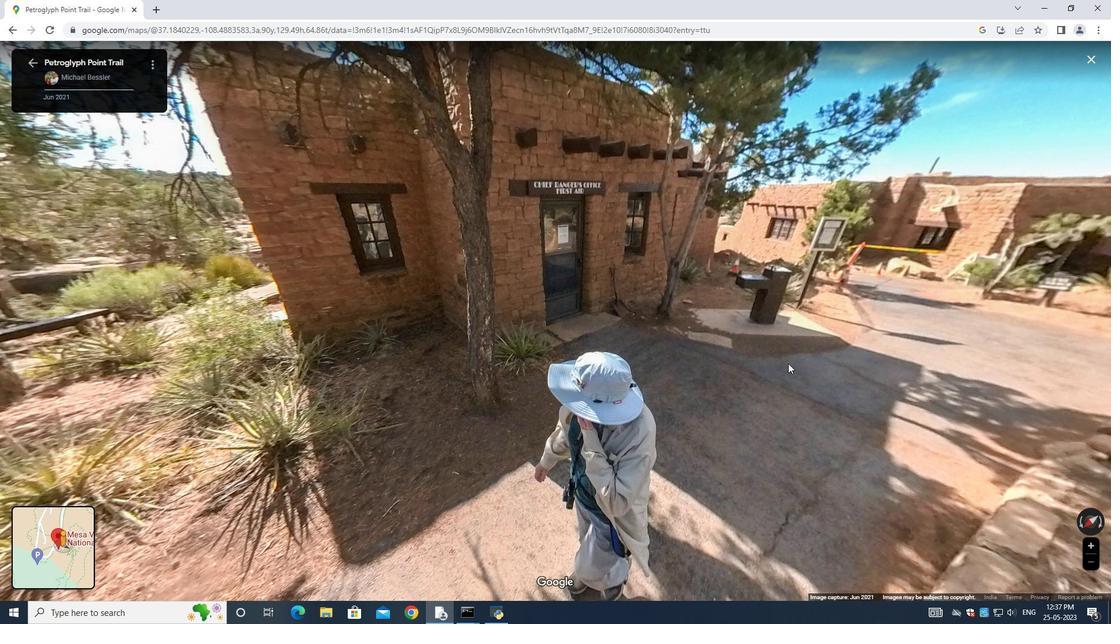 
Action: Mouse pressed left at (718, 376)
Screenshot: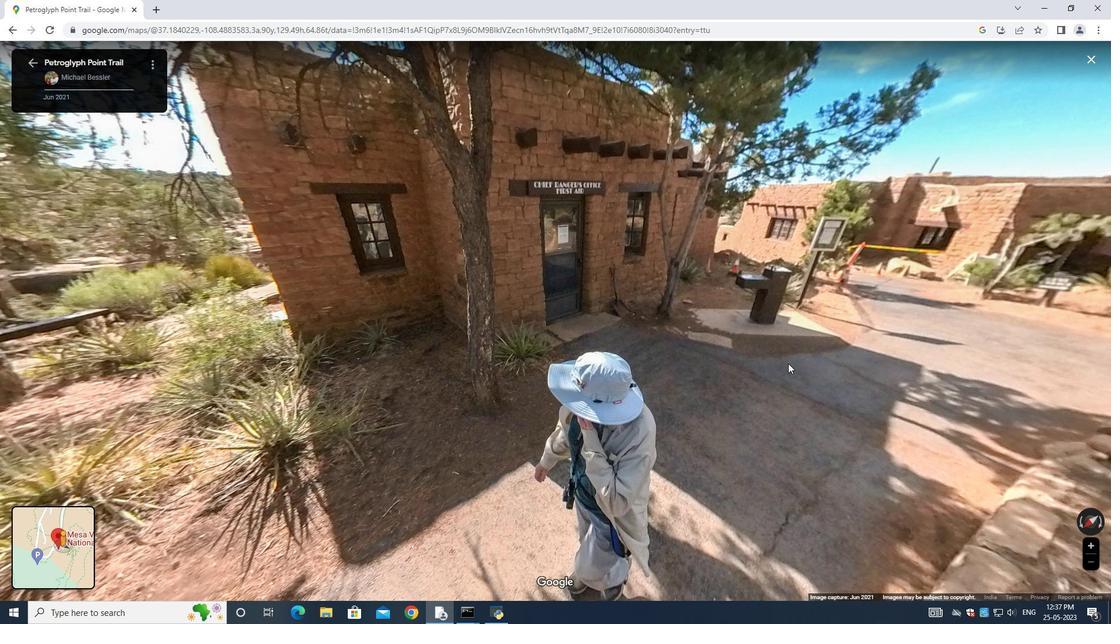 
Action: Mouse moved to (620, 314)
Screenshot: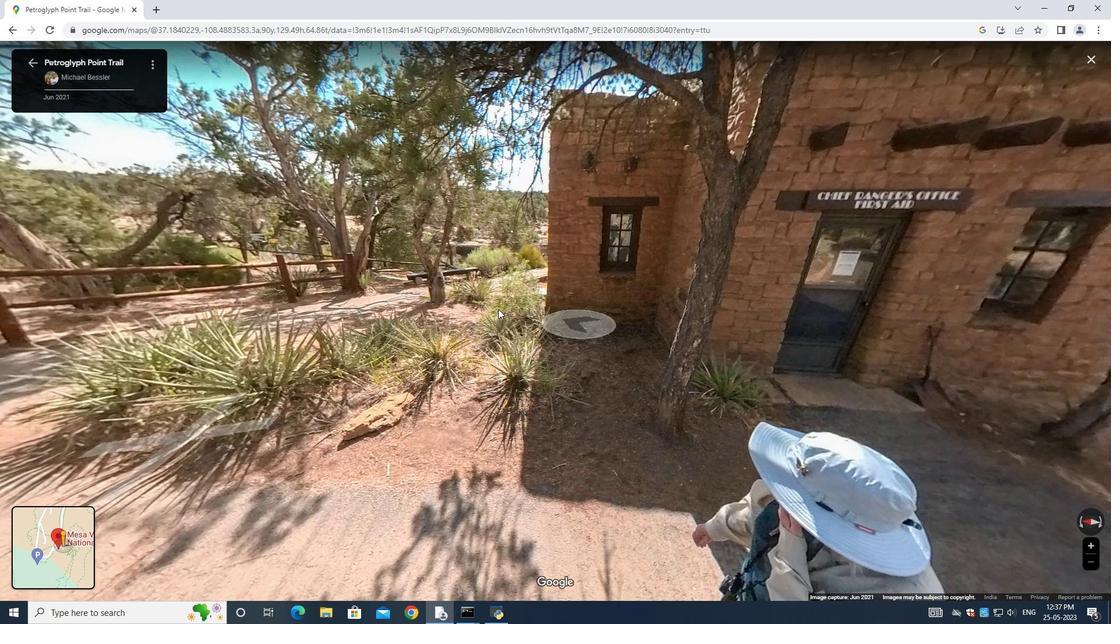 
Action: Mouse pressed left at (615, 314)
Screenshot: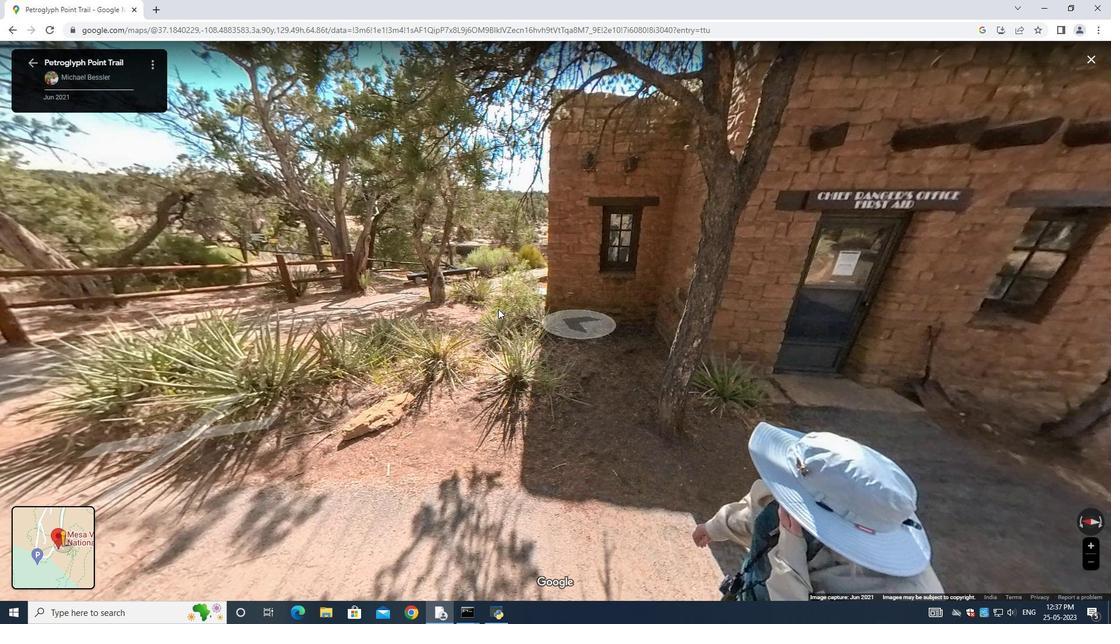 
Action: Mouse moved to (692, 312)
Screenshot: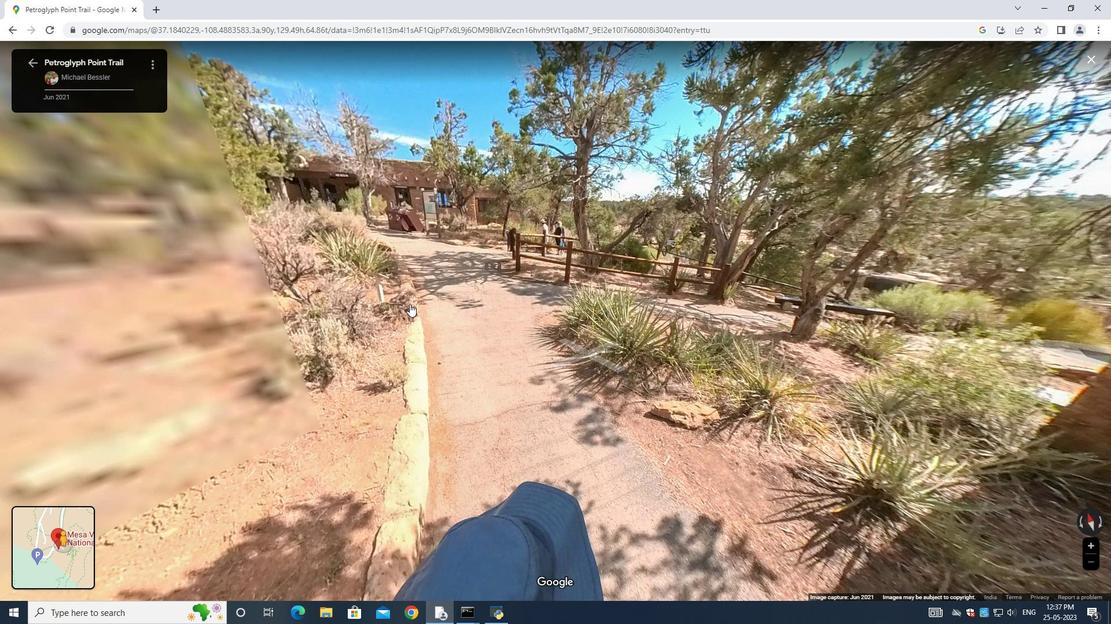
Action: Mouse pressed left at (559, 310)
Screenshot: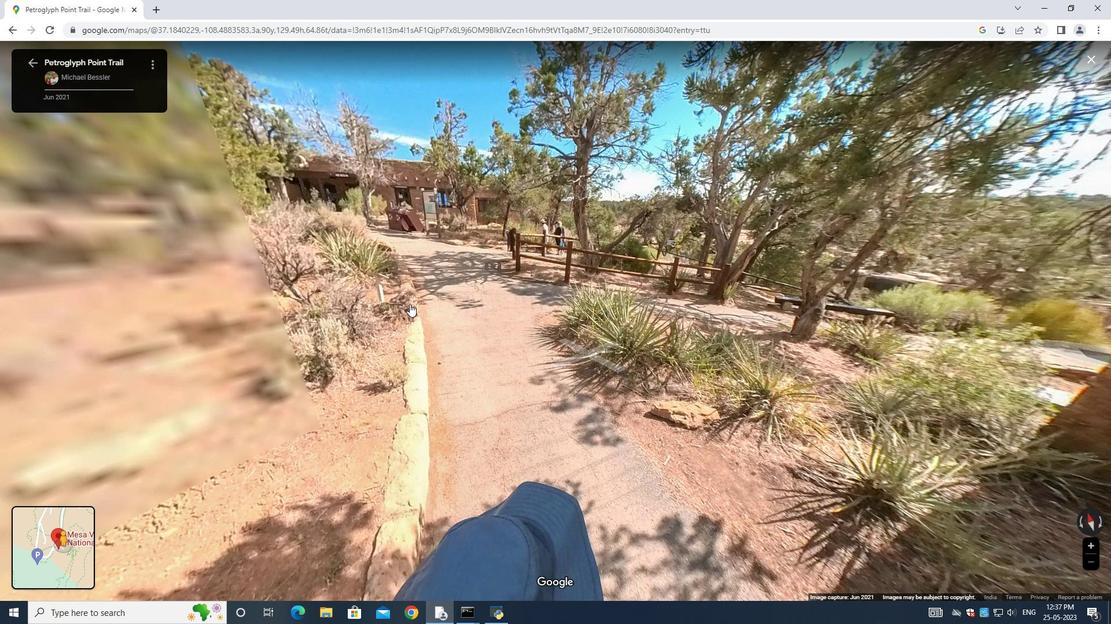 
Action: Mouse moved to (685, 314)
Screenshot: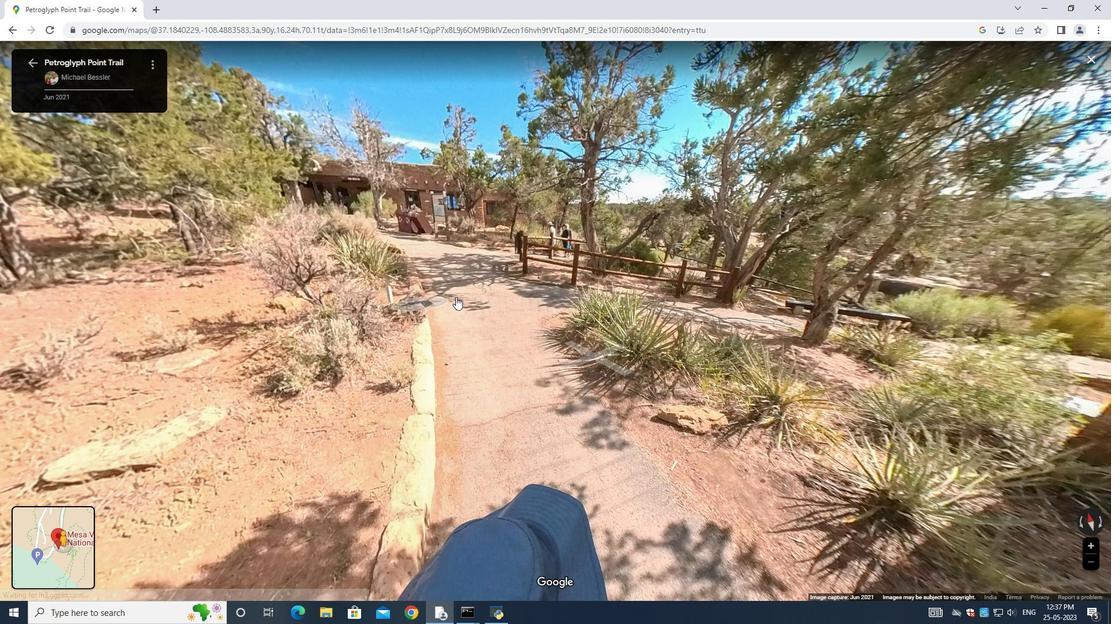 
Action: Mouse pressed left at (678, 313)
Screenshot: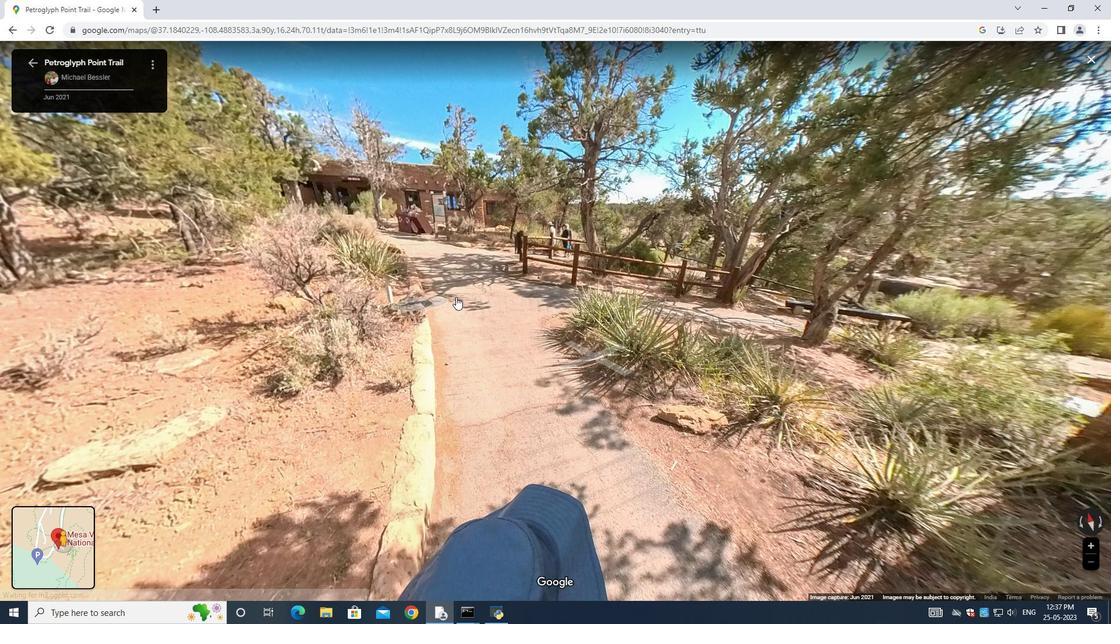 
Action: Mouse moved to (476, 368)
Screenshot: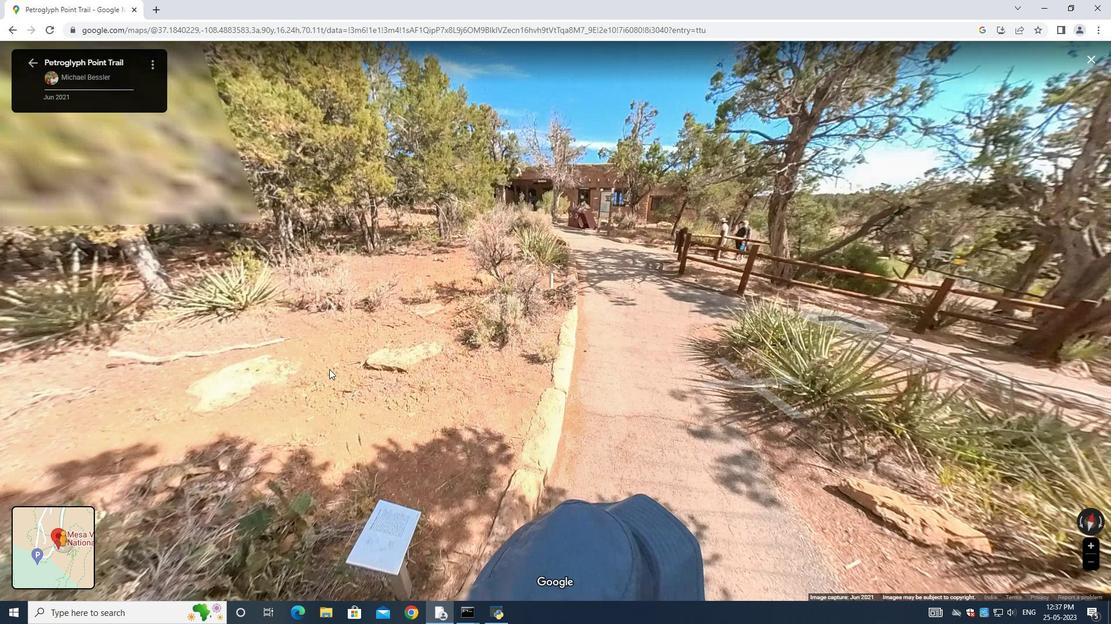 
Action: Mouse pressed left at (469, 365)
Screenshot: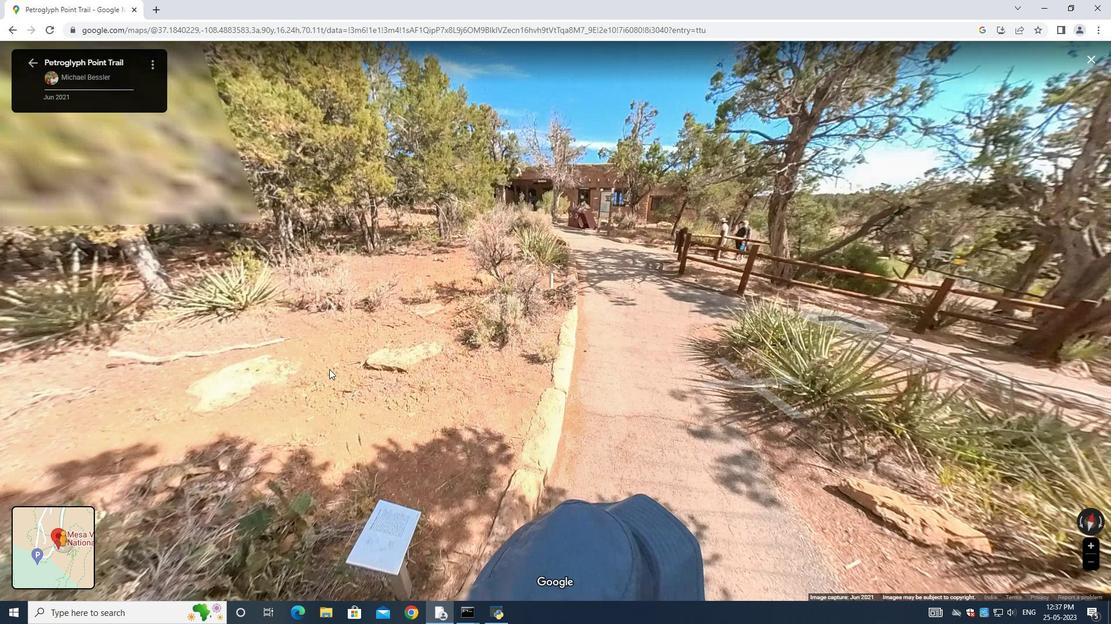 
Action: Mouse moved to (442, 418)
Screenshot: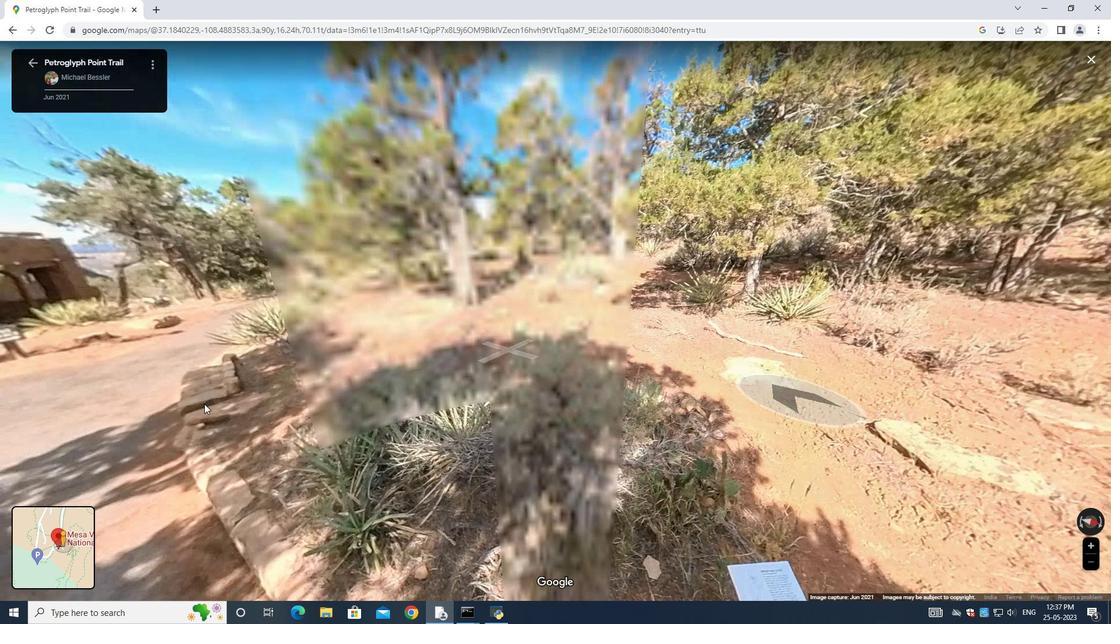 
Action: Mouse pressed left at (440, 418)
Screenshot: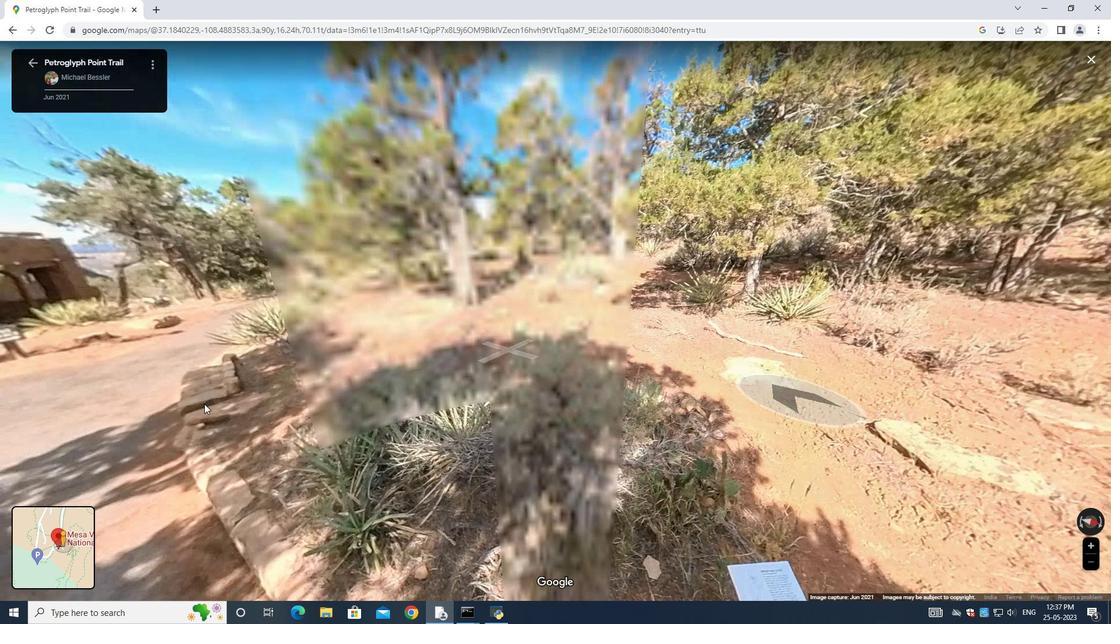 
Action: Mouse moved to (493, 401)
Screenshot: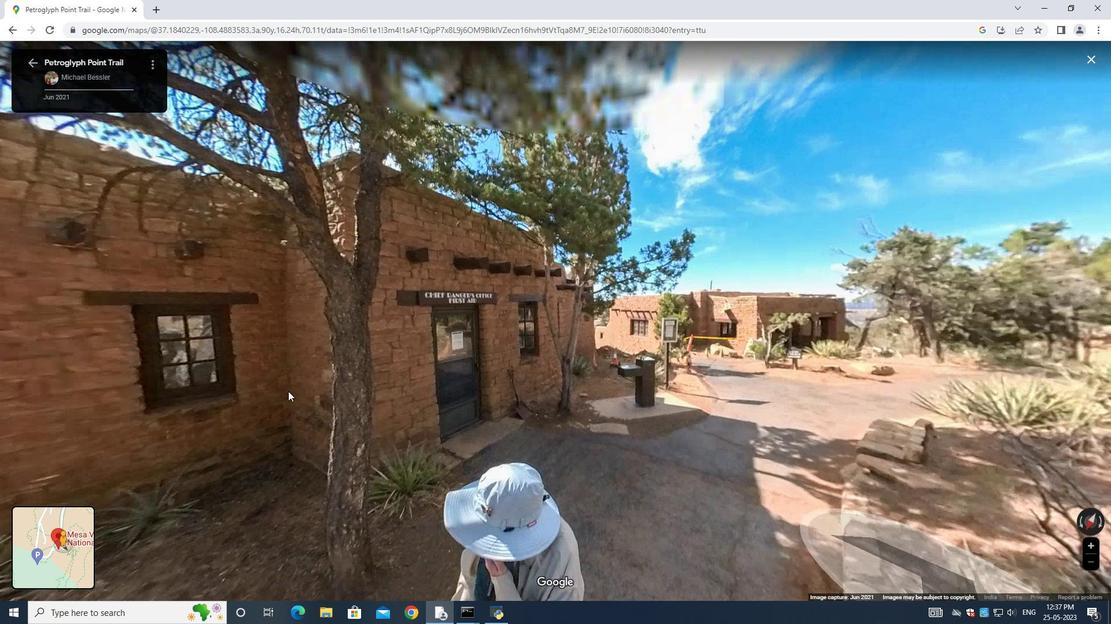 
Action: Mouse pressed left at (488, 401)
Screenshot: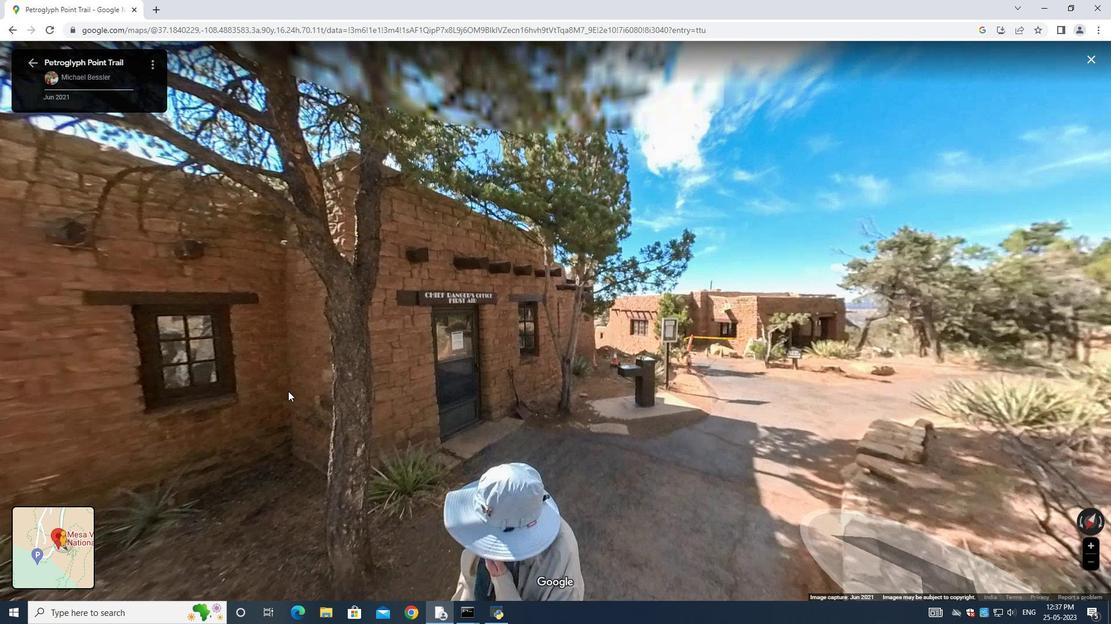 
Action: Mouse moved to (639, 434)
Screenshot: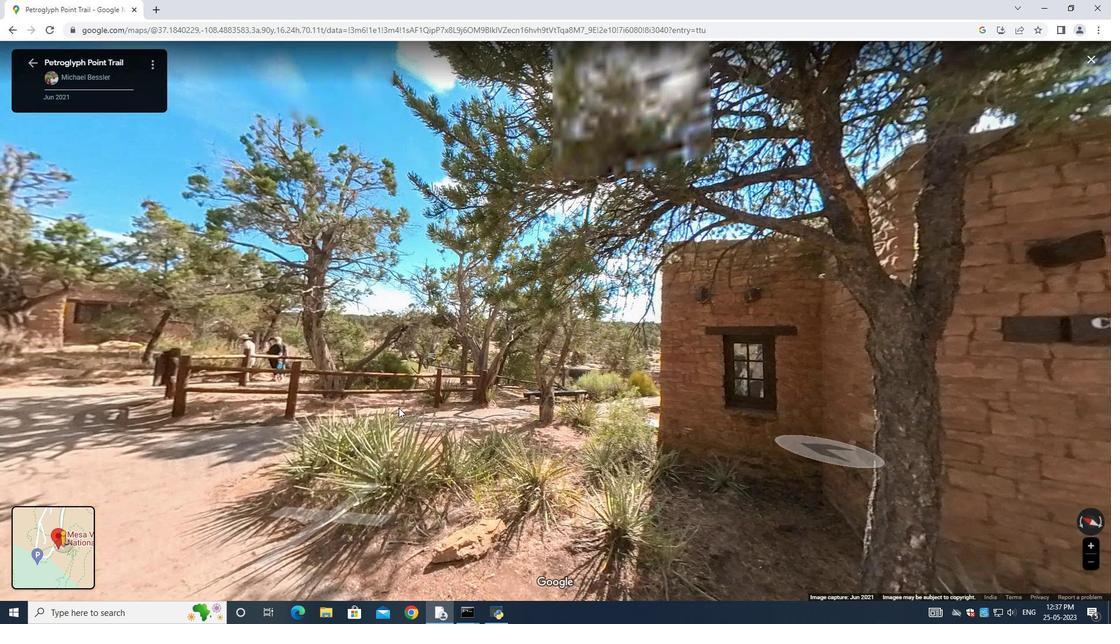 
Action: Mouse pressed left at (497, 402)
Screenshot: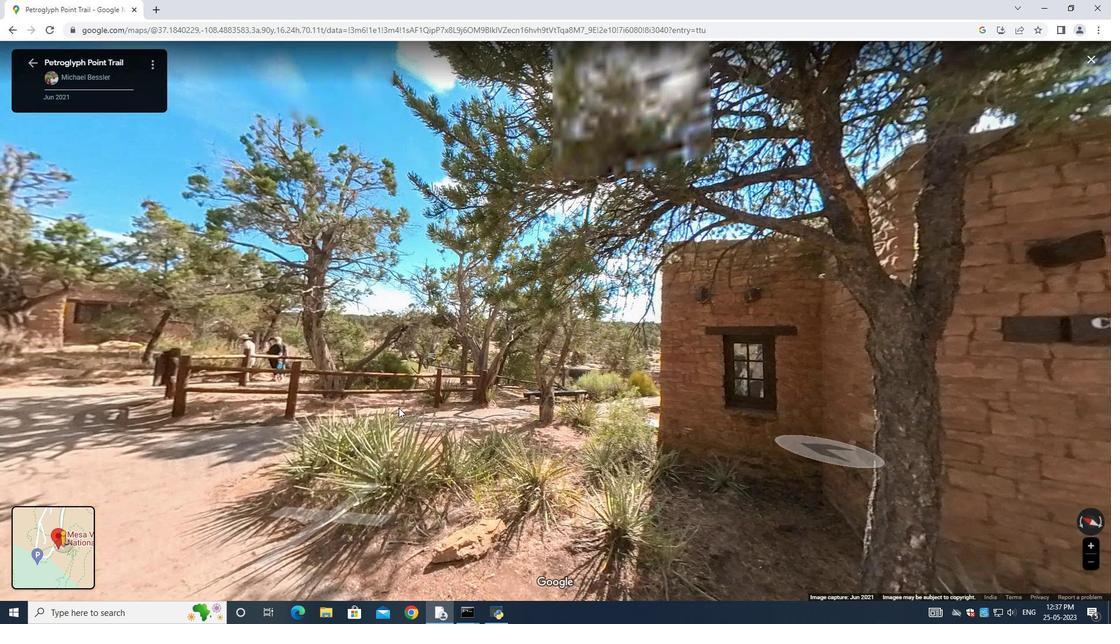
Action: Mouse moved to (962, 46)
Screenshot: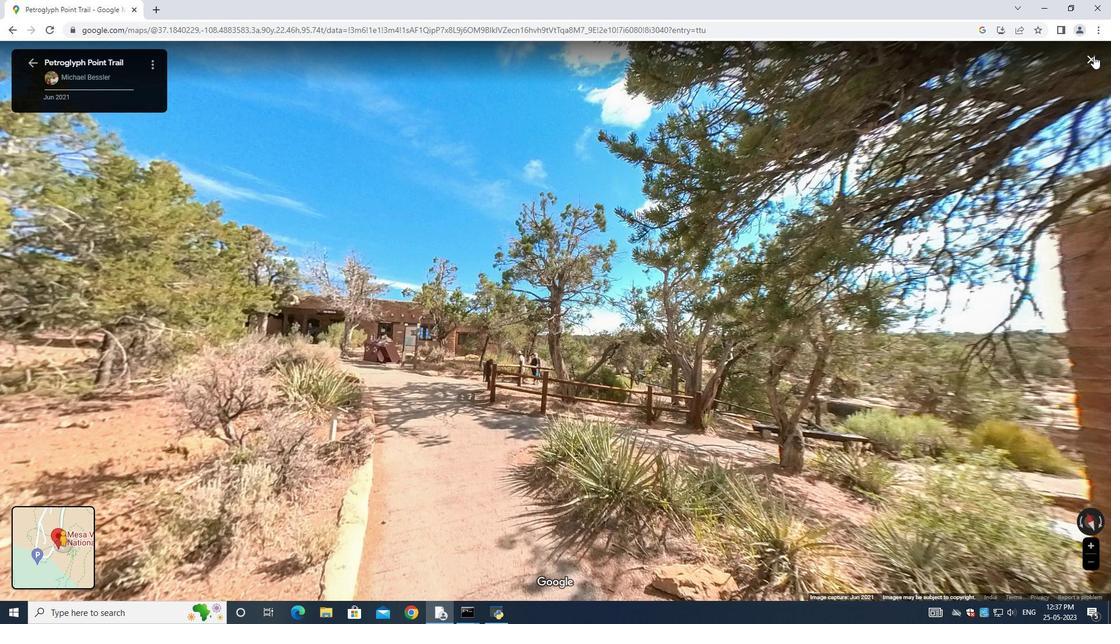 
Action: Mouse pressed left at (962, 46)
Screenshot: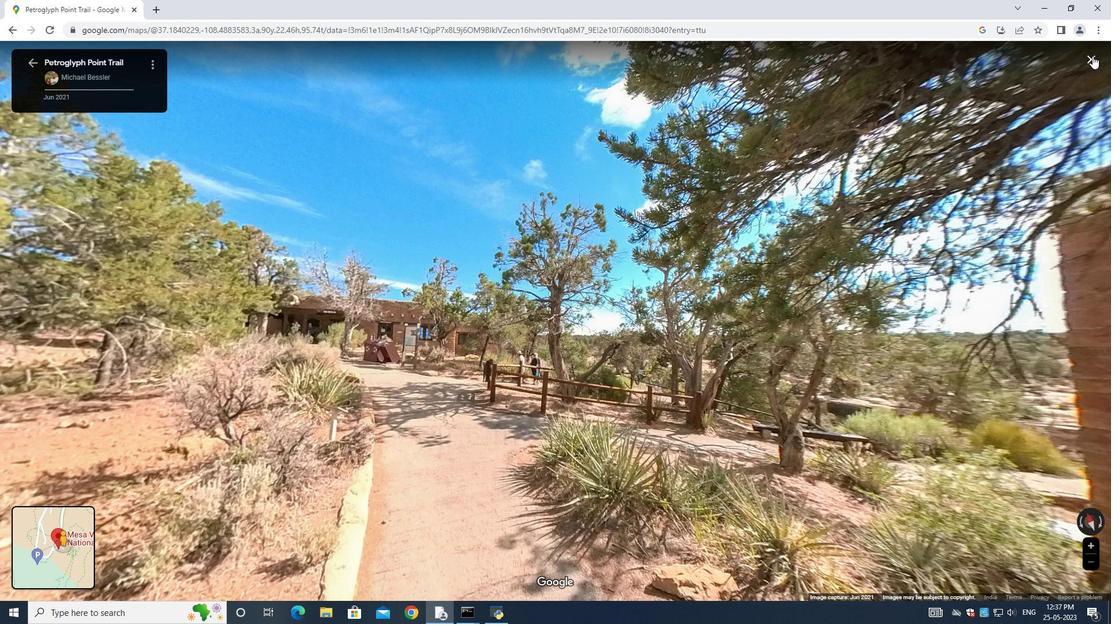 
Action: Mouse moved to (682, 310)
Screenshot: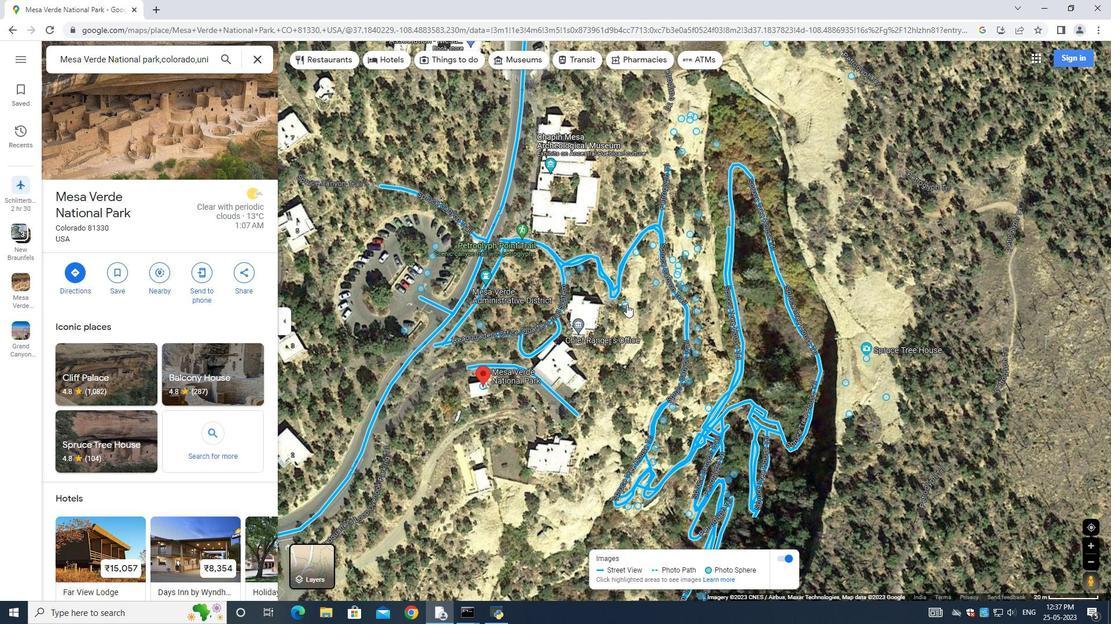 
Action: Mouse pressed left at (682, 310)
Screenshot: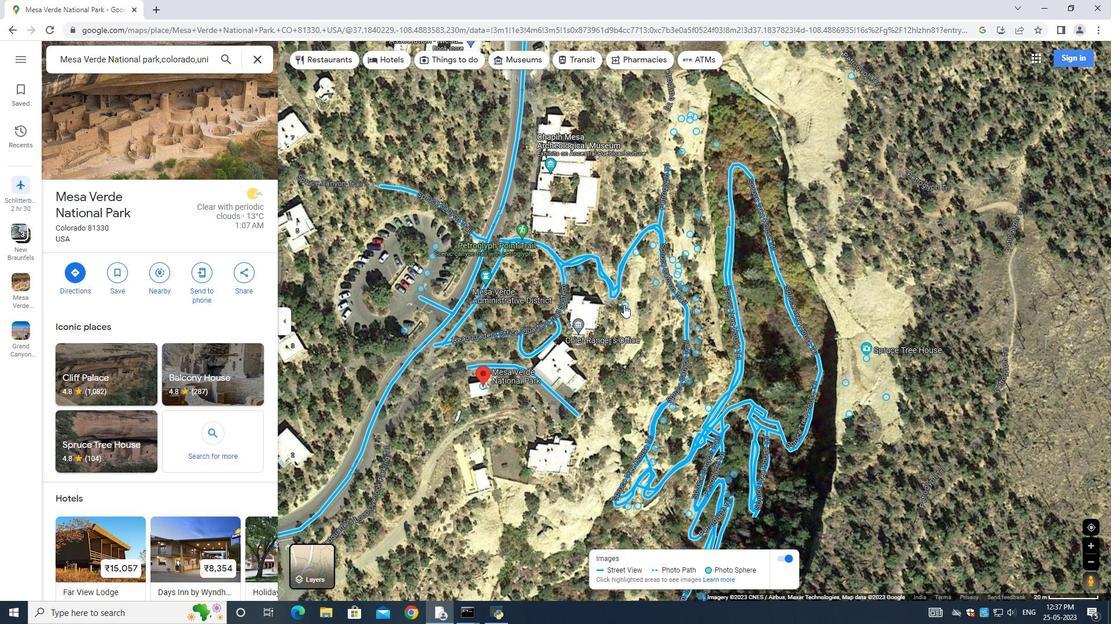 
Action: Mouse moved to (655, 423)
Screenshot: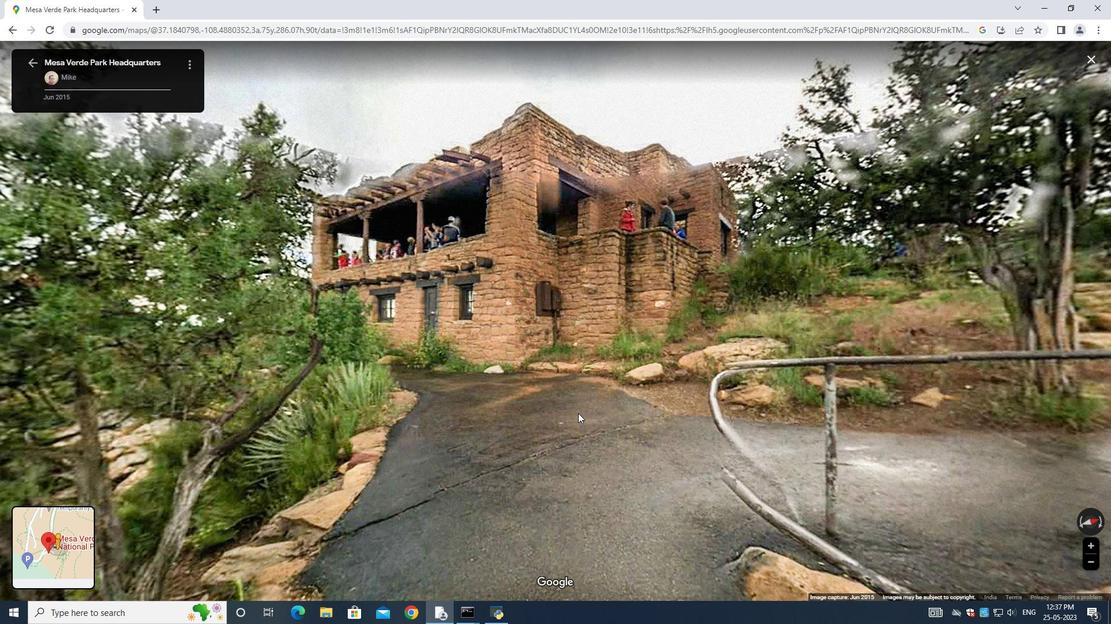 
Action: Mouse pressed left at (655, 423)
Screenshot: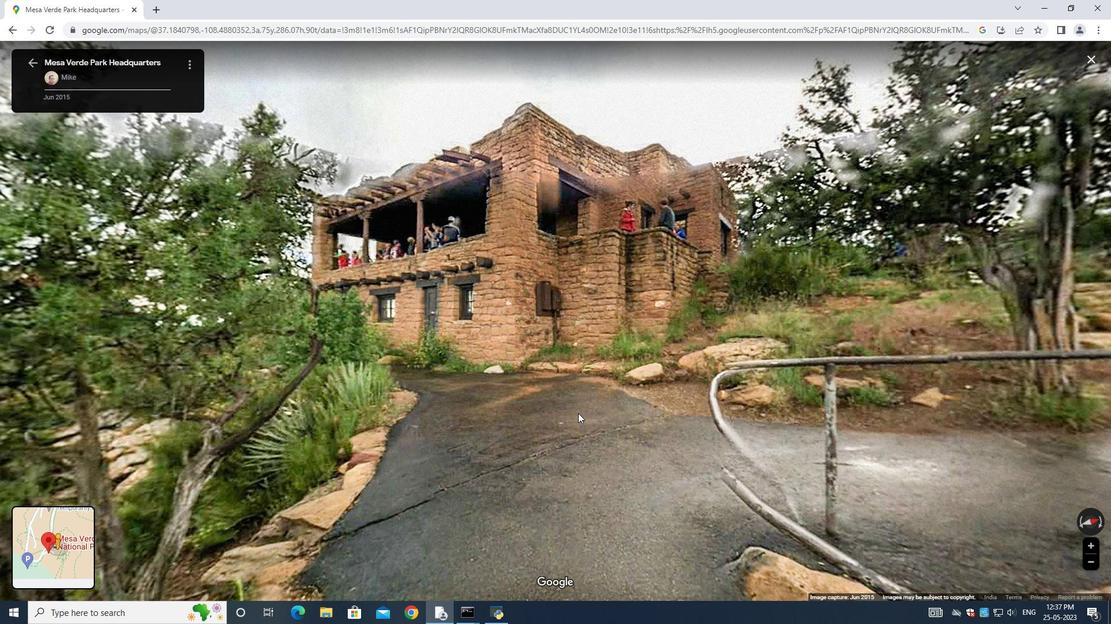 
Action: Mouse moved to (864, 415)
Screenshot: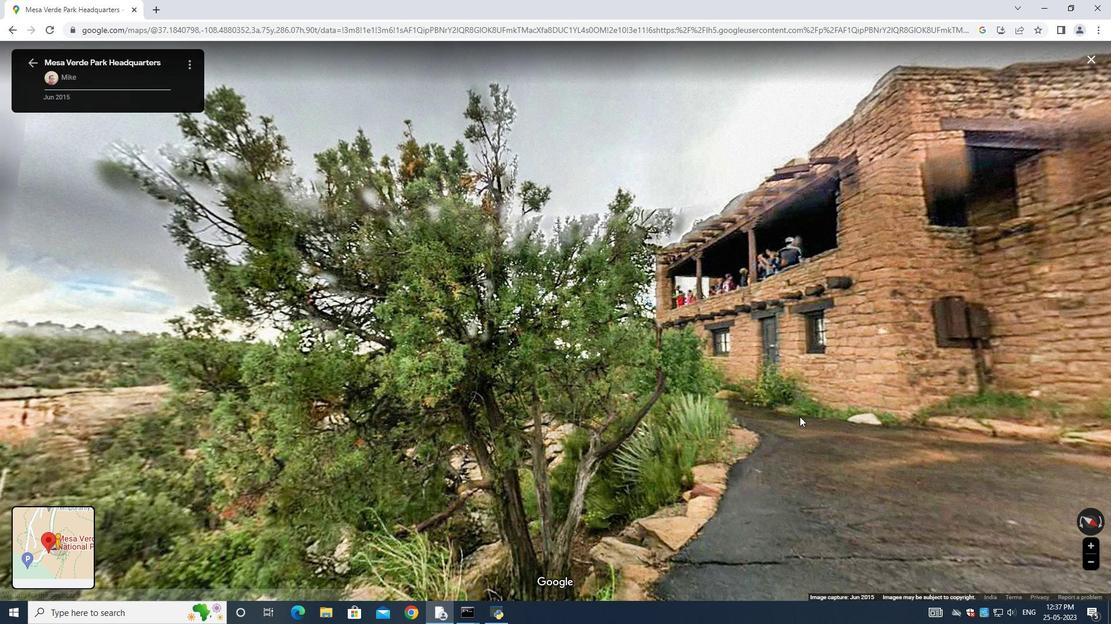 
Action: Mouse pressed left at (874, 420)
Screenshot: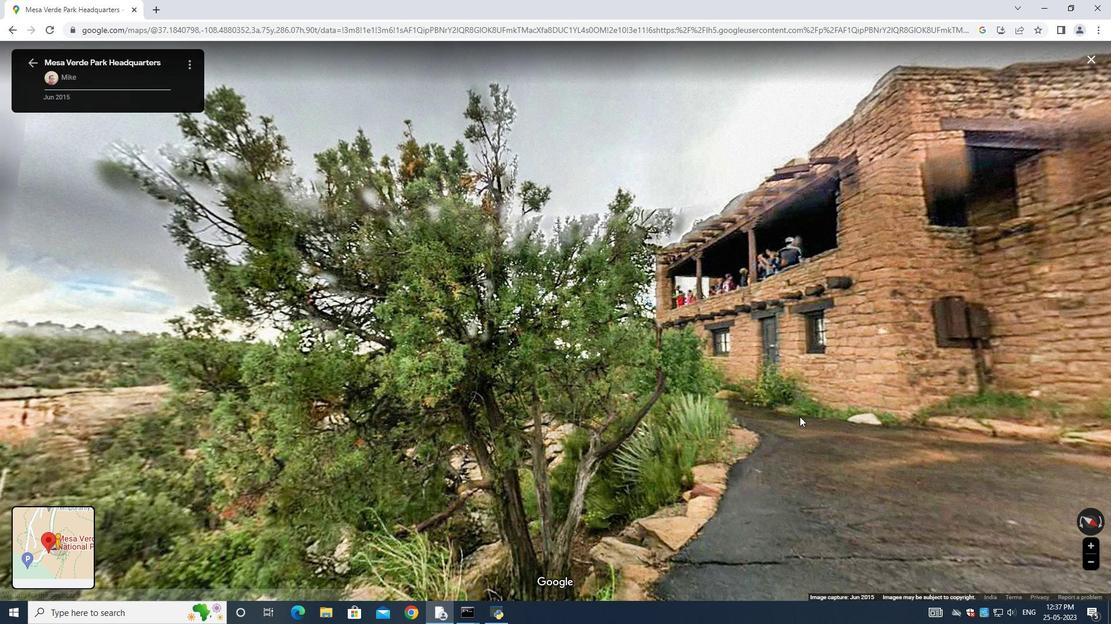 
Action: Mouse moved to (863, 314)
Screenshot: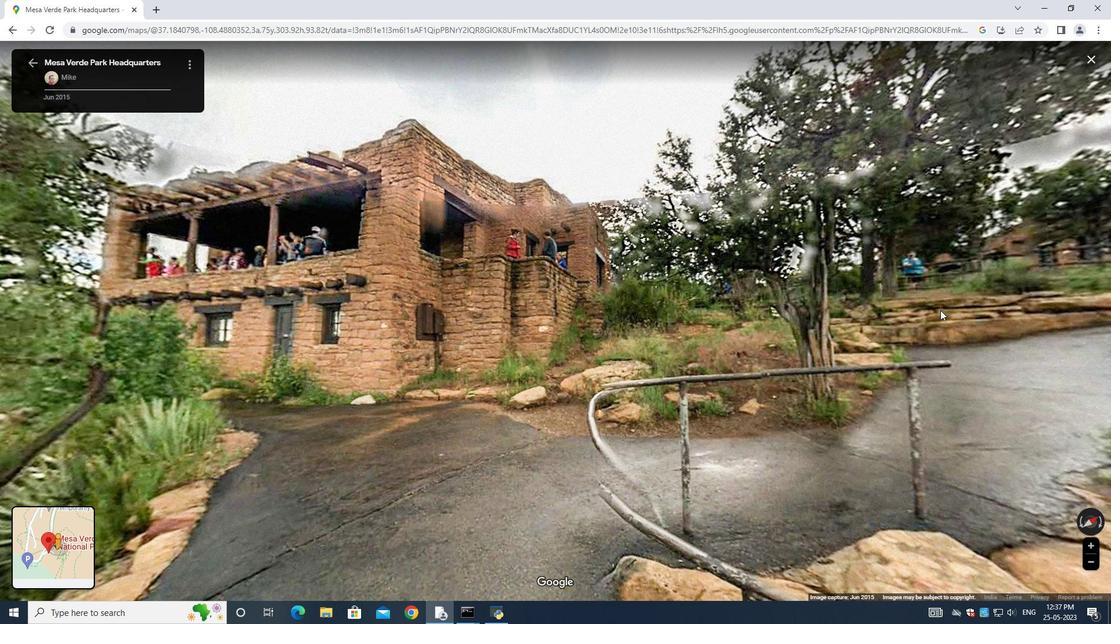 
Action: Mouse pressed left at (863, 314)
Screenshot: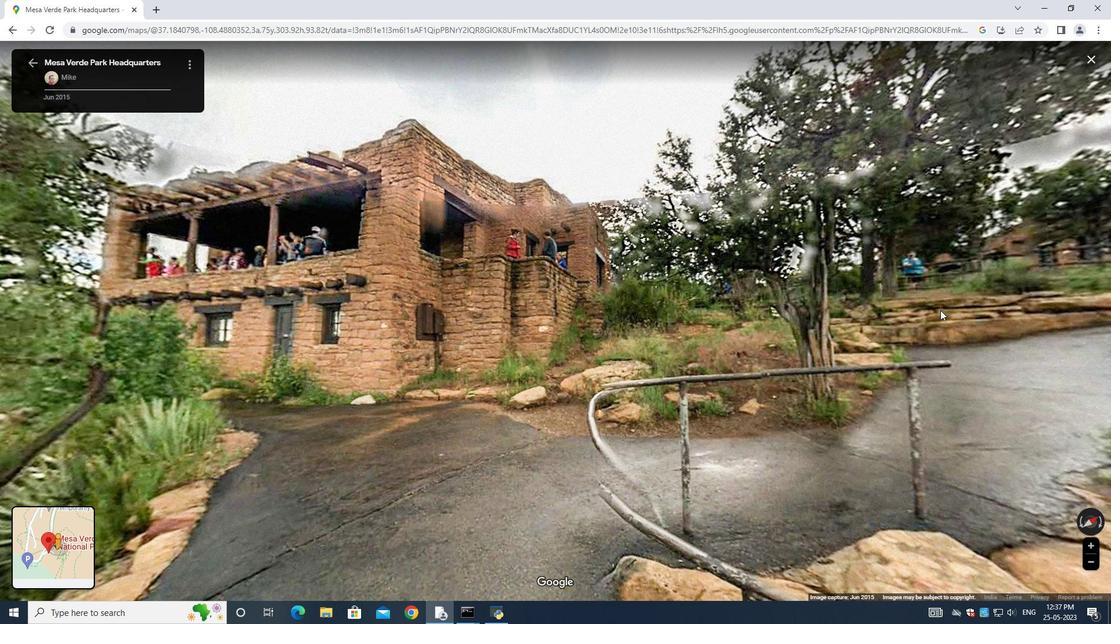 
Action: Mouse moved to (850, 319)
Screenshot: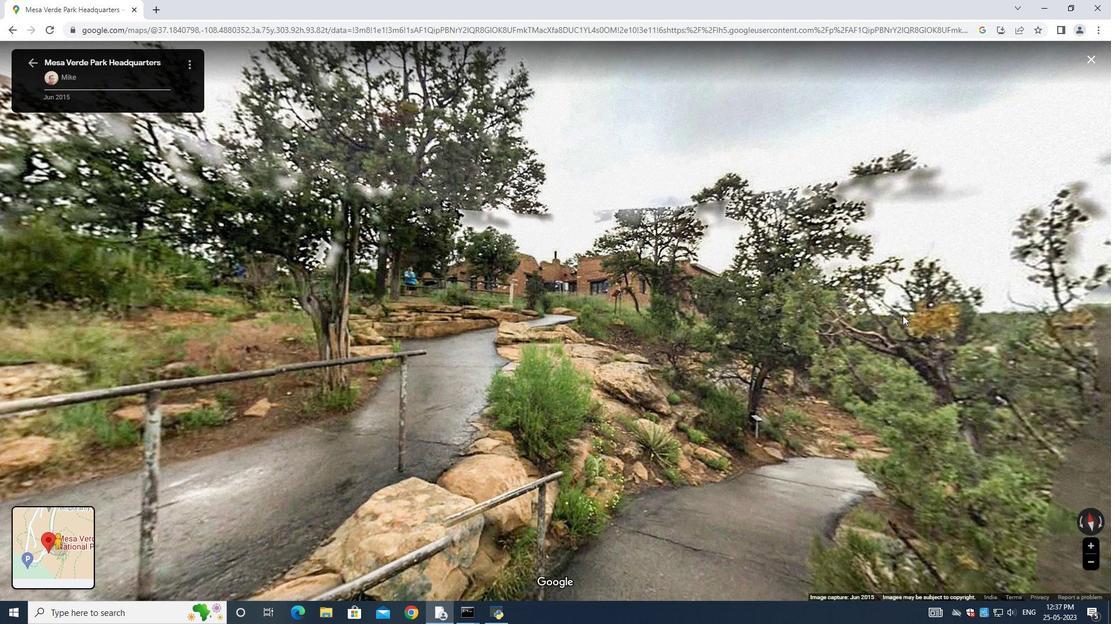 
Action: Mouse pressed left at (850, 319)
Screenshot: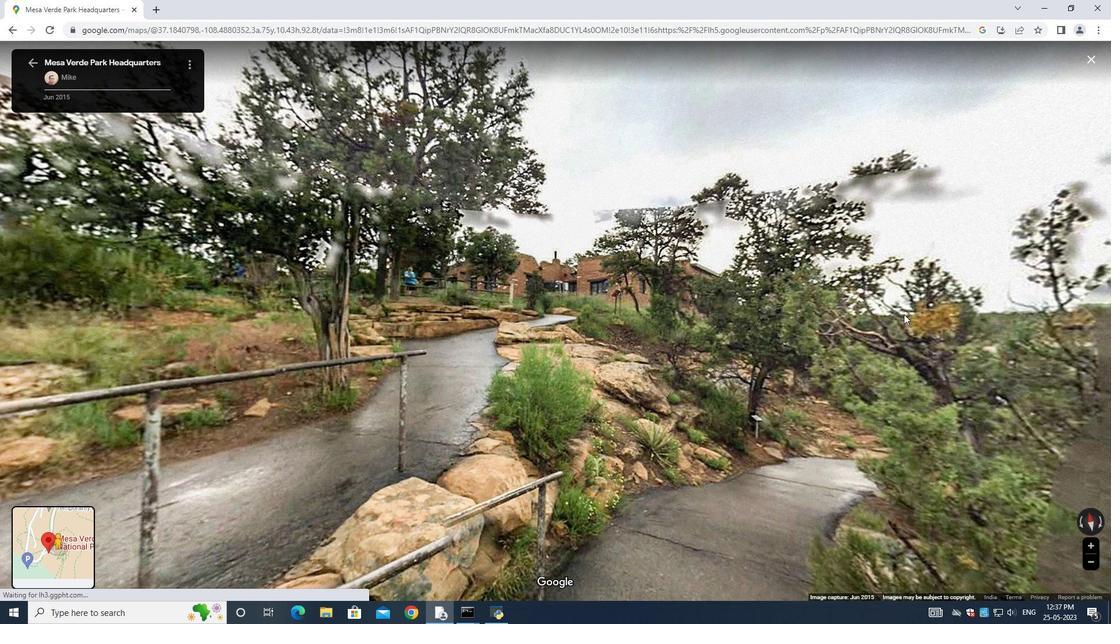 
Action: Mouse moved to (807, 347)
Screenshot: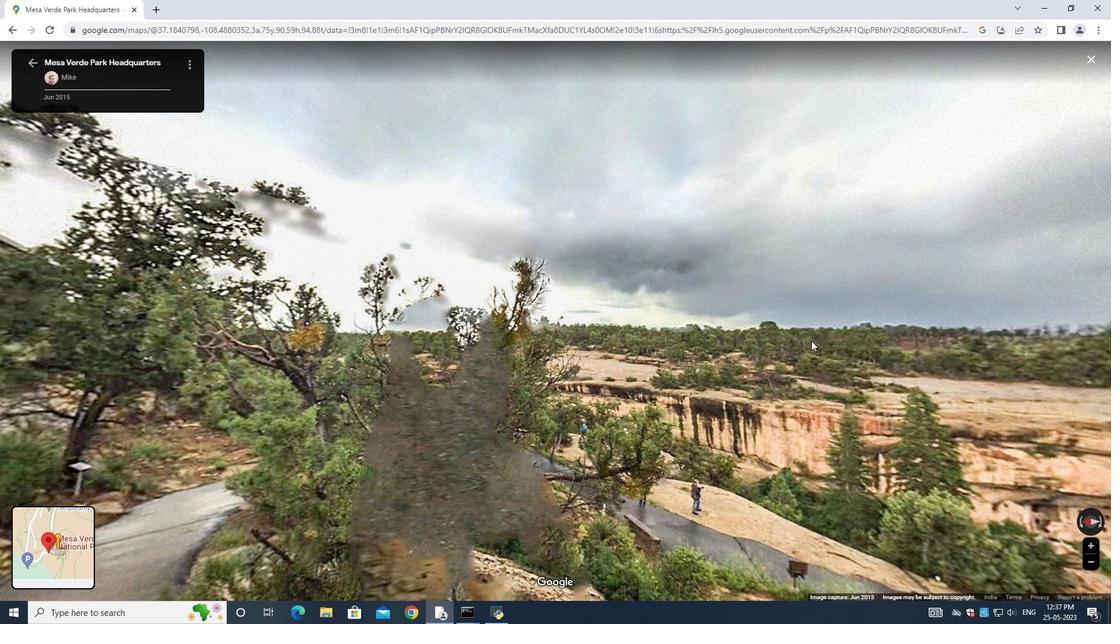 
Action: Mouse pressed left at (807, 347)
Screenshot: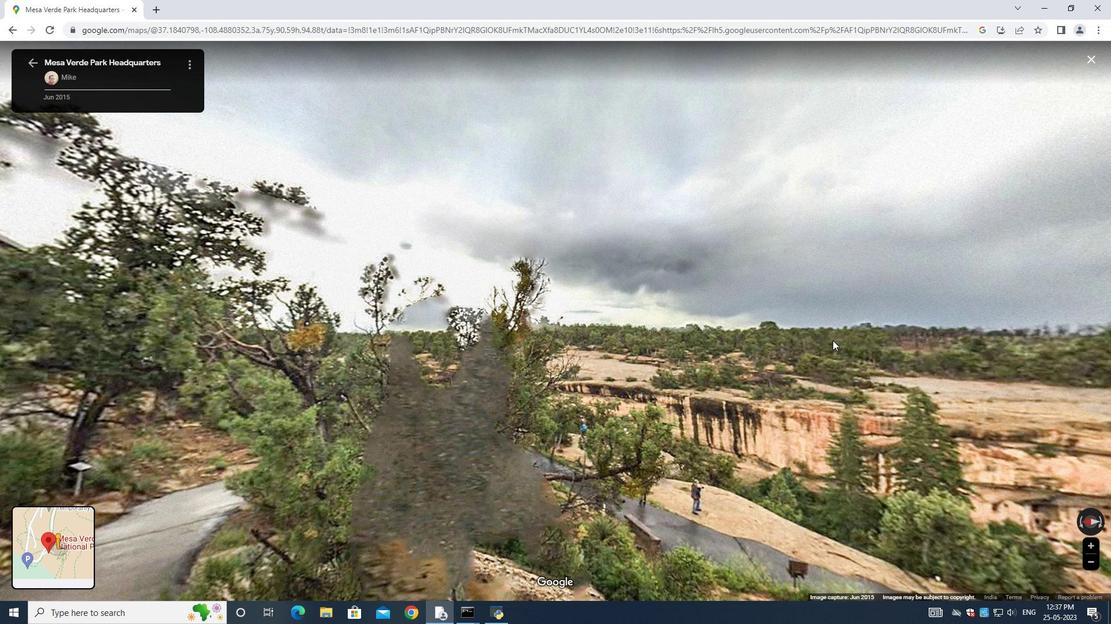 
Action: Mouse moved to (729, 292)
Screenshot: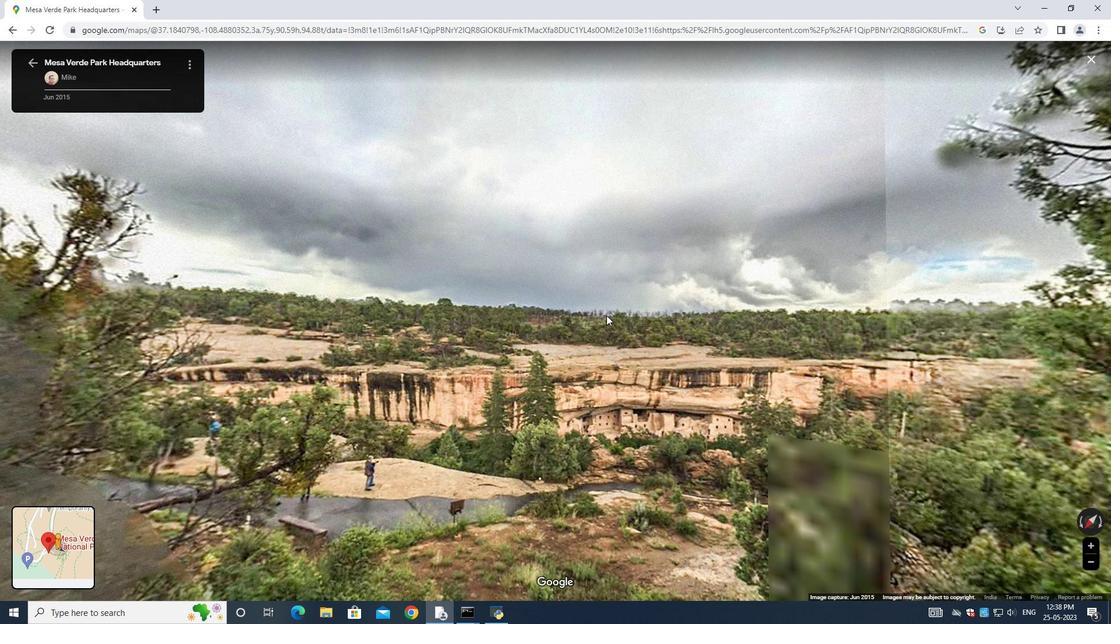 
Action: Mouse pressed left at (729, 292)
Screenshot: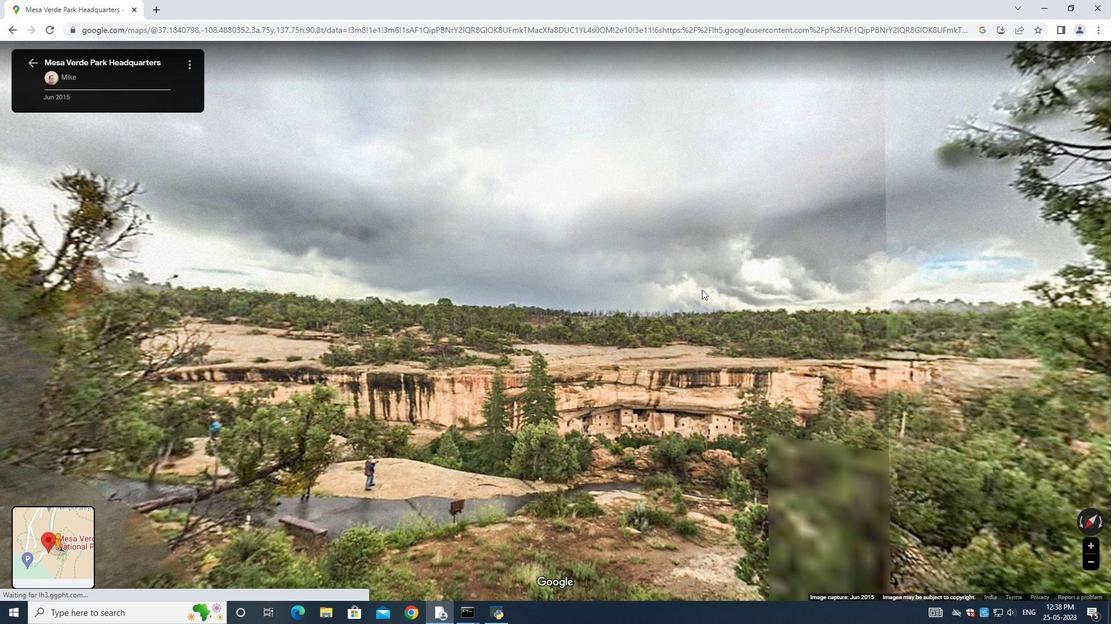 
Action: Mouse moved to (709, 218)
Screenshot: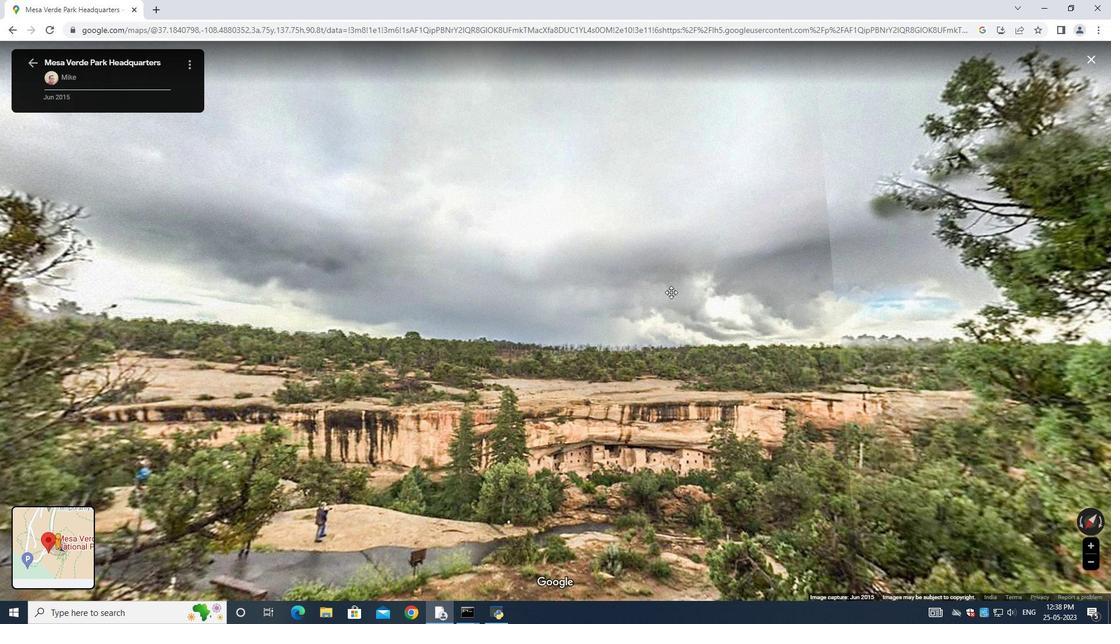 
Action: Mouse pressed left at (708, 222)
Screenshot: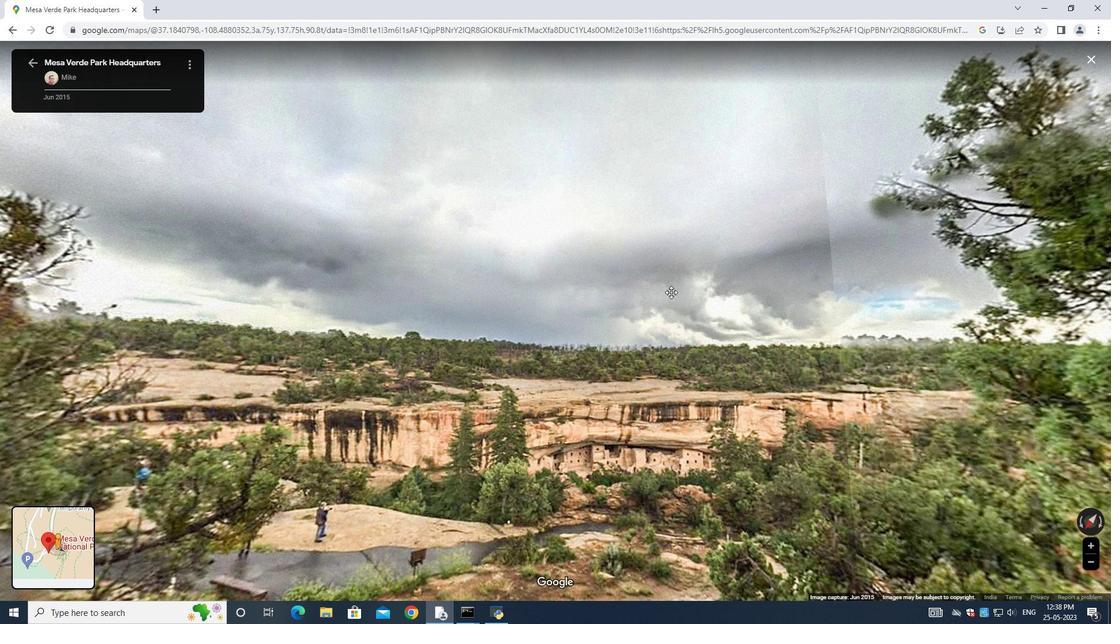 
Action: Mouse moved to (776, 312)
Screenshot: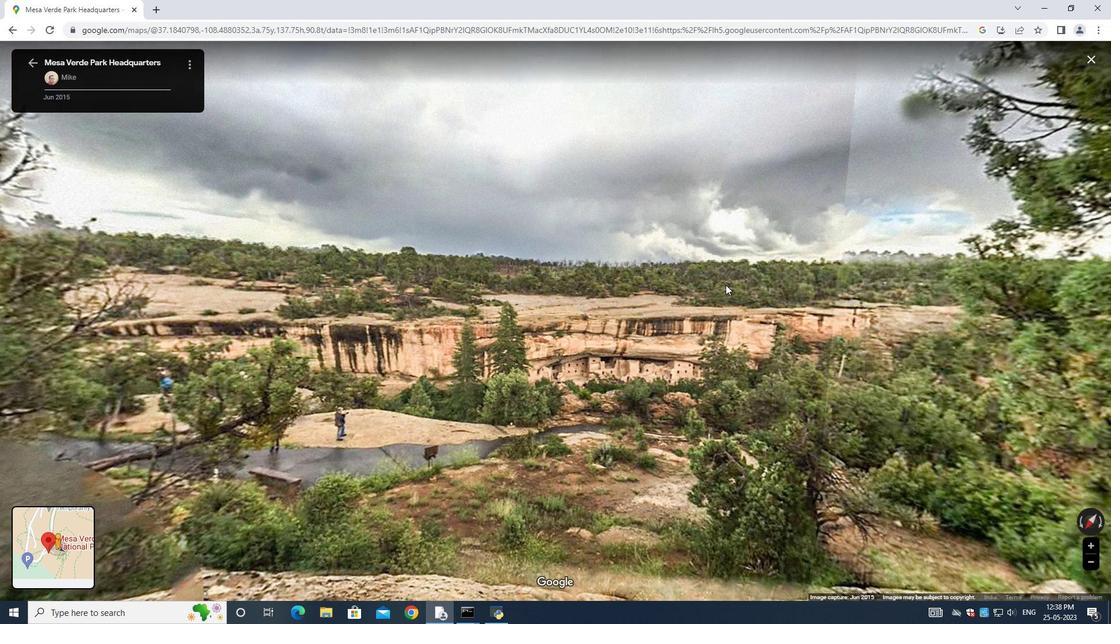 
Action: Mouse pressed left at (776, 312)
Screenshot: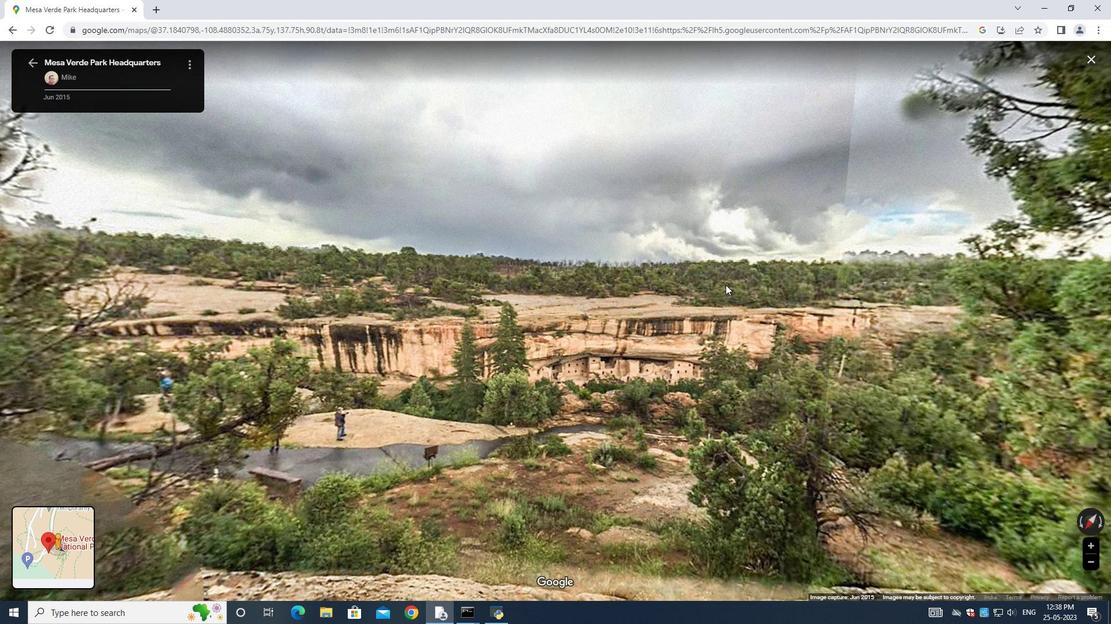 
Action: Mouse moved to (654, 214)
Screenshot: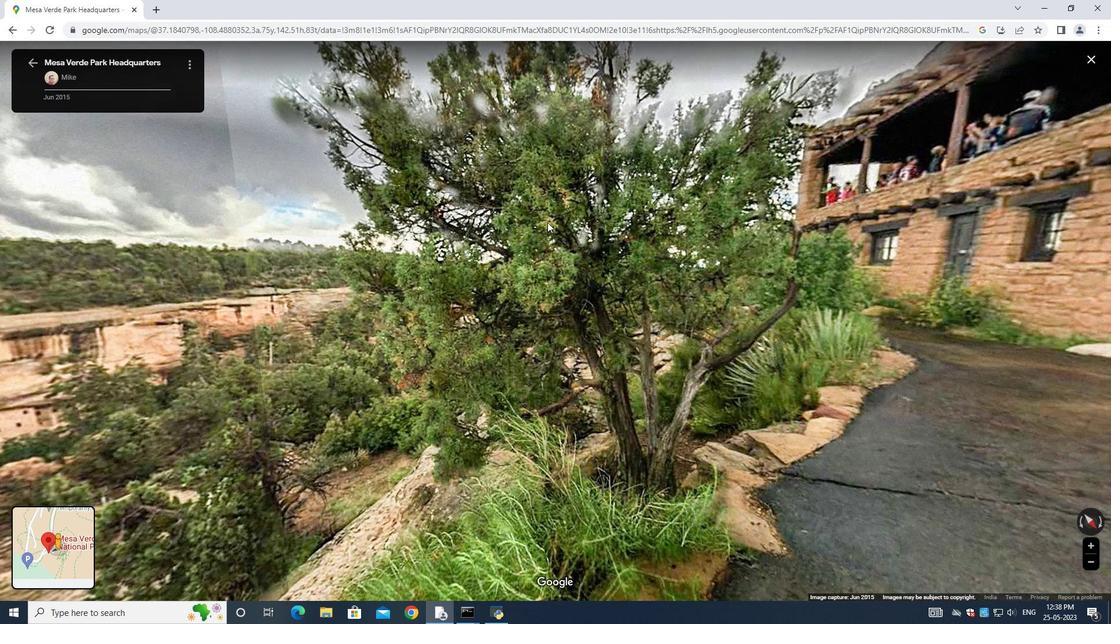 
Action: Mouse pressed left at (654, 214)
Screenshot: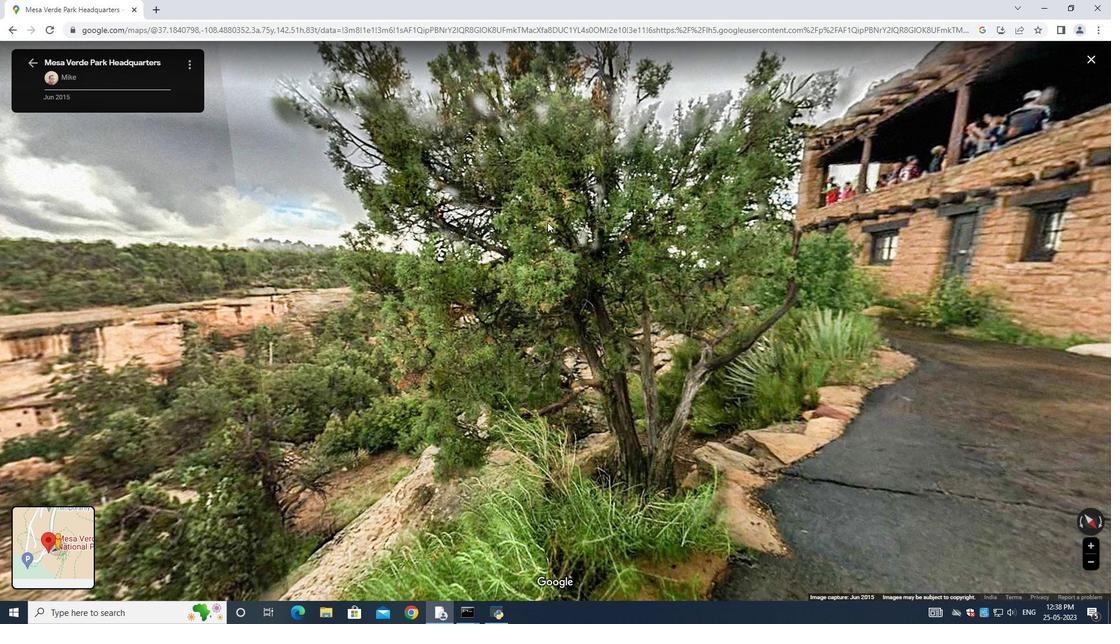 
Action: Mouse moved to (746, 170)
Screenshot: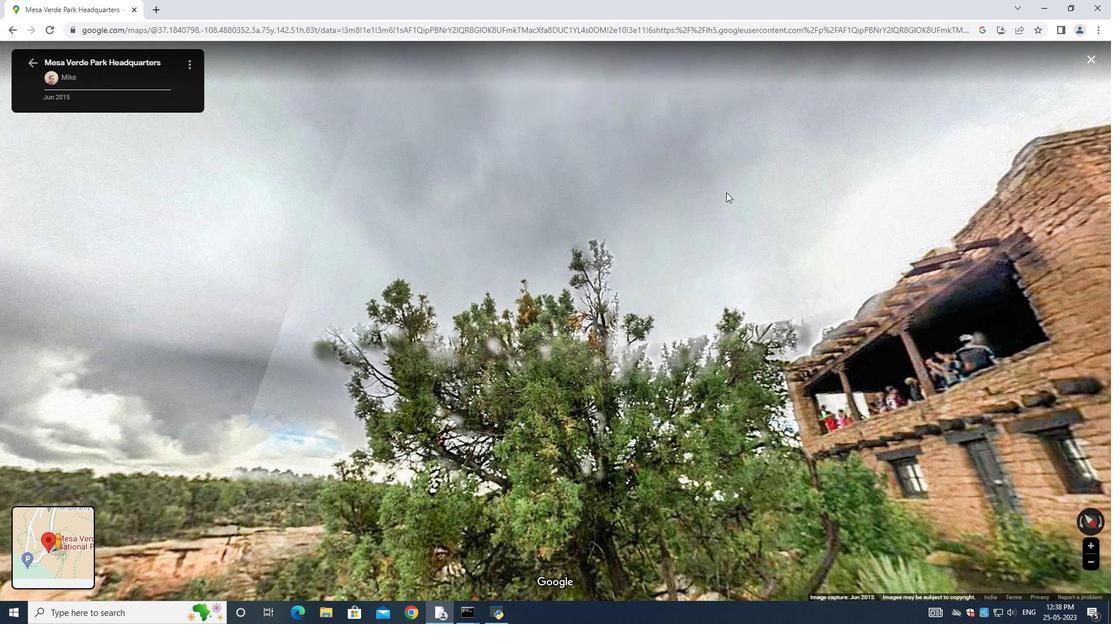 
Action: Mouse pressed left at (746, 170)
Screenshot: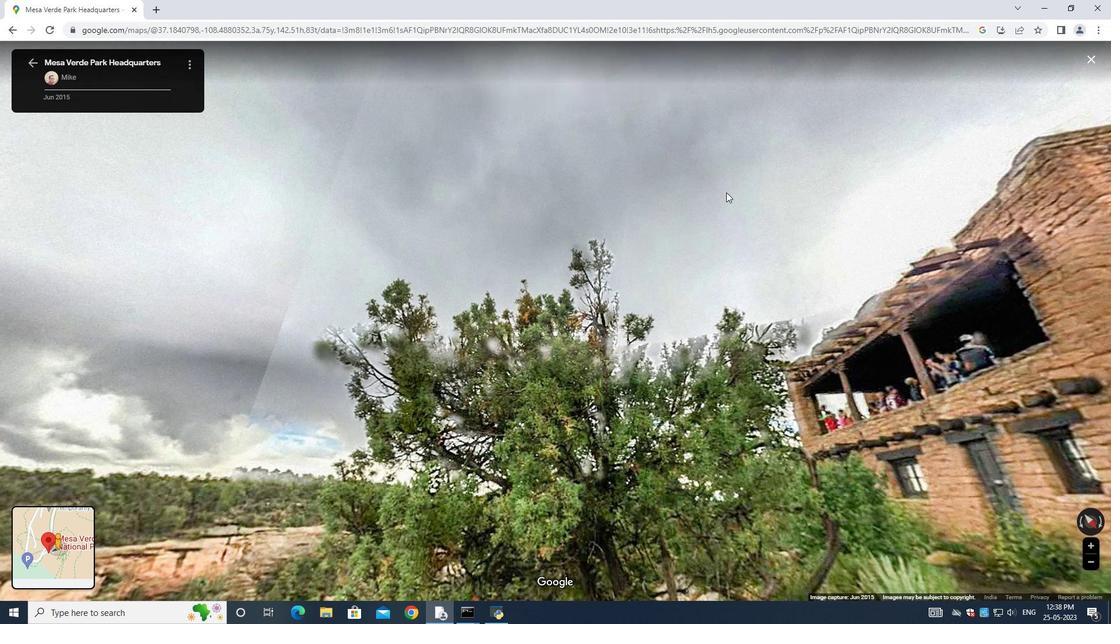 
Action: Mouse moved to (546, 291)
Screenshot: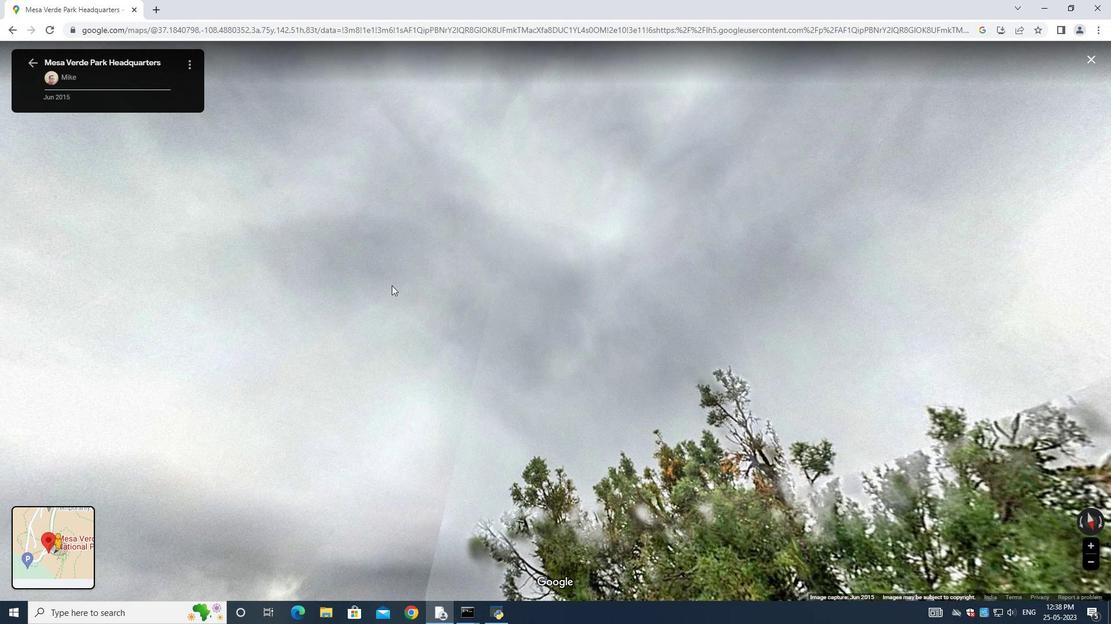 
Action: Mouse pressed left at (546, 291)
Screenshot: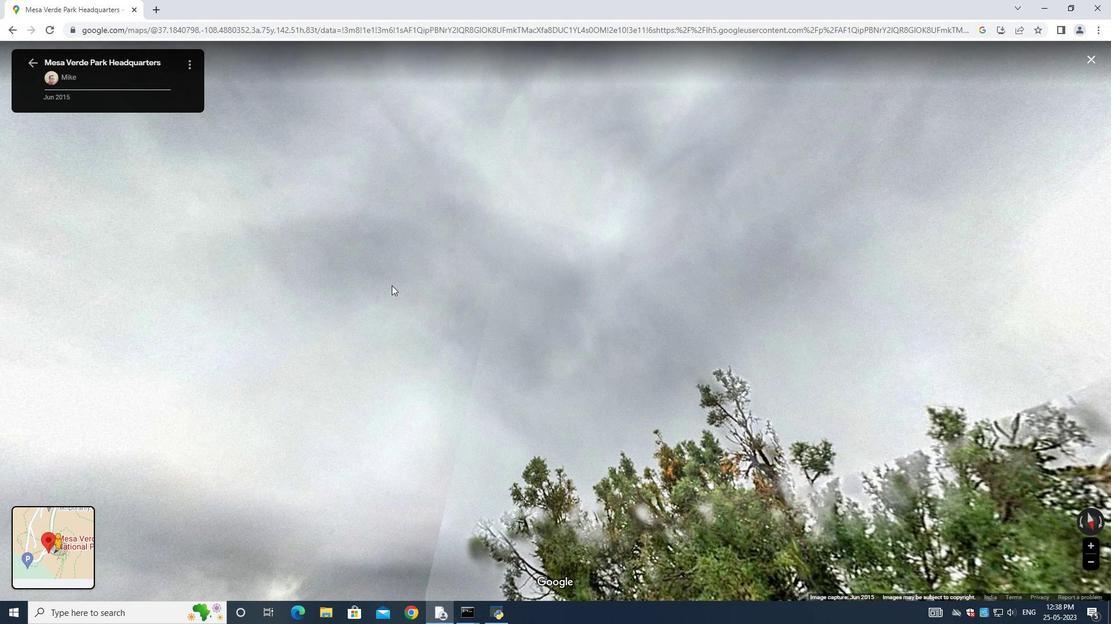 
Action: Mouse moved to (725, 349)
Screenshot: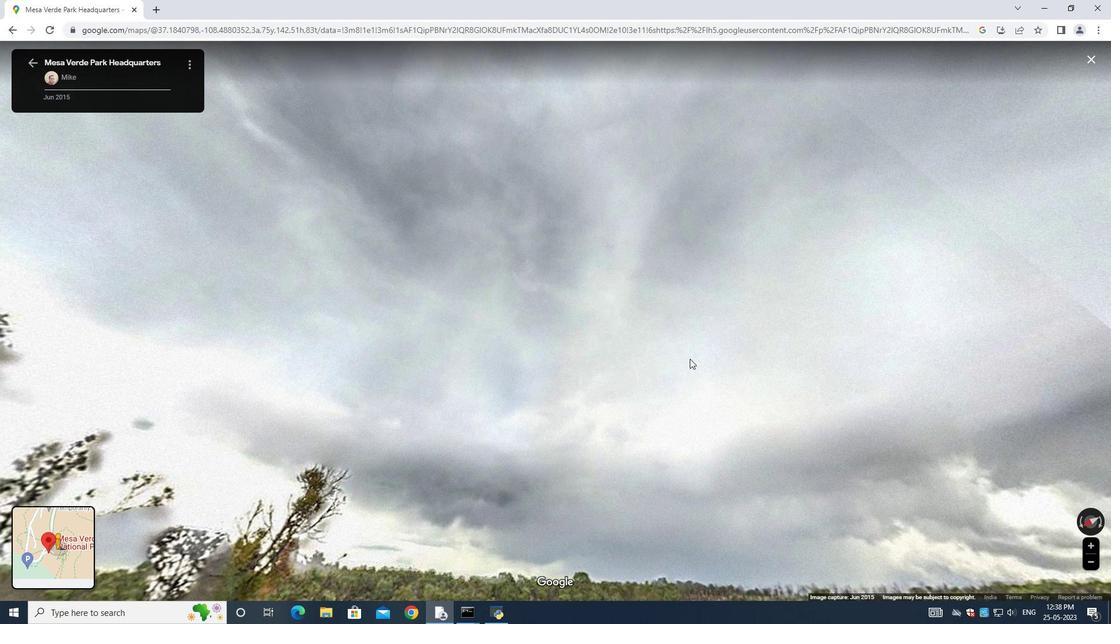
Action: Mouse pressed left at (725, 349)
Screenshot: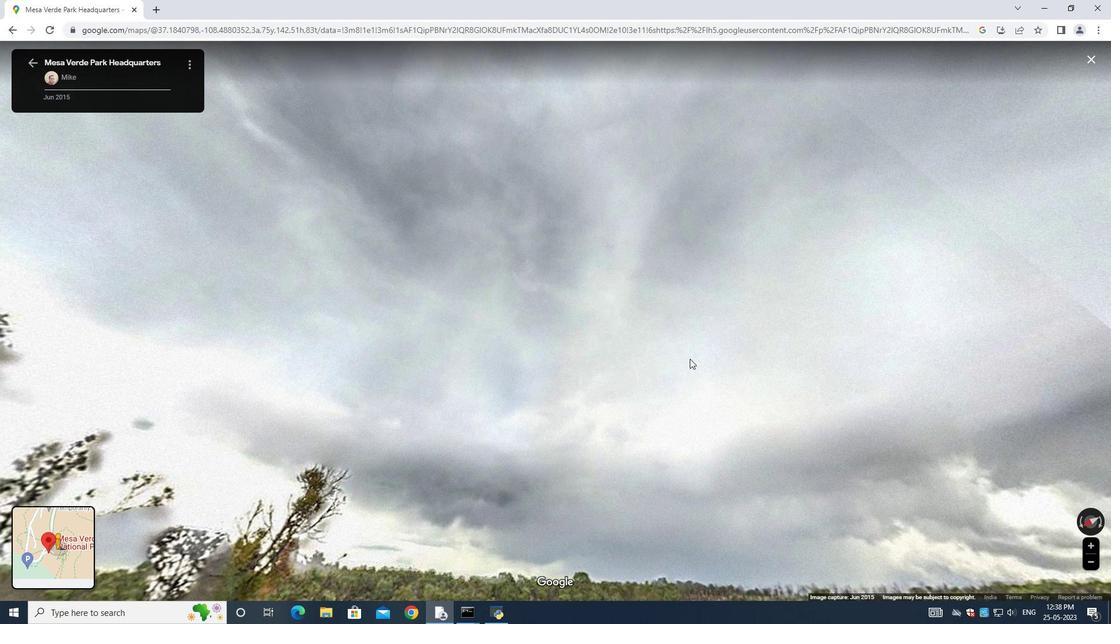 
Action: Mouse moved to (541, 386)
Screenshot: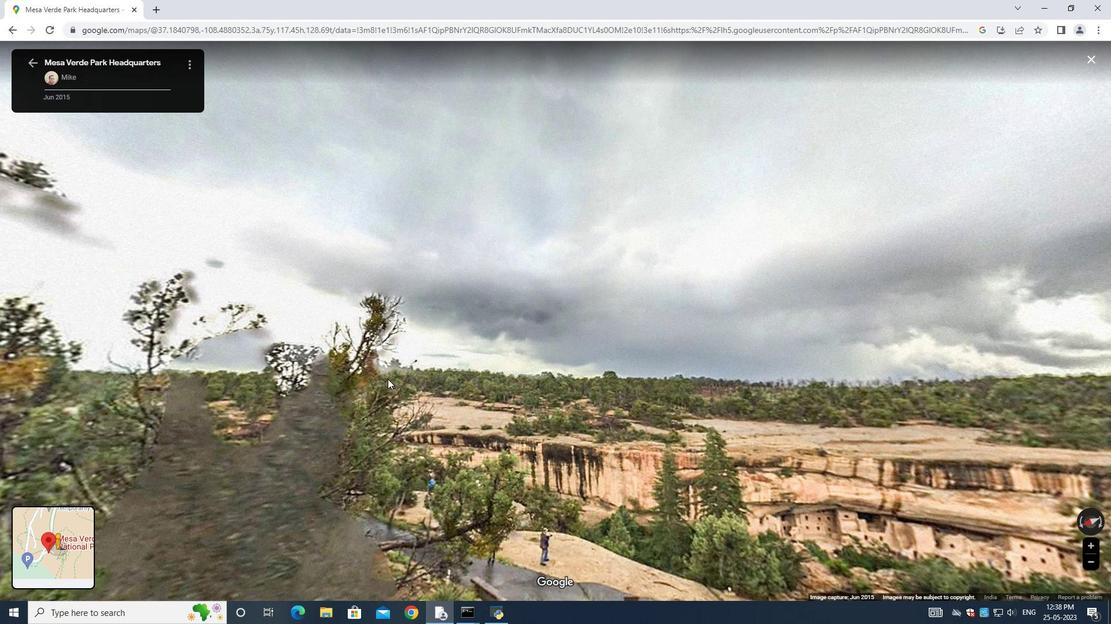 
Action: Mouse pressed left at (541, 386)
Screenshot: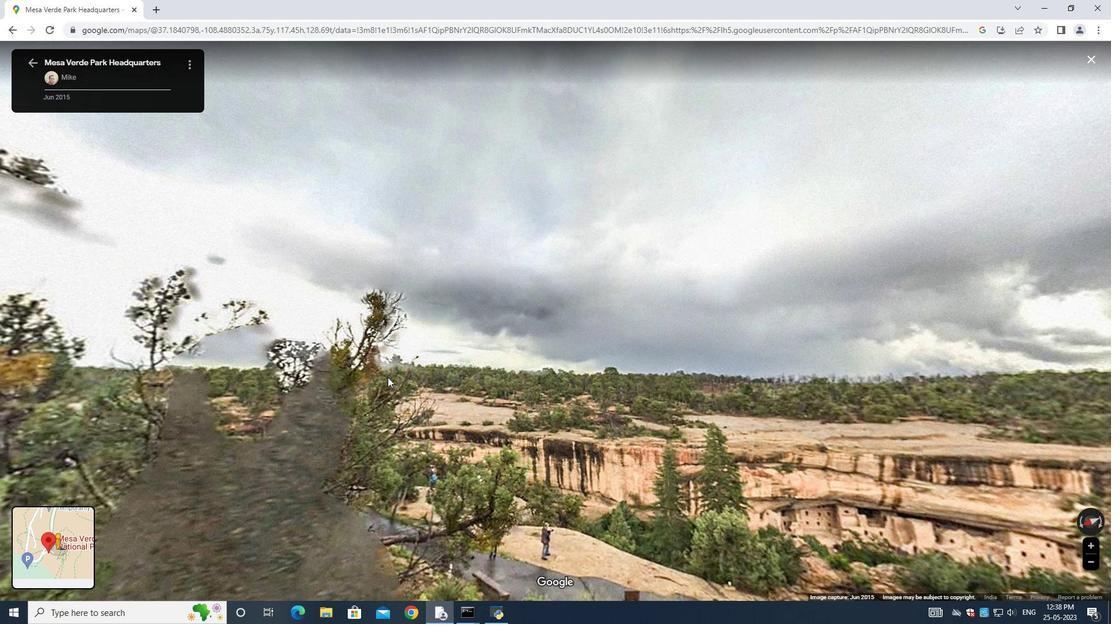 
Action: Mouse moved to (707, 315)
Screenshot: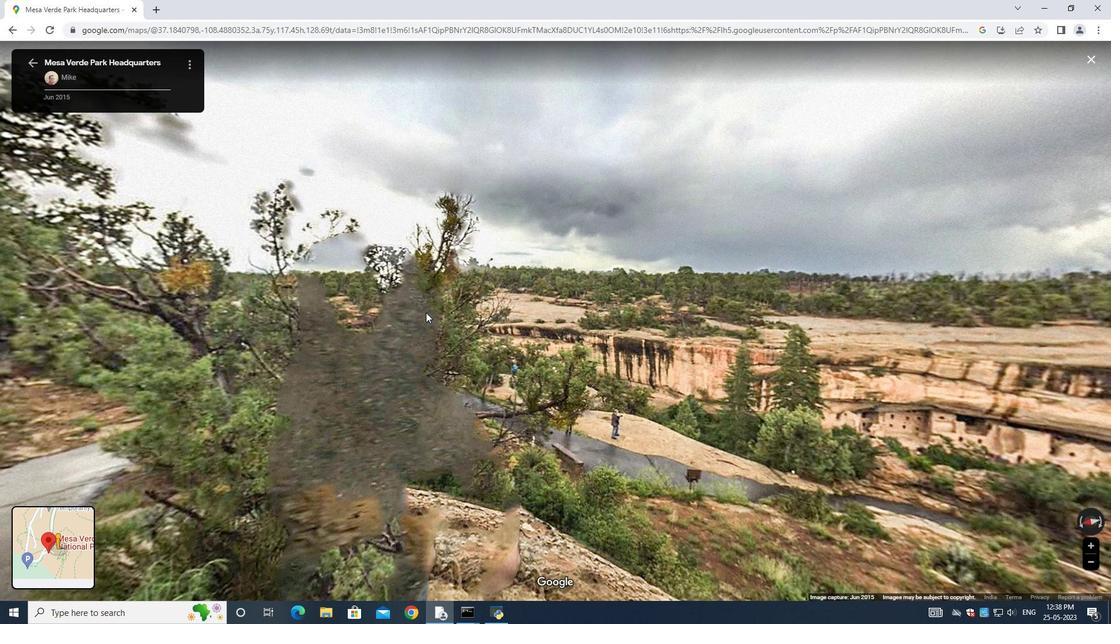 
Action: Mouse pressed left at (567, 315)
Screenshot: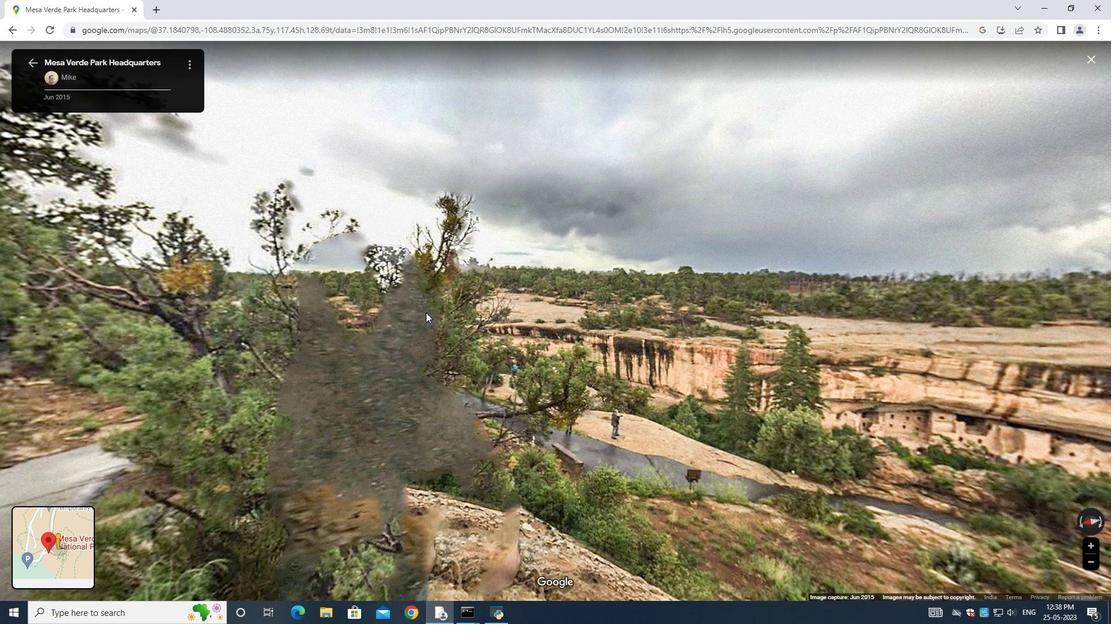 
Action: Mouse moved to (616, 382)
Screenshot: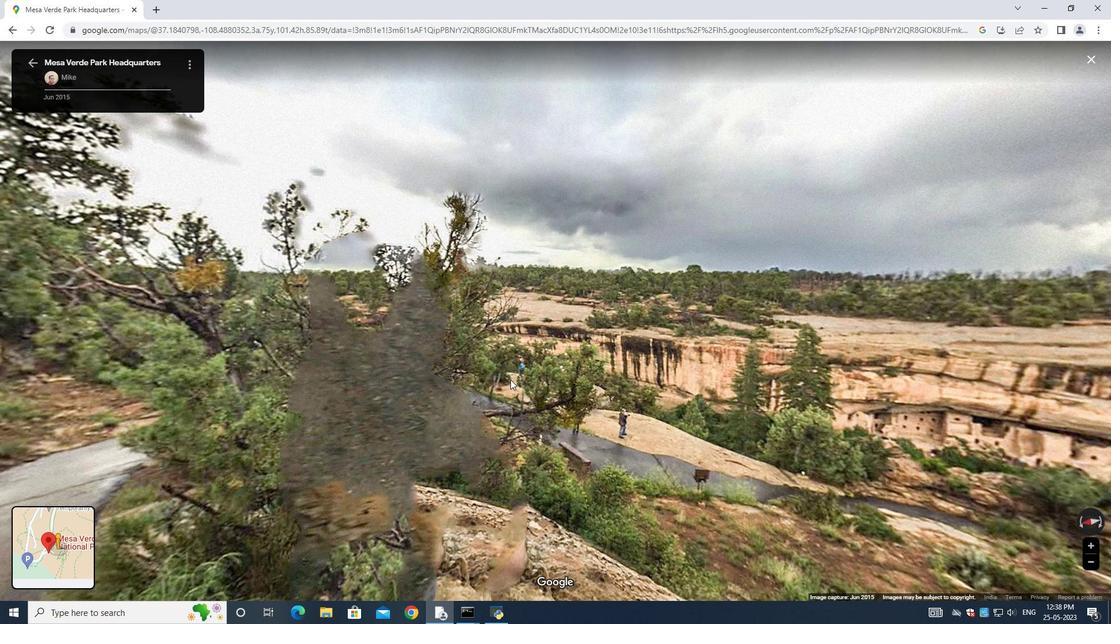 
Action: Mouse pressed left at (616, 382)
Screenshot: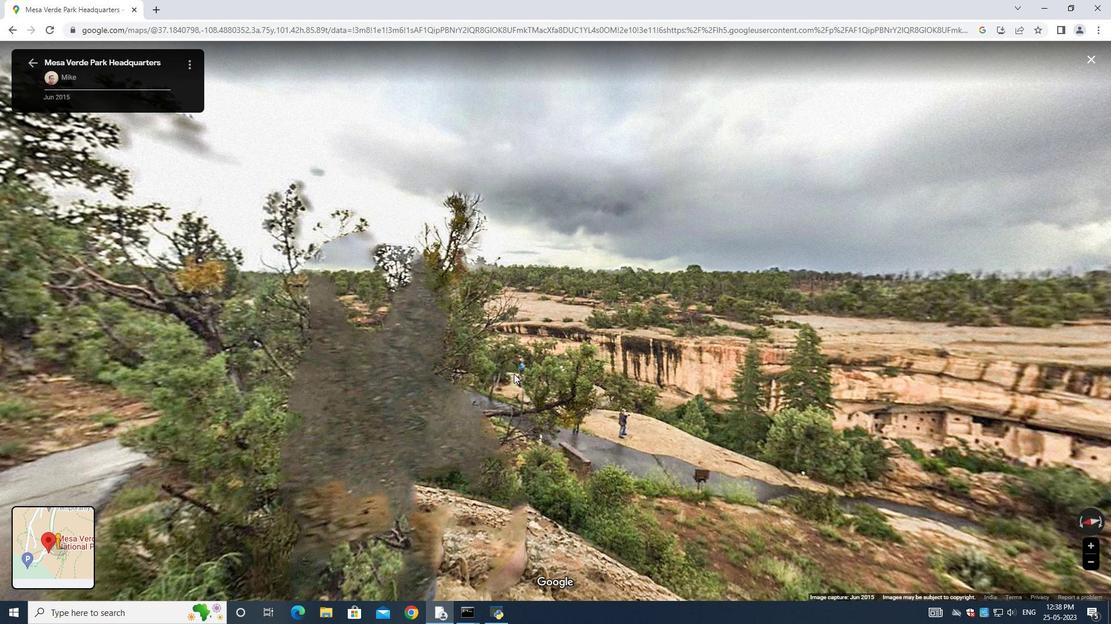 
Action: Mouse moved to (629, 381)
Screenshot: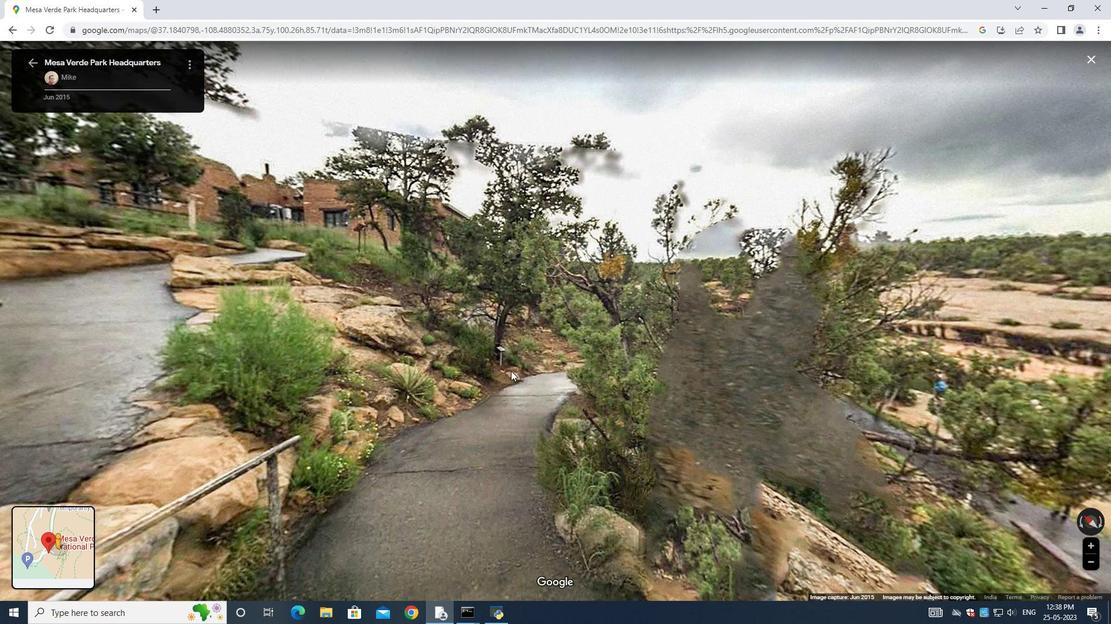 
Action: Mouse pressed left at (619, 383)
Screenshot: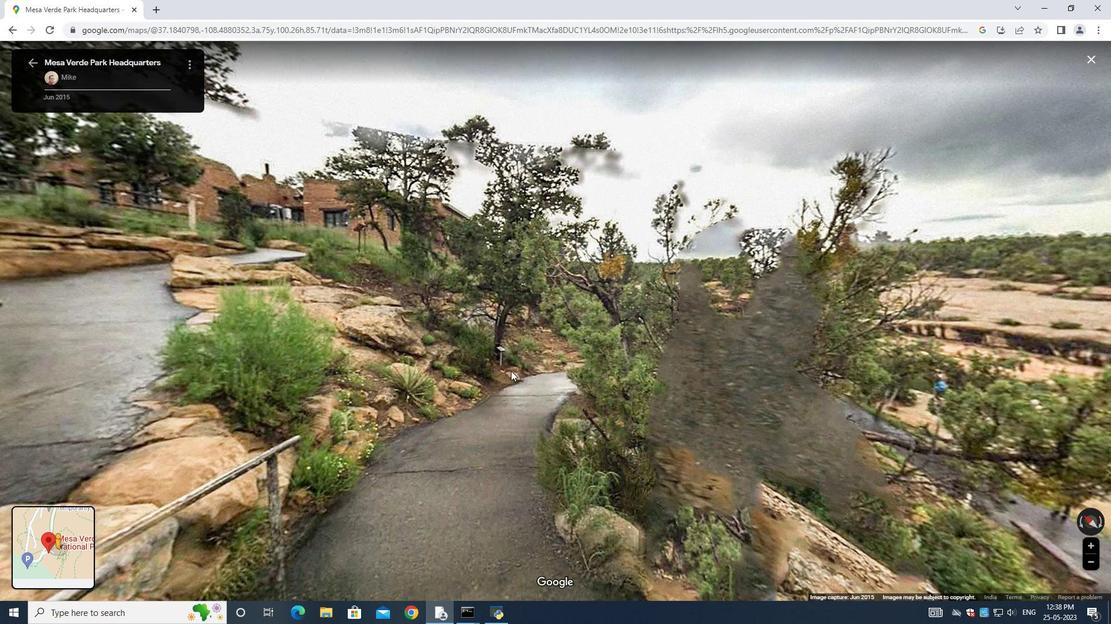 
Action: Mouse moved to (641, 304)
